 Task: Create a documentary-style video profiling a local artist or craftsman, capturing their creative process and showcasing their work.
Action: Mouse moved to (185, 185)
Screenshot: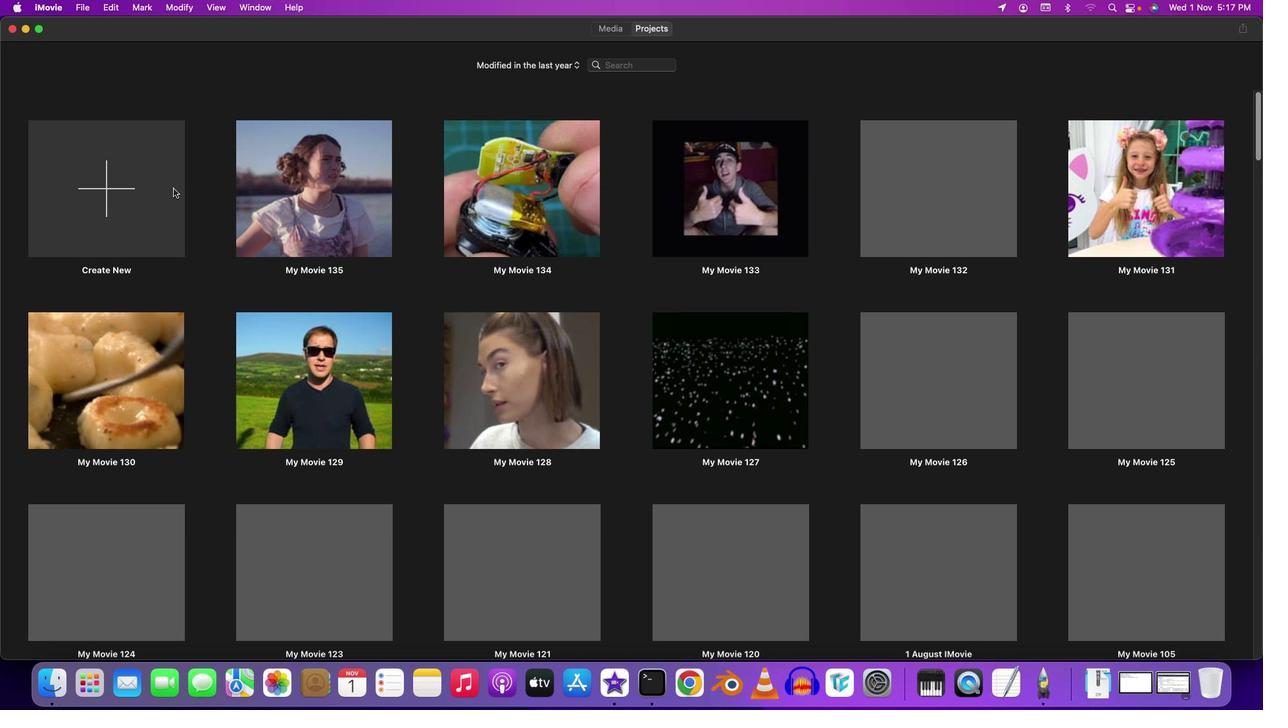 
Action: Mouse pressed left at (185, 185)
Screenshot: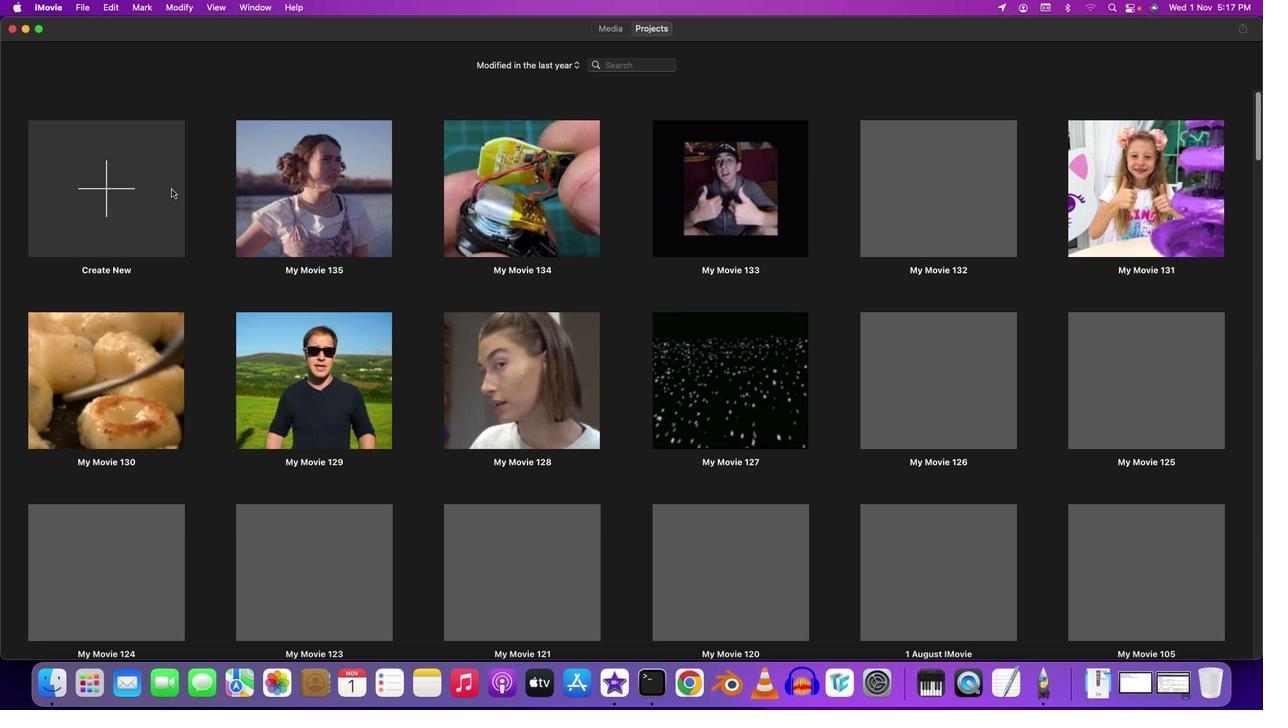
Action: Mouse moved to (156, 190)
Screenshot: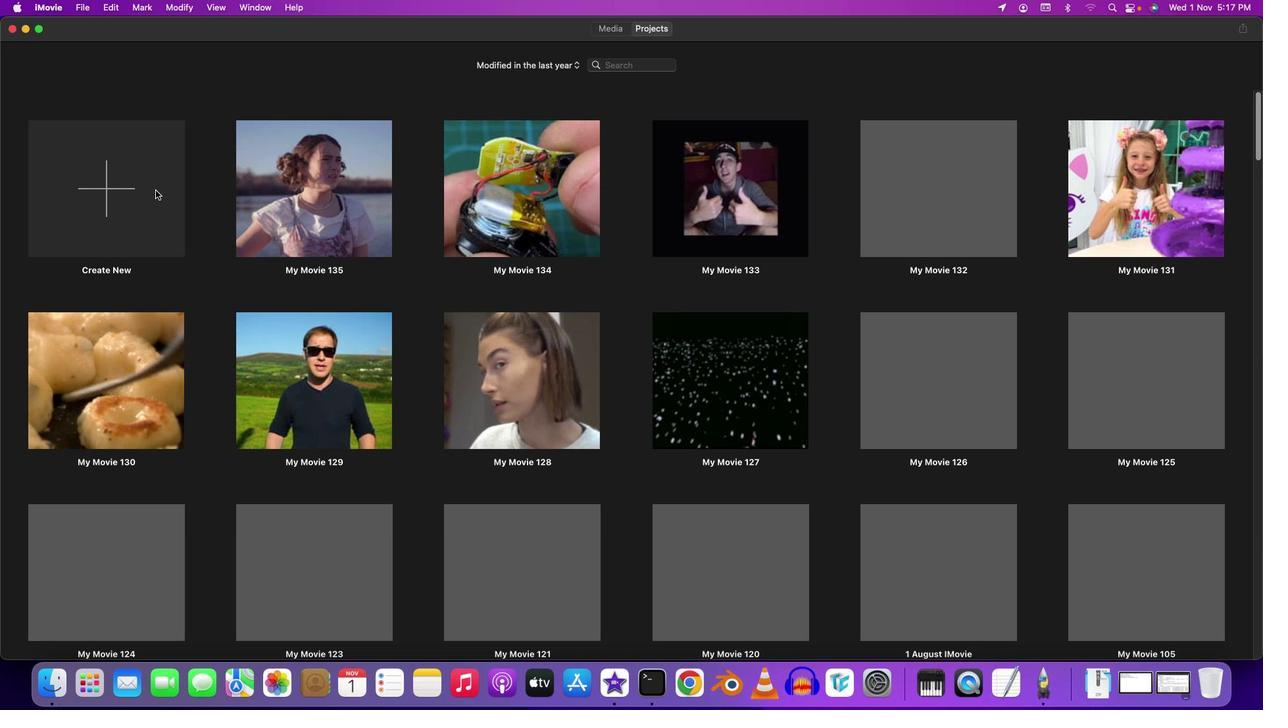 
Action: Mouse pressed left at (156, 190)
Screenshot: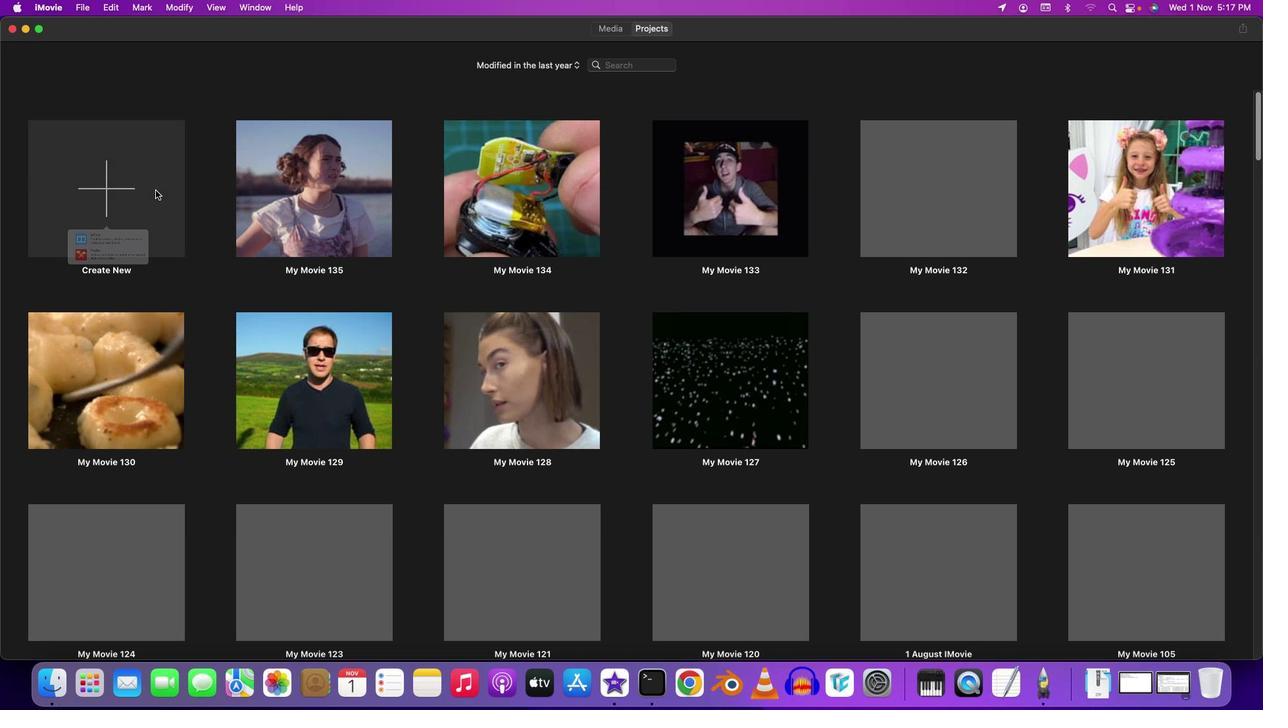 
Action: Mouse moved to (146, 252)
Screenshot: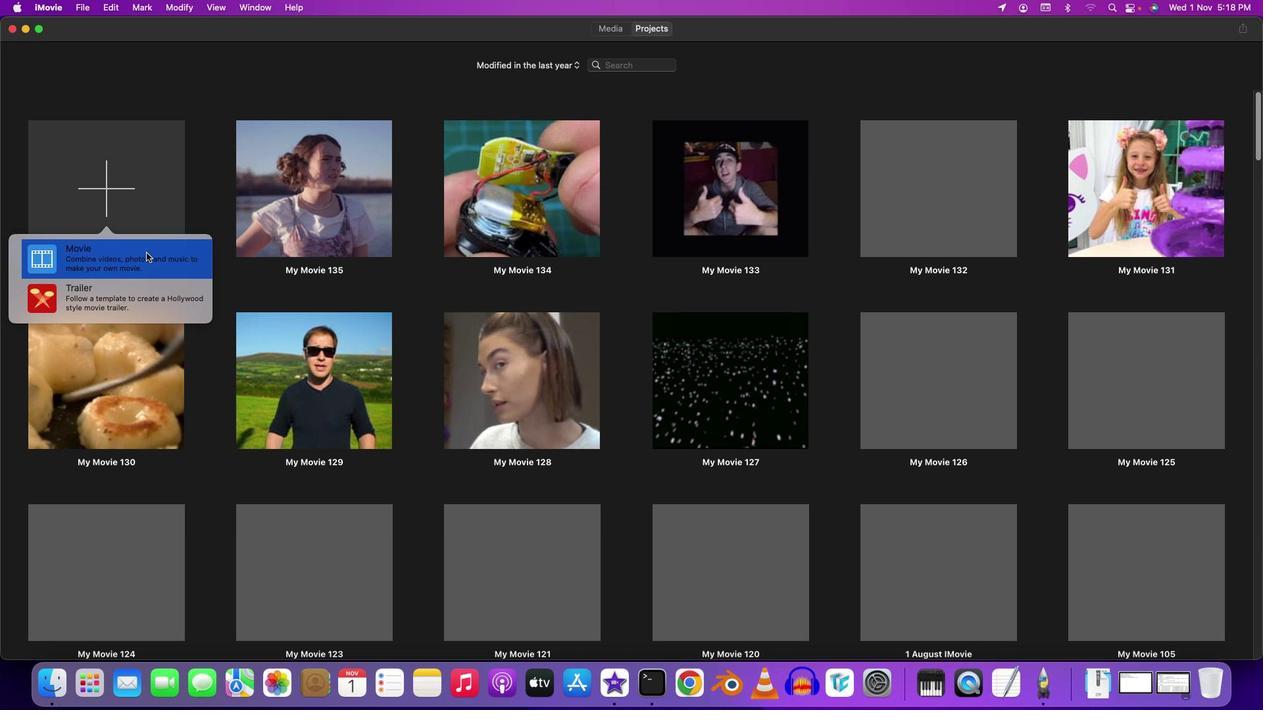 
Action: Mouse pressed left at (146, 252)
Screenshot: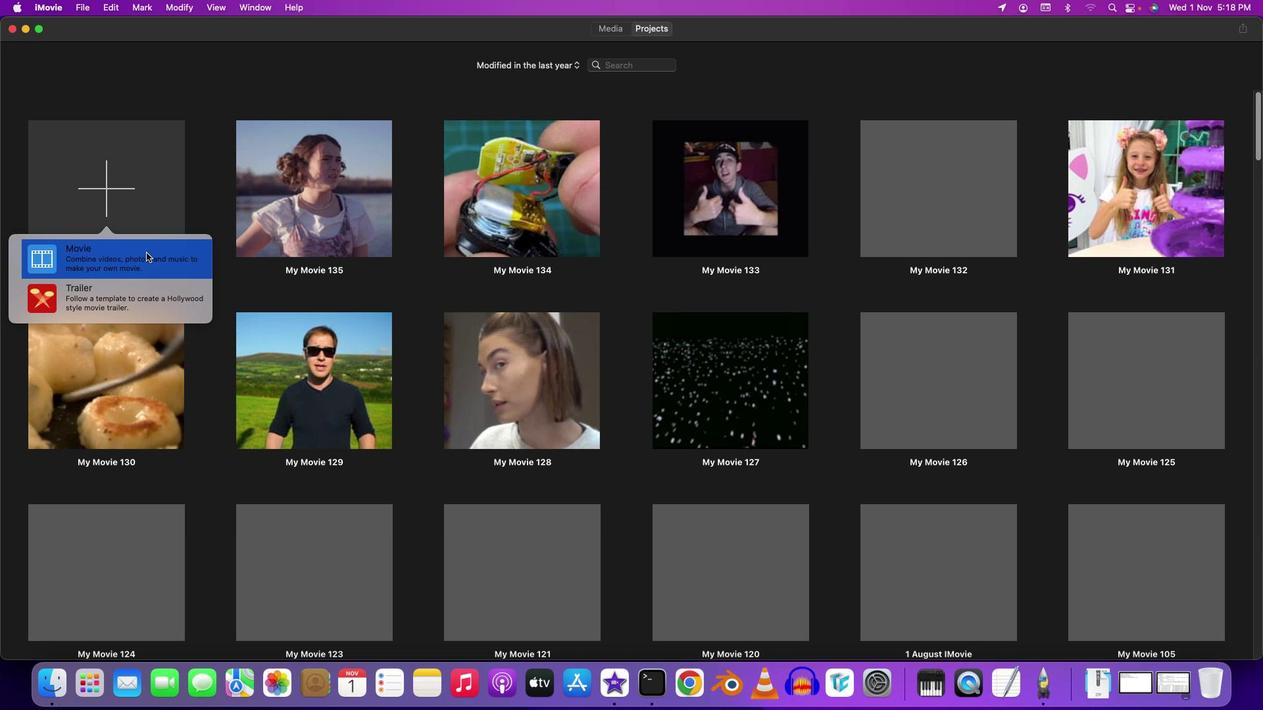 
Action: Mouse moved to (58, 96)
Screenshot: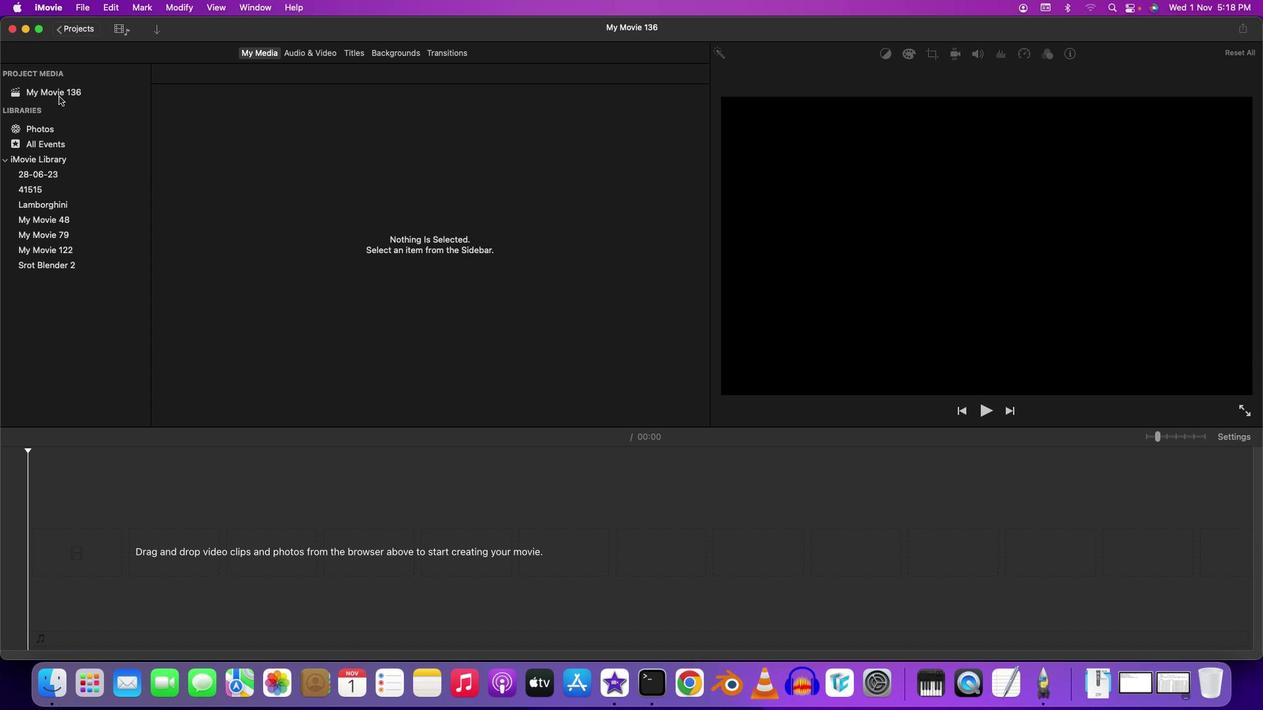 
Action: Mouse pressed left at (58, 96)
Screenshot: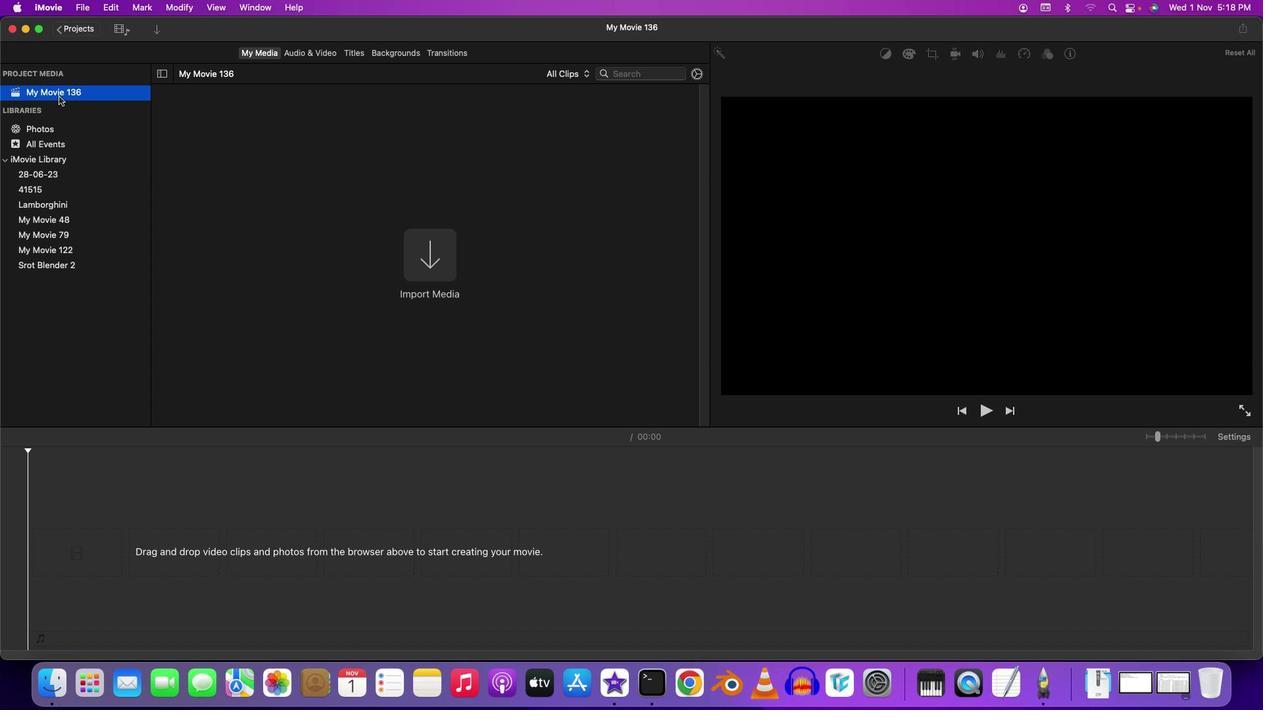 
Action: Mouse moved to (160, 28)
Screenshot: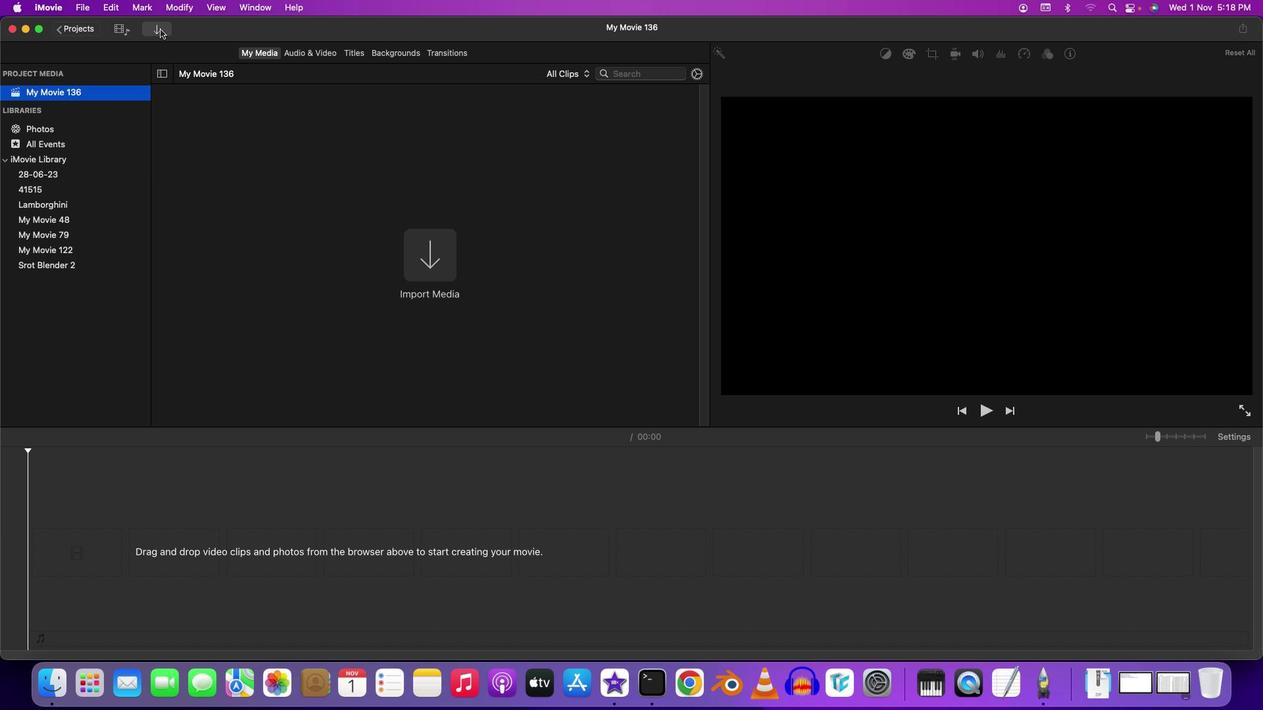 
Action: Mouse pressed left at (160, 28)
Screenshot: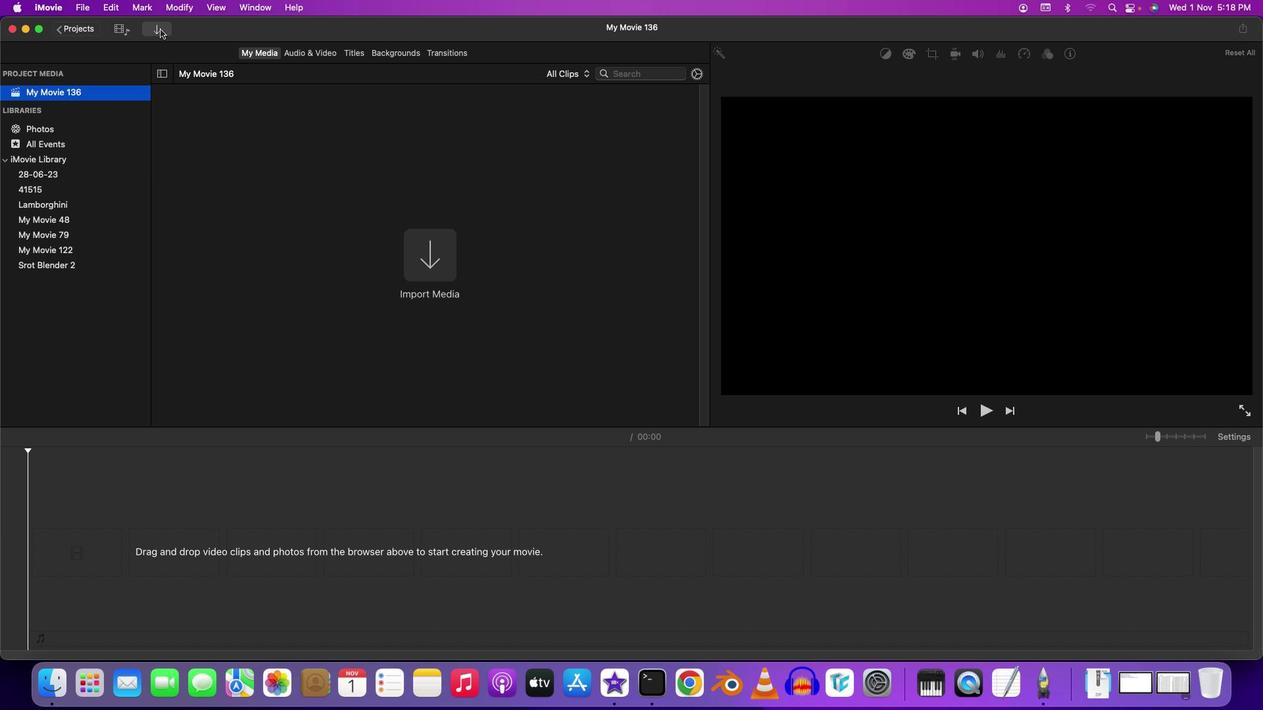 
Action: Mouse moved to (55, 200)
Screenshot: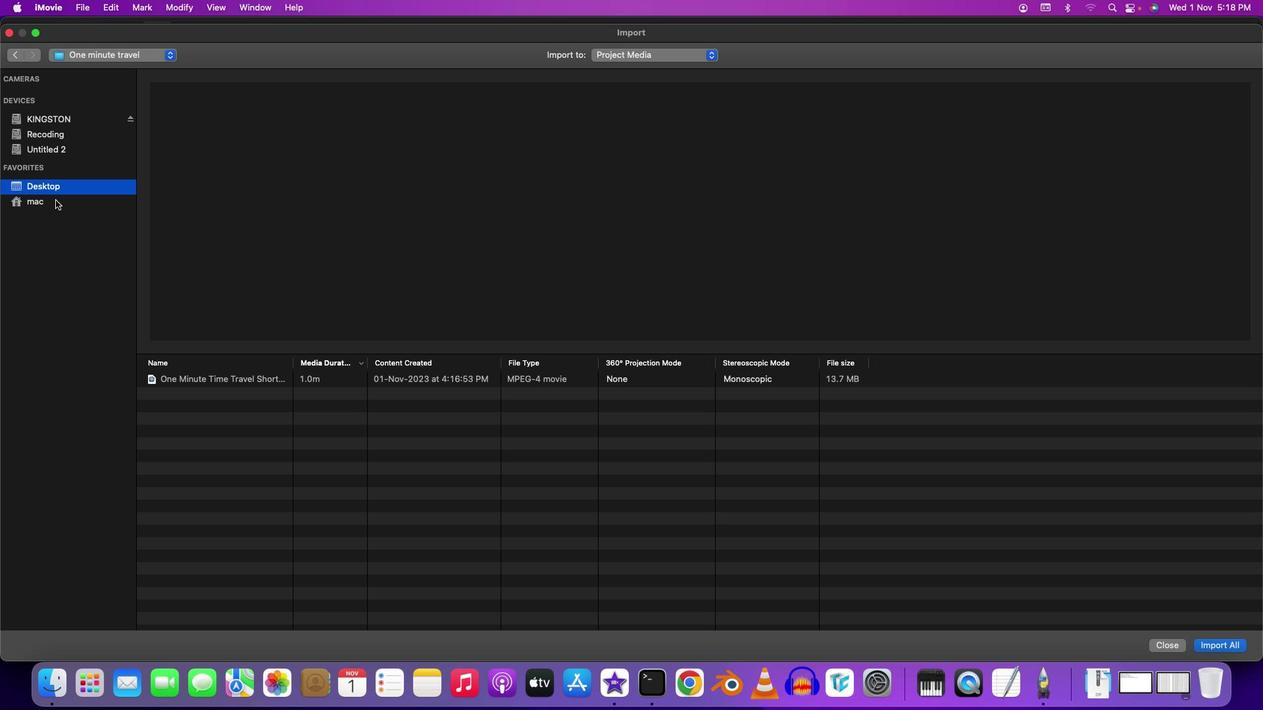 
Action: Mouse pressed left at (55, 200)
Screenshot: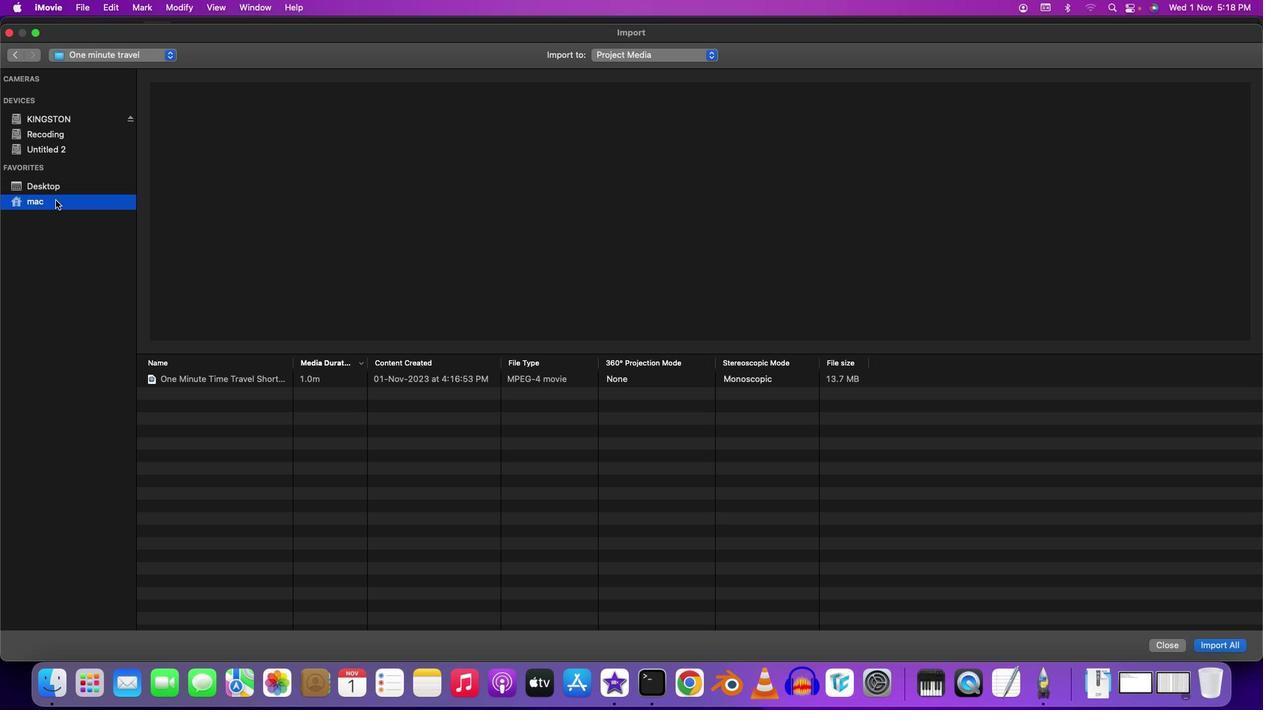 
Action: Mouse moved to (60, 188)
Screenshot: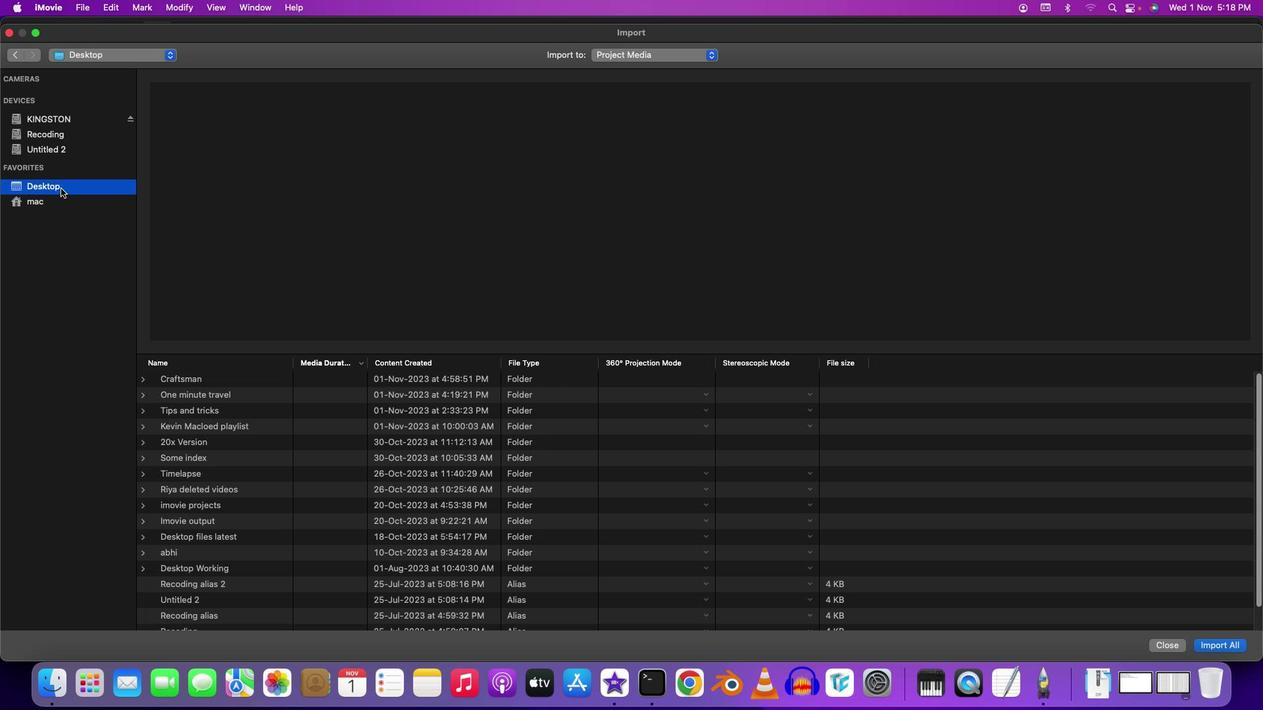
Action: Mouse pressed left at (60, 188)
Screenshot: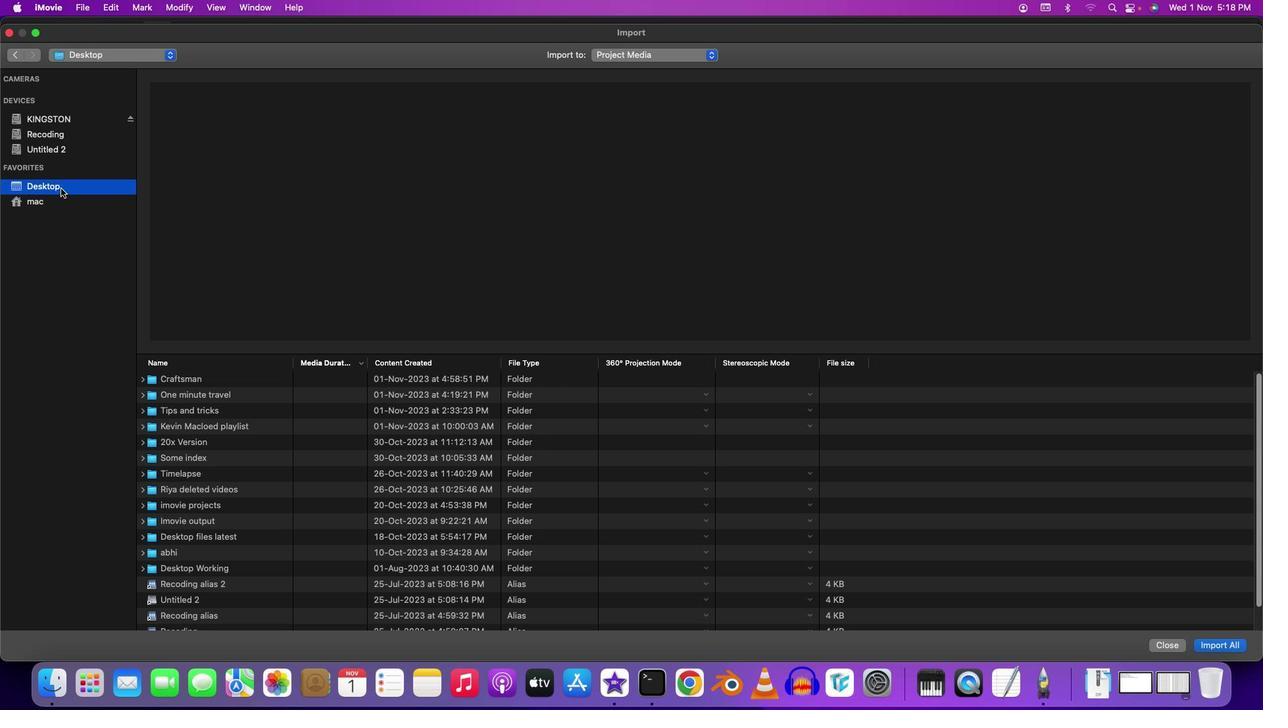 
Action: Mouse moved to (196, 383)
Screenshot: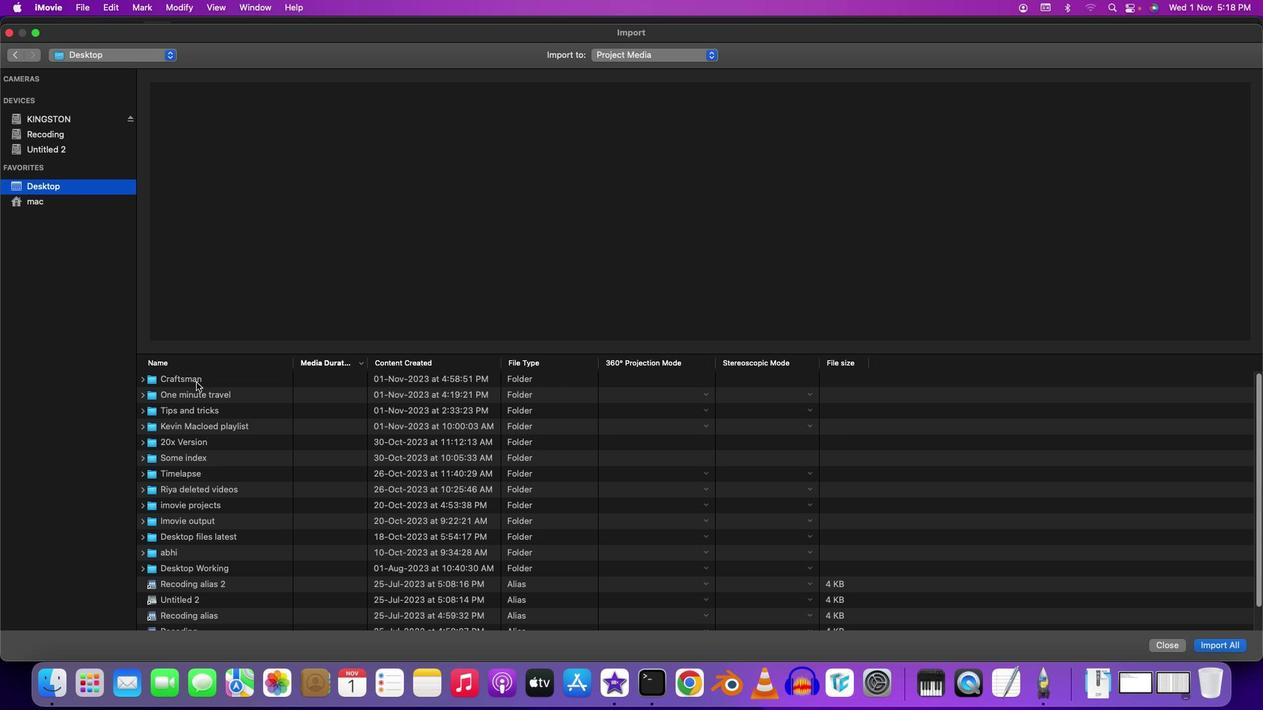 
Action: Mouse pressed left at (196, 383)
Screenshot: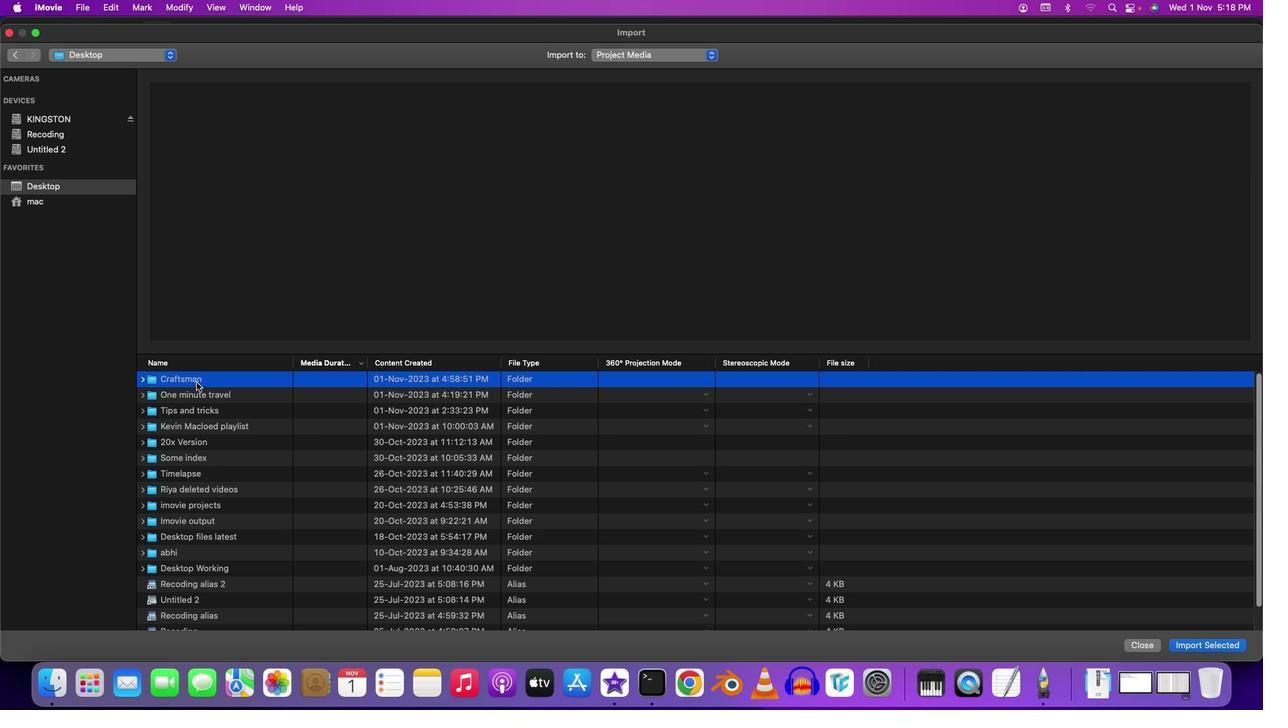 
Action: Mouse pressed left at (196, 383)
Screenshot: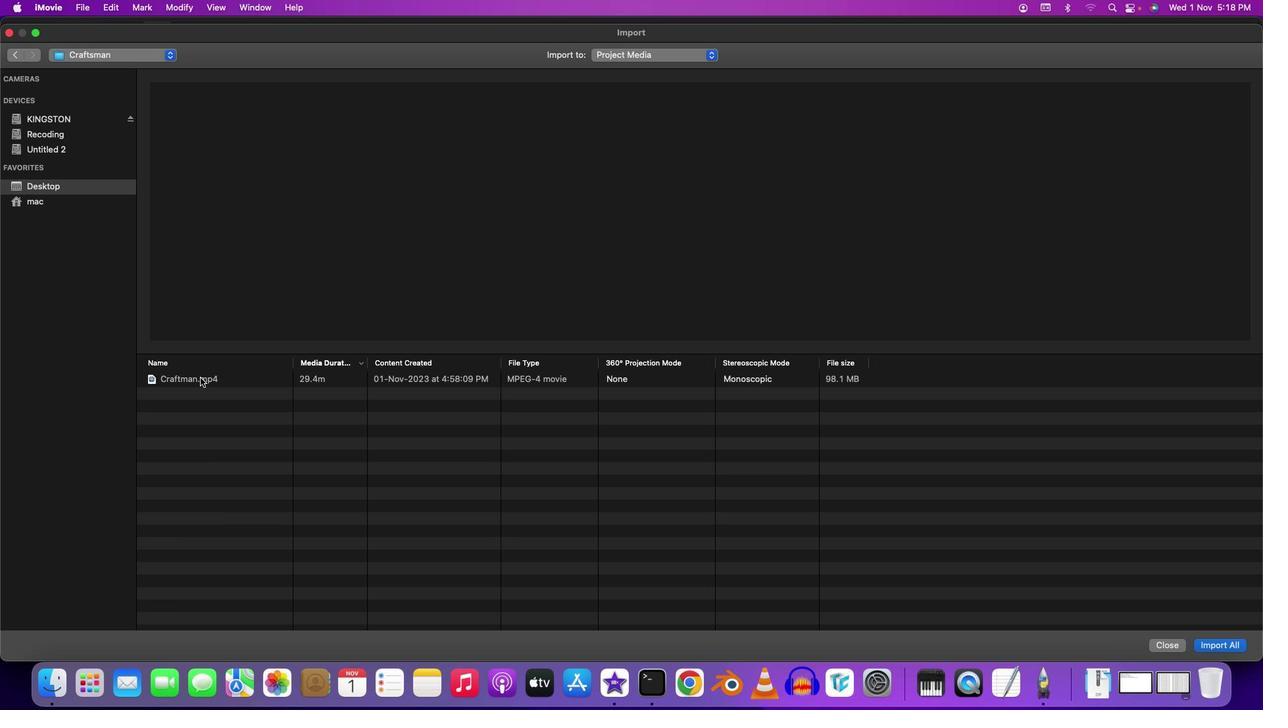 
Action: Mouse moved to (231, 377)
Screenshot: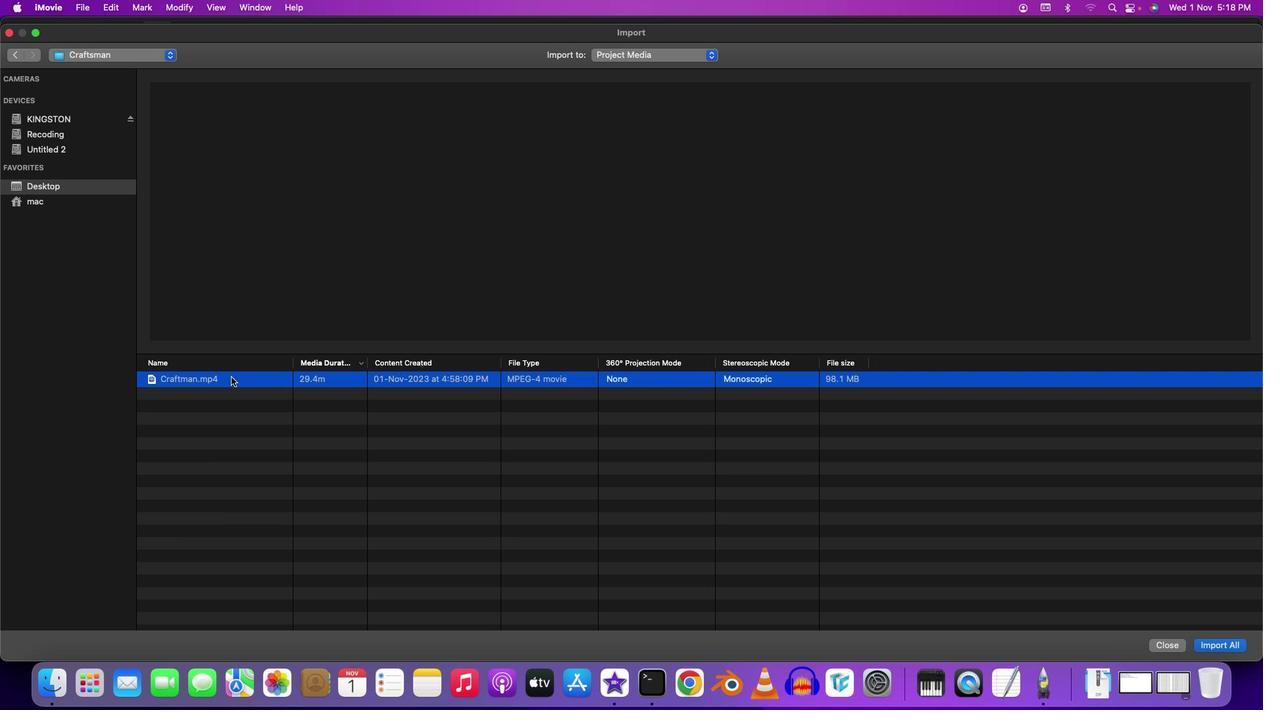 
Action: Mouse pressed left at (231, 377)
Screenshot: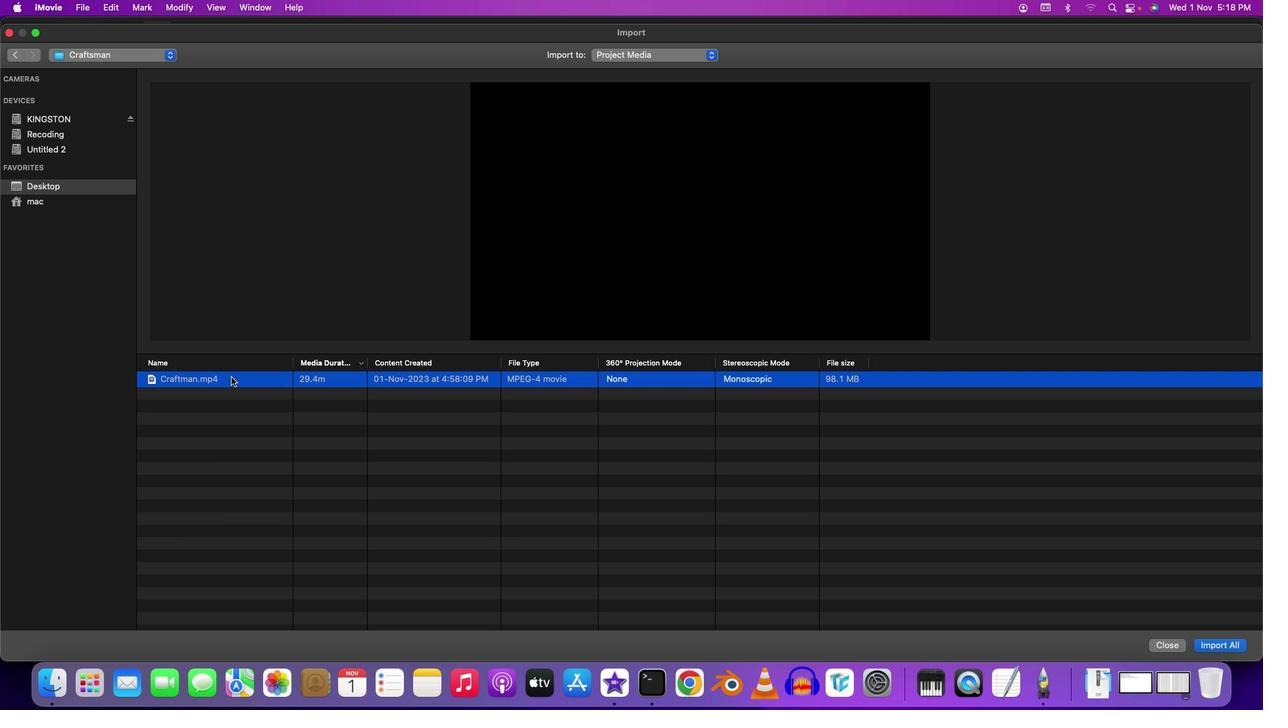 
Action: Mouse pressed left at (231, 377)
Screenshot: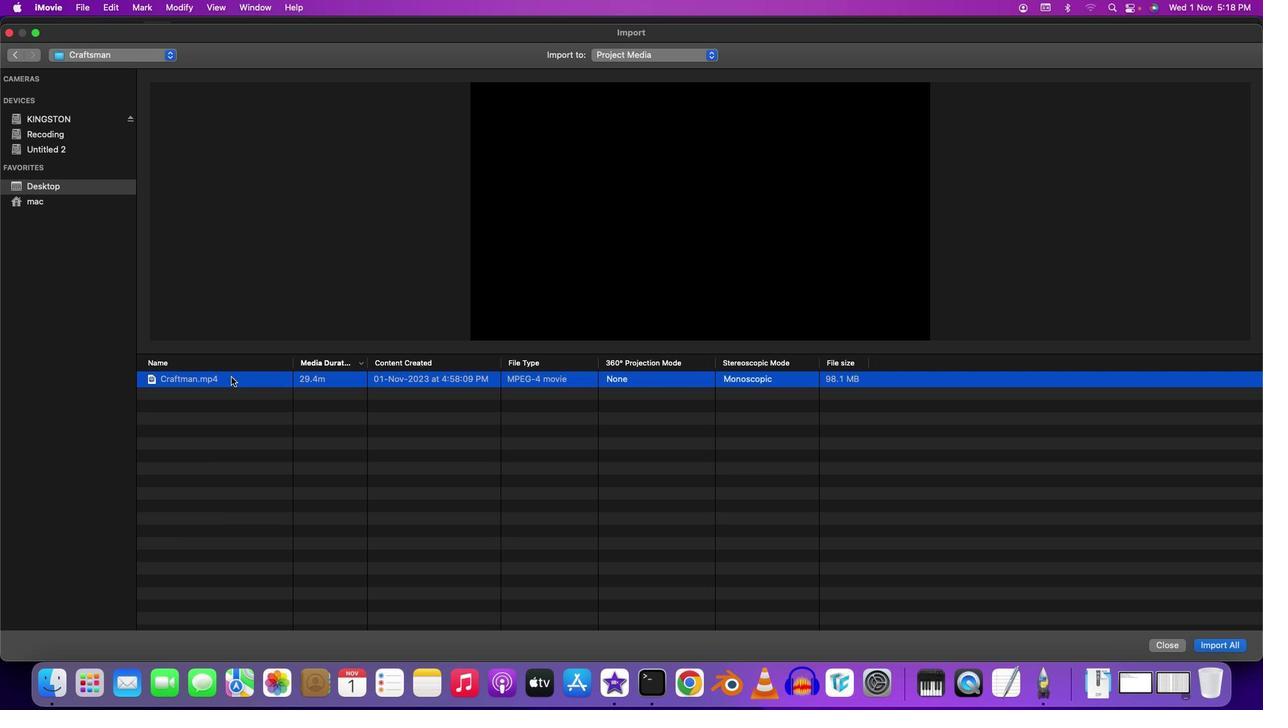 
Action: Mouse moved to (188, 124)
Screenshot: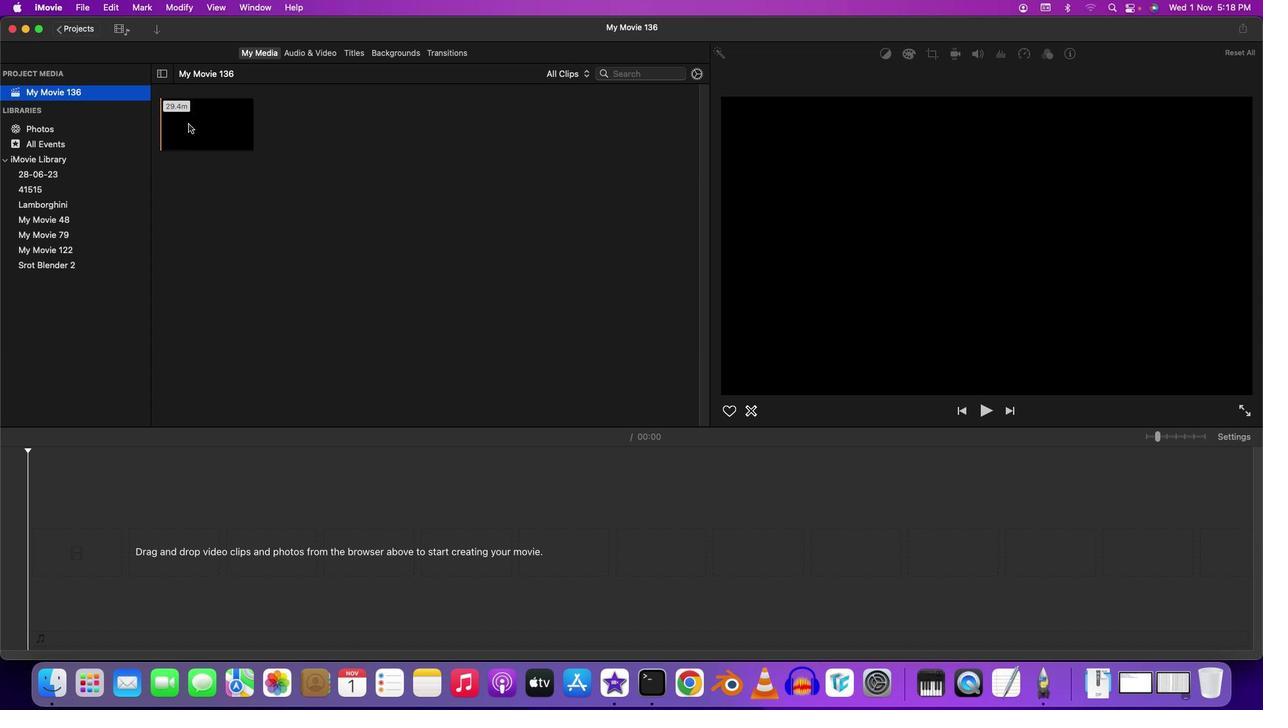 
Action: Mouse pressed left at (188, 124)
Screenshot: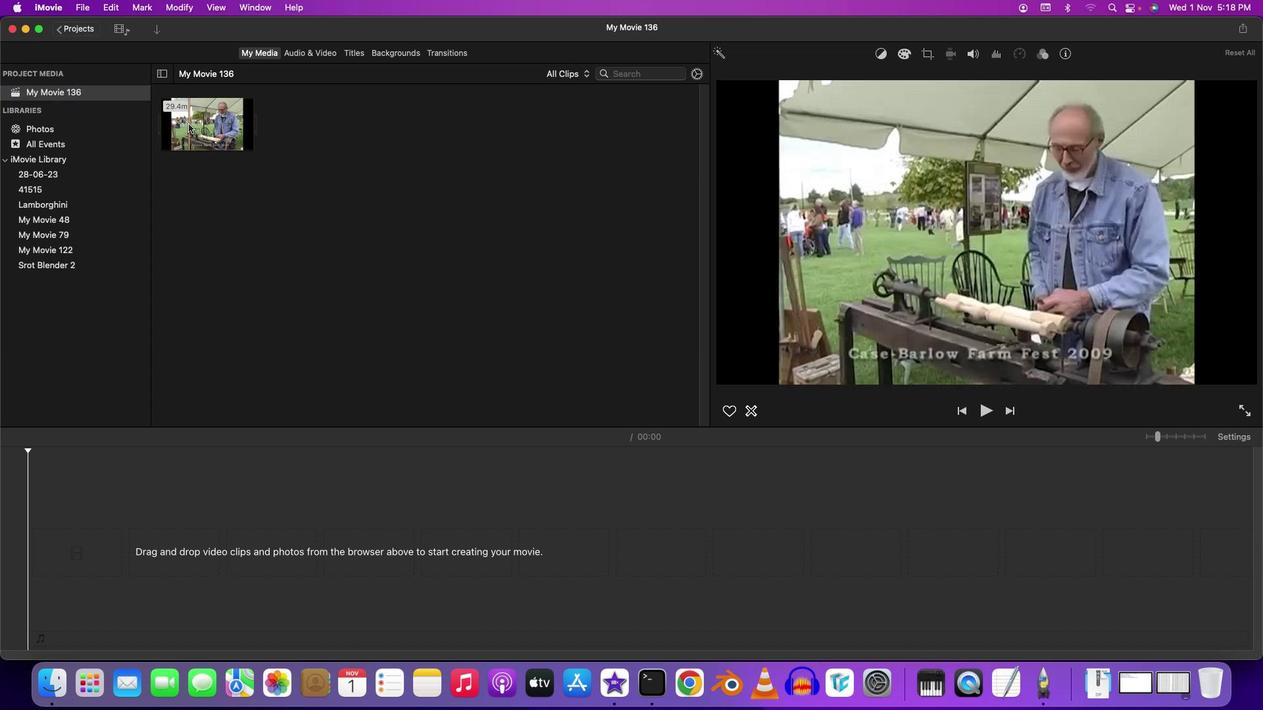 
Action: Mouse moved to (209, 127)
Screenshot: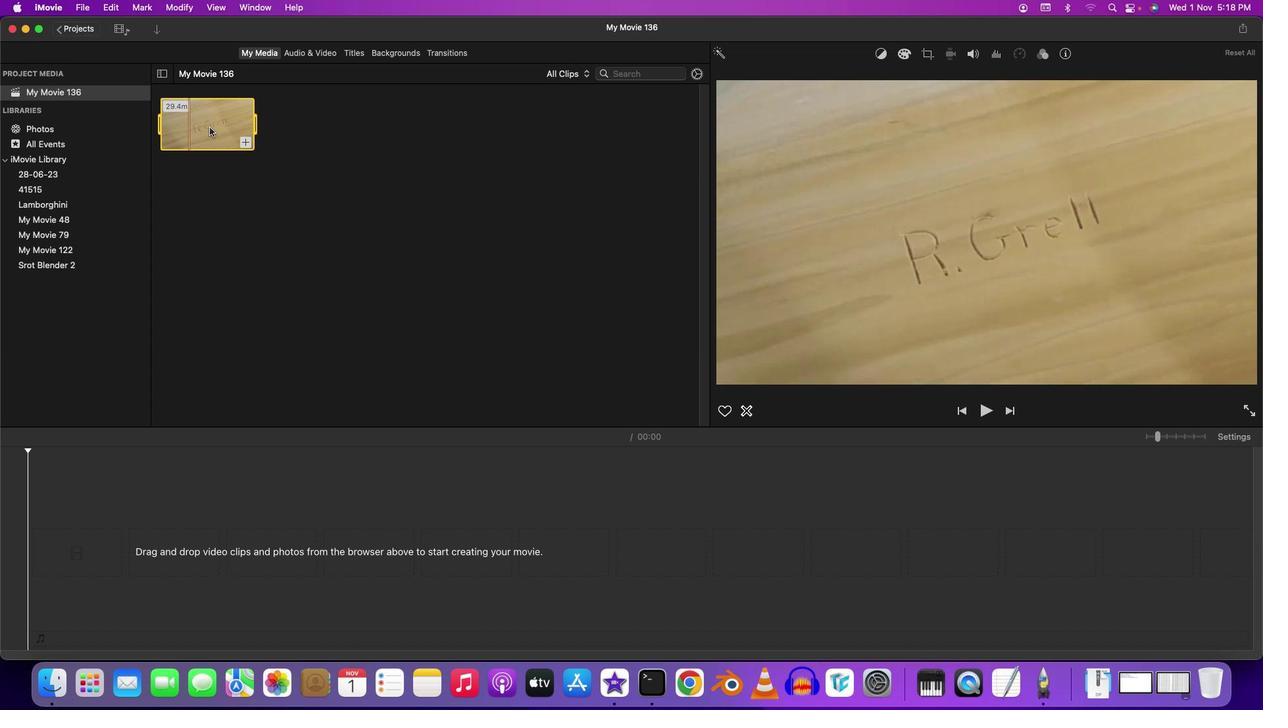 
Action: Mouse pressed left at (209, 127)
Screenshot: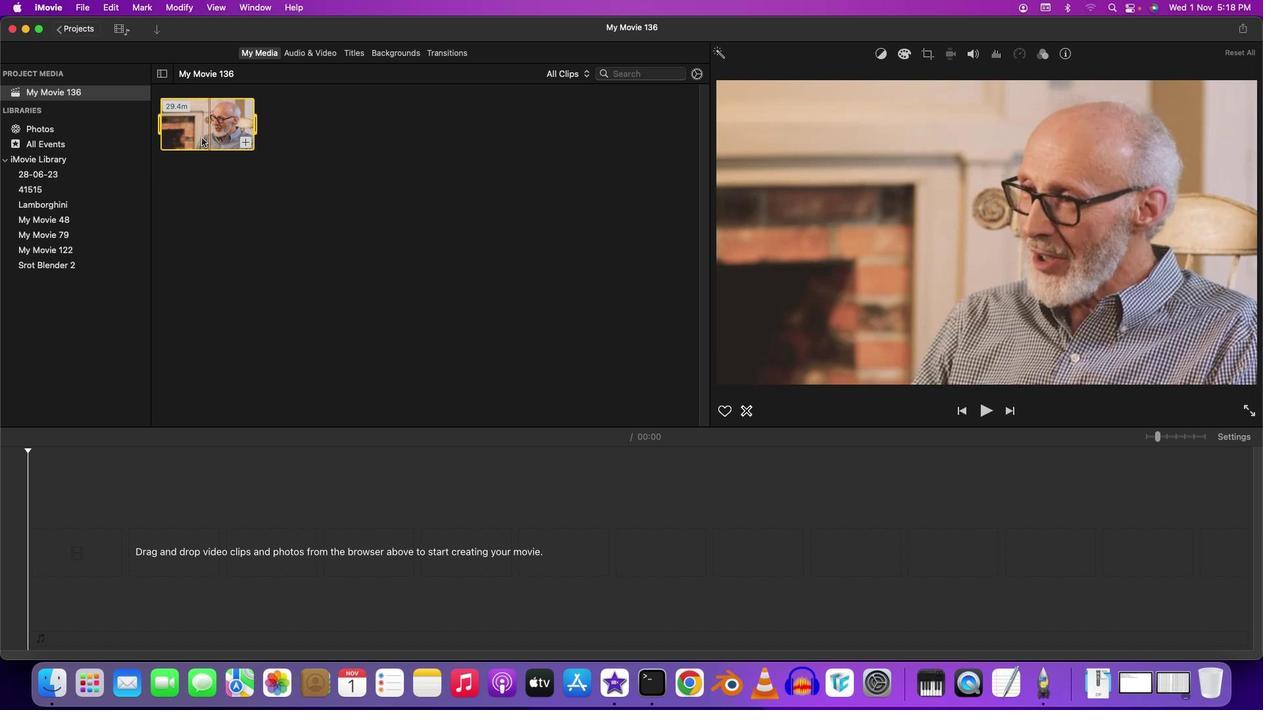 
Action: Mouse moved to (38, 491)
Screenshot: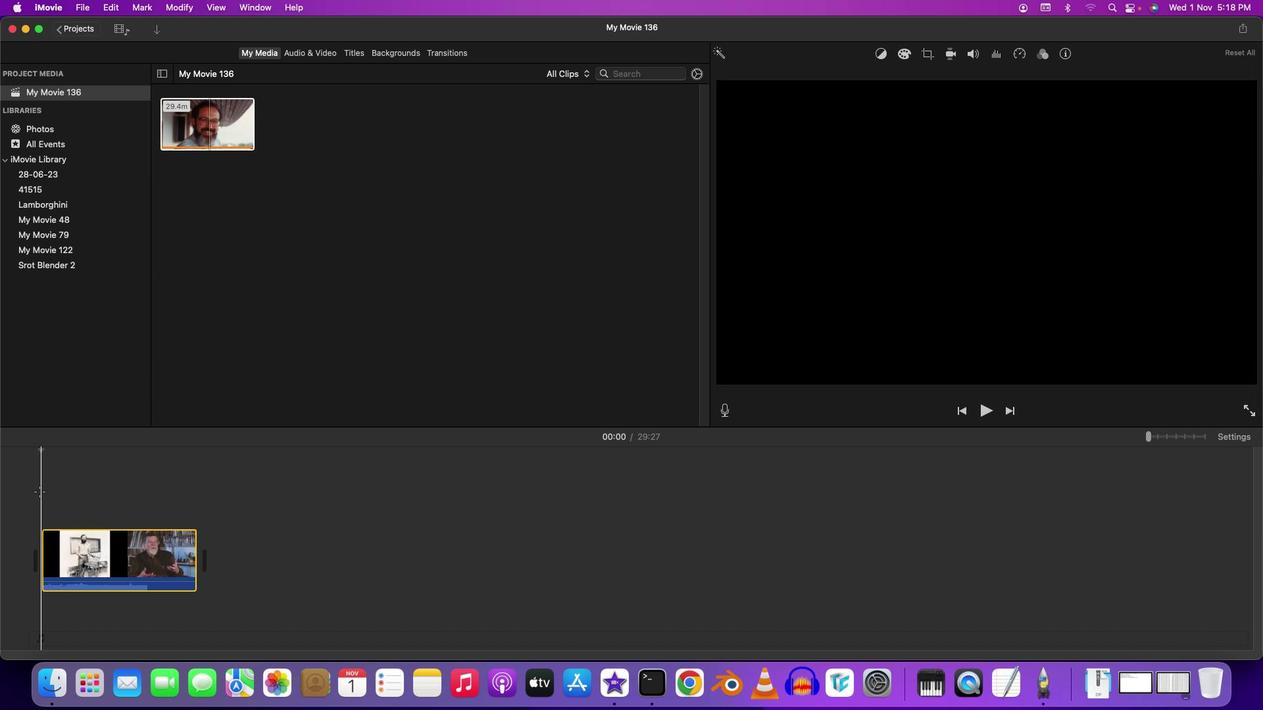 
Action: Mouse pressed left at (38, 491)
Screenshot: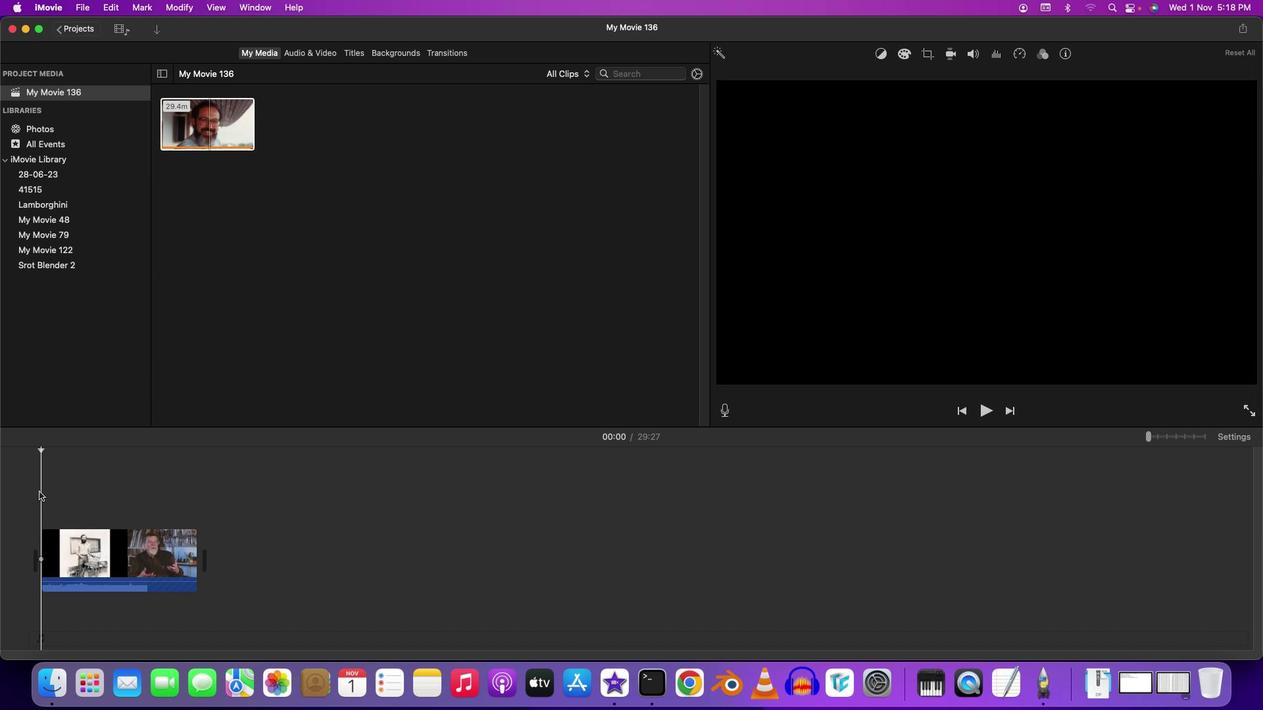 
Action: Key pressed Key.space
Screenshot: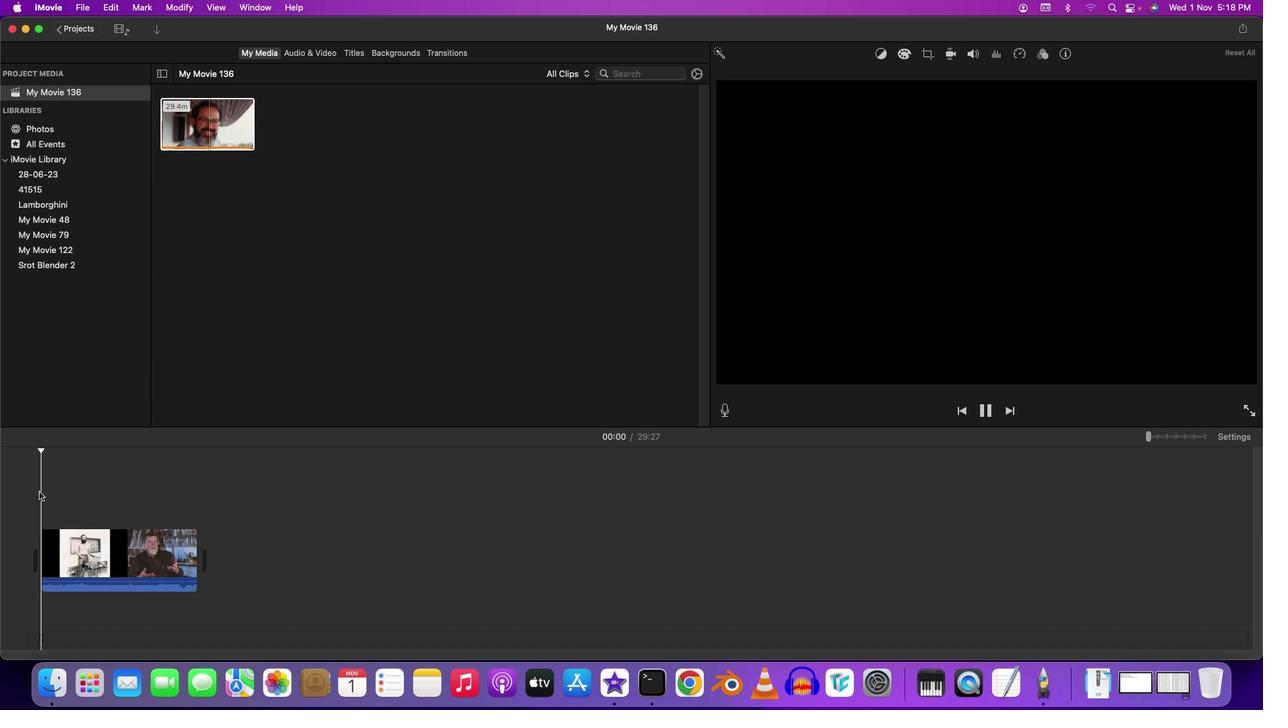
Action: Mouse moved to (1148, 439)
Screenshot: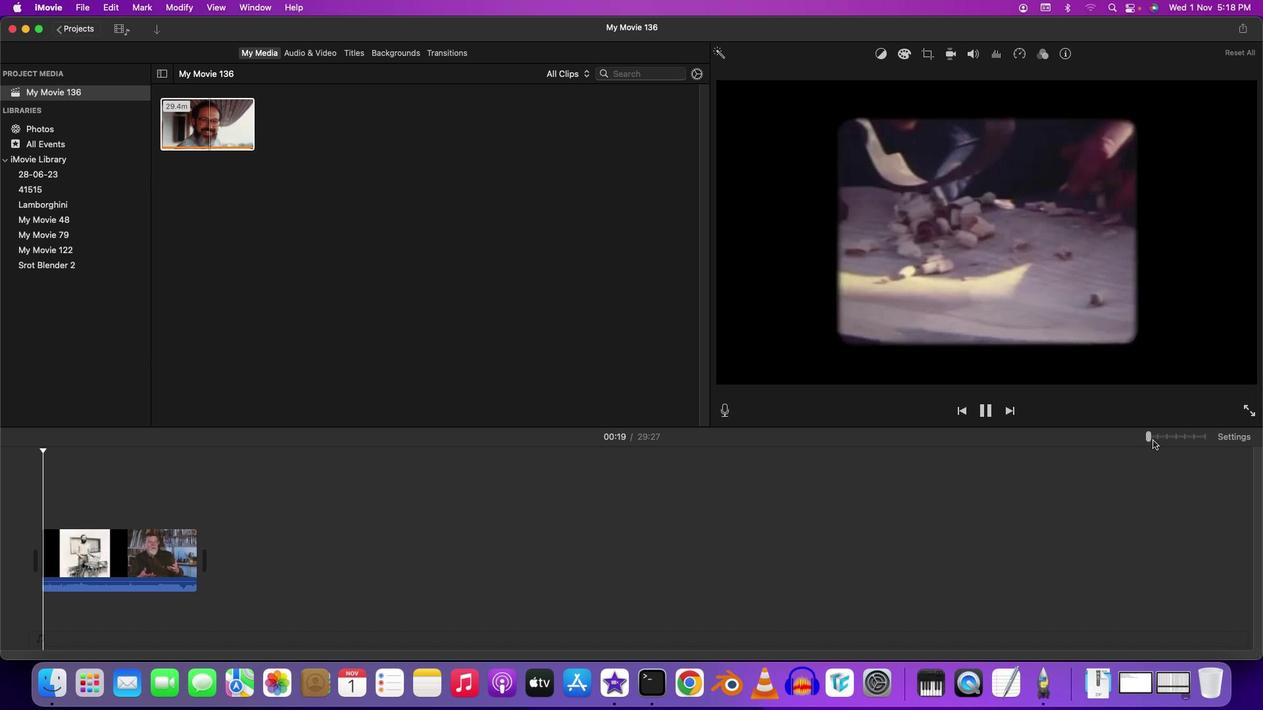 
Action: Mouse pressed left at (1148, 439)
Screenshot: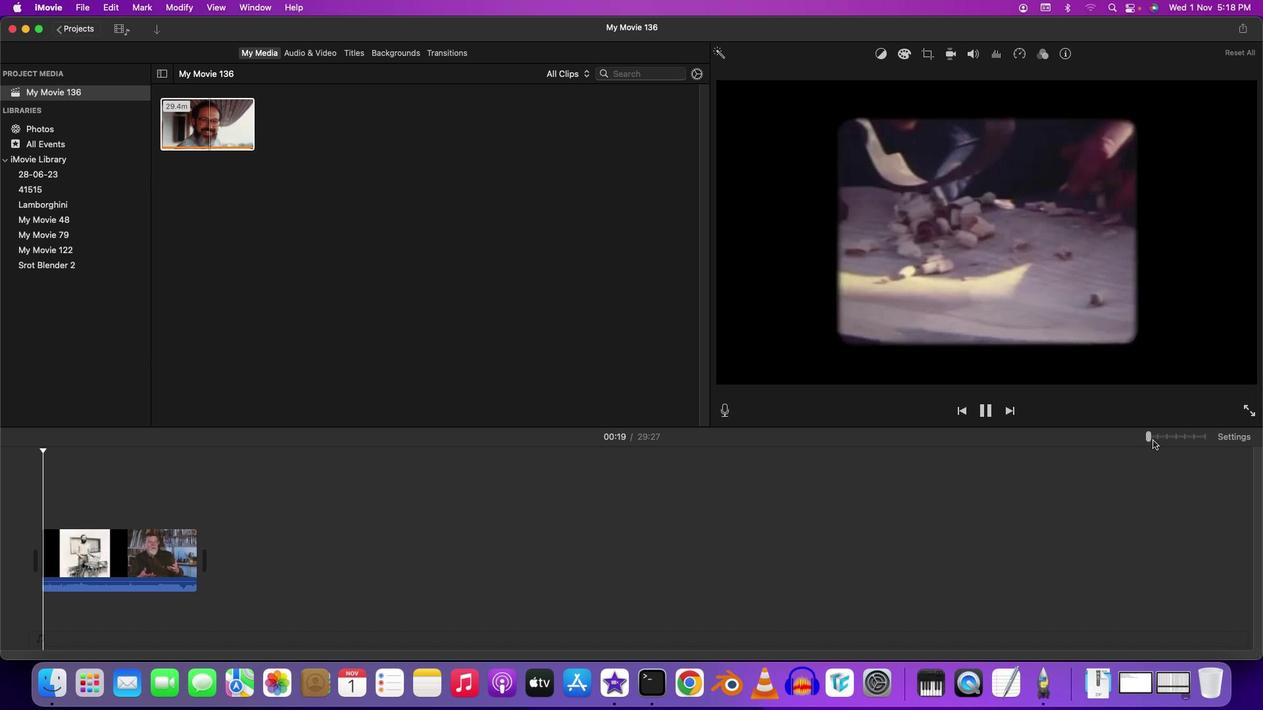 
Action: Mouse moved to (166, 655)
Screenshot: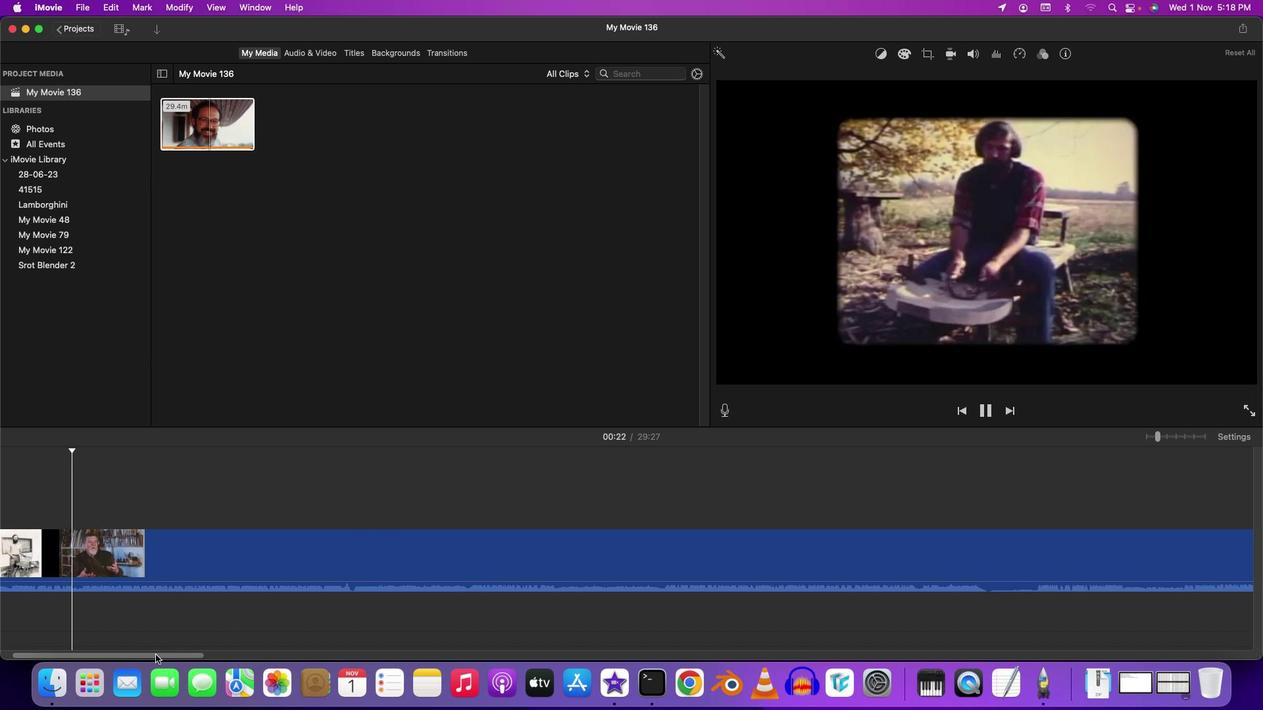 
Action: Mouse pressed left at (166, 655)
Screenshot: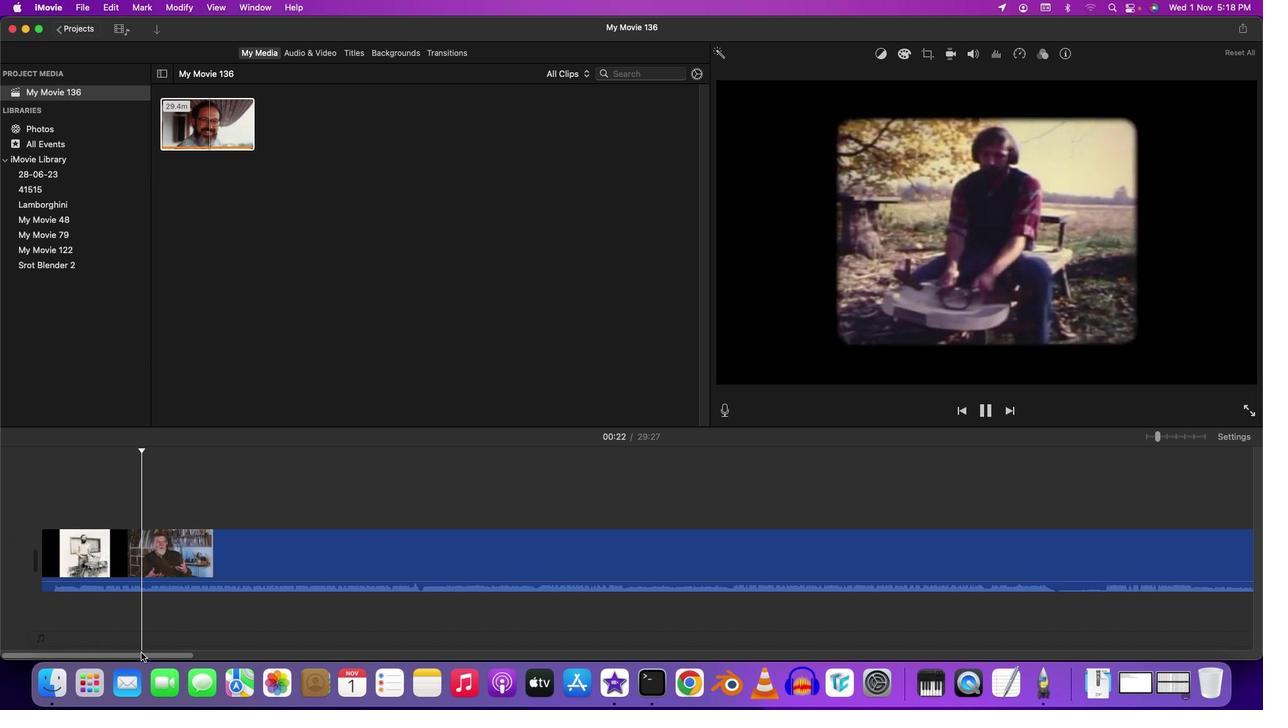 
Action: Mouse moved to (445, 524)
Screenshot: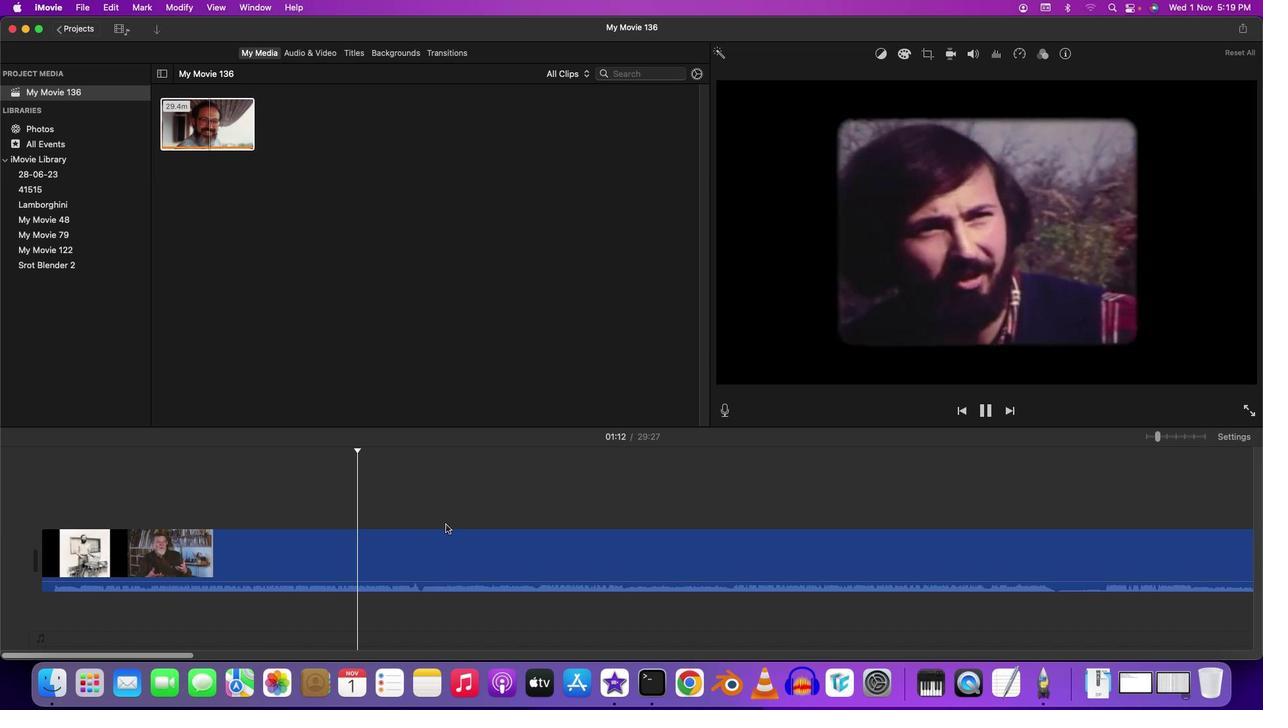 
Action: Key pressed Key.space
Screenshot: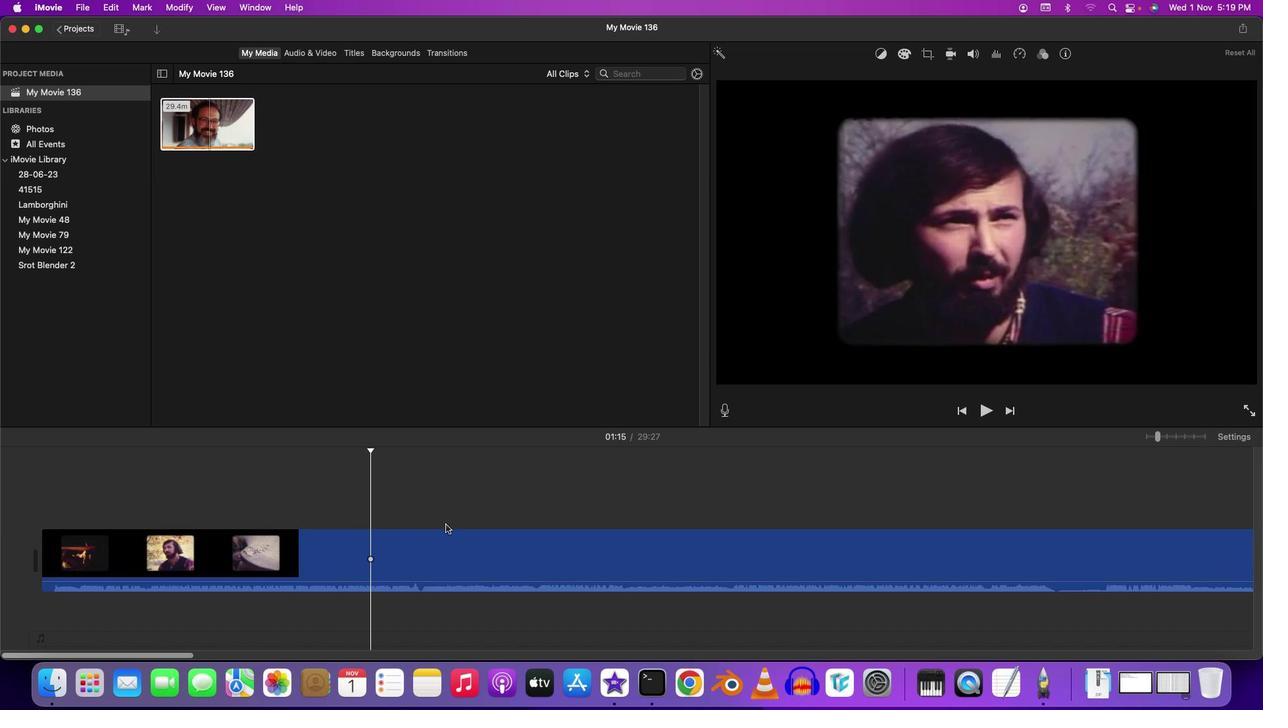 
Action: Mouse moved to (156, 656)
Screenshot: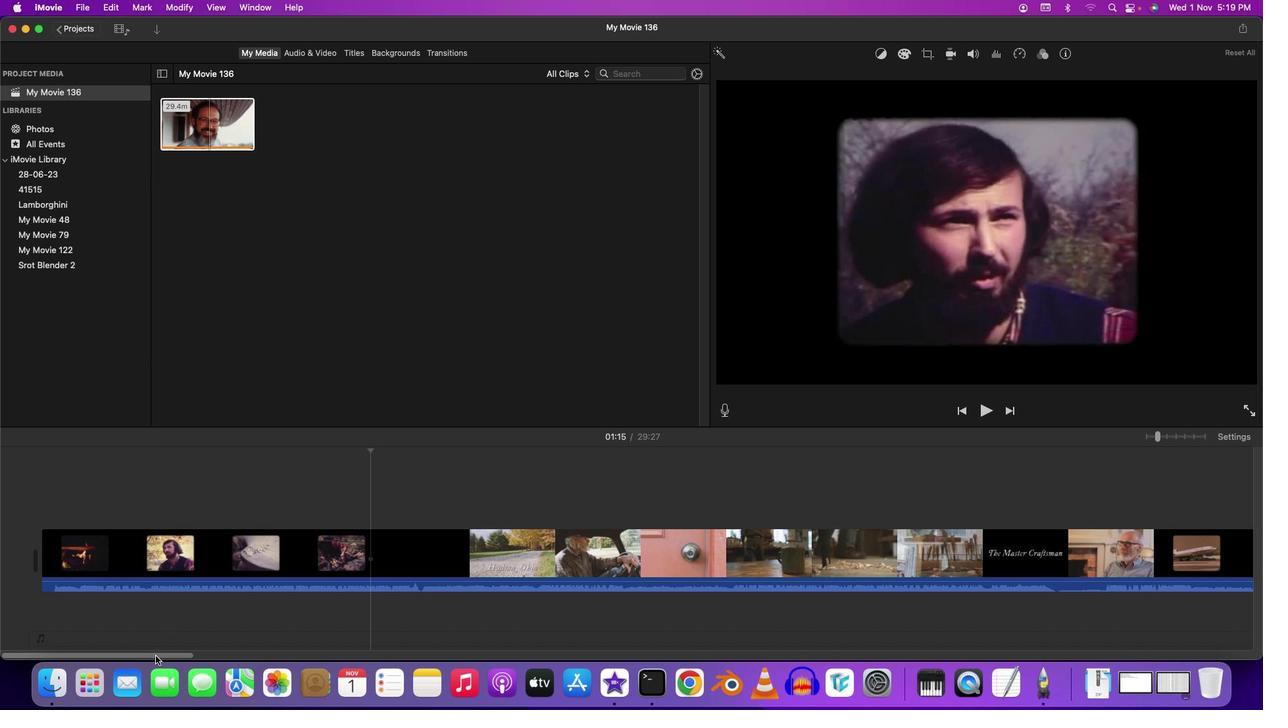 
Action: Mouse pressed left at (156, 656)
Screenshot: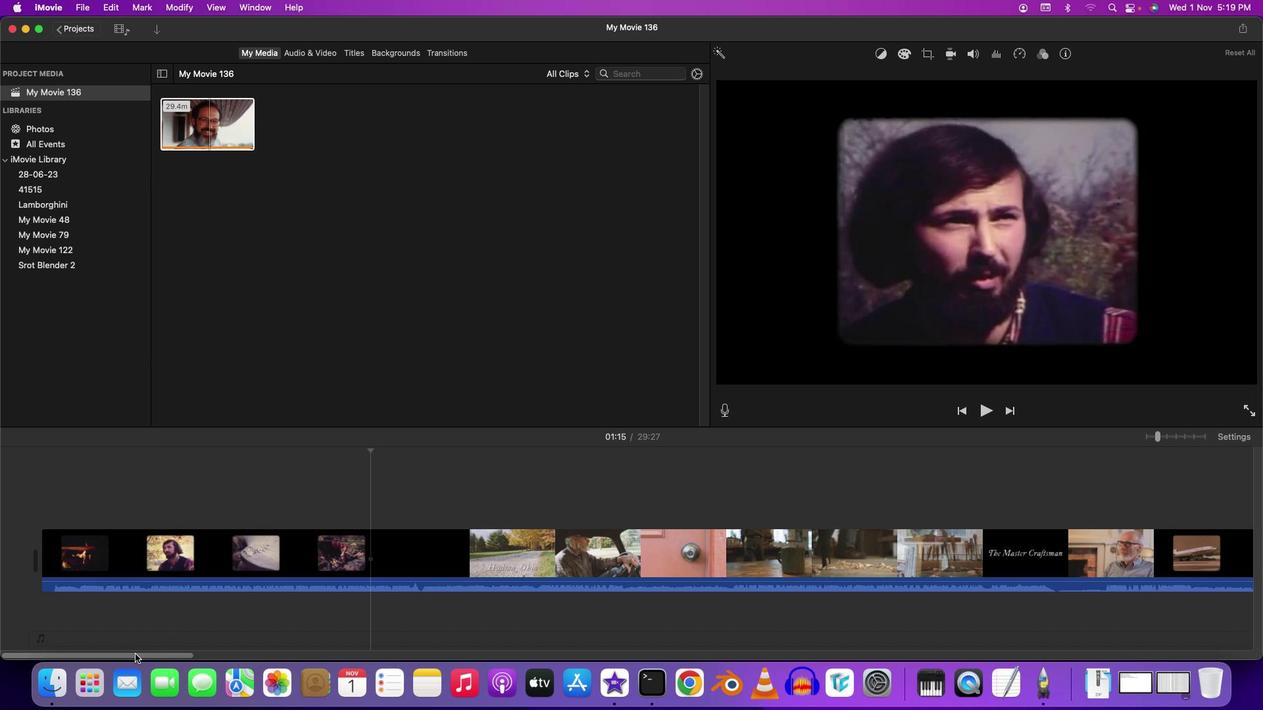
Action: Mouse moved to (398, 54)
Screenshot: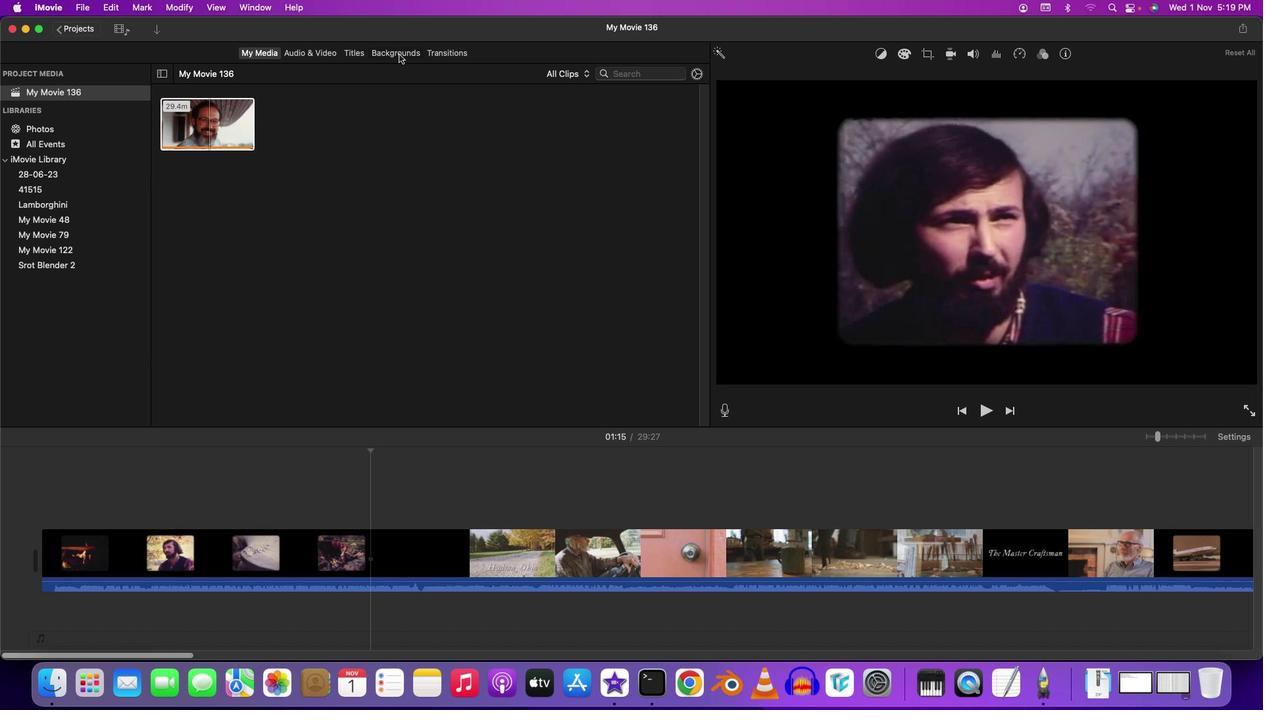 
Action: Mouse pressed left at (398, 54)
Screenshot: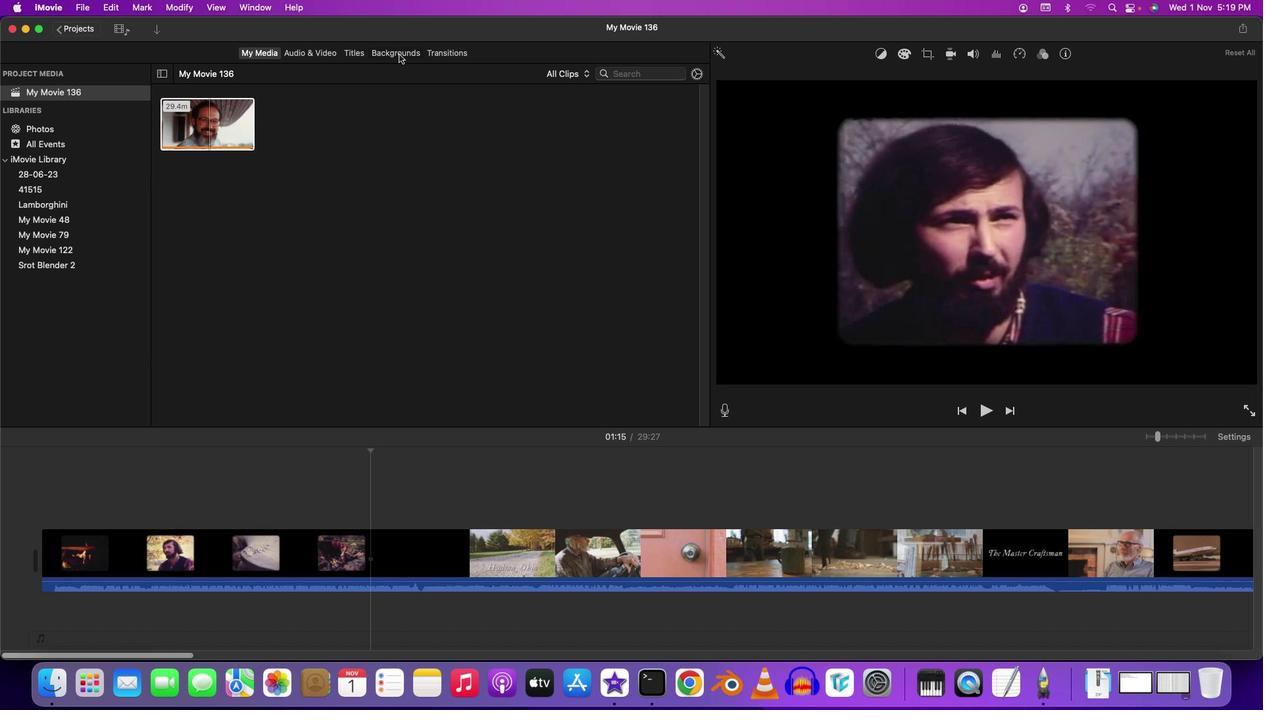 
Action: Mouse moved to (209, 110)
Screenshot: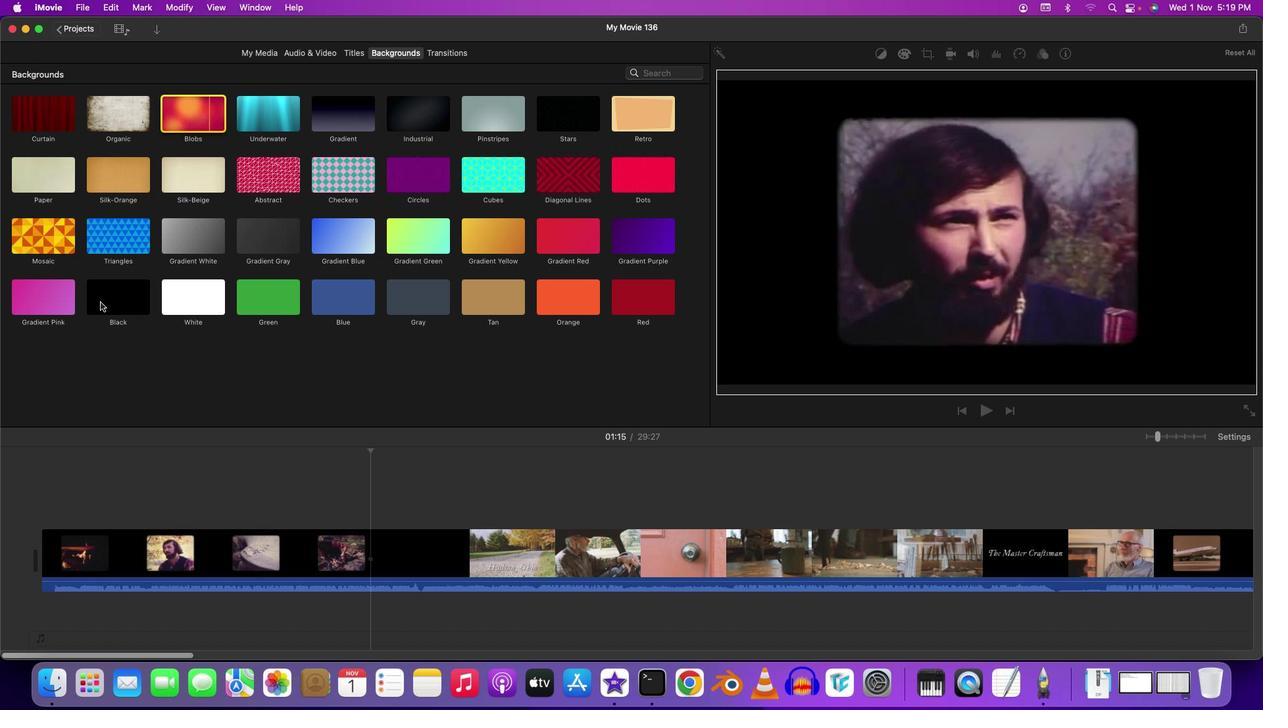 
Action: Mouse pressed left at (209, 110)
Screenshot: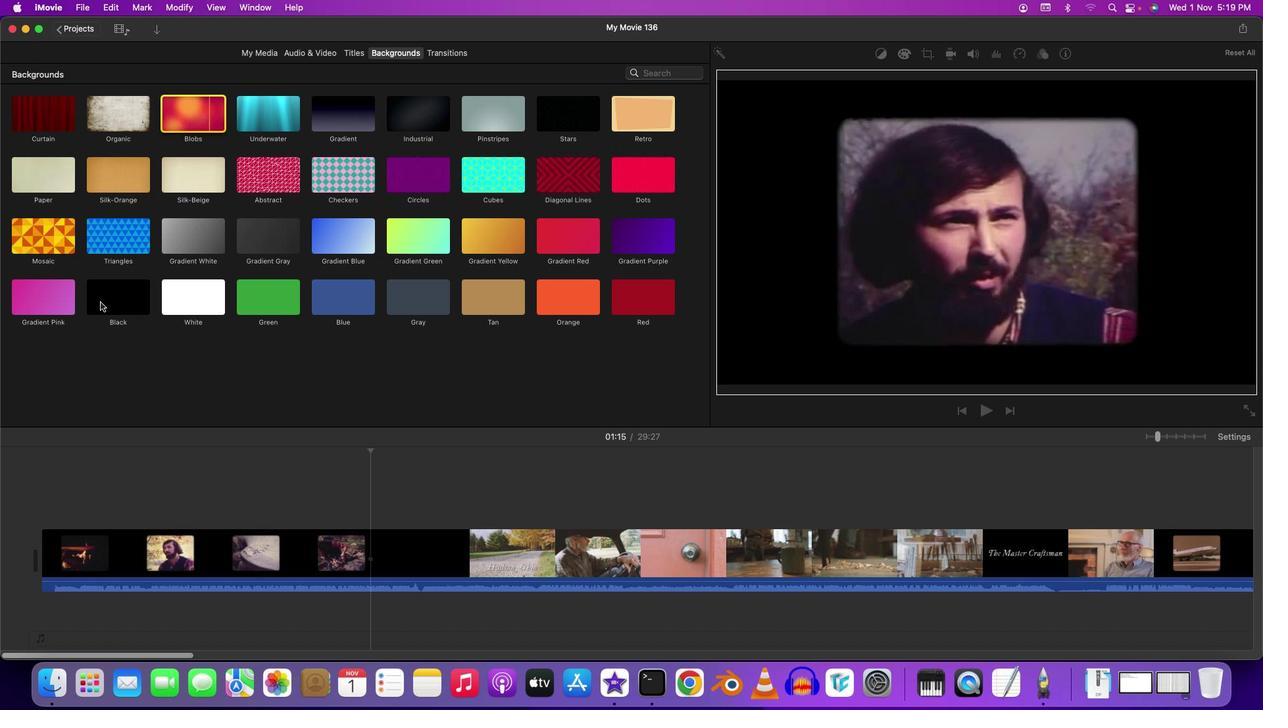 
Action: Mouse moved to (364, 49)
Screenshot: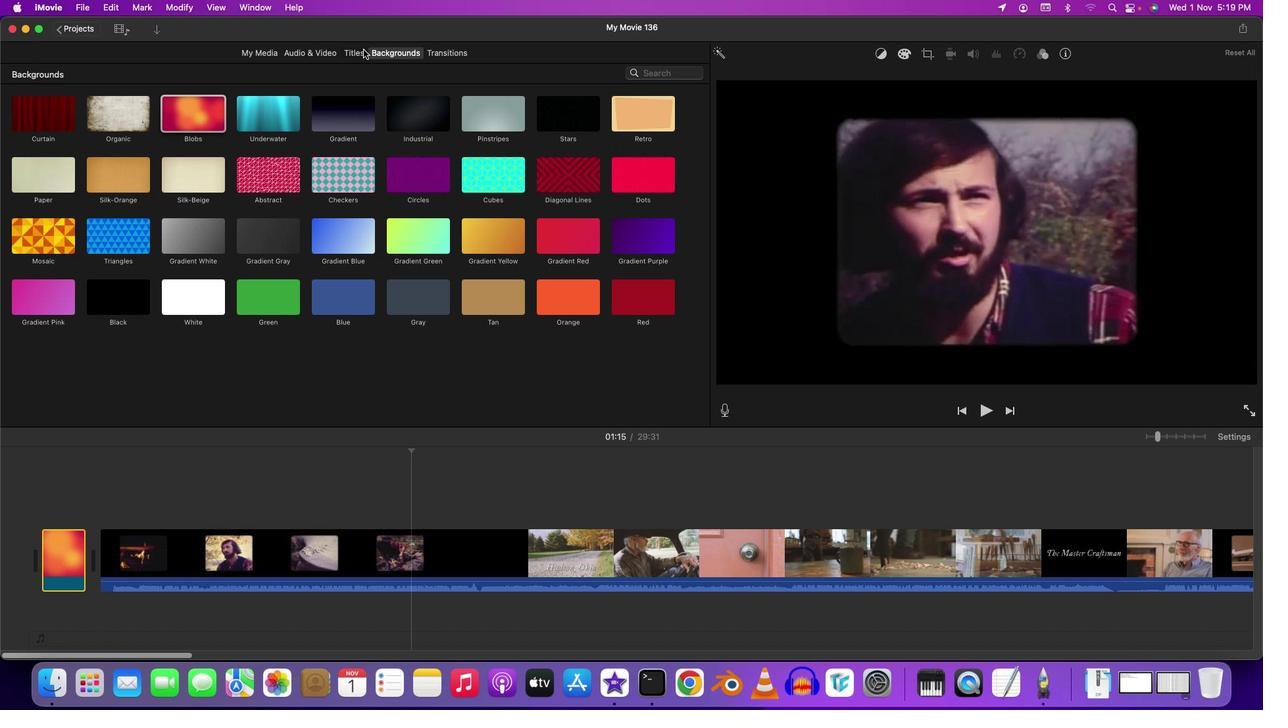 
Action: Mouse pressed left at (364, 49)
Screenshot: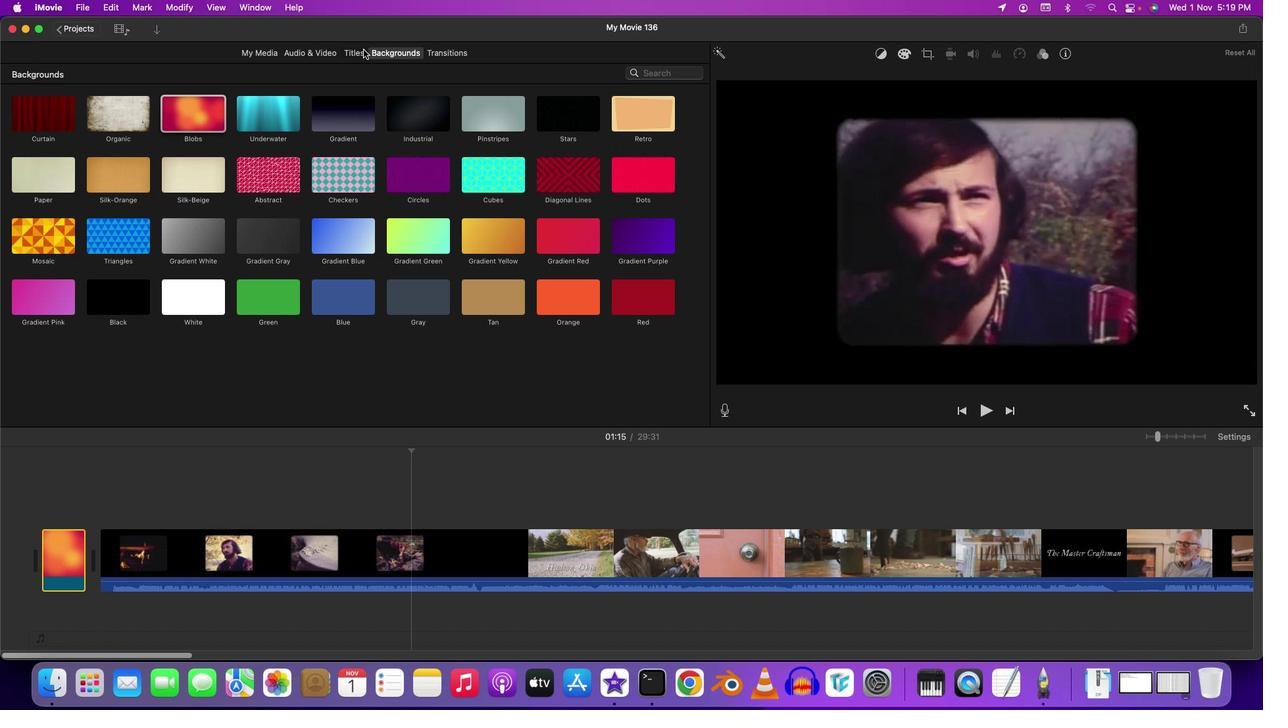 
Action: Mouse moved to (210, 153)
Screenshot: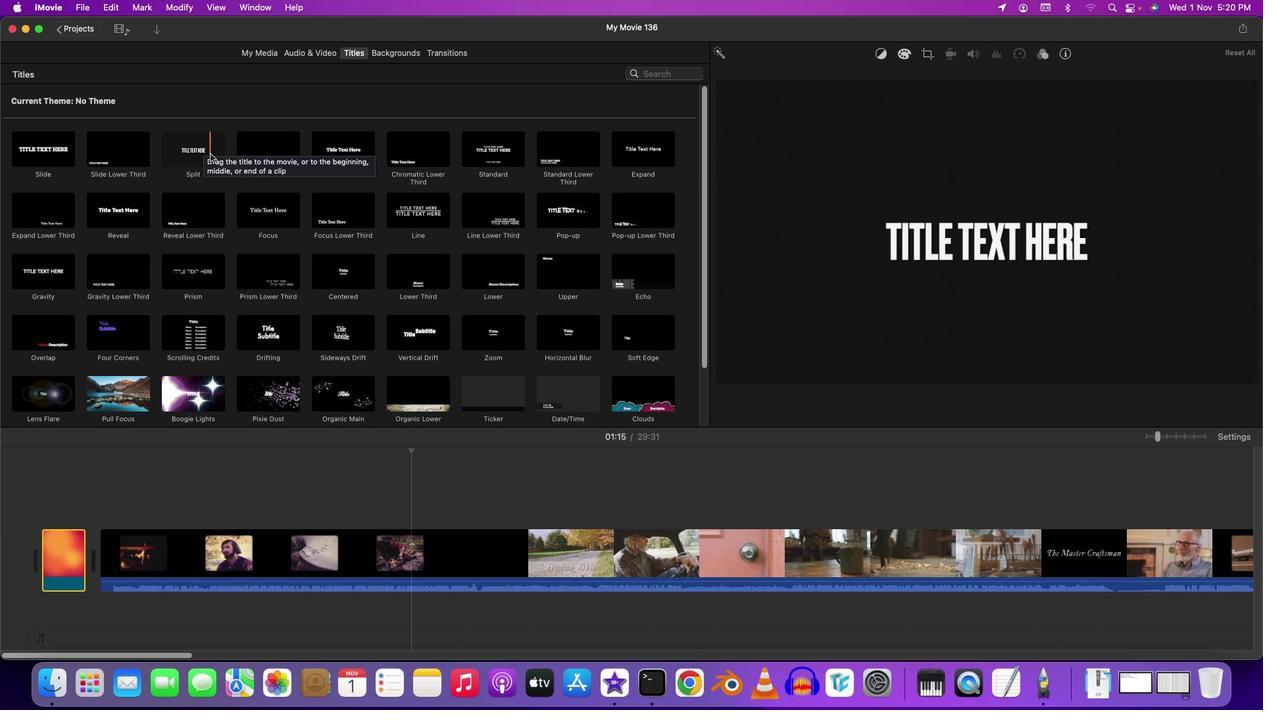 
Action: Mouse pressed left at (210, 153)
Screenshot: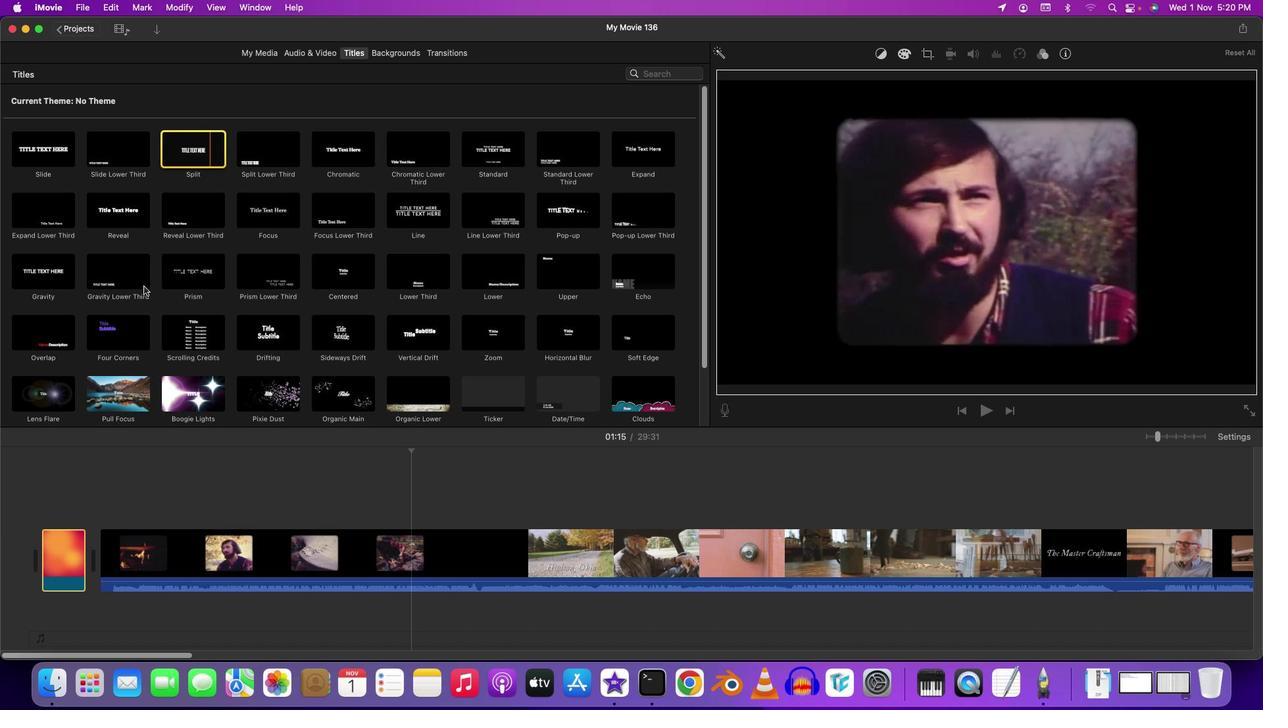 
Action: Mouse moved to (452, 52)
Screenshot: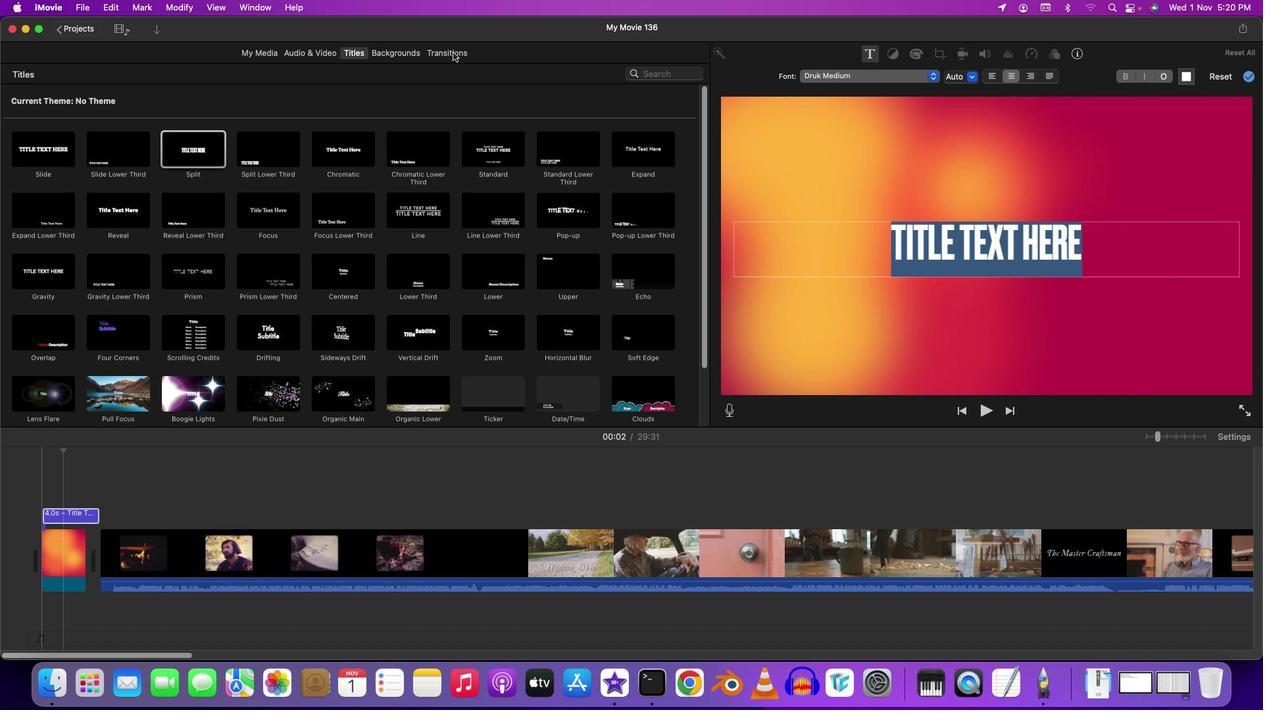 
Action: Mouse pressed left at (452, 52)
Screenshot: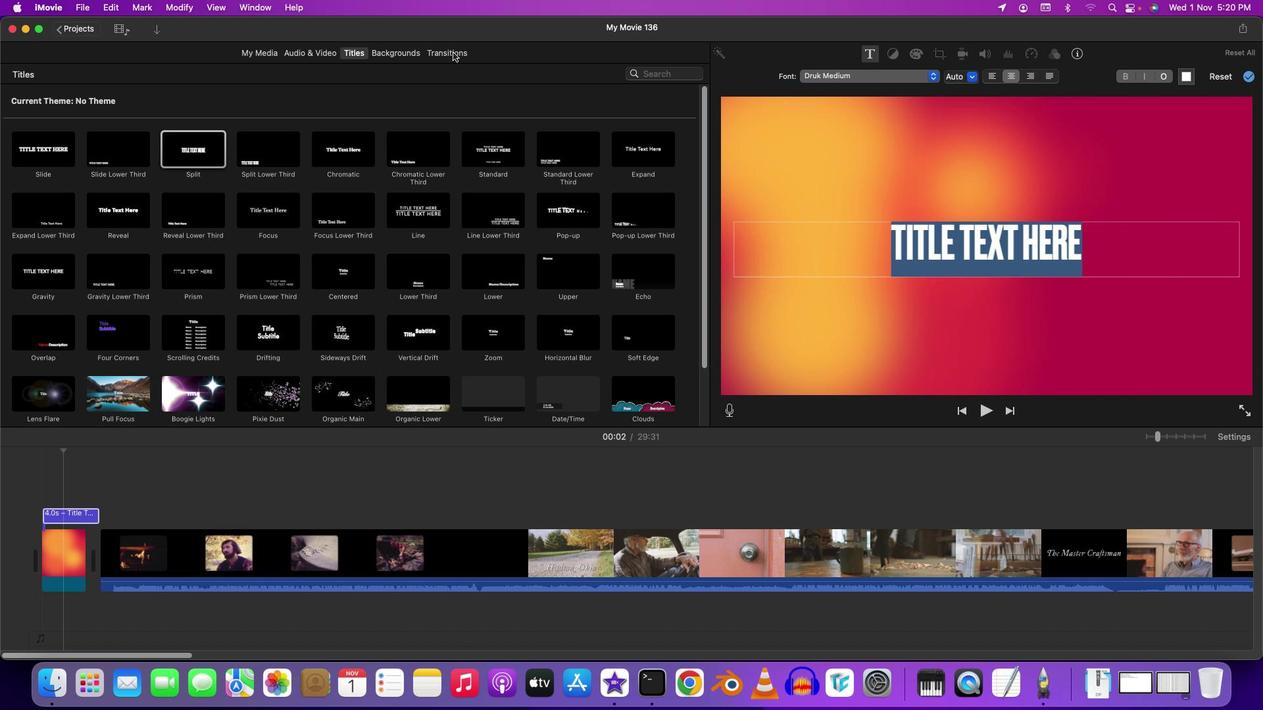 
Action: Mouse moved to (136, 148)
Screenshot: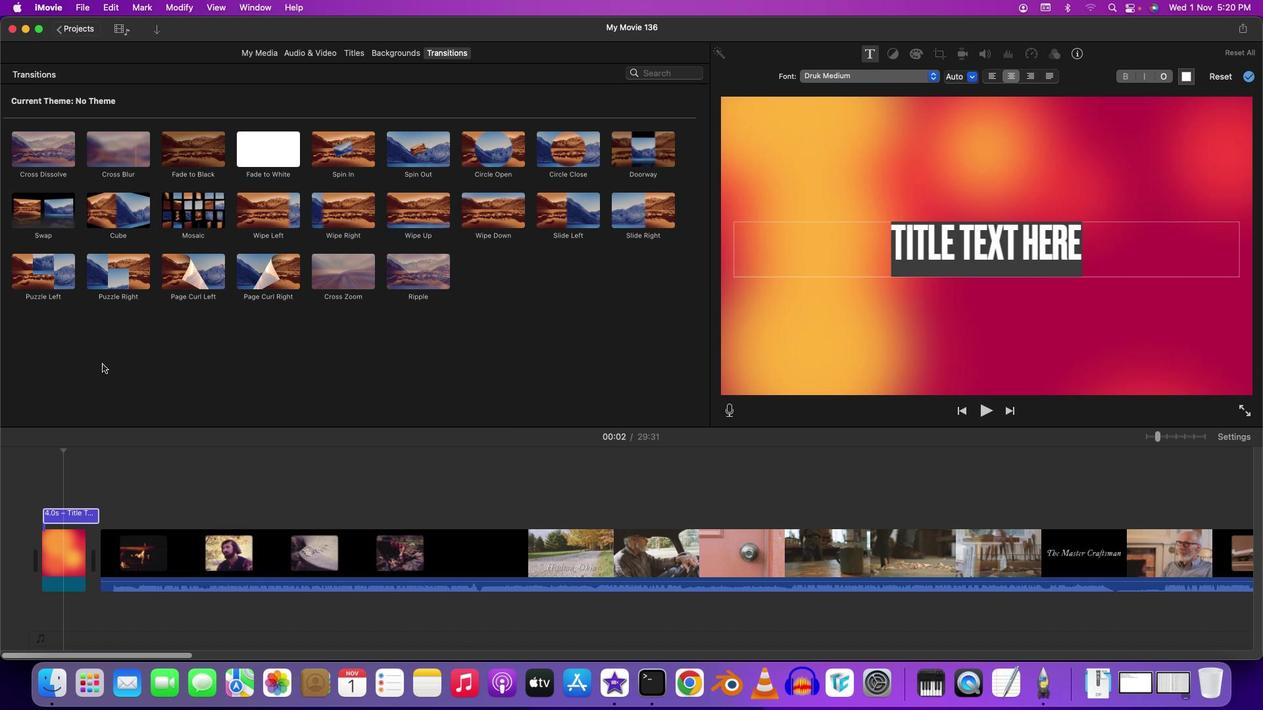 
Action: Mouse pressed left at (136, 148)
Screenshot: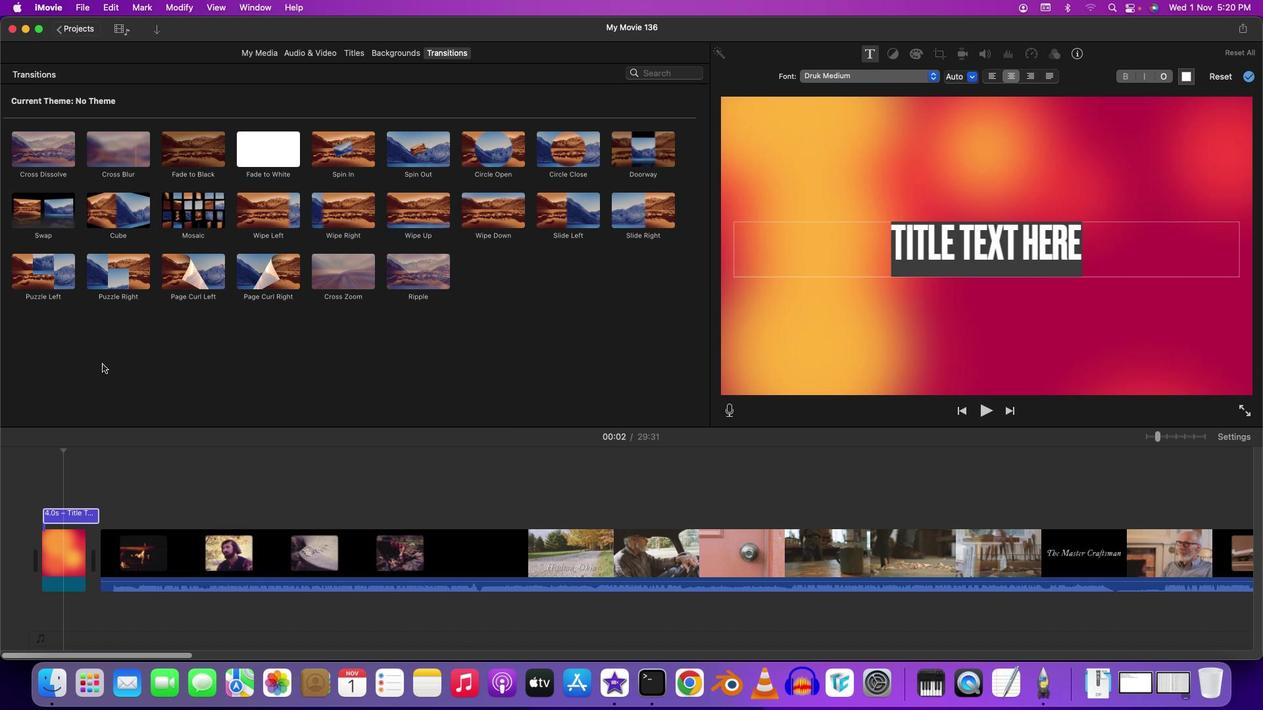 
Action: Mouse moved to (63, 512)
Screenshot: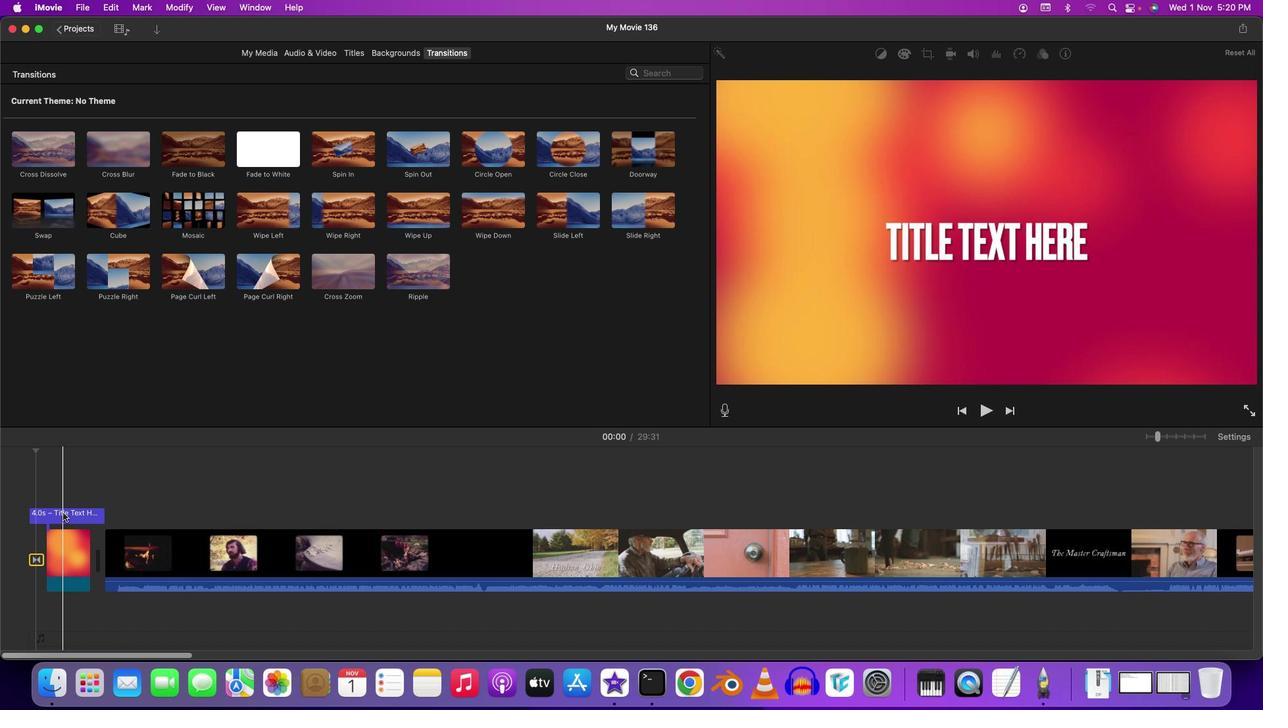 
Action: Mouse pressed left at (63, 512)
Screenshot: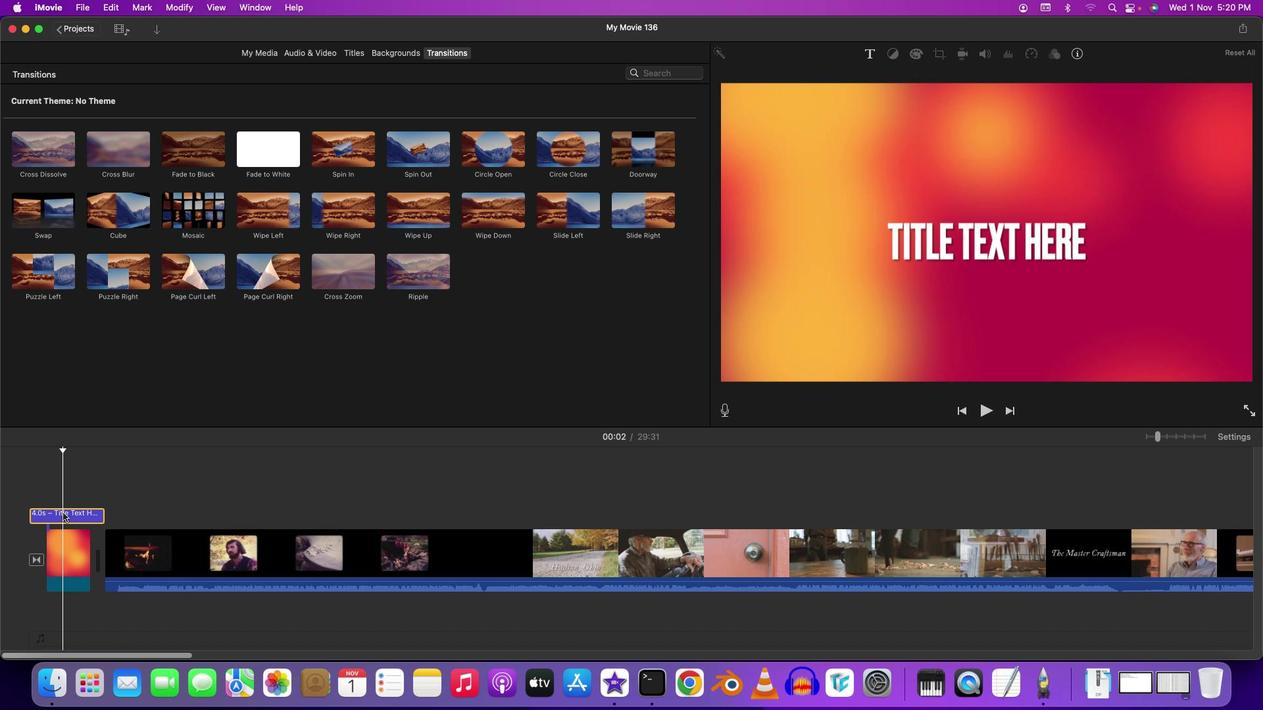 
Action: Mouse pressed left at (63, 512)
Screenshot: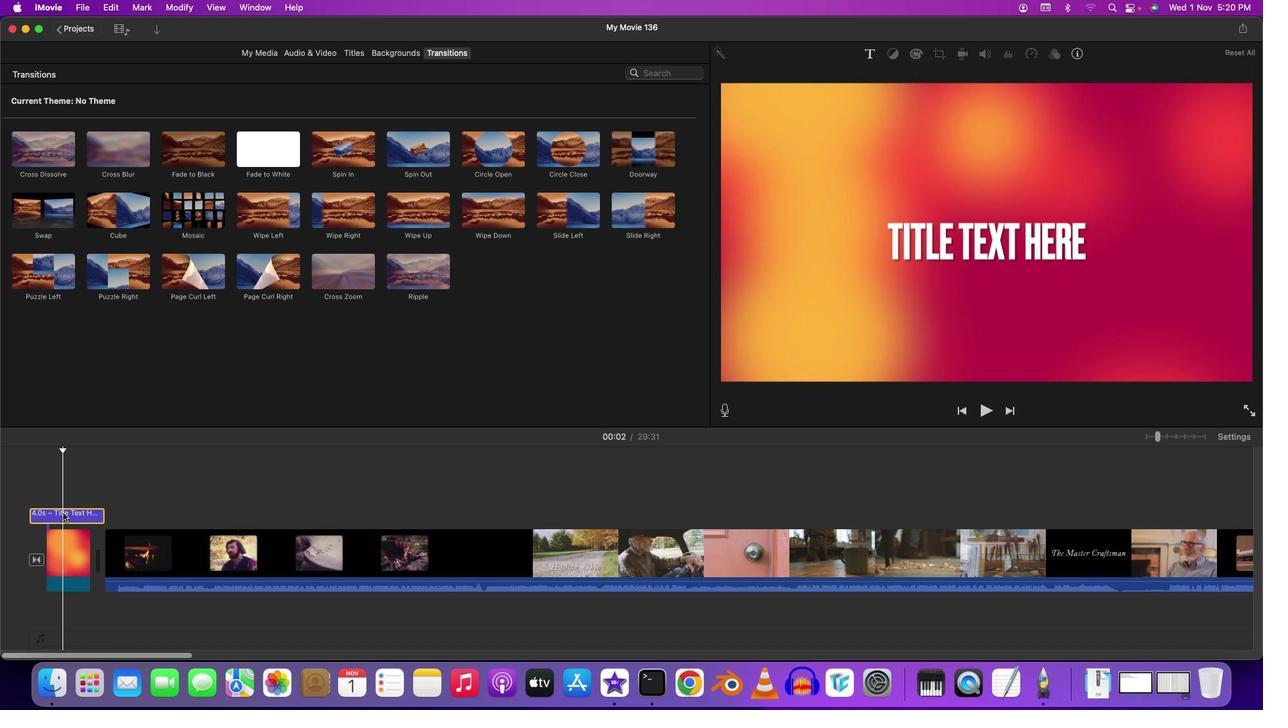 
Action: Mouse moved to (1123, 248)
Screenshot: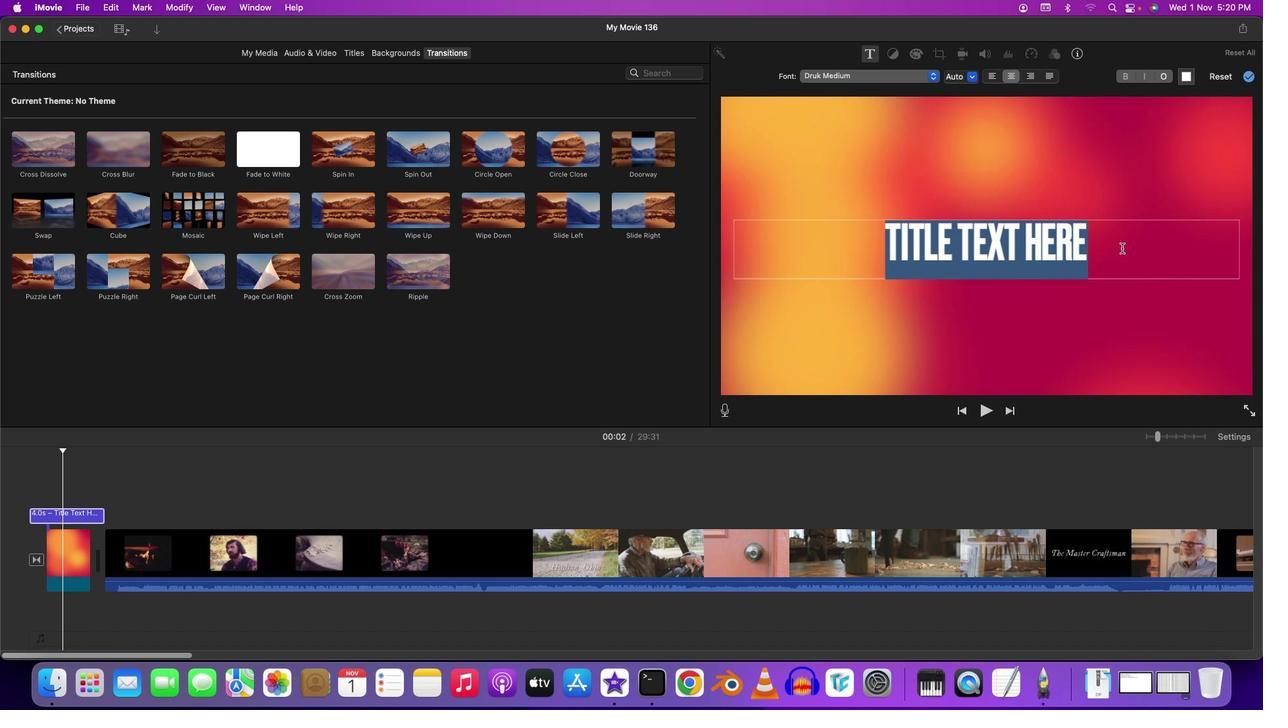
Action: Key pressed Key.backspaceKey.shift'D''o''c'Key.backspaceKey.backspaceKey.backspaceKey.shift'L''o'Key.backspaceKey.backspaceKey.shift'C''r''a''f''t''s''m''a''n'Key.space's''h''o''w''c''a''s''e'Key.spaceKey.shift'('Key.shift'D''o''c''u''m''n''e'Key.backspaceKey.backspace'e''n''t''a''r''y'Key.shift')'
Screenshot: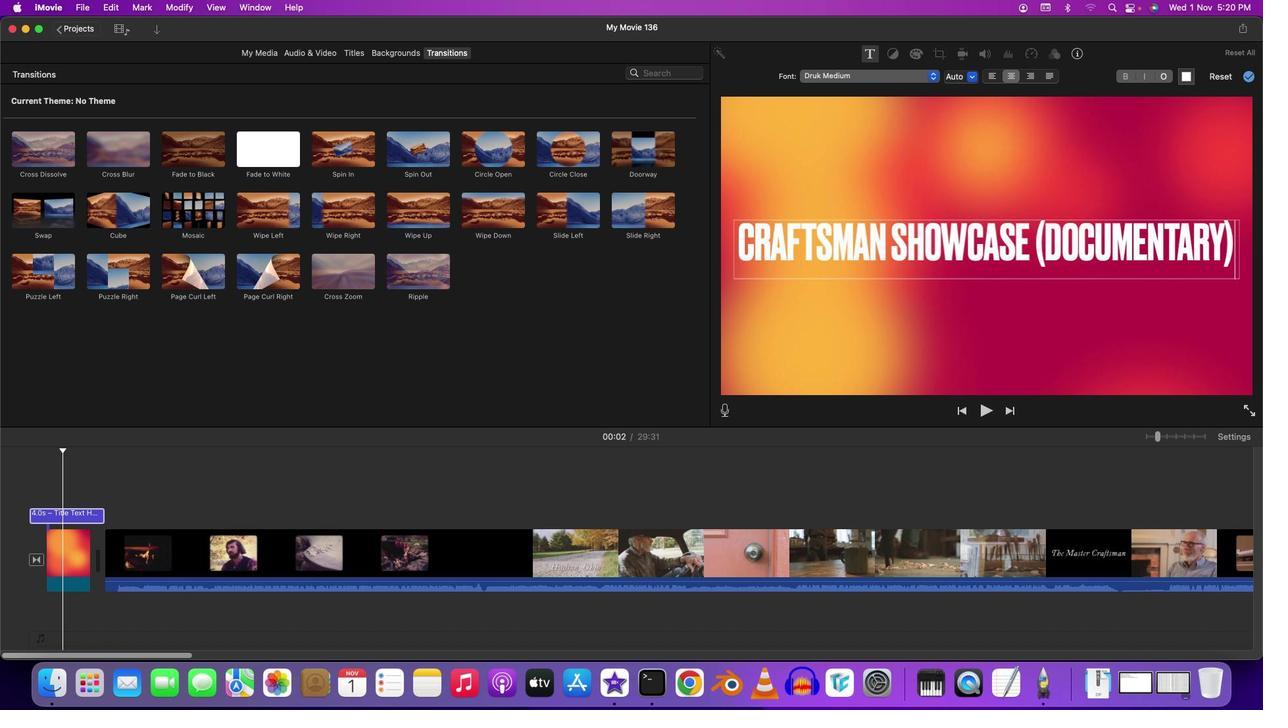 
Action: Mouse moved to (1183, 73)
Screenshot: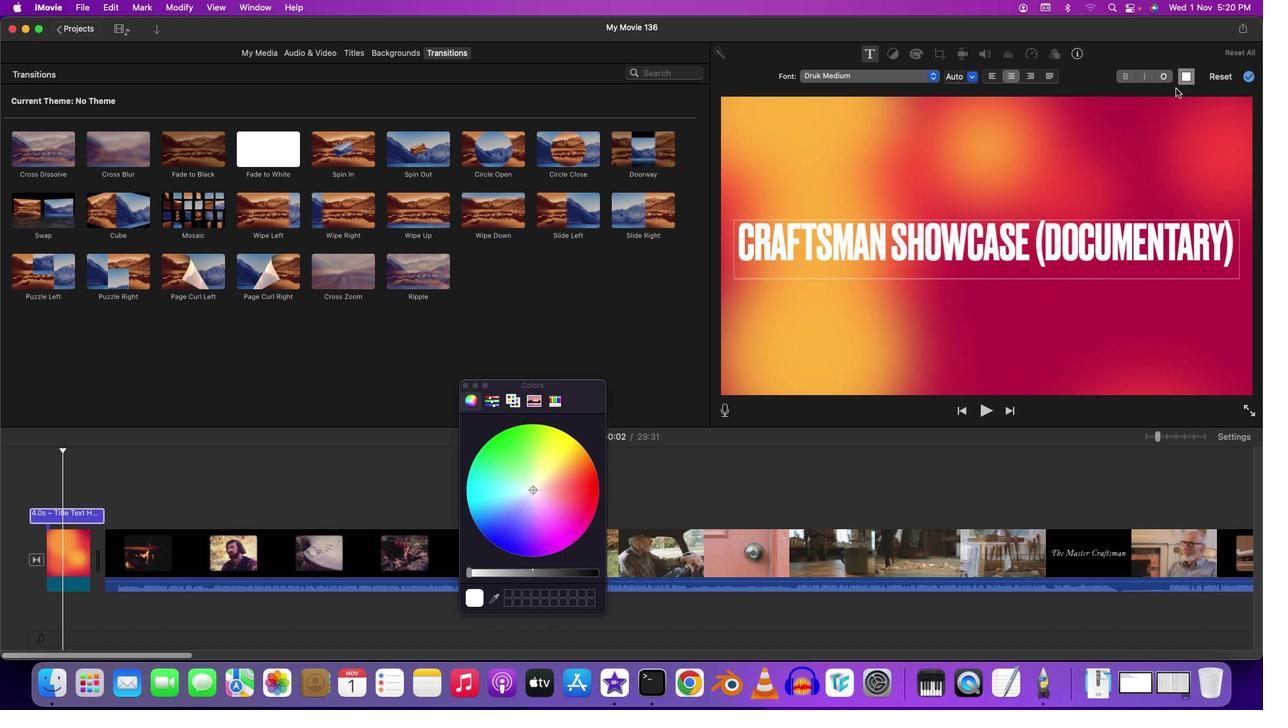 
Action: Mouse pressed left at (1183, 73)
Screenshot: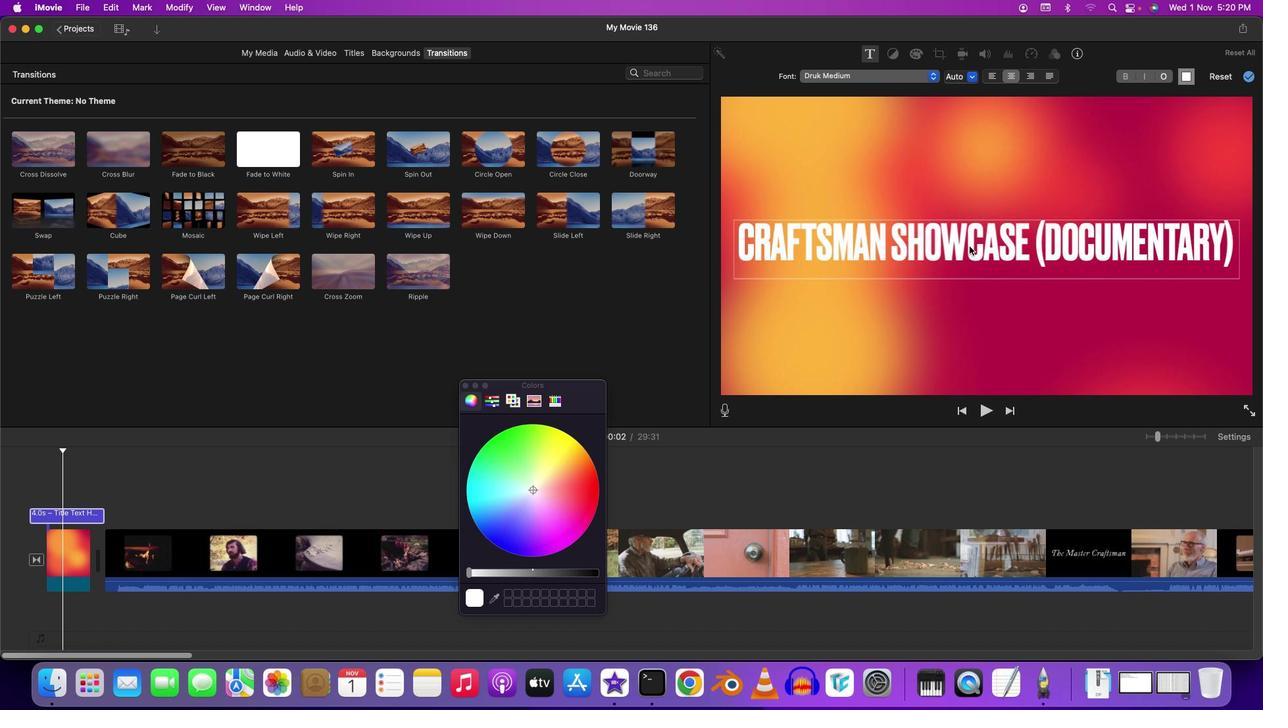
Action: Mouse moved to (533, 487)
Screenshot: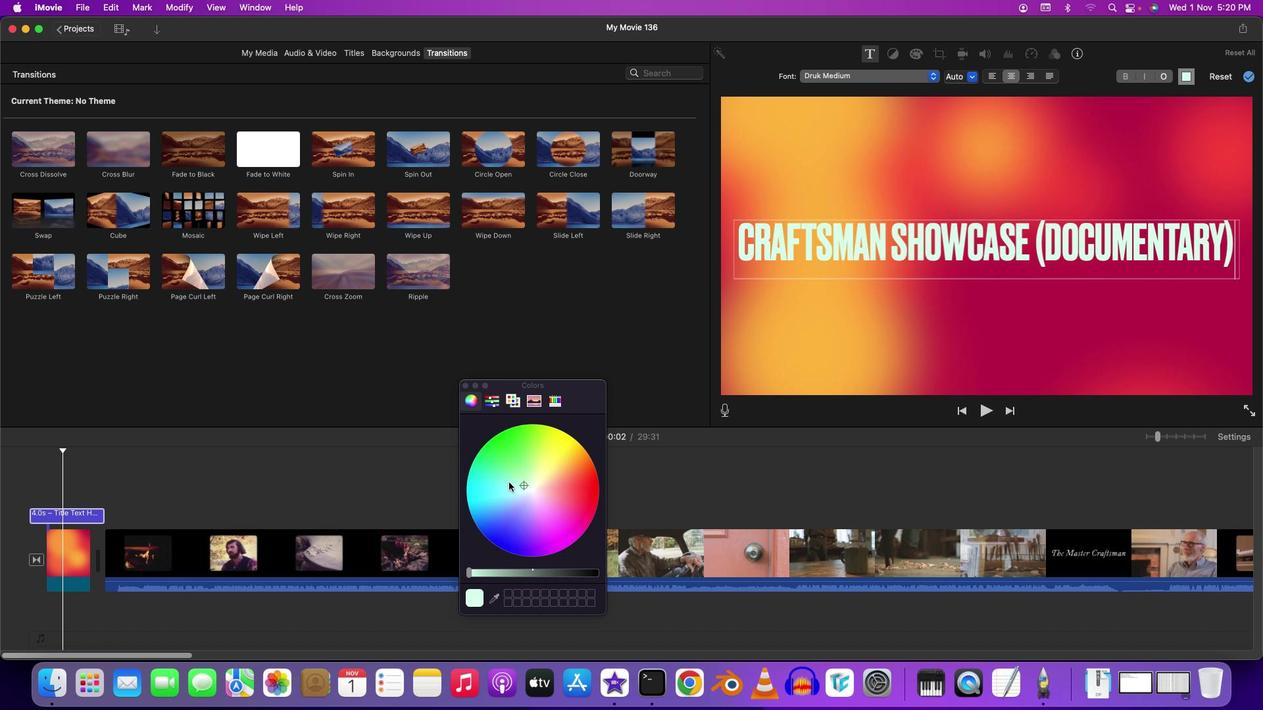 
Action: Mouse pressed left at (533, 487)
Screenshot: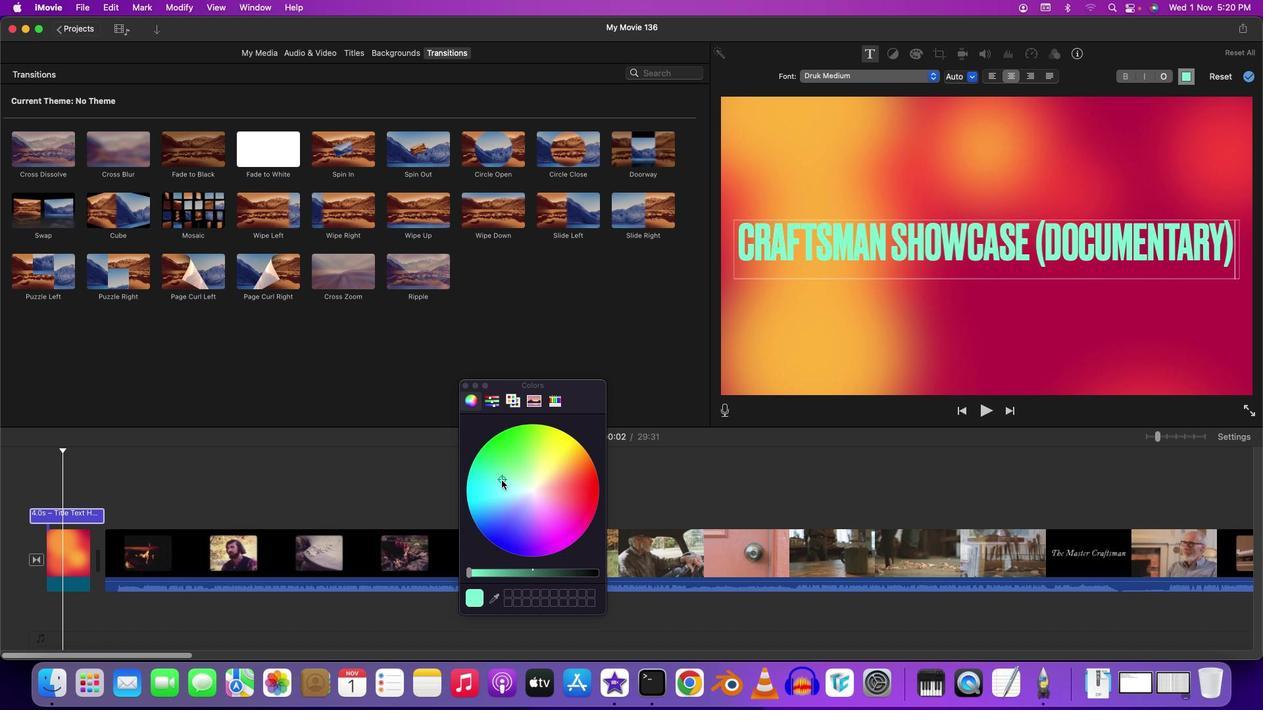 
Action: Mouse moved to (463, 387)
Screenshot: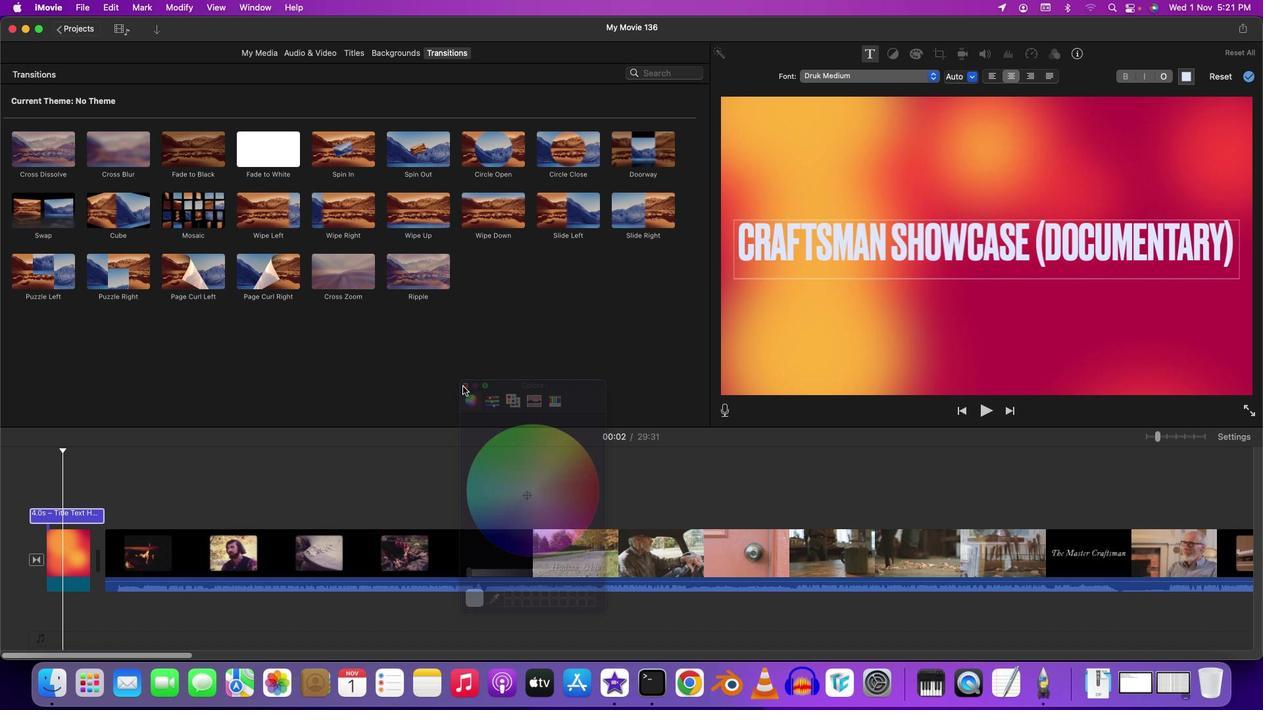 
Action: Mouse pressed left at (463, 387)
Screenshot: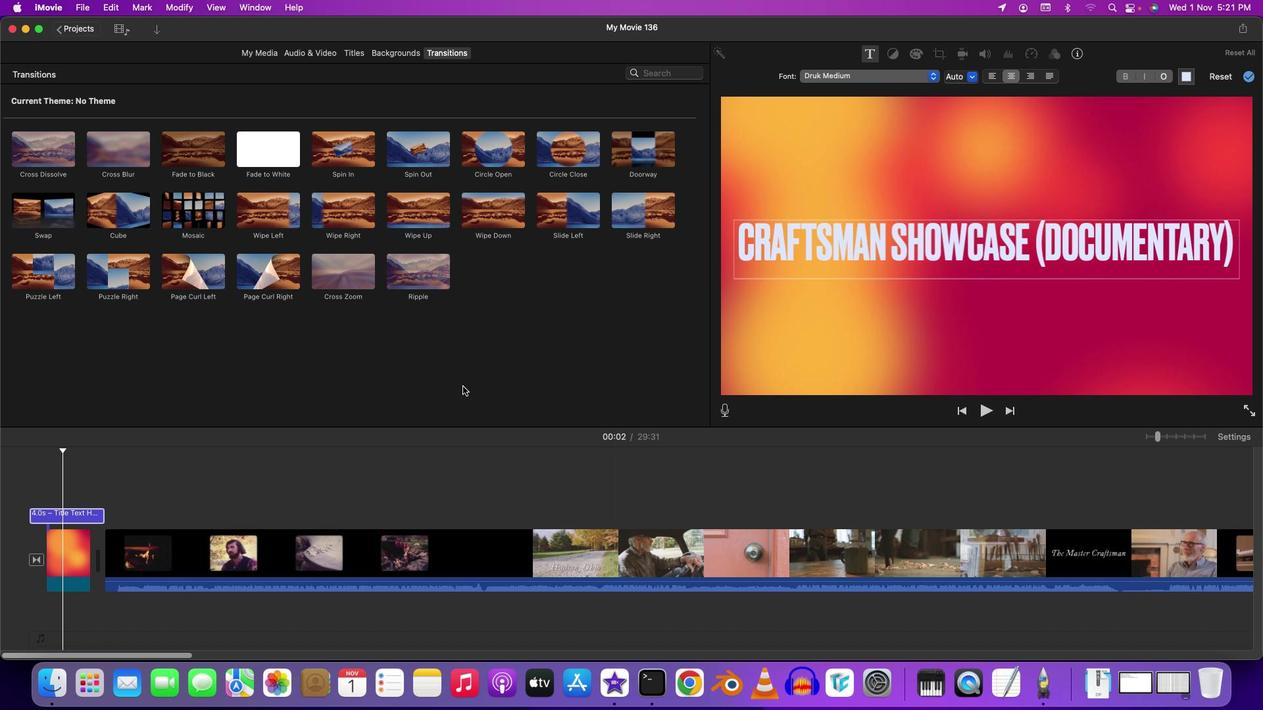 
Action: Mouse moved to (971, 77)
Screenshot: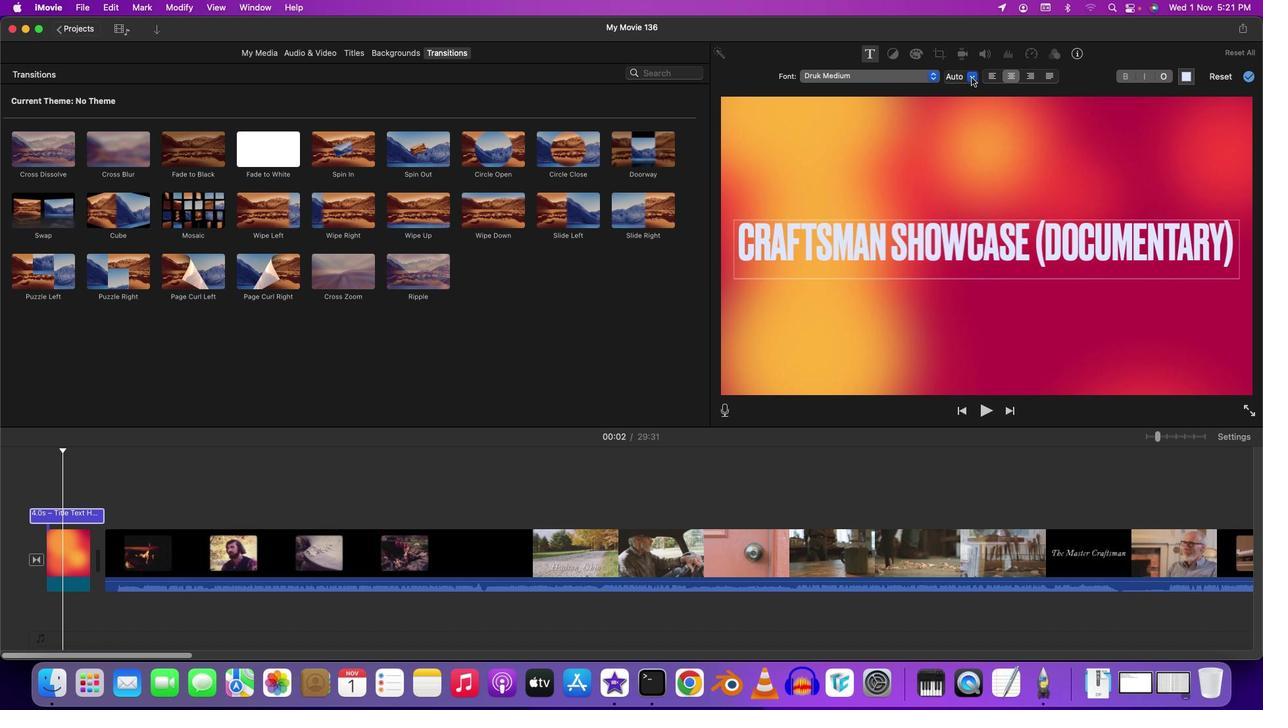 
Action: Mouse pressed left at (971, 77)
Screenshot: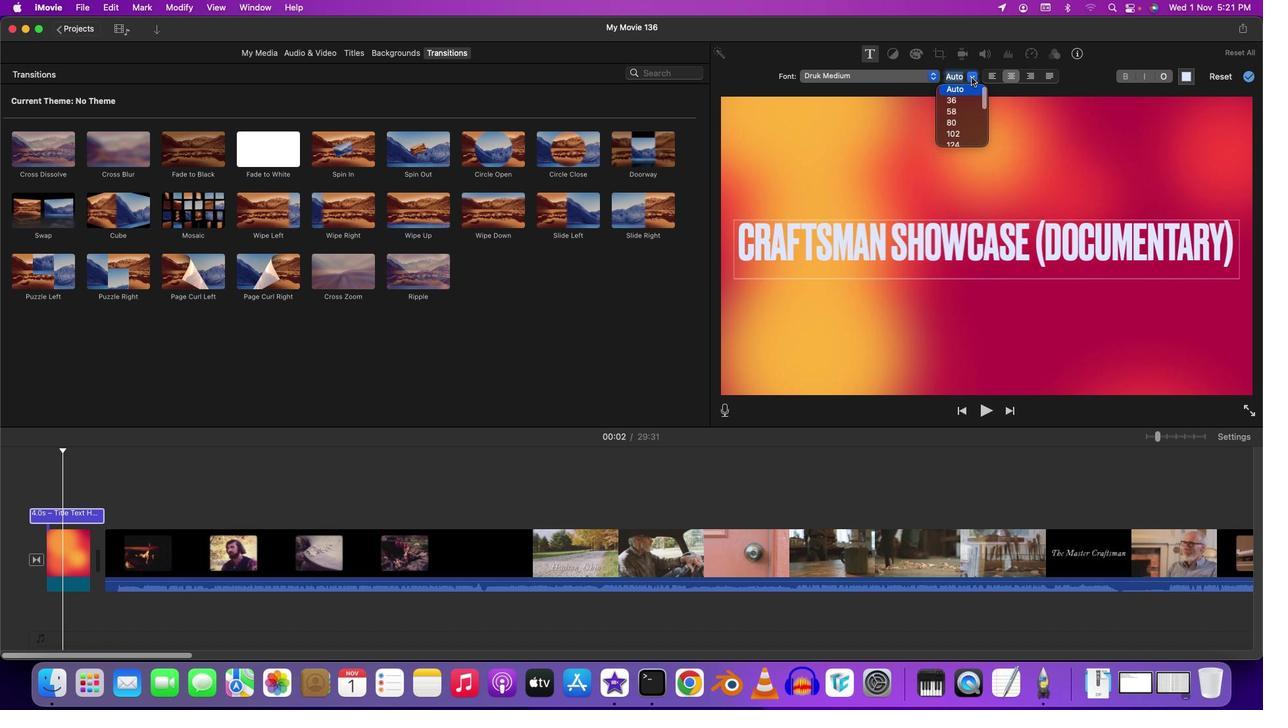 
Action: Mouse moved to (957, 129)
Screenshot: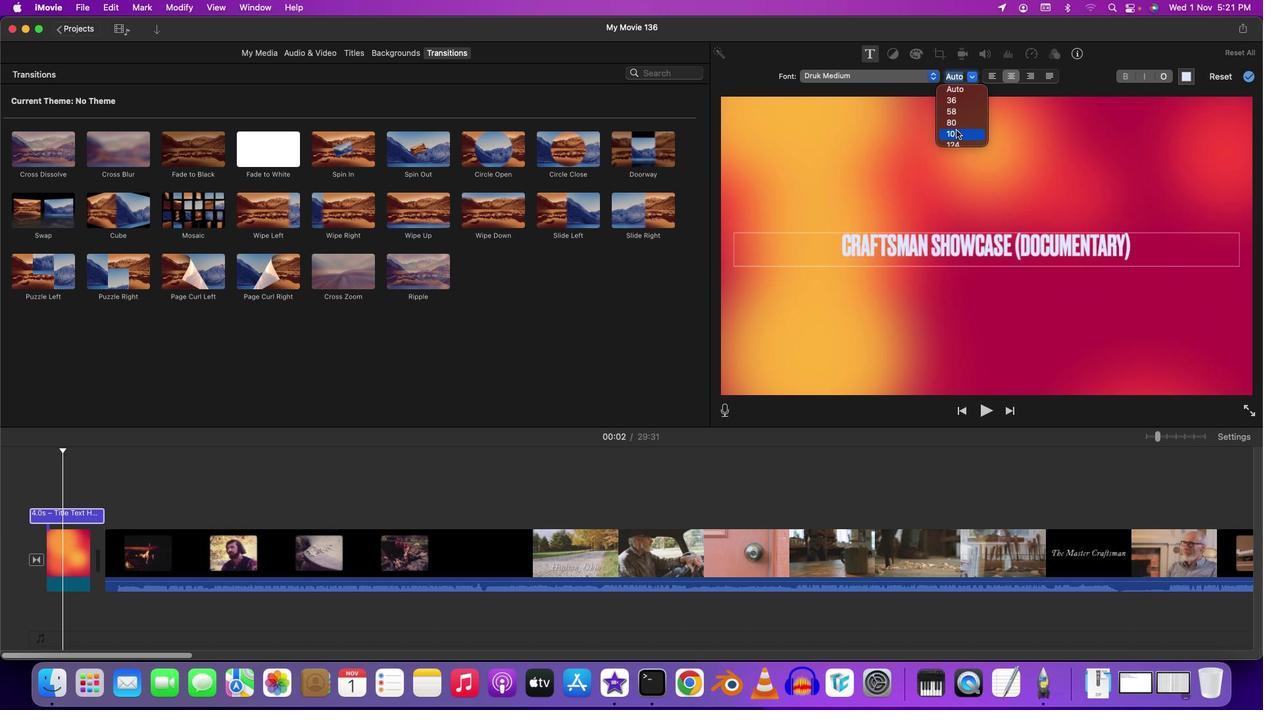 
Action: Mouse pressed left at (957, 129)
Screenshot: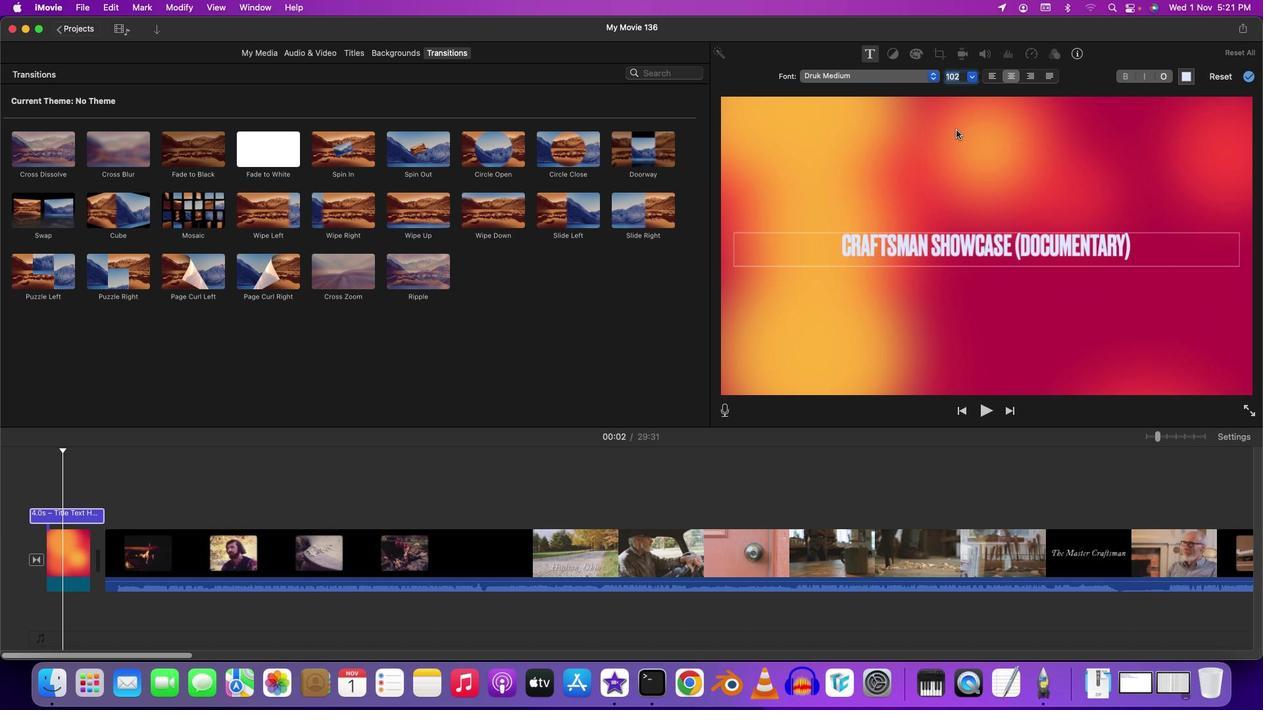 
Action: Mouse moved to (974, 78)
Screenshot: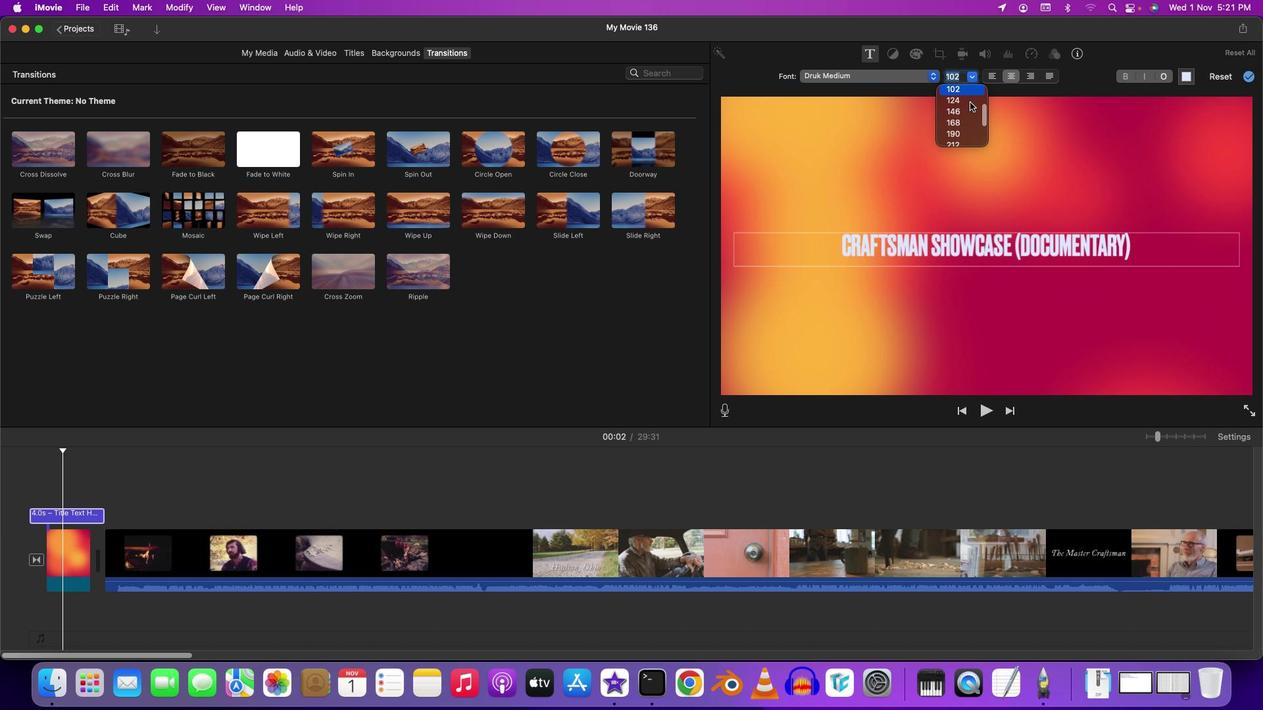 
Action: Mouse pressed left at (974, 78)
Screenshot: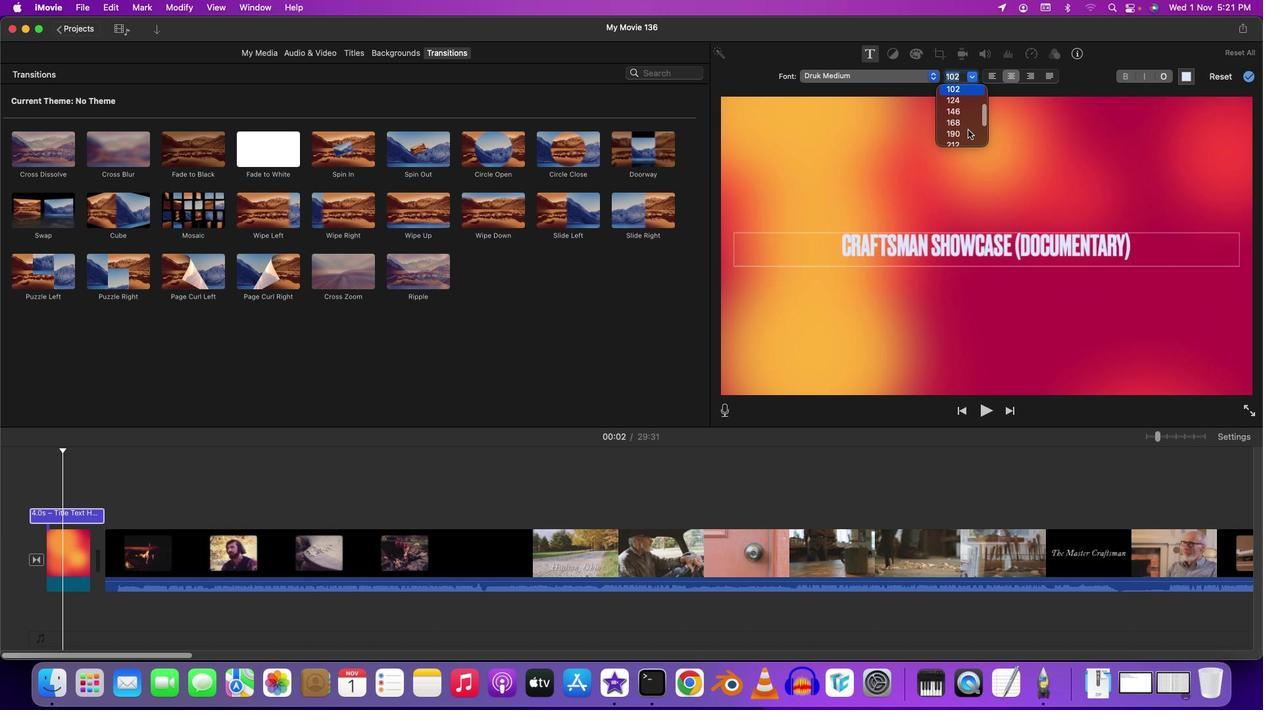 
Action: Mouse moved to (959, 134)
Screenshot: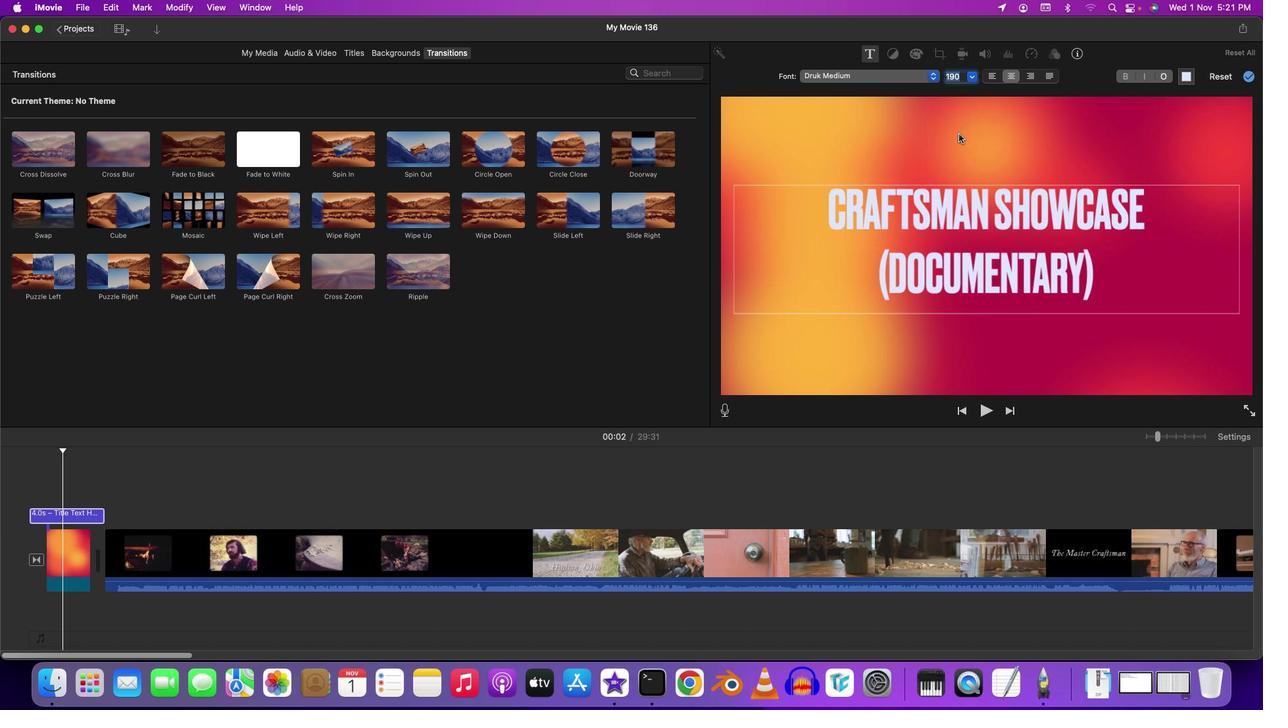 
Action: Mouse pressed left at (959, 134)
Screenshot: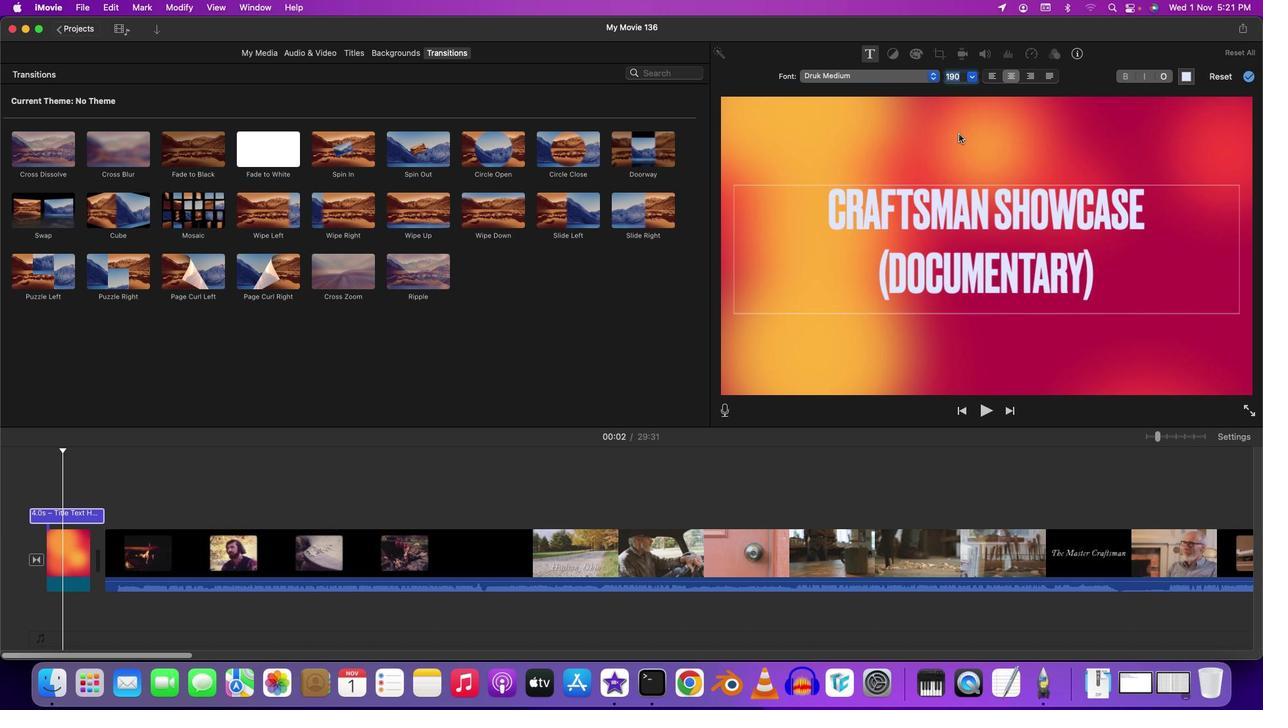 
Action: Mouse moved to (1052, 152)
Screenshot: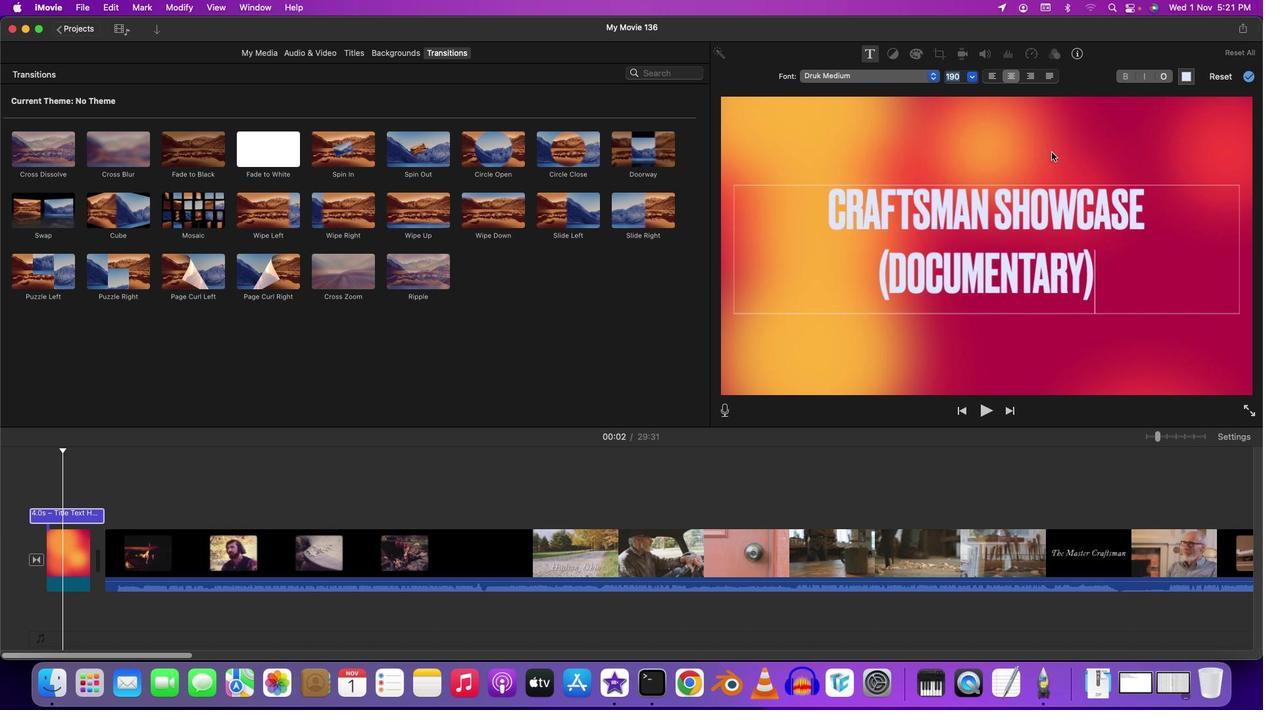 
Action: Mouse pressed left at (1052, 152)
Screenshot: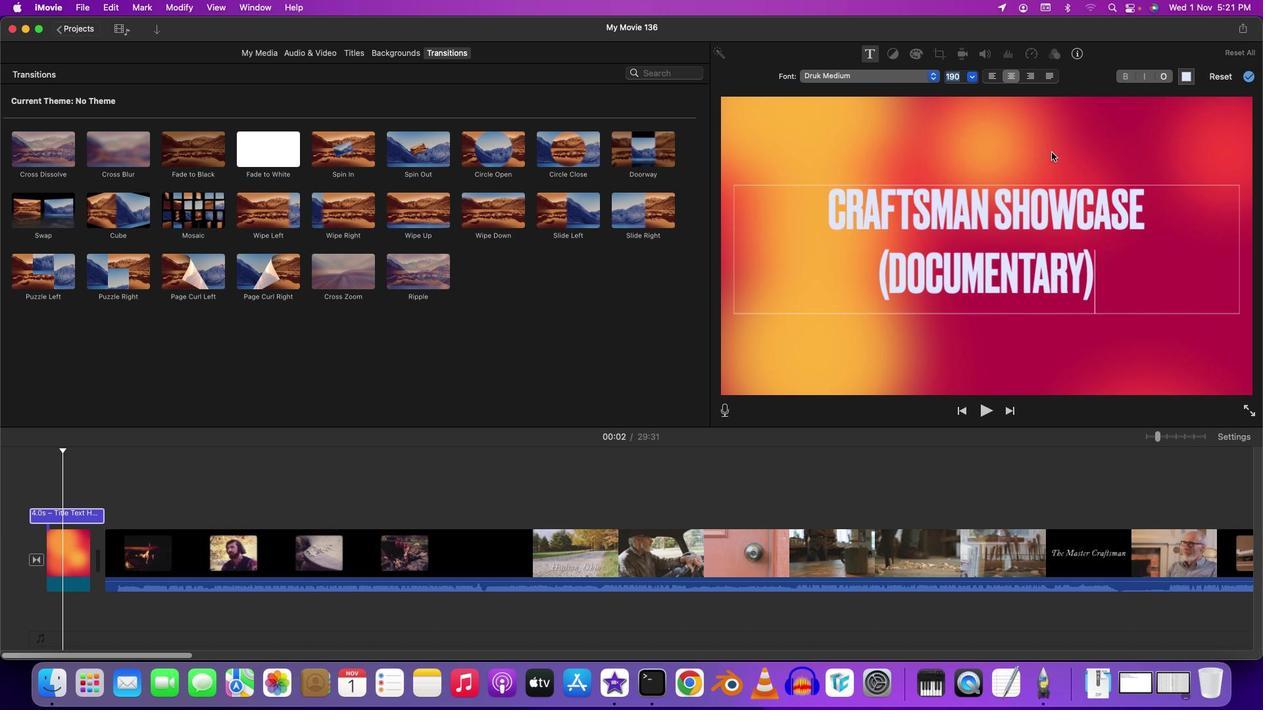 
Action: Mouse moved to (865, 439)
Screenshot: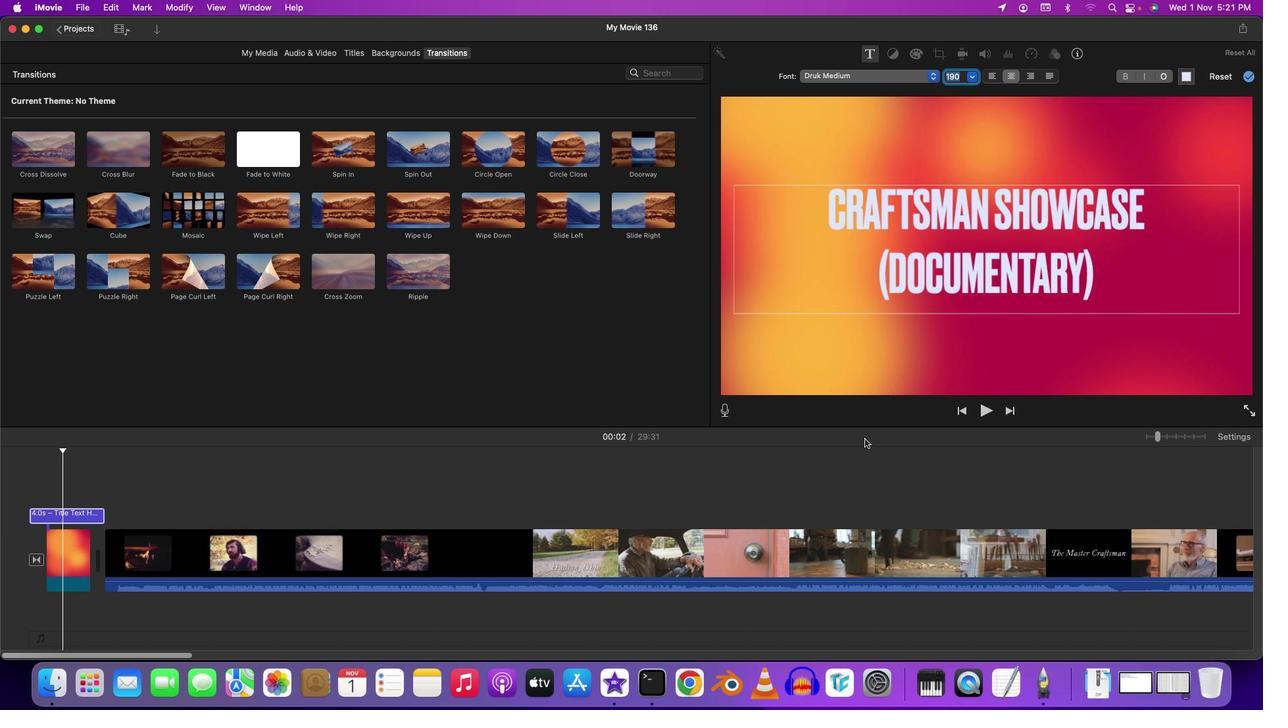 
Action: Mouse pressed left at (865, 439)
Screenshot: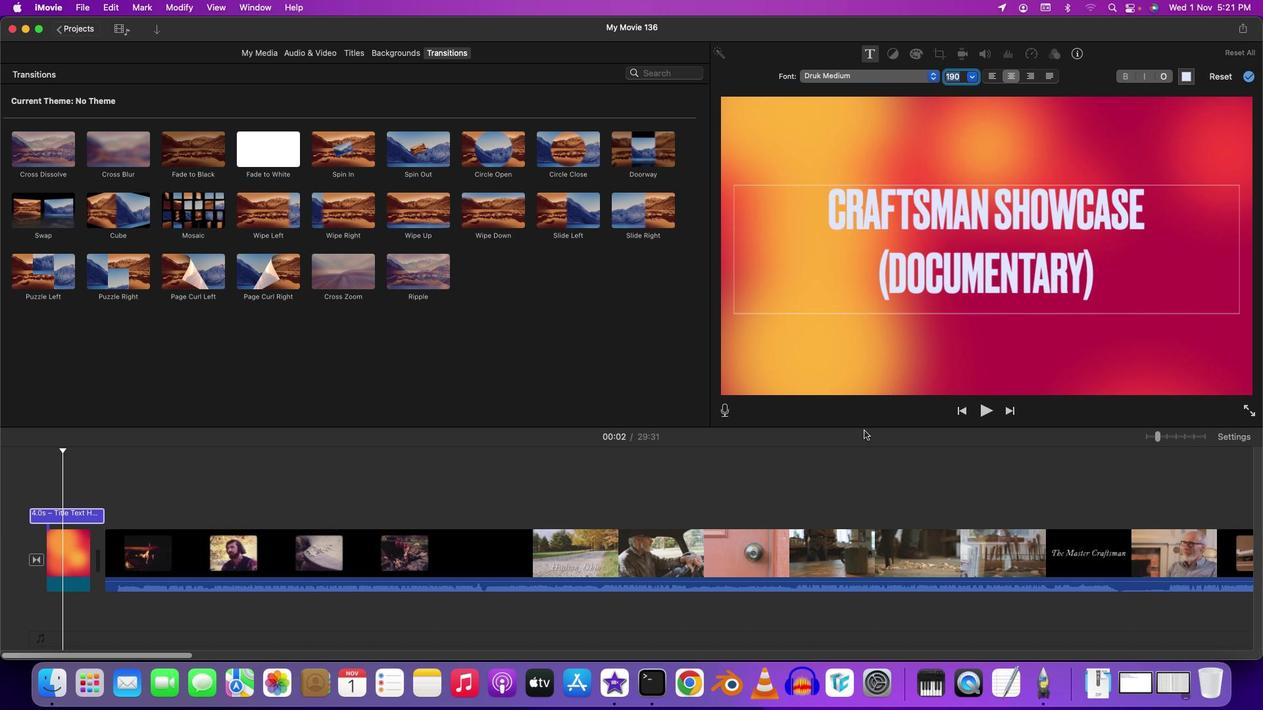 
Action: Mouse moved to (868, 429)
Screenshot: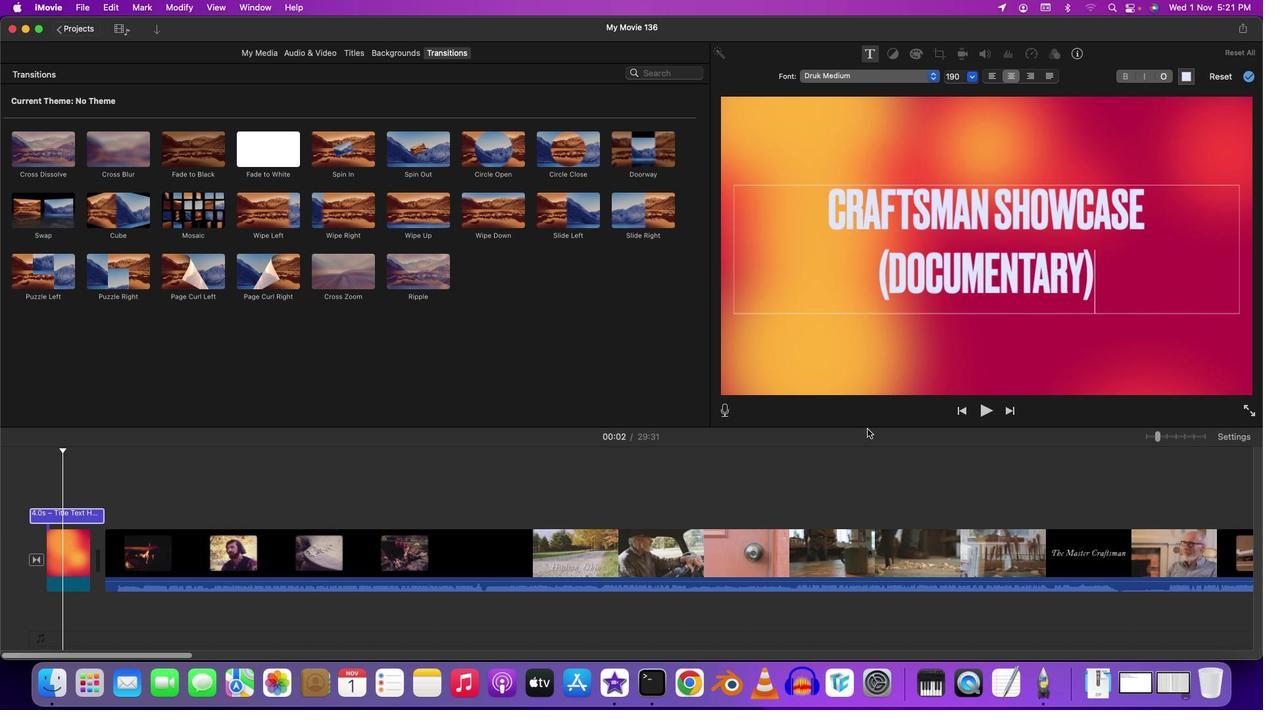 
Action: Mouse pressed left at (868, 429)
Screenshot: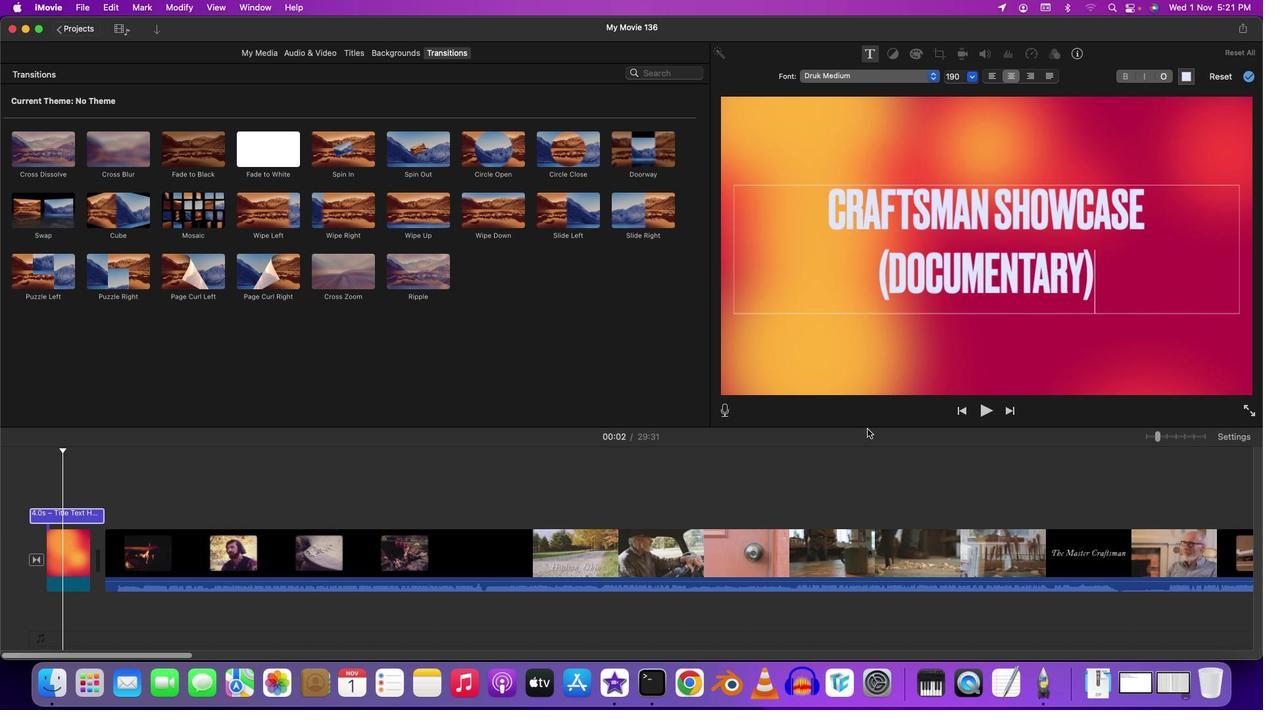 
Action: Mouse moved to (839, 363)
Screenshot: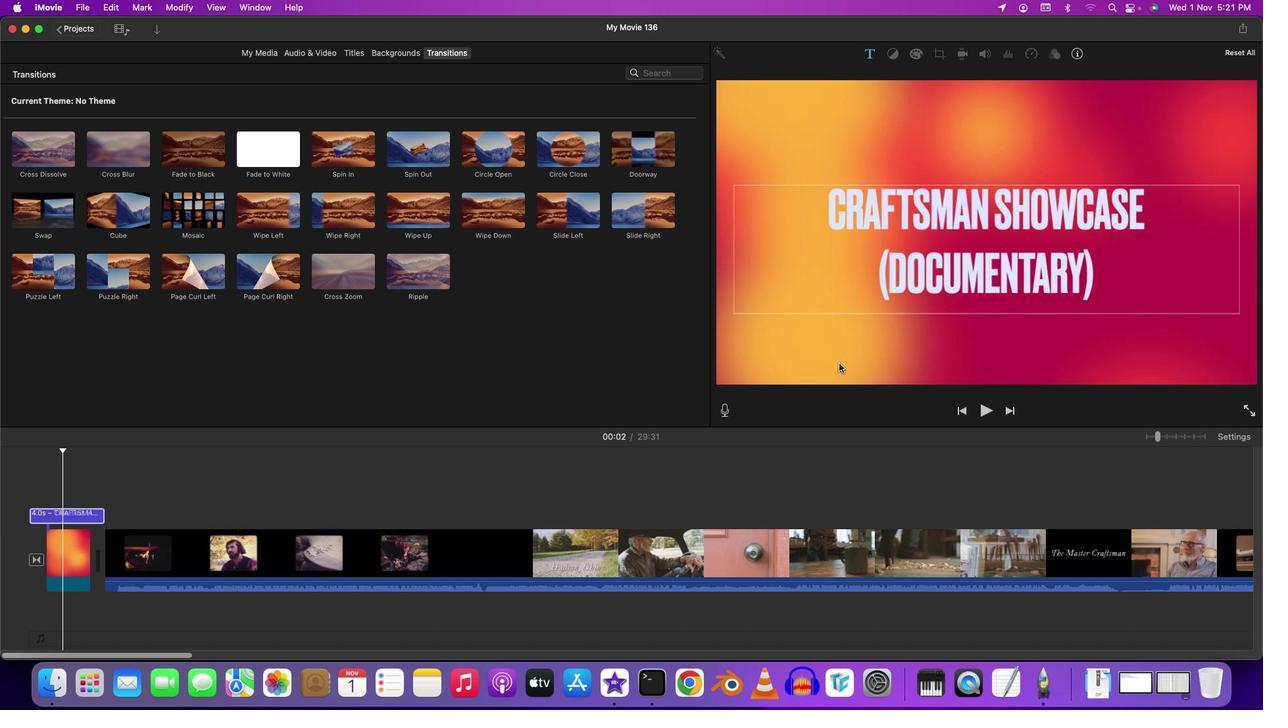 
Action: Mouse pressed left at (839, 363)
Screenshot: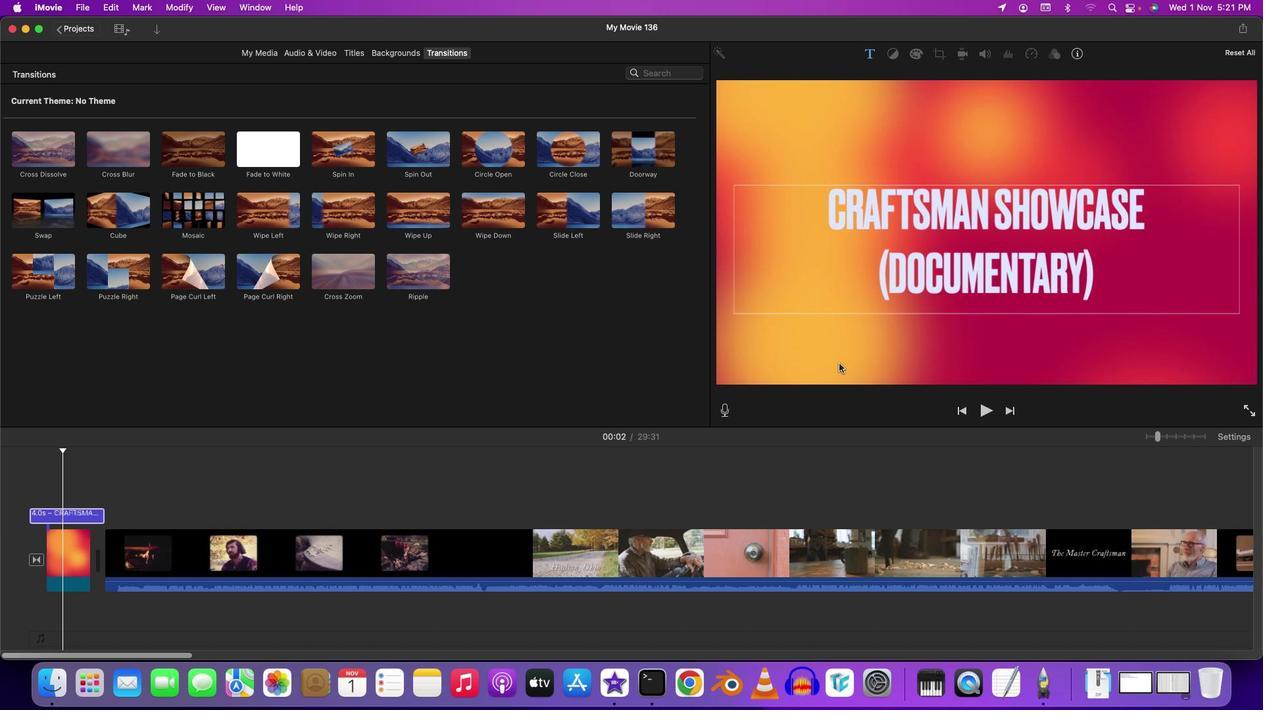 
Action: Mouse moved to (69, 452)
Screenshot: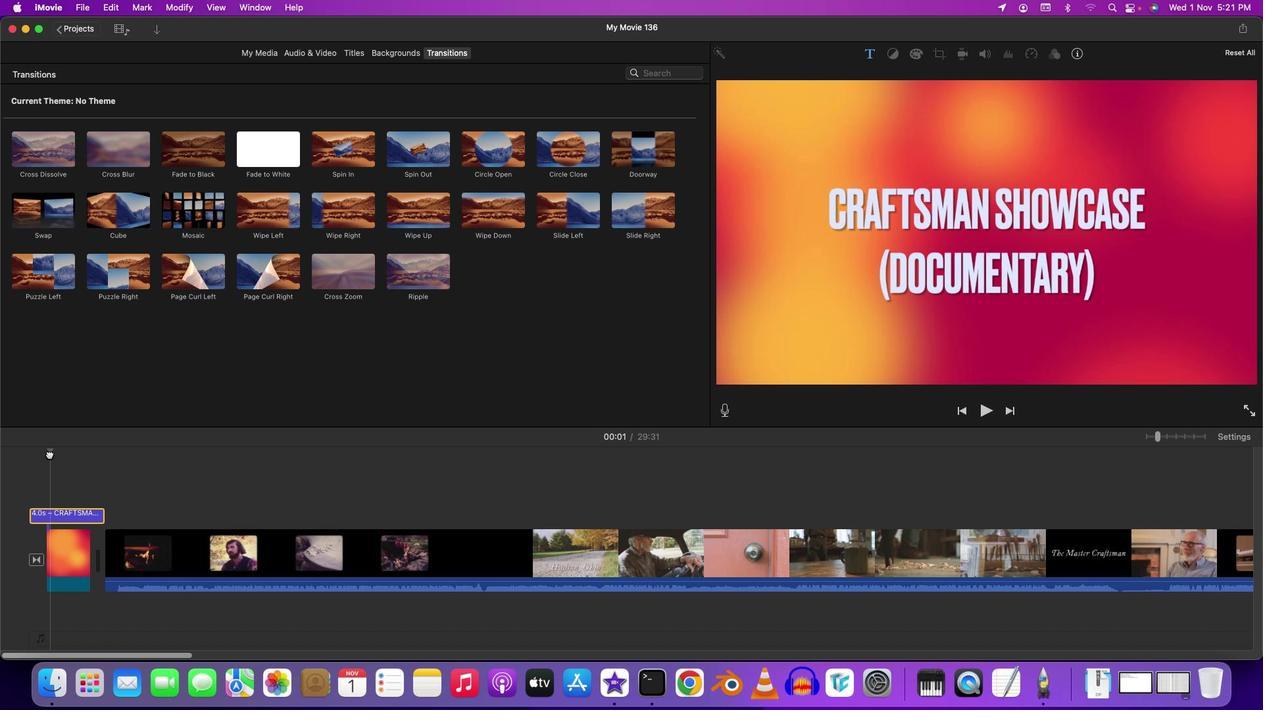 
Action: Mouse pressed left at (69, 452)
Screenshot: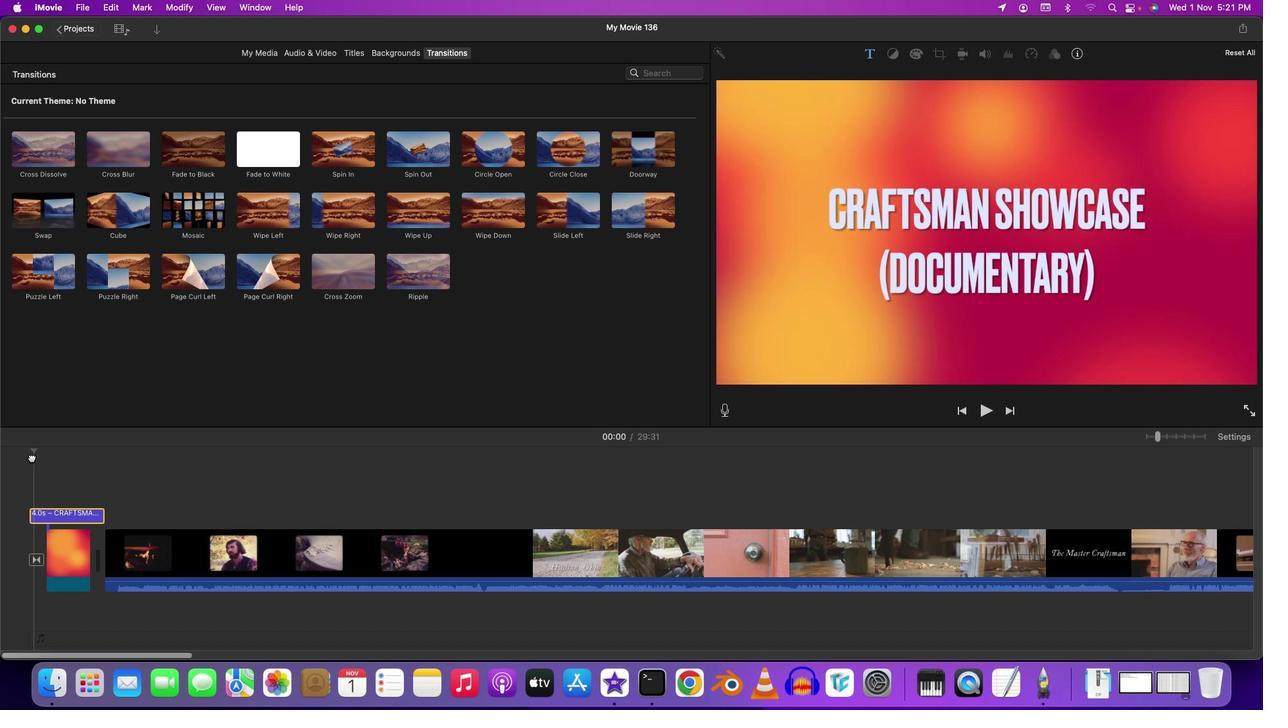 
Action: Mouse moved to (22, 459)
Screenshot: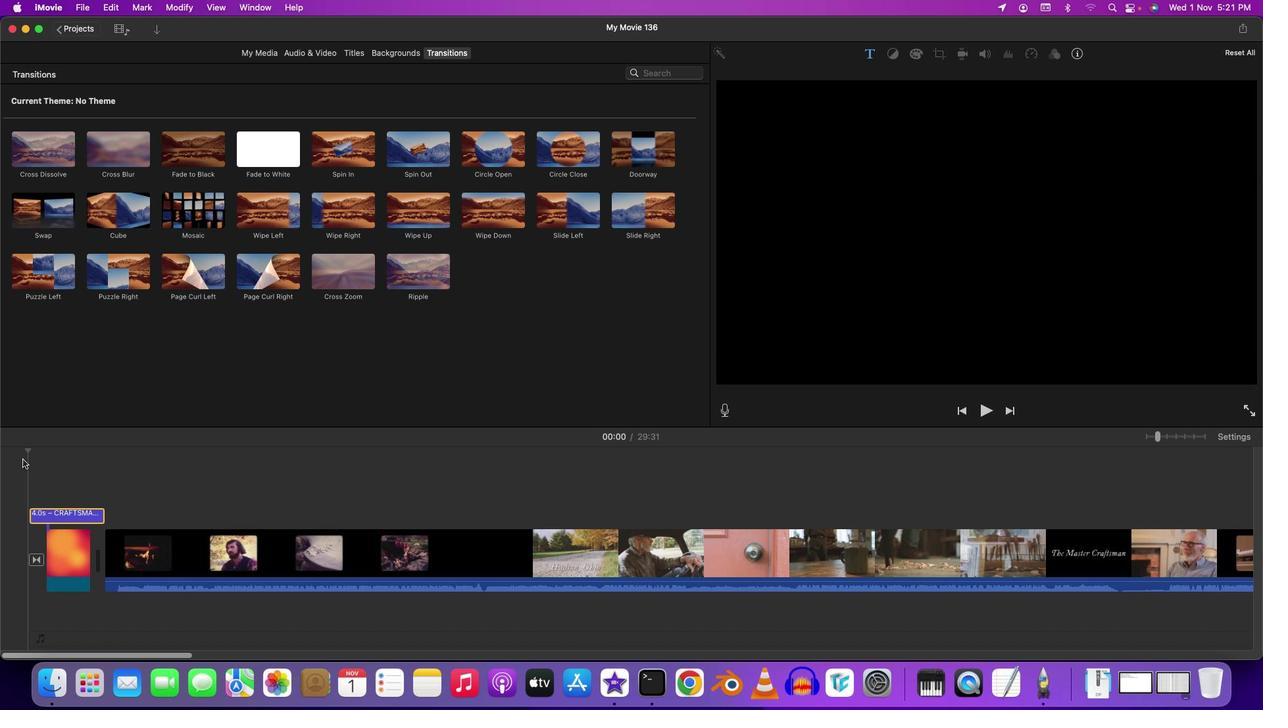
Action: Key pressed Key.spaceKey.space
Screenshot: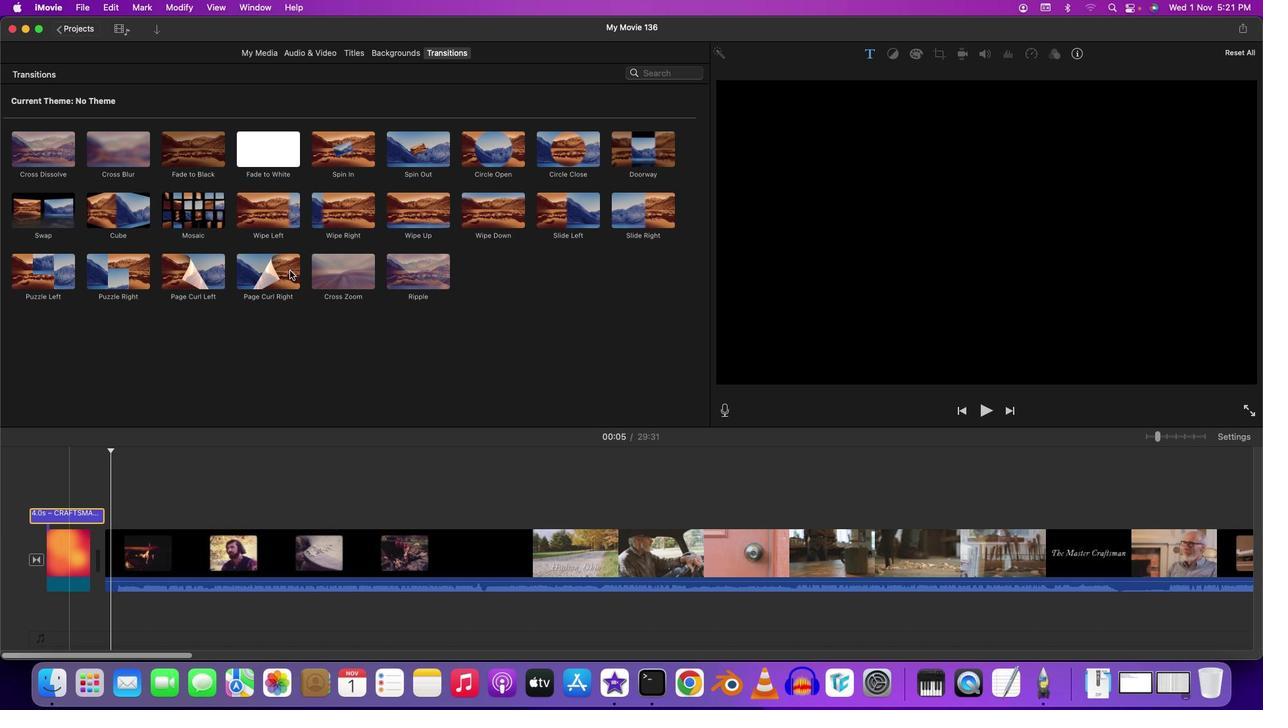 
Action: Mouse moved to (137, 156)
Screenshot: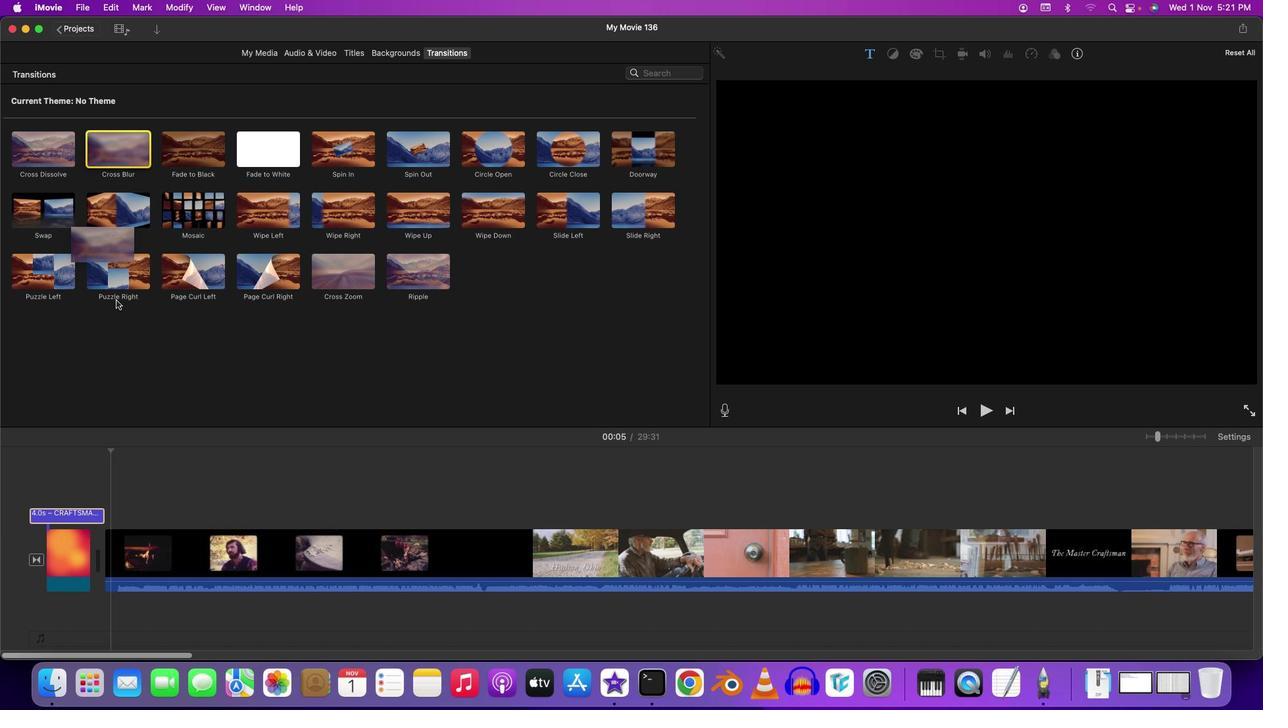 
Action: Mouse pressed left at (137, 156)
Screenshot: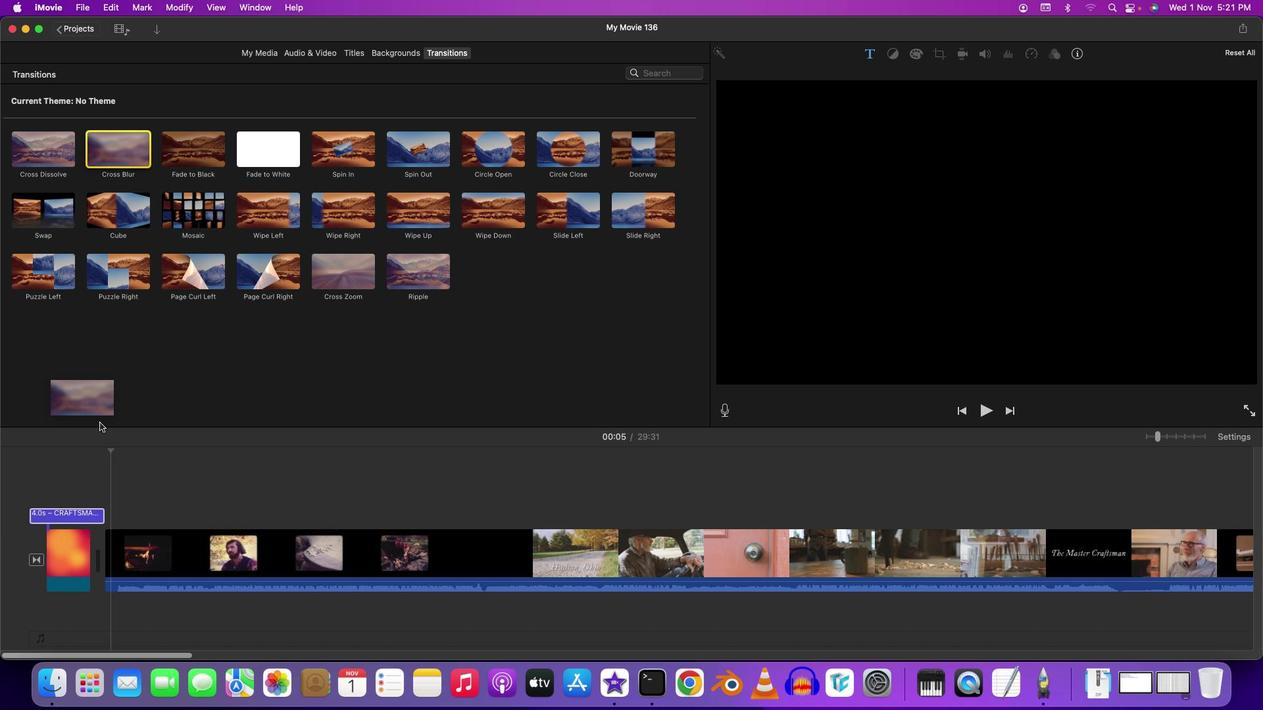 
Action: Mouse moved to (111, 554)
Screenshot: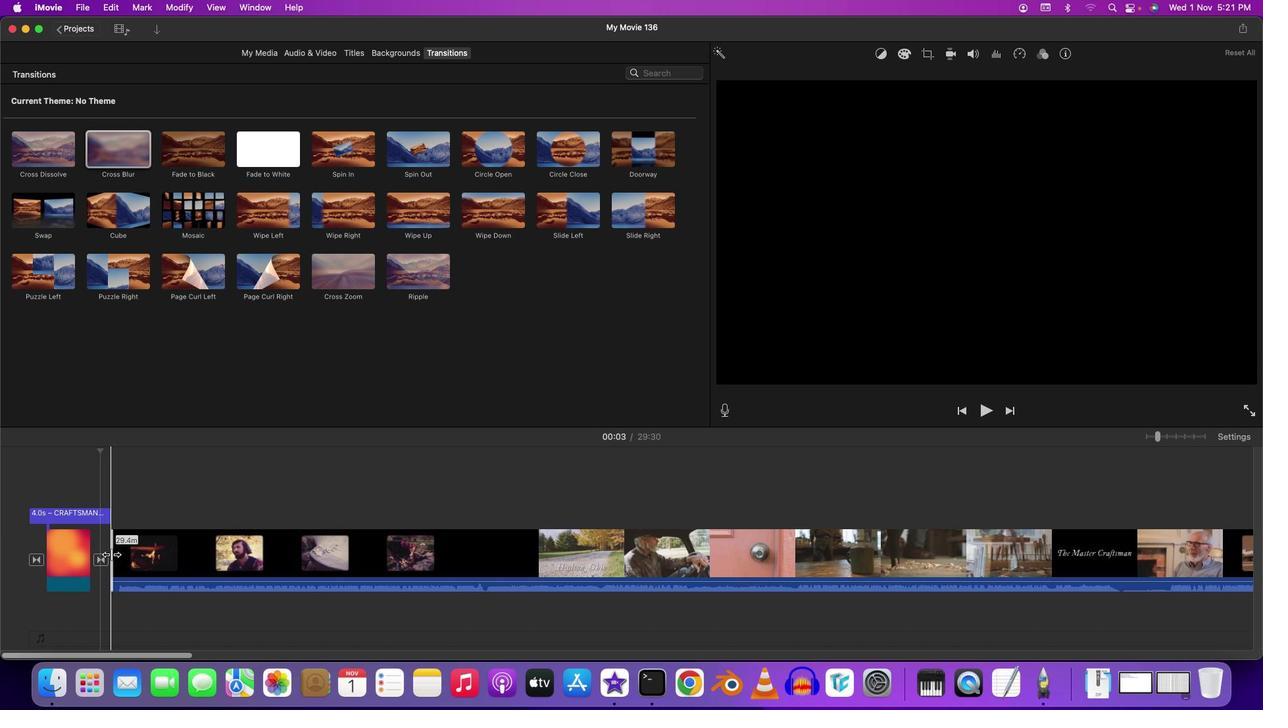 
Action: Mouse pressed left at (111, 554)
Screenshot: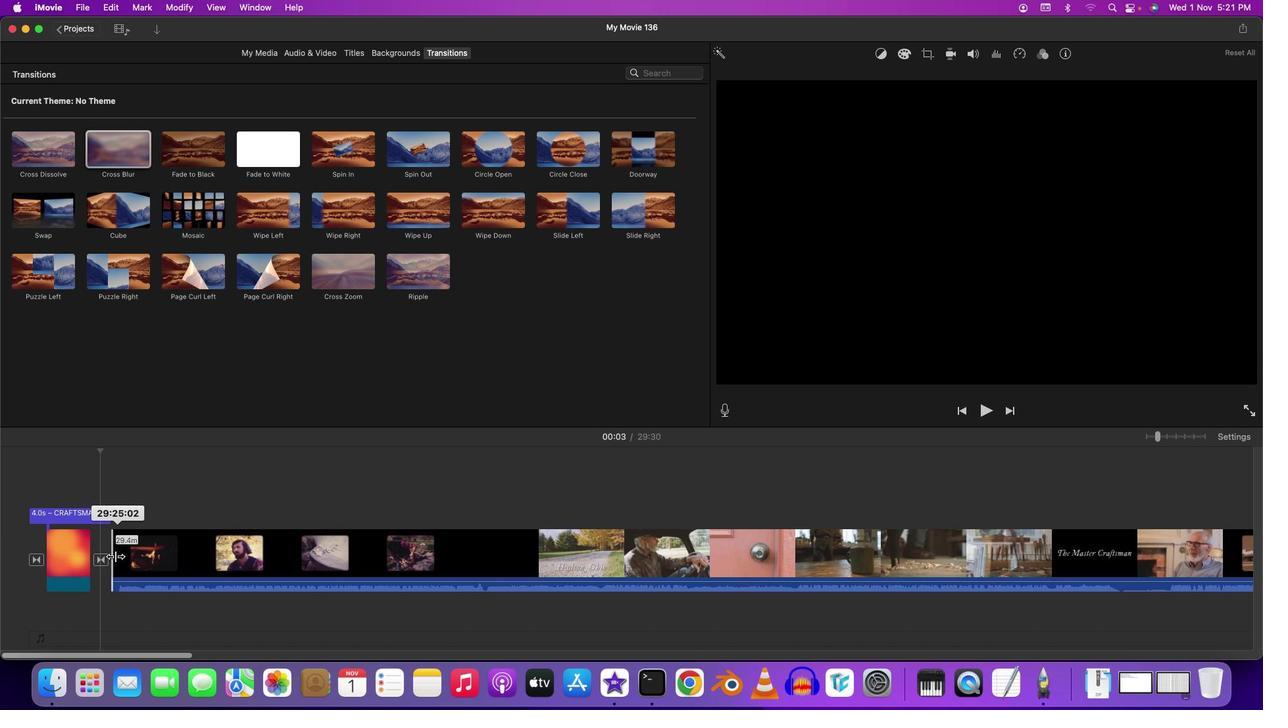 
Action: Mouse moved to (91, 475)
Screenshot: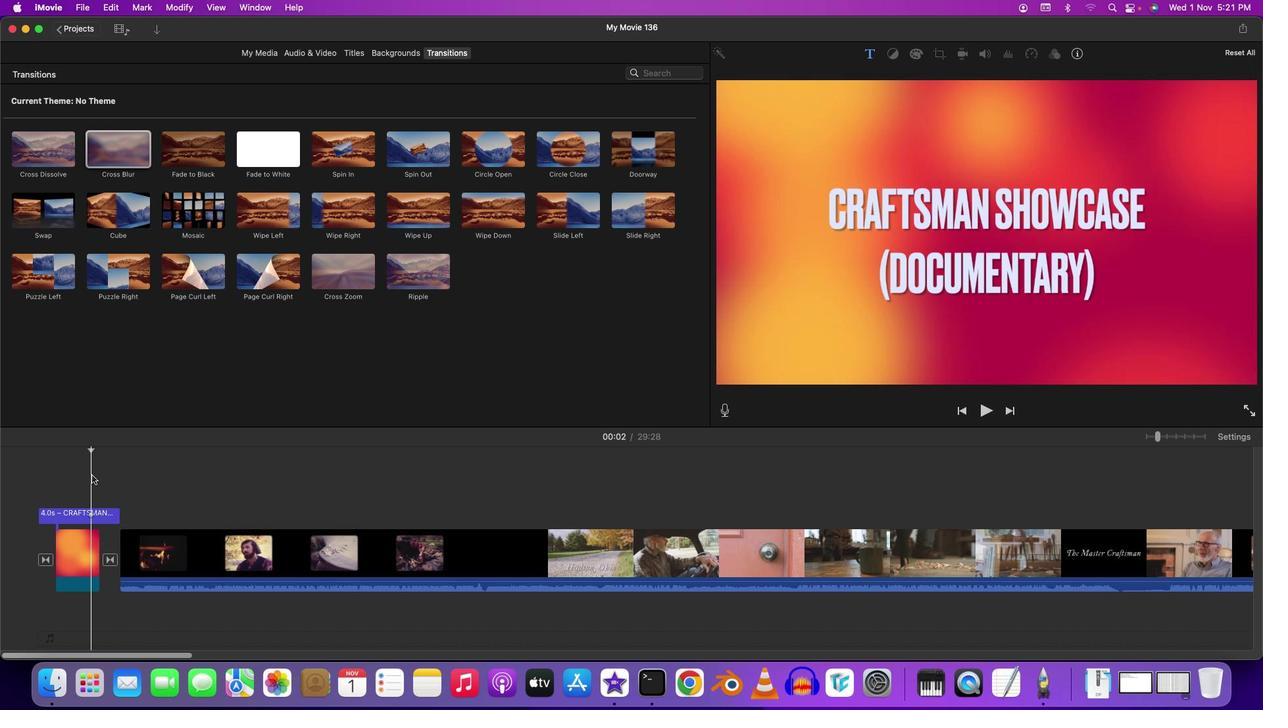 
Action: Mouse pressed left at (91, 475)
Screenshot: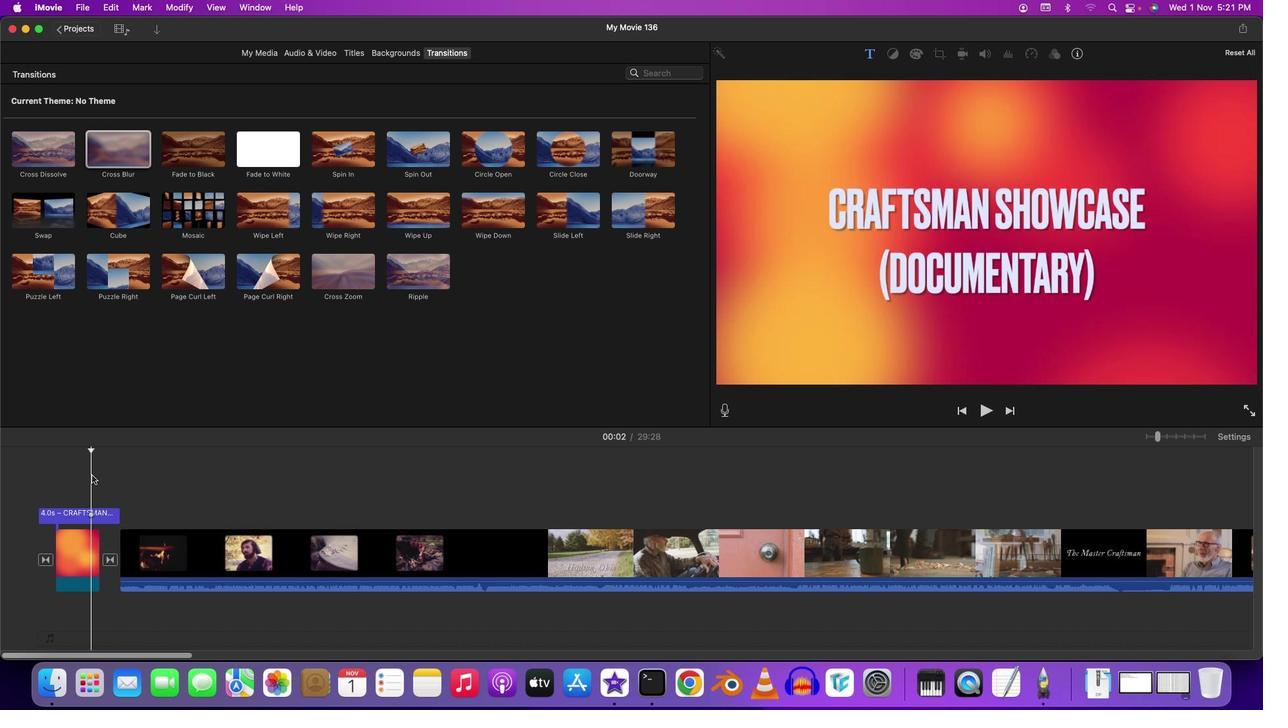 
Action: Key pressed Key.space
Screenshot: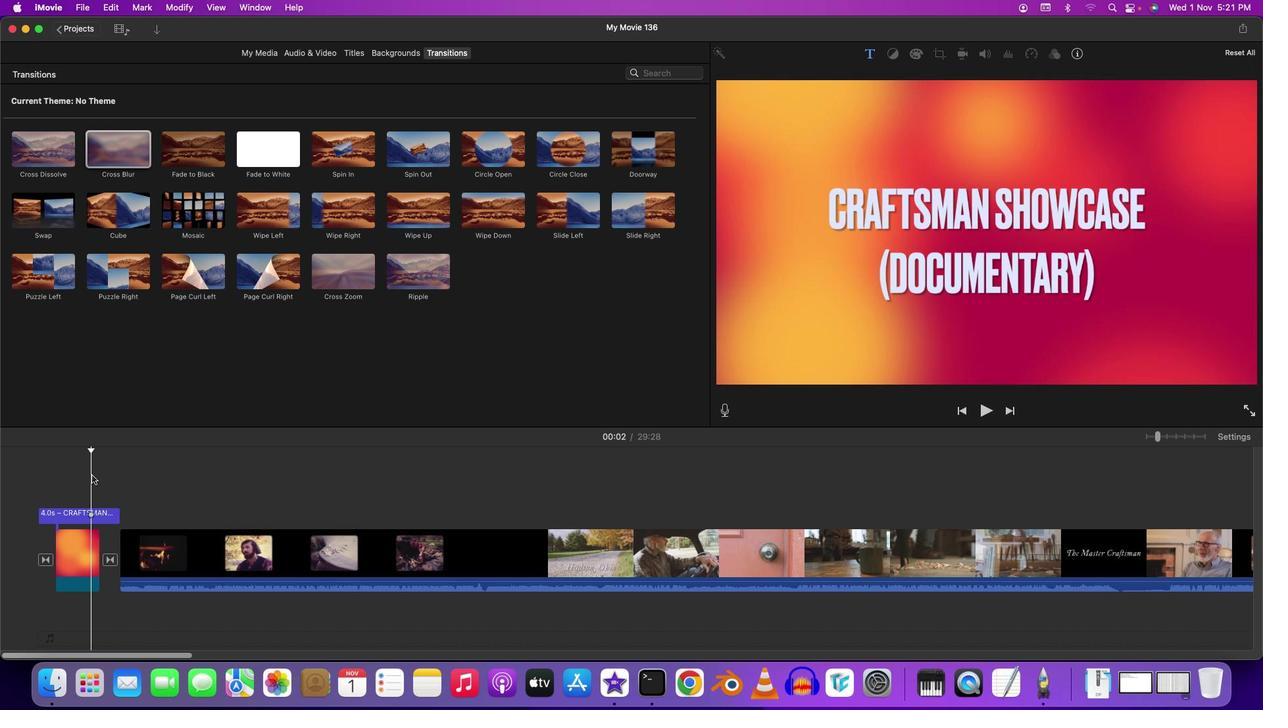 
Action: Mouse moved to (135, 653)
Screenshot: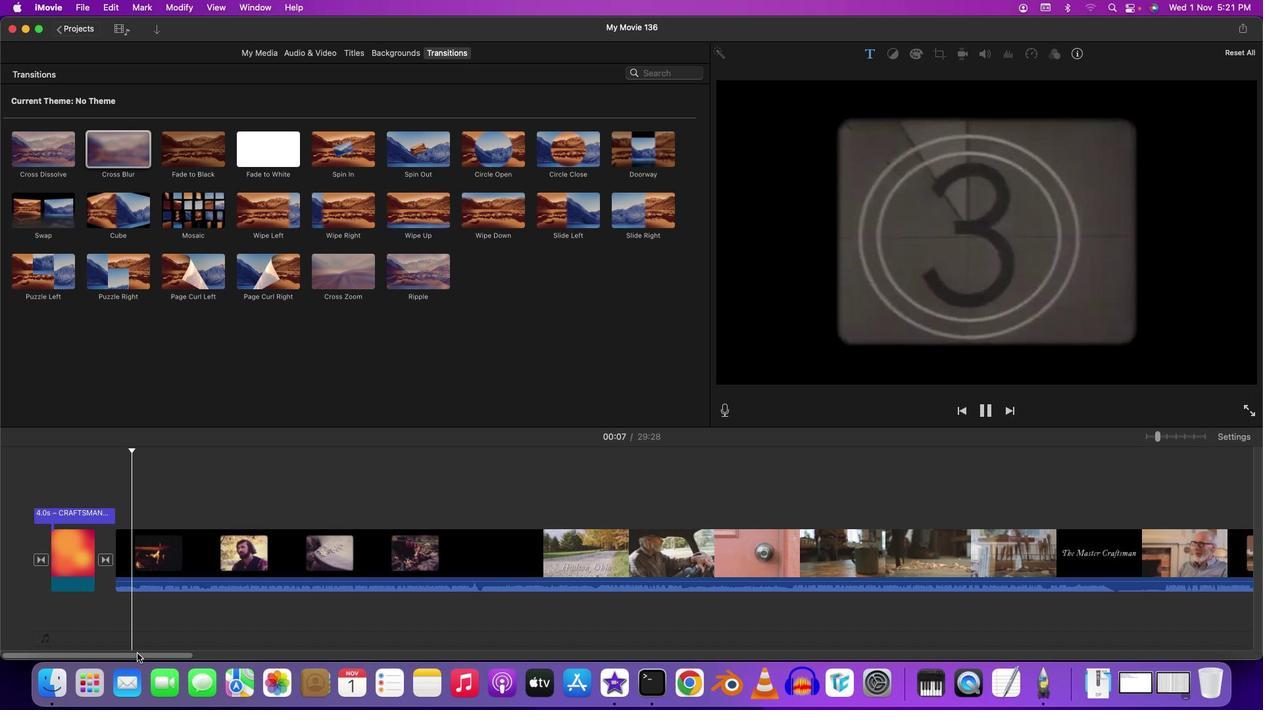 
Action: Mouse pressed left at (135, 653)
Screenshot: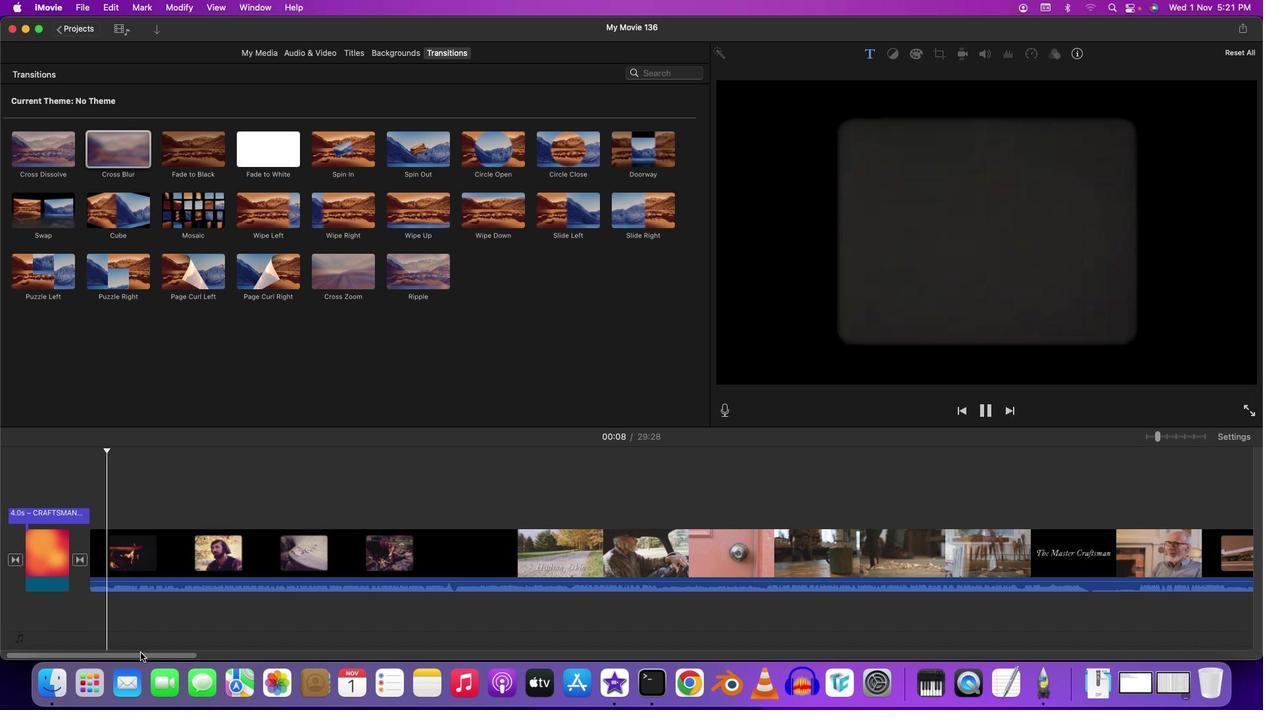 
Action: Mouse moved to (131, 650)
Screenshot: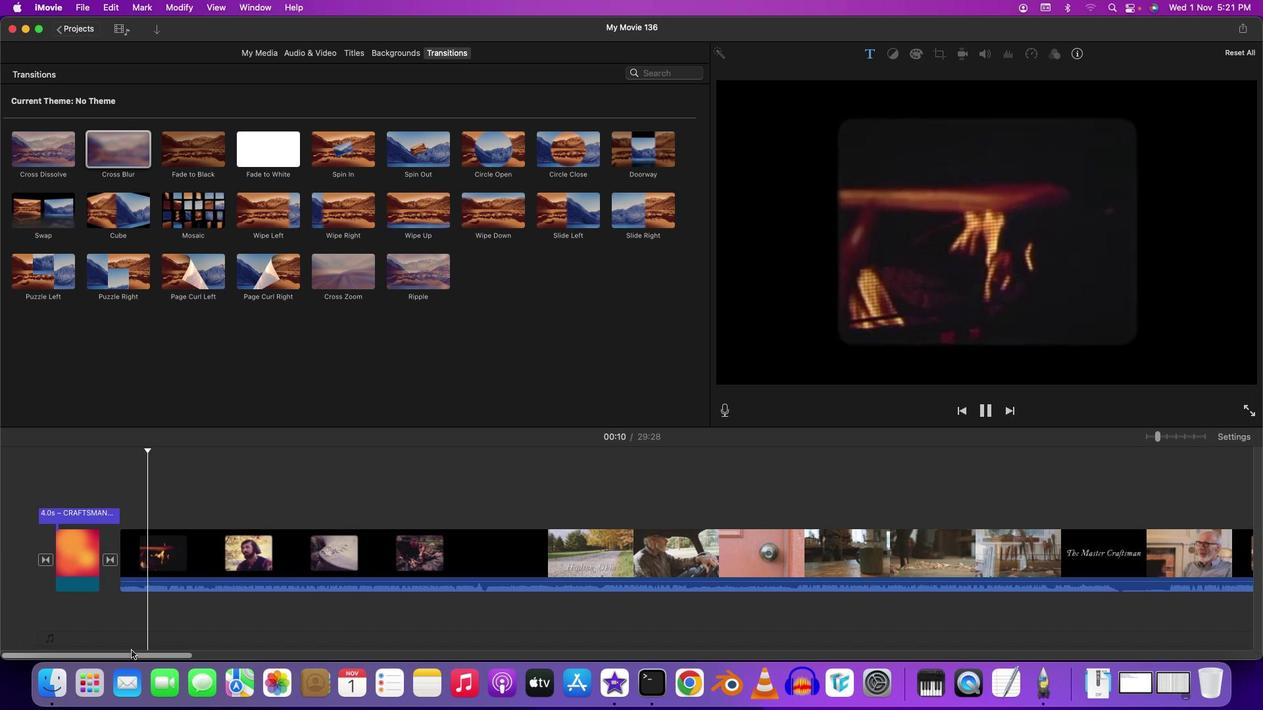 
Action: Key pressed Key.space
Screenshot: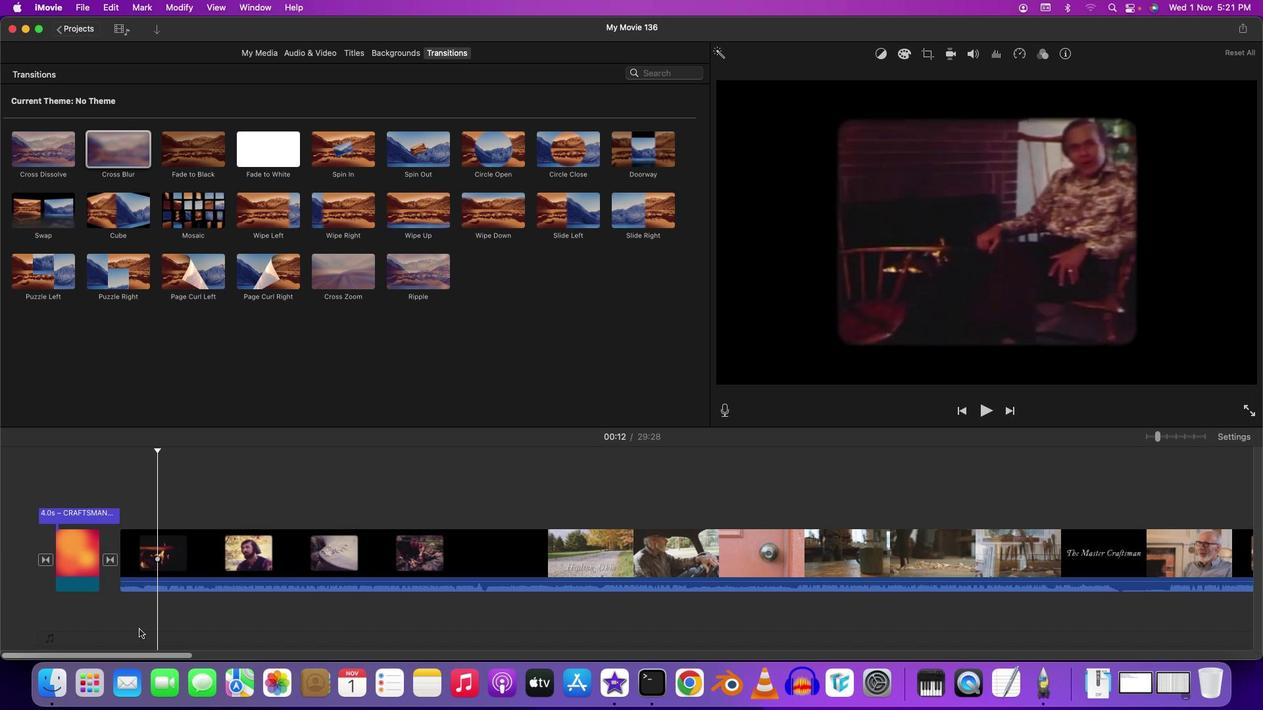 
Action: Mouse moved to (309, 52)
Screenshot: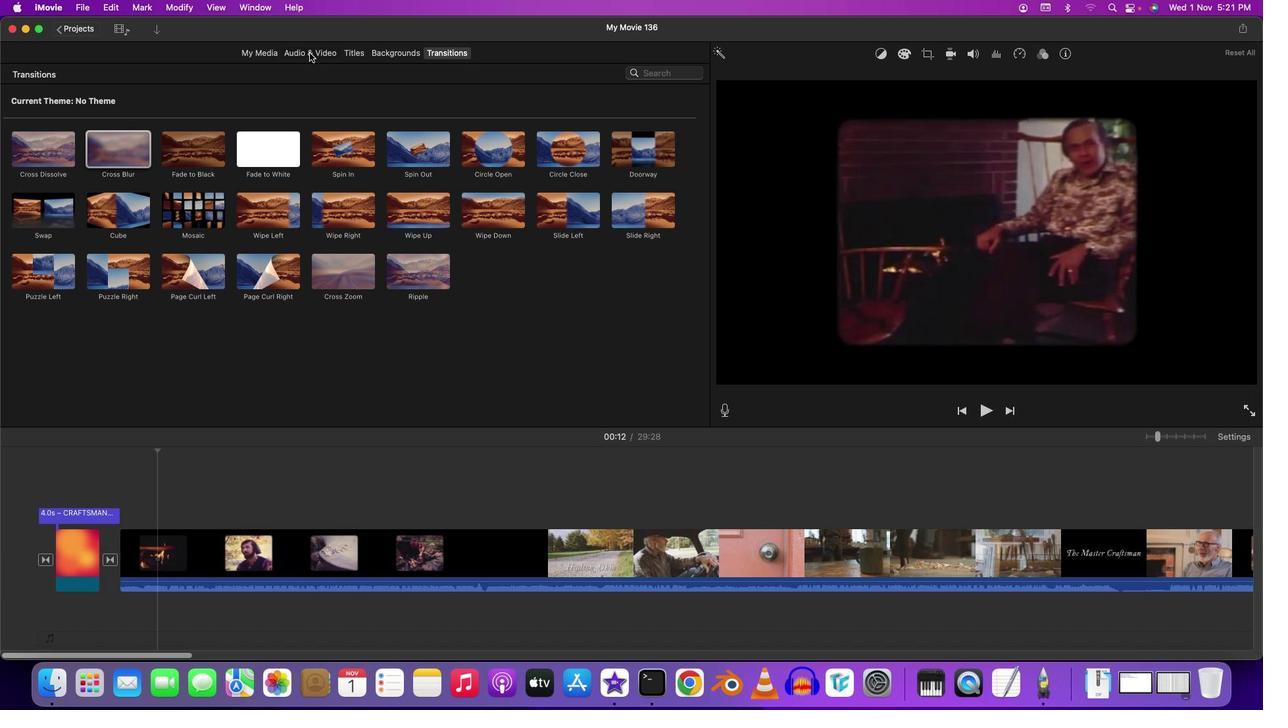 
Action: Mouse pressed left at (309, 52)
Screenshot: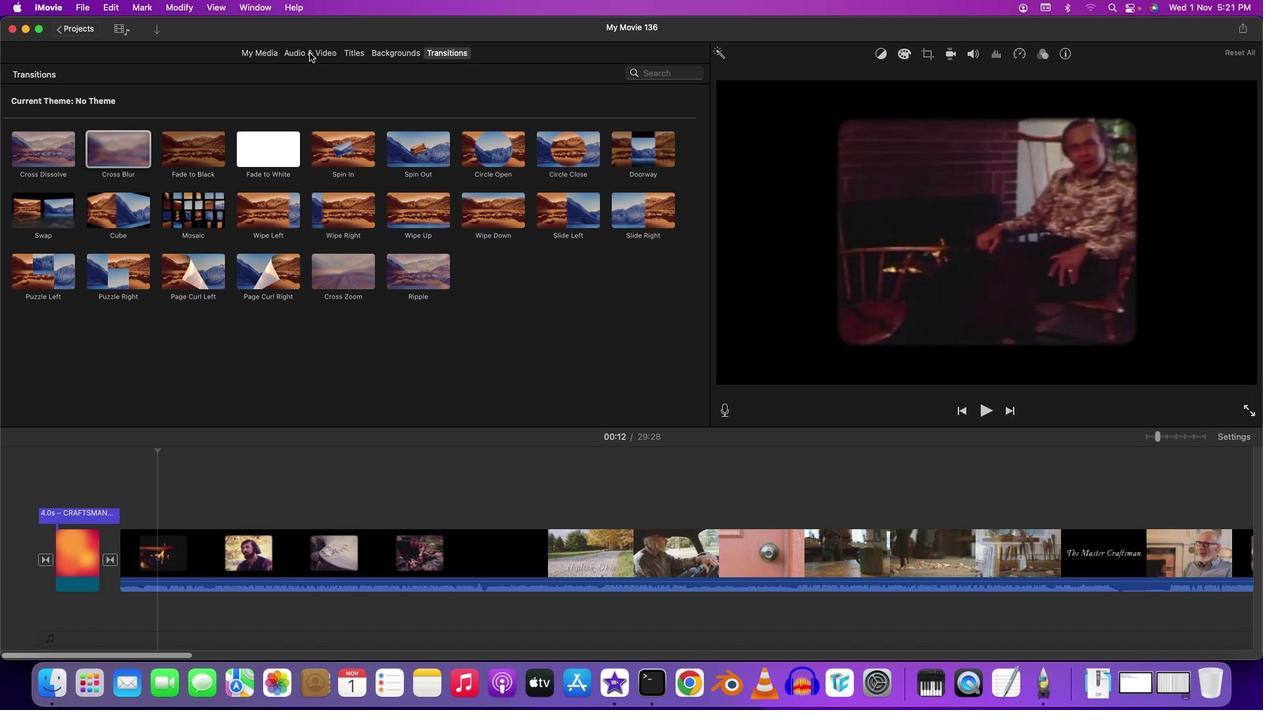 
Action: Mouse moved to (651, 68)
Screenshot: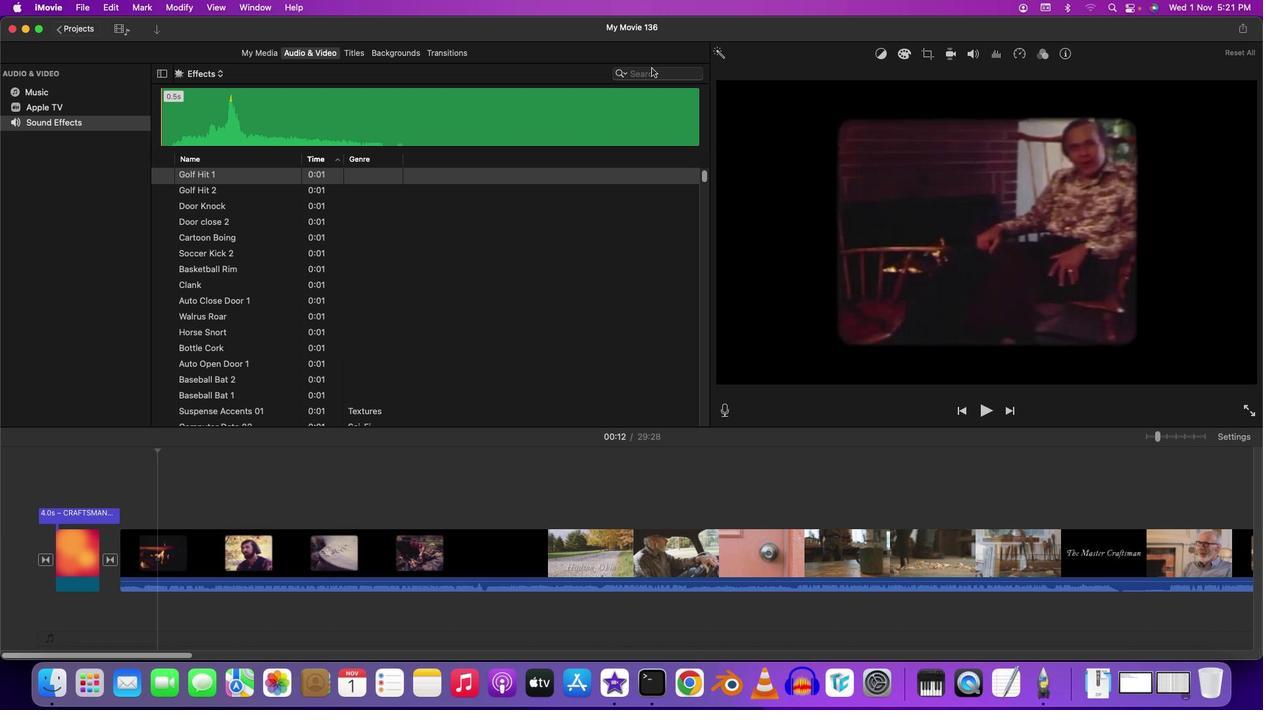 
Action: Mouse pressed left at (651, 68)
Screenshot: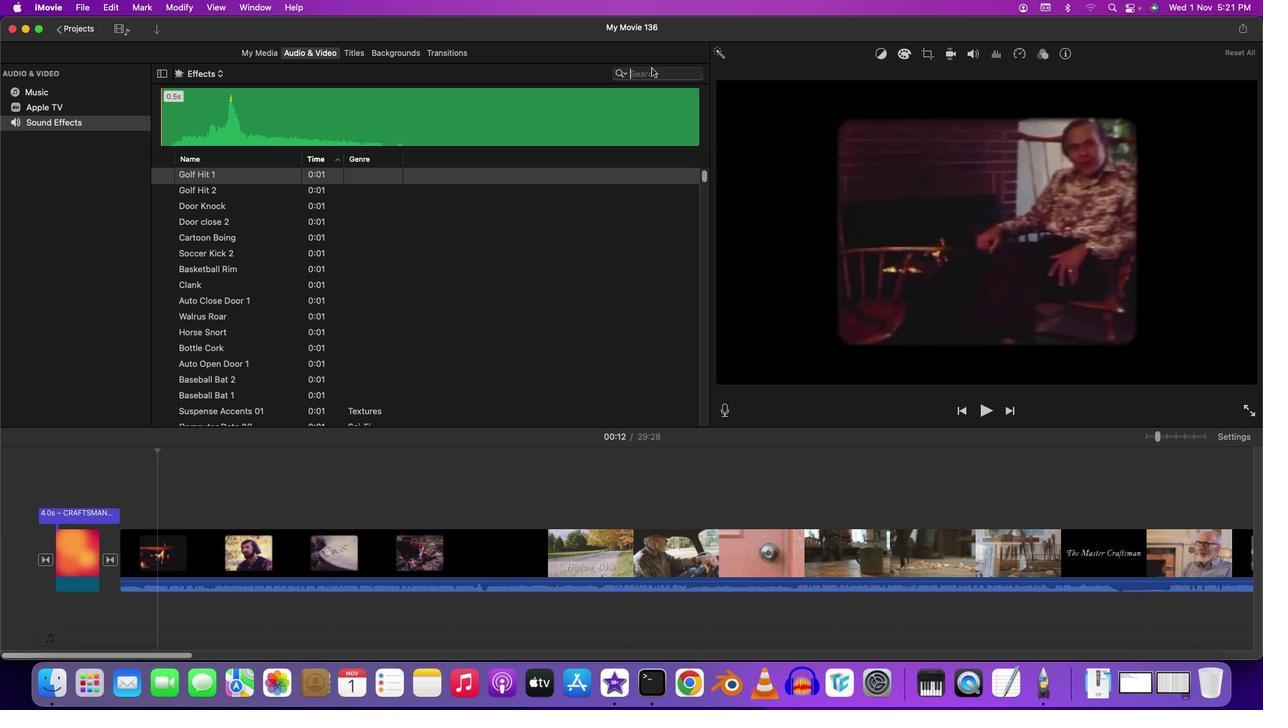 
Action: Mouse moved to (651, 68)
Screenshot: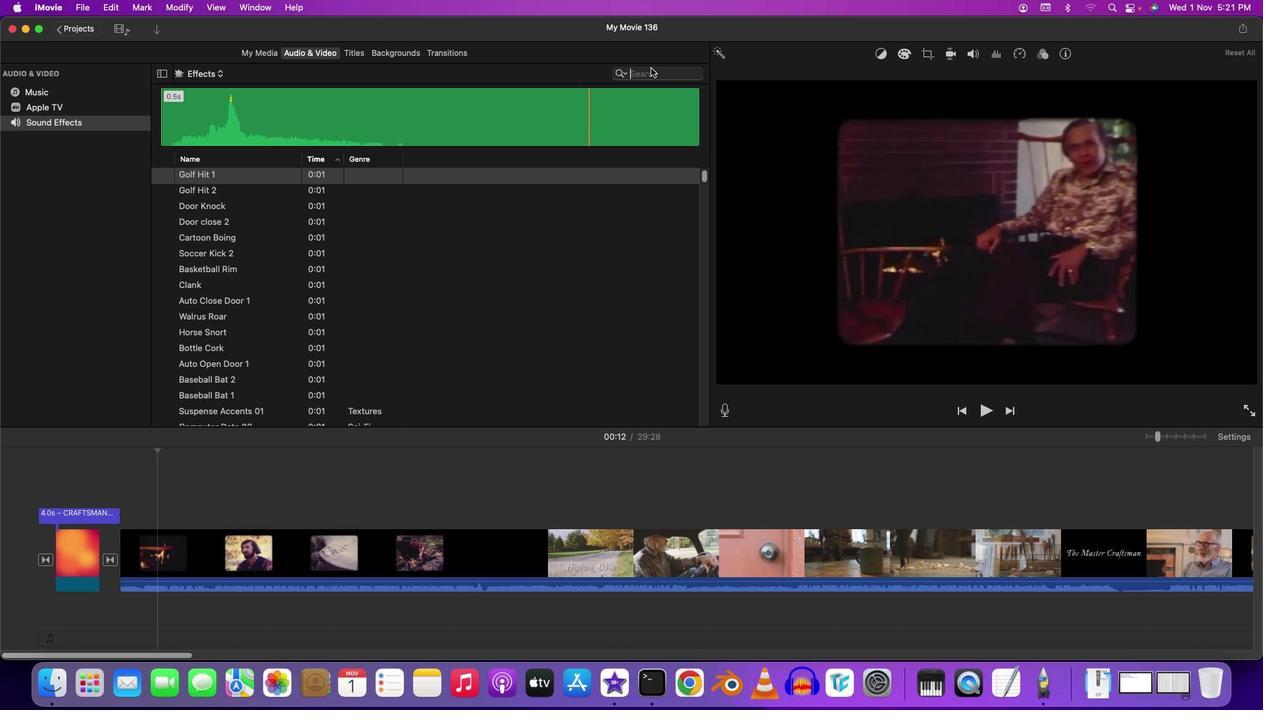 
Action: Mouse pressed left at (651, 68)
Screenshot: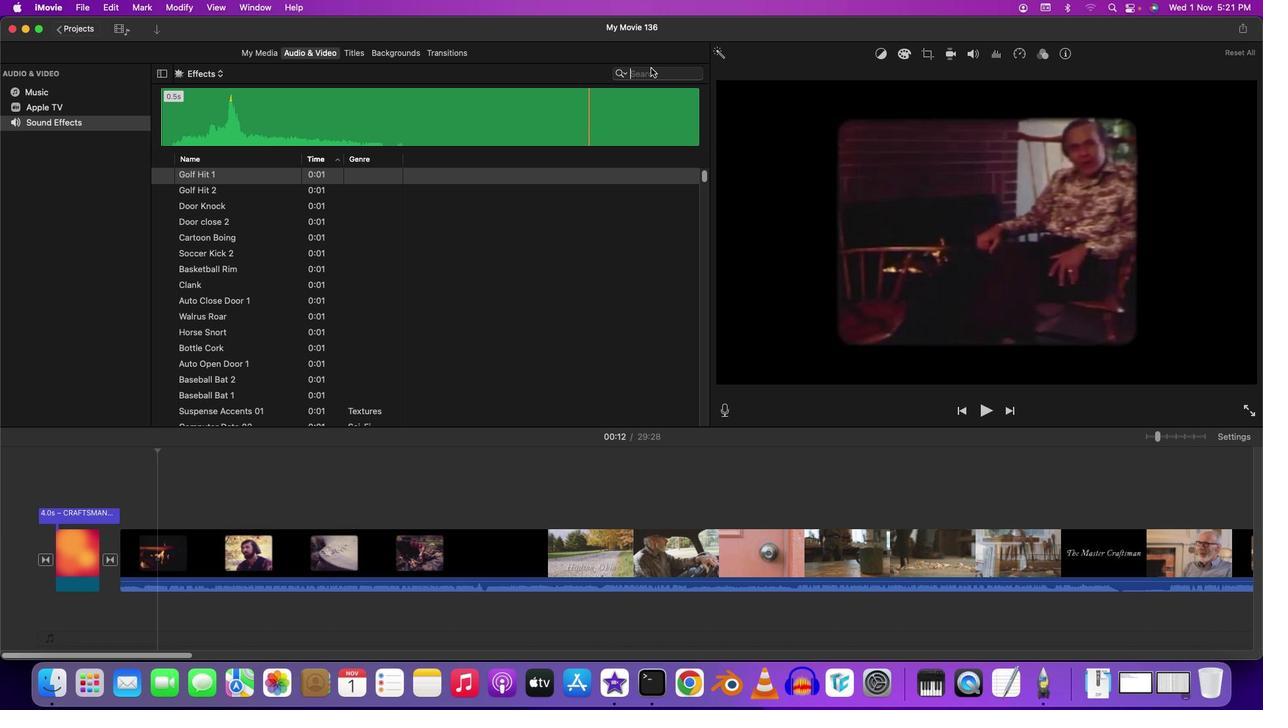 
Action: Key pressed Key.shift'R''e''e''l'
Screenshot: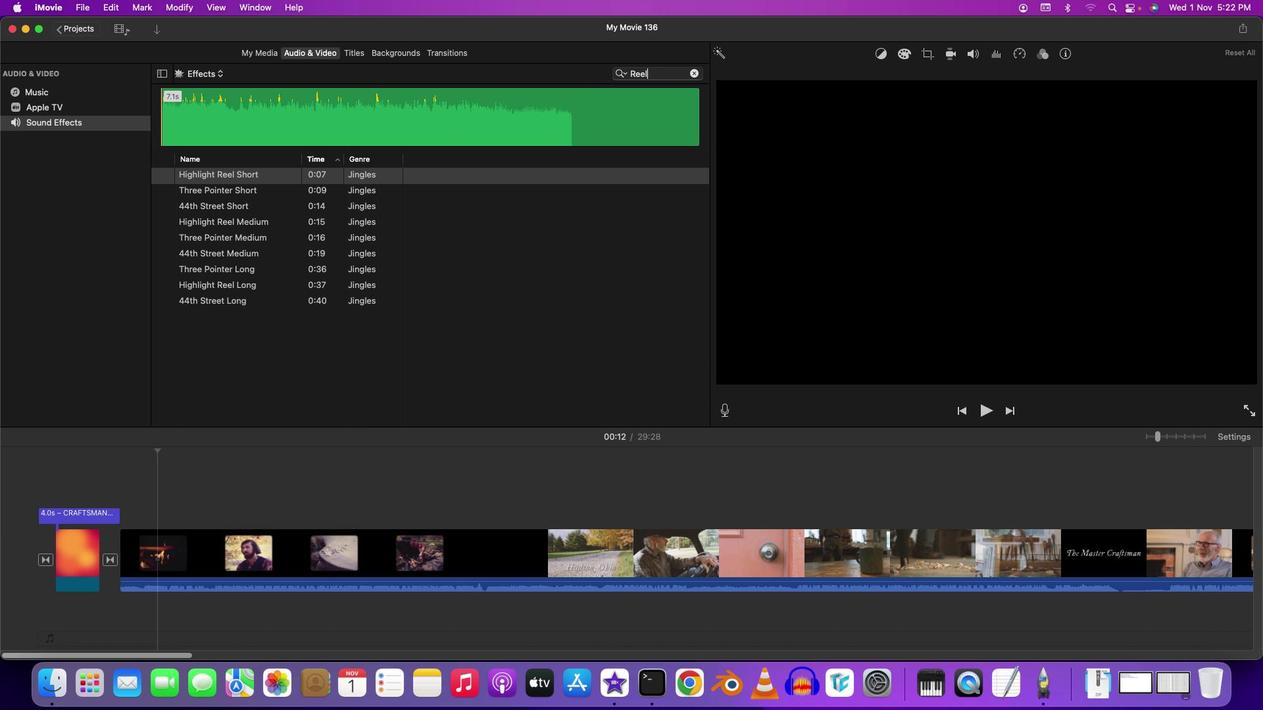 
Action: Mouse moved to (169, 190)
Screenshot: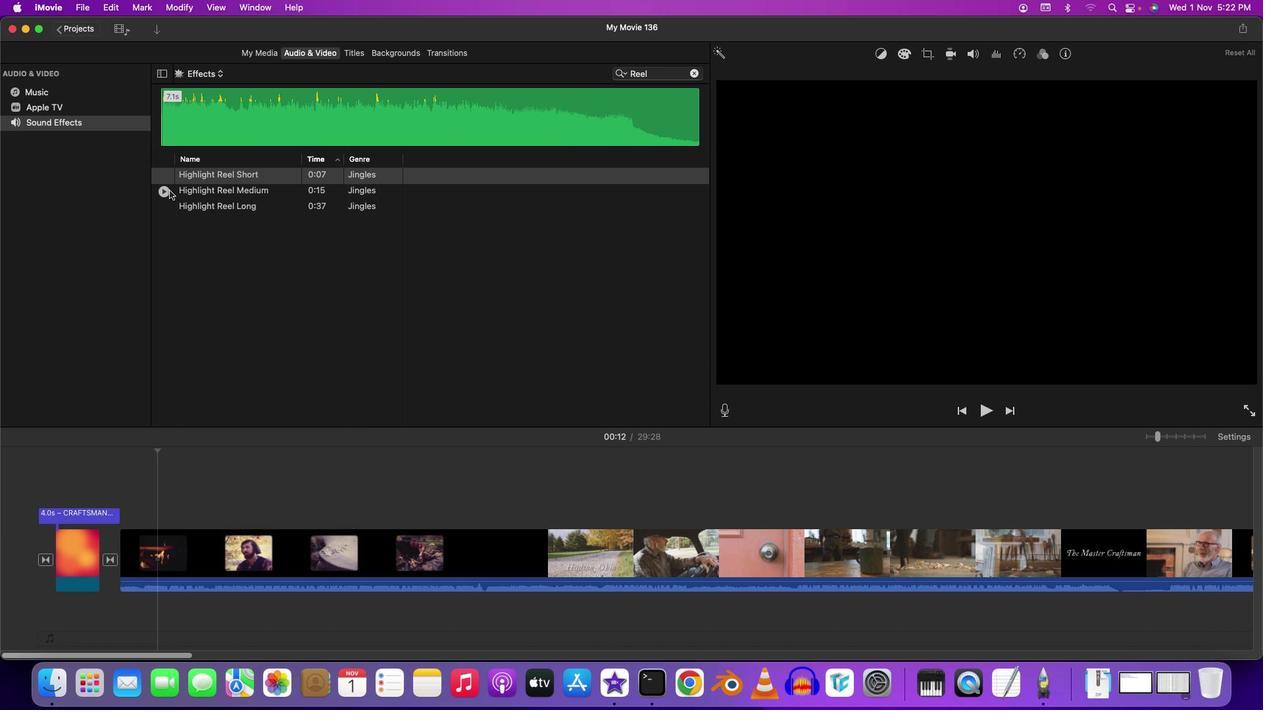 
Action: Mouse pressed left at (169, 190)
Screenshot: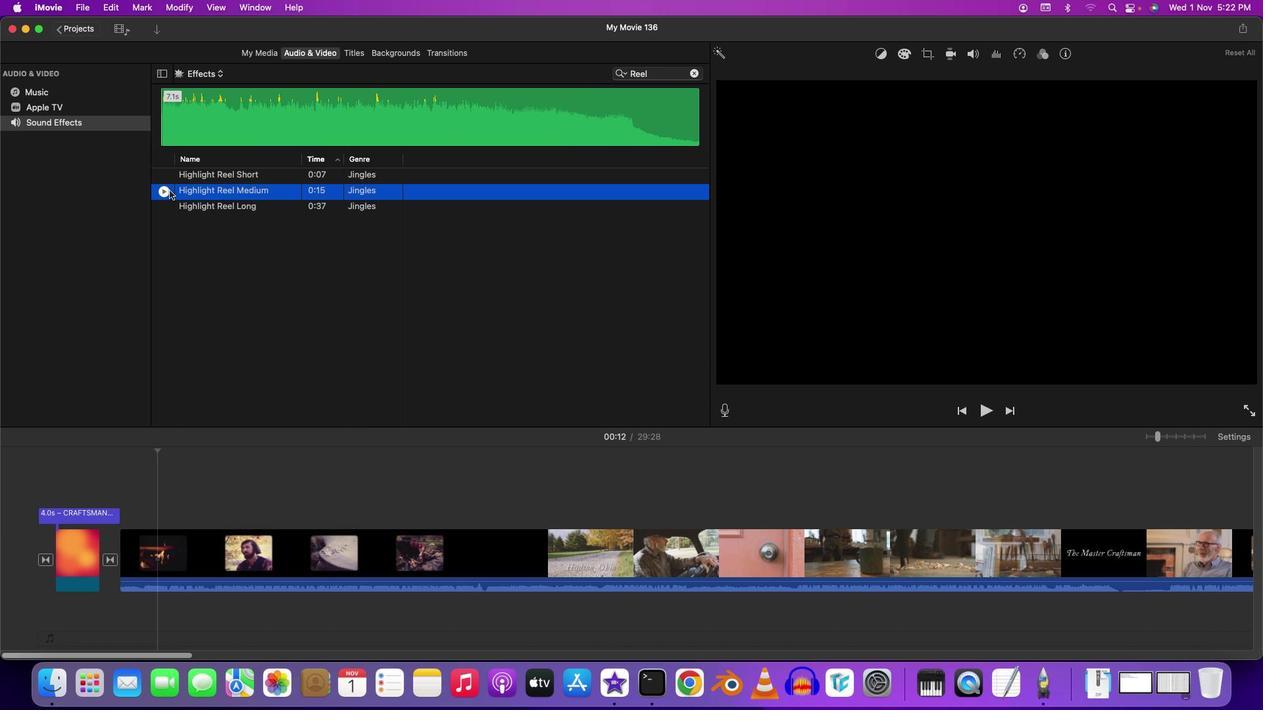 
Action: Mouse moved to (168, 190)
Screenshot: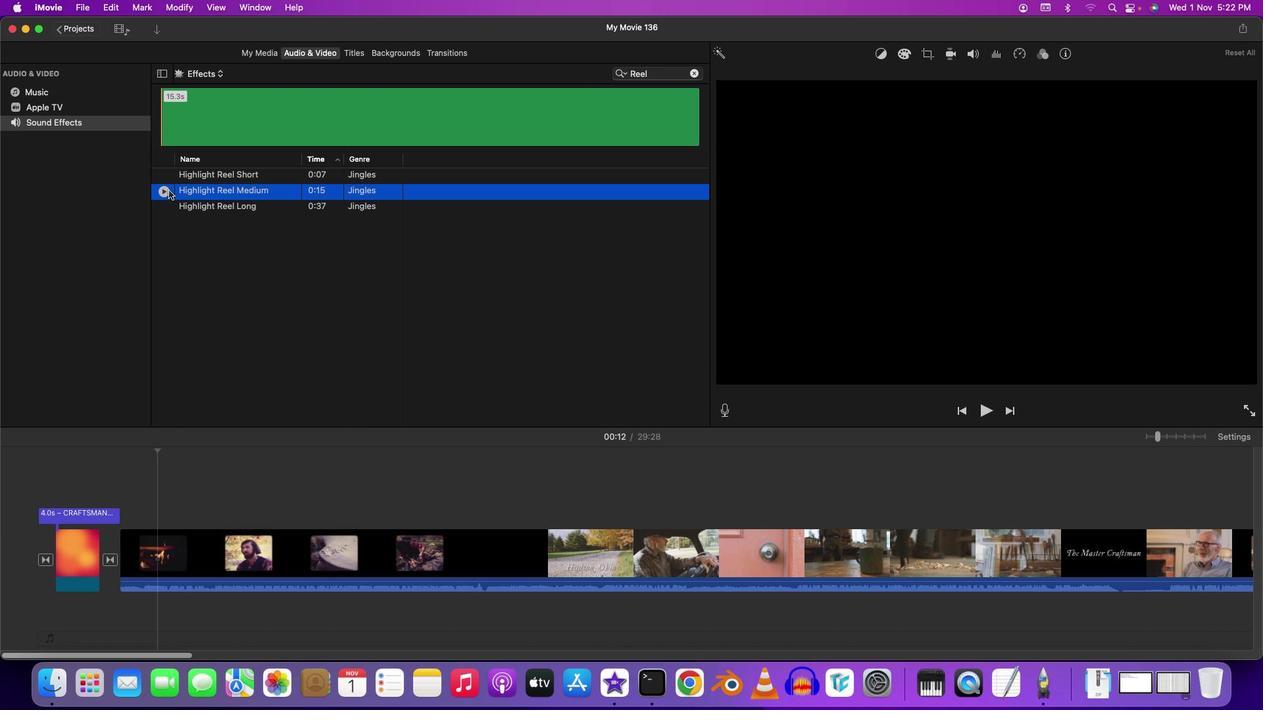 
Action: Mouse pressed left at (168, 190)
Screenshot: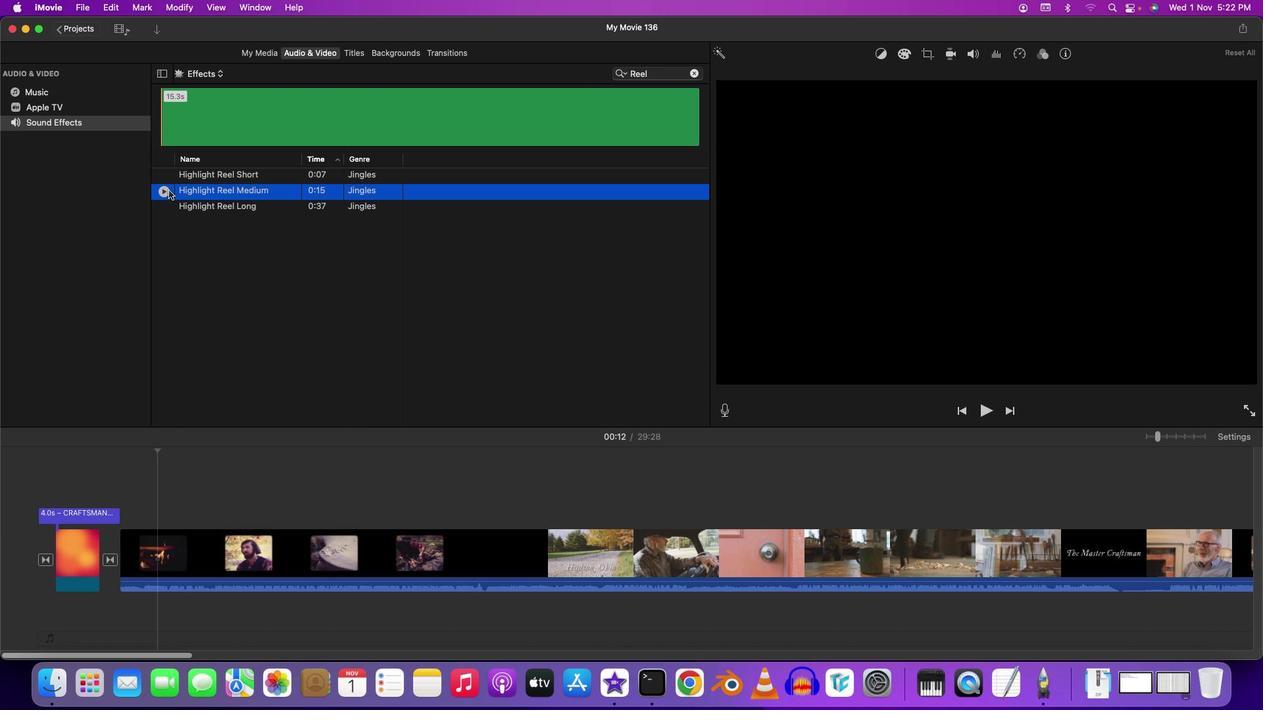 
Action: Mouse pressed left at (168, 190)
Screenshot: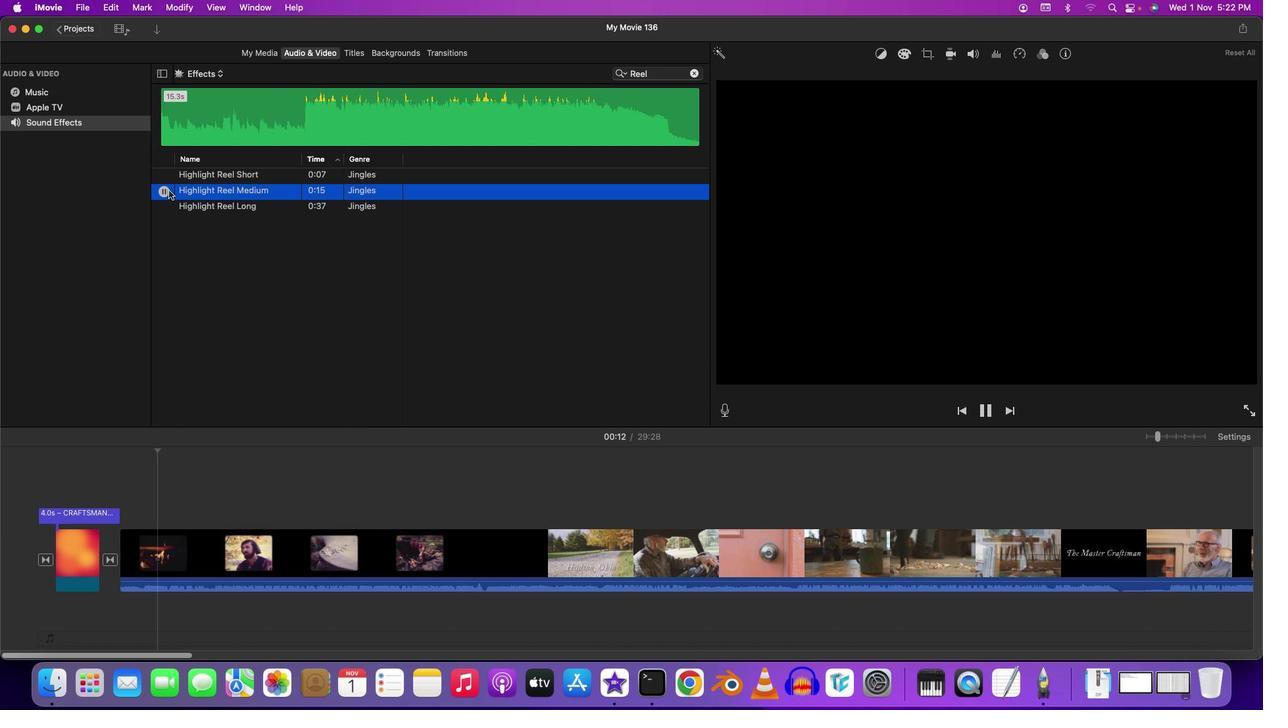 
Action: Mouse moved to (165, 177)
Screenshot: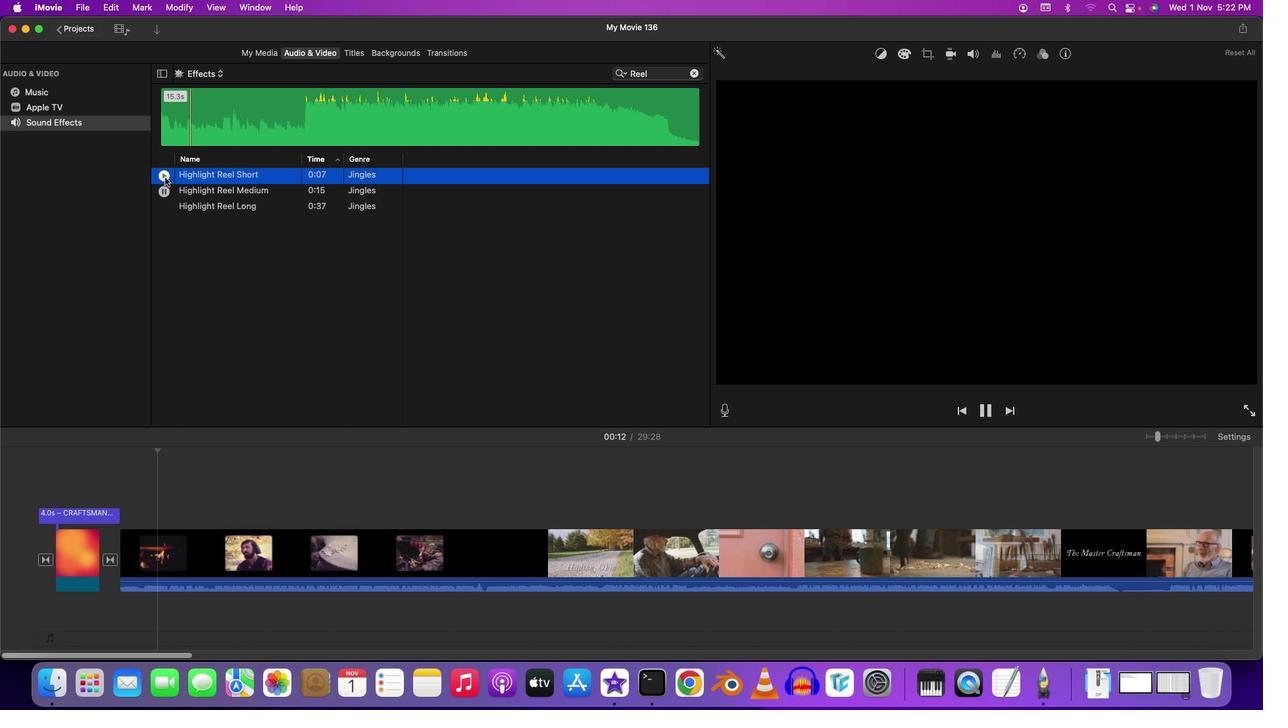 
Action: Mouse pressed left at (165, 177)
Screenshot: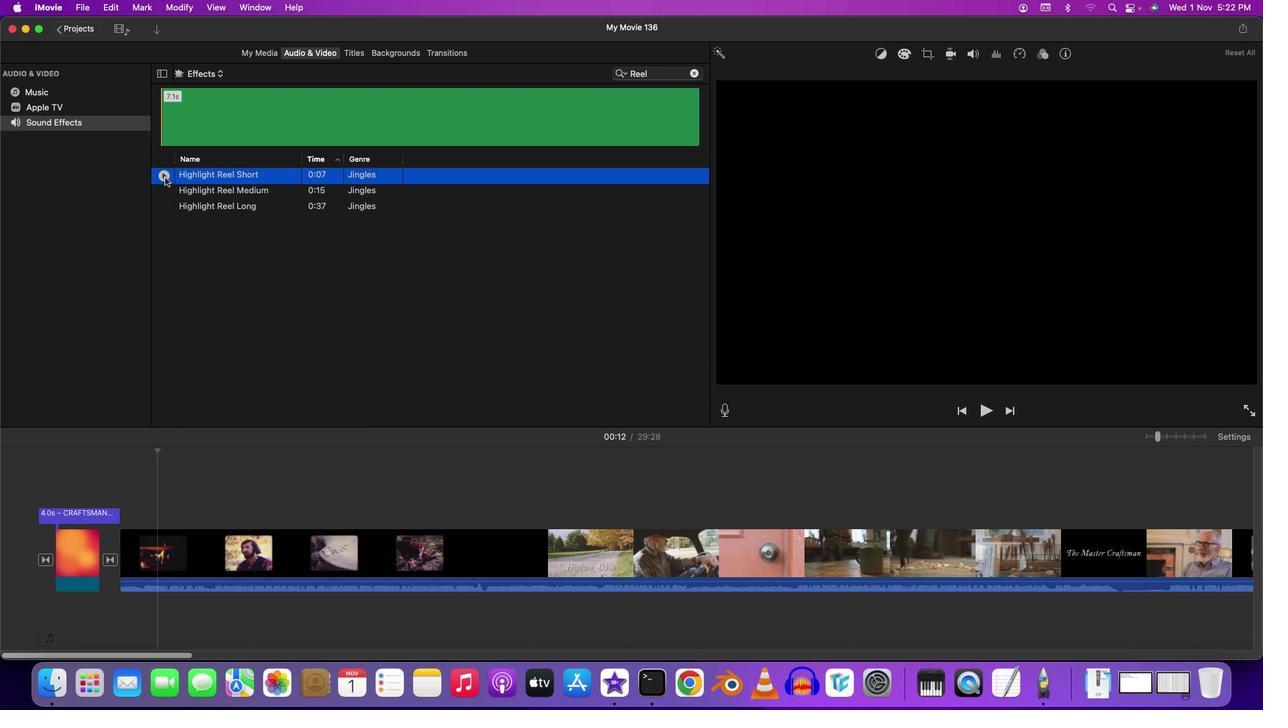 
Action: Mouse moved to (163, 207)
Screenshot: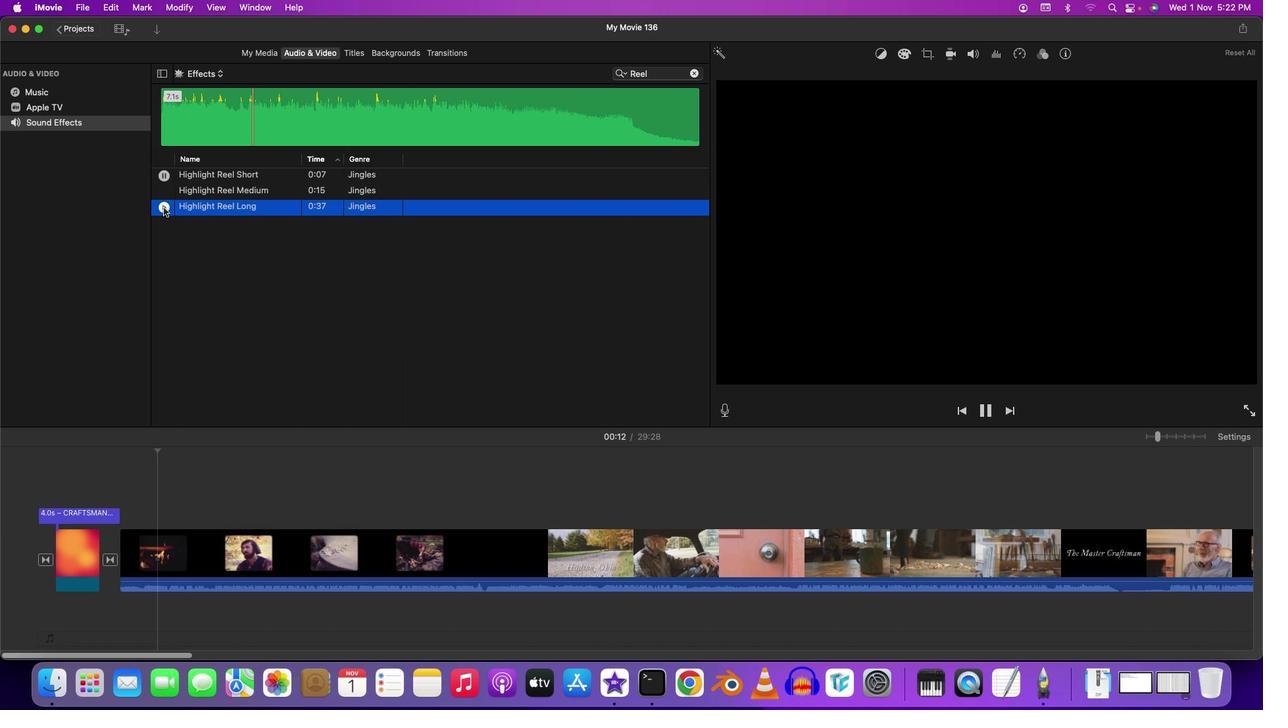 
Action: Mouse pressed left at (163, 207)
Screenshot: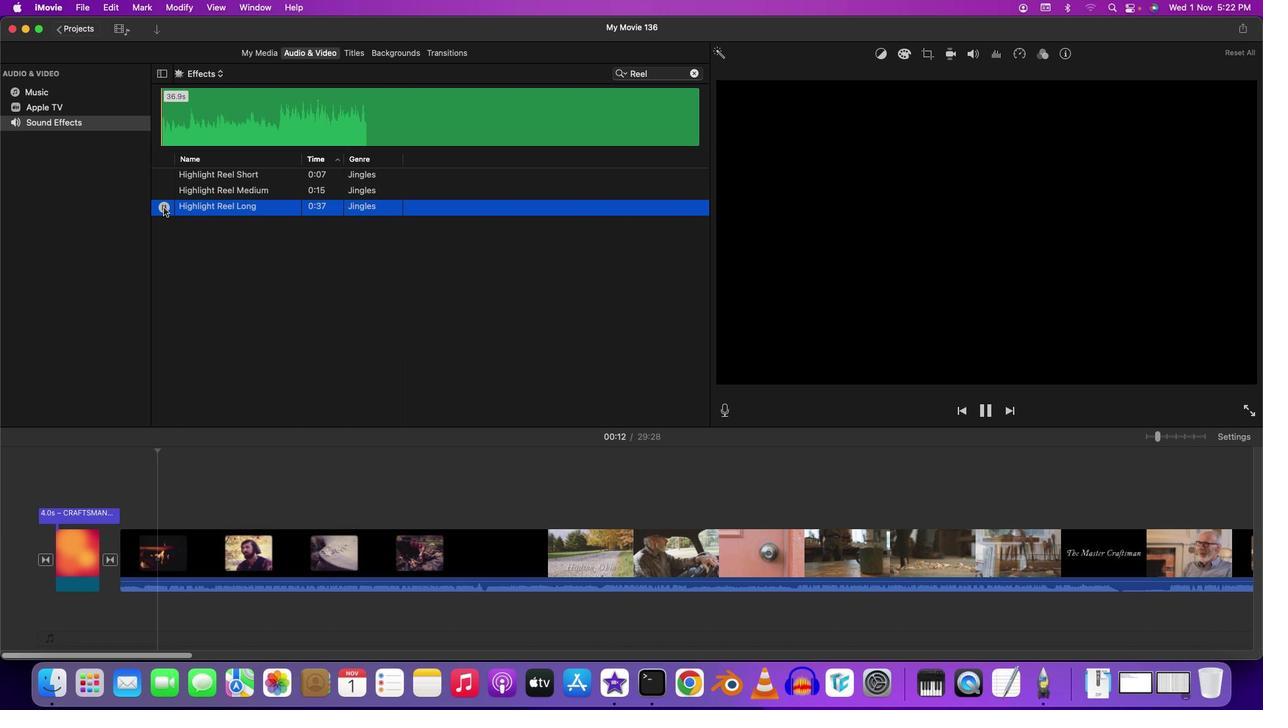 
Action: Mouse pressed left at (163, 207)
Screenshot: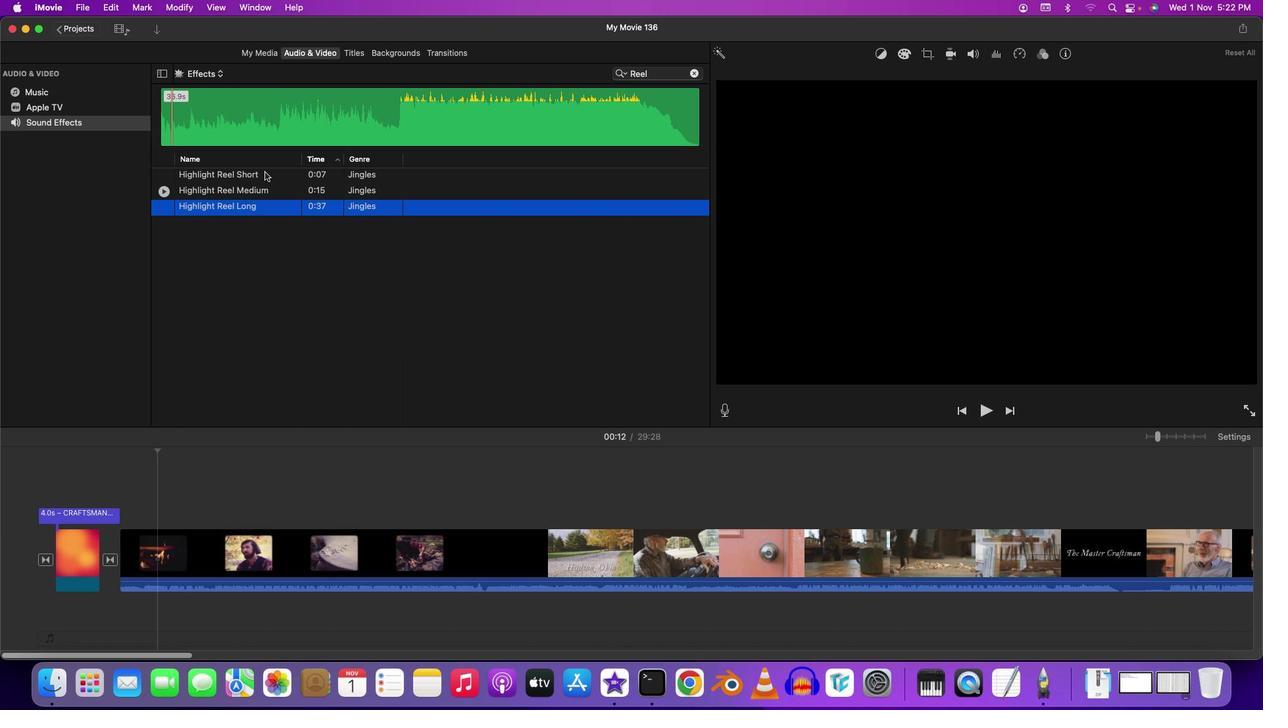 
Action: Mouse moved to (163, 208)
Screenshot: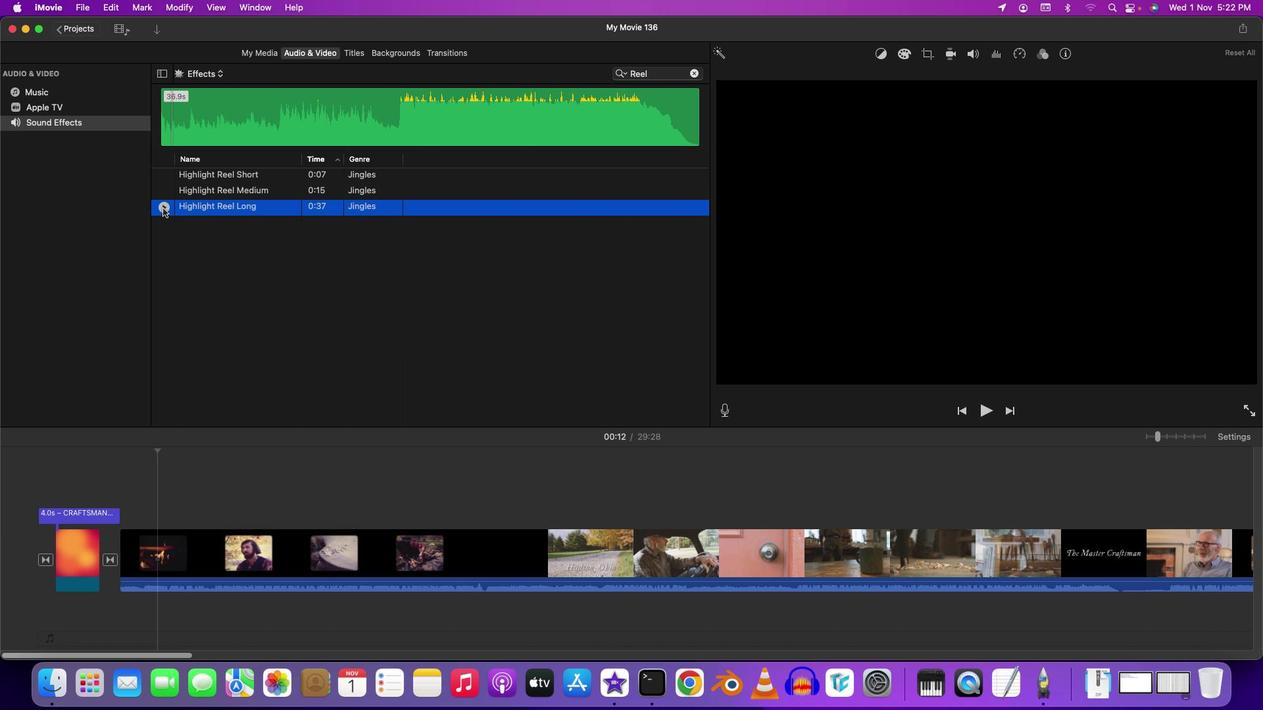 
Action: Mouse pressed left at (163, 208)
Screenshot: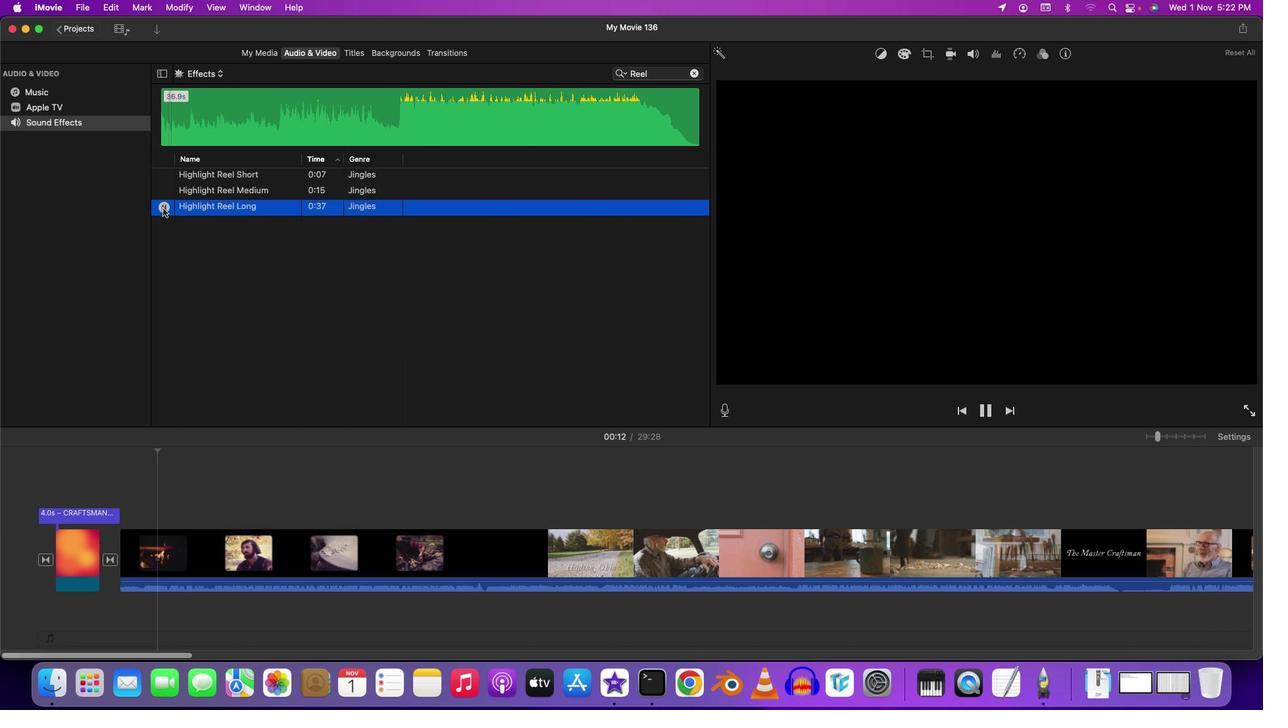 
Action: Mouse moved to (655, 73)
Screenshot: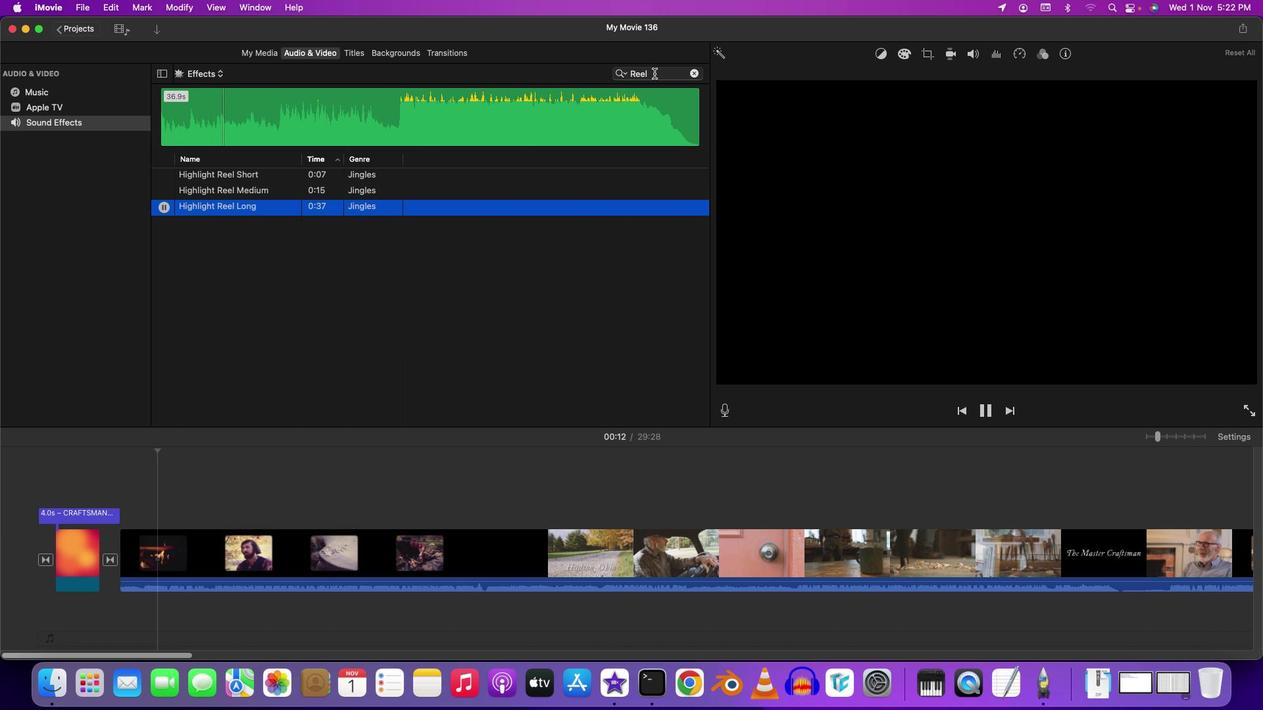 
Action: Mouse pressed left at (655, 73)
Screenshot: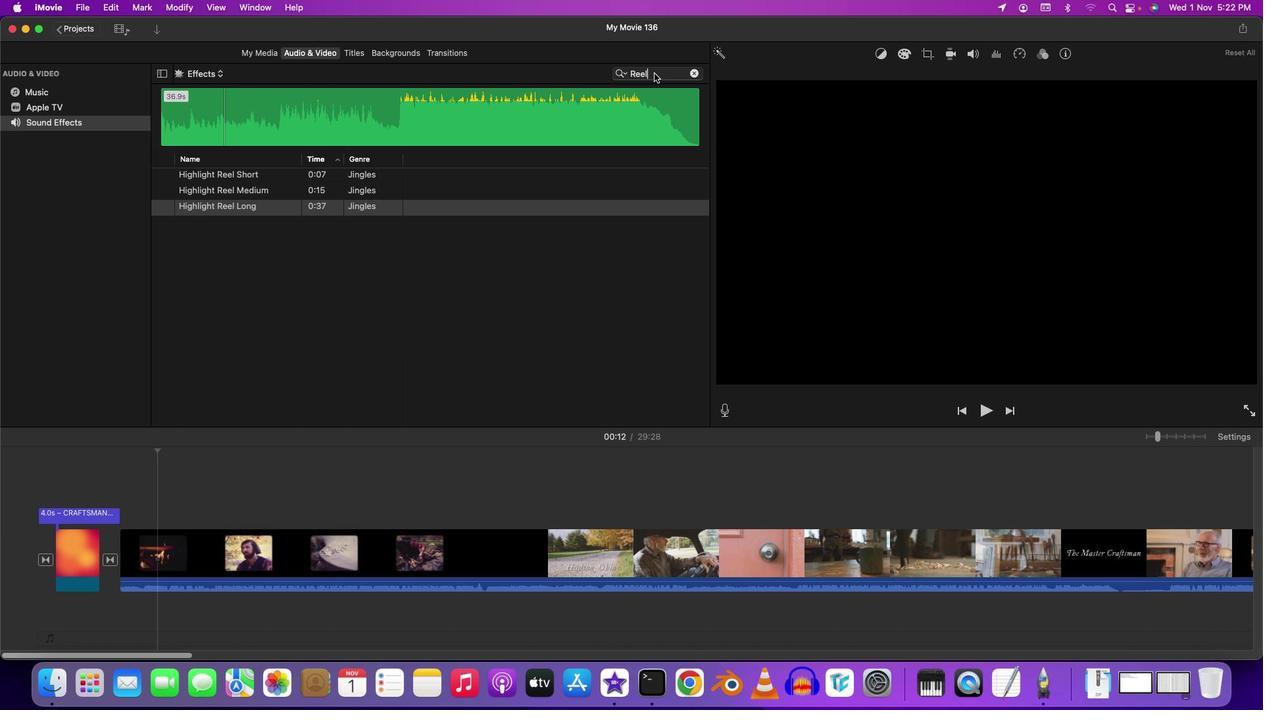 
Action: Mouse moved to (160, 209)
Screenshot: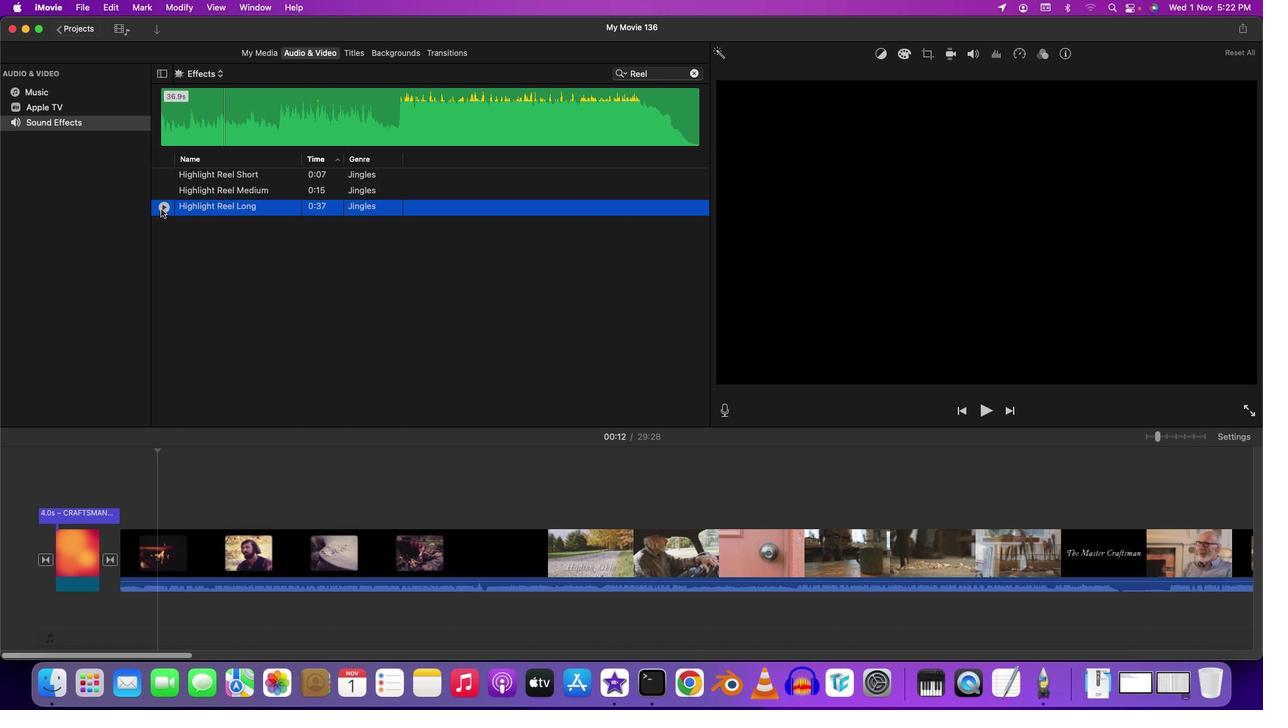 
Action: Mouse pressed left at (160, 209)
Screenshot: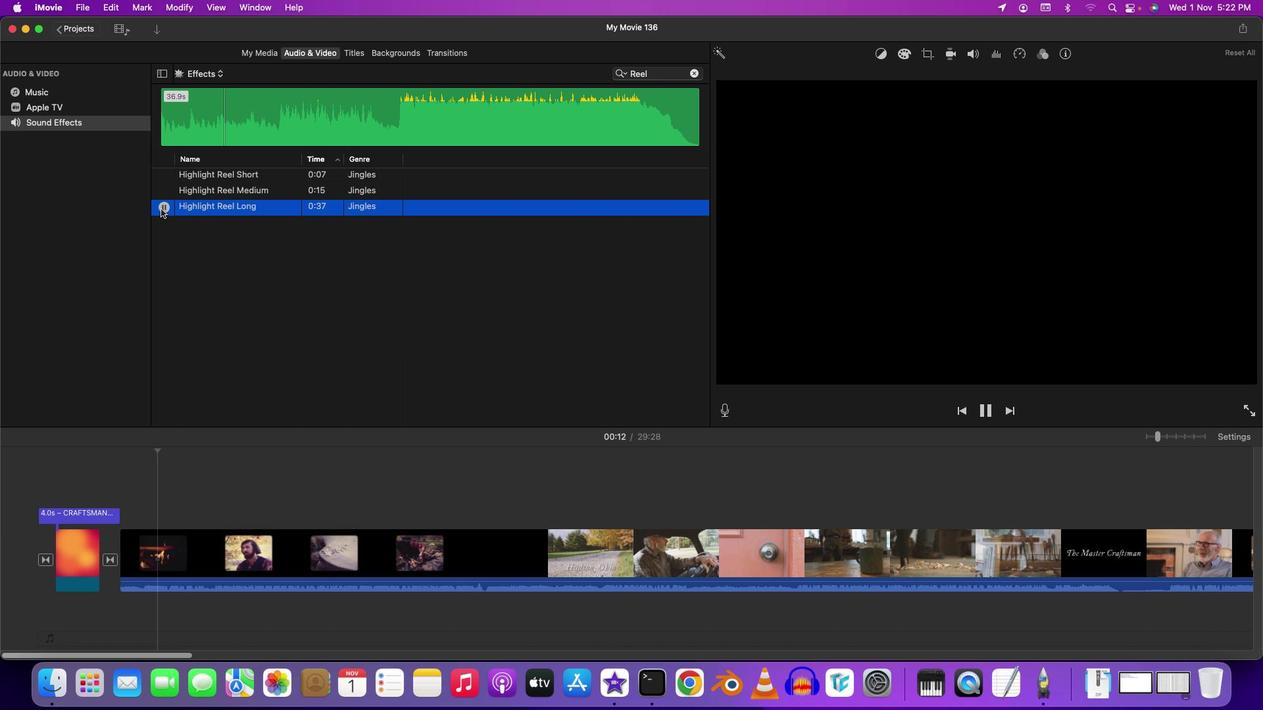 
Action: Mouse moved to (396, 113)
Screenshot: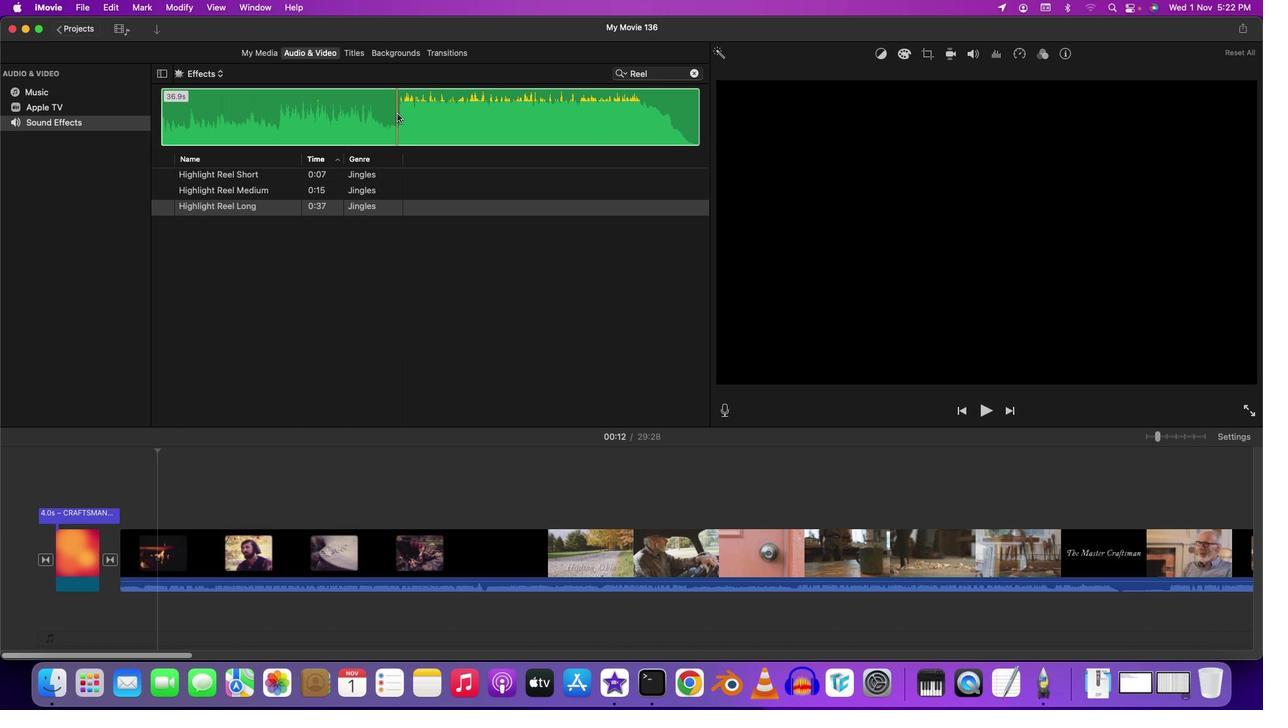 
Action: Mouse pressed left at (396, 113)
Screenshot: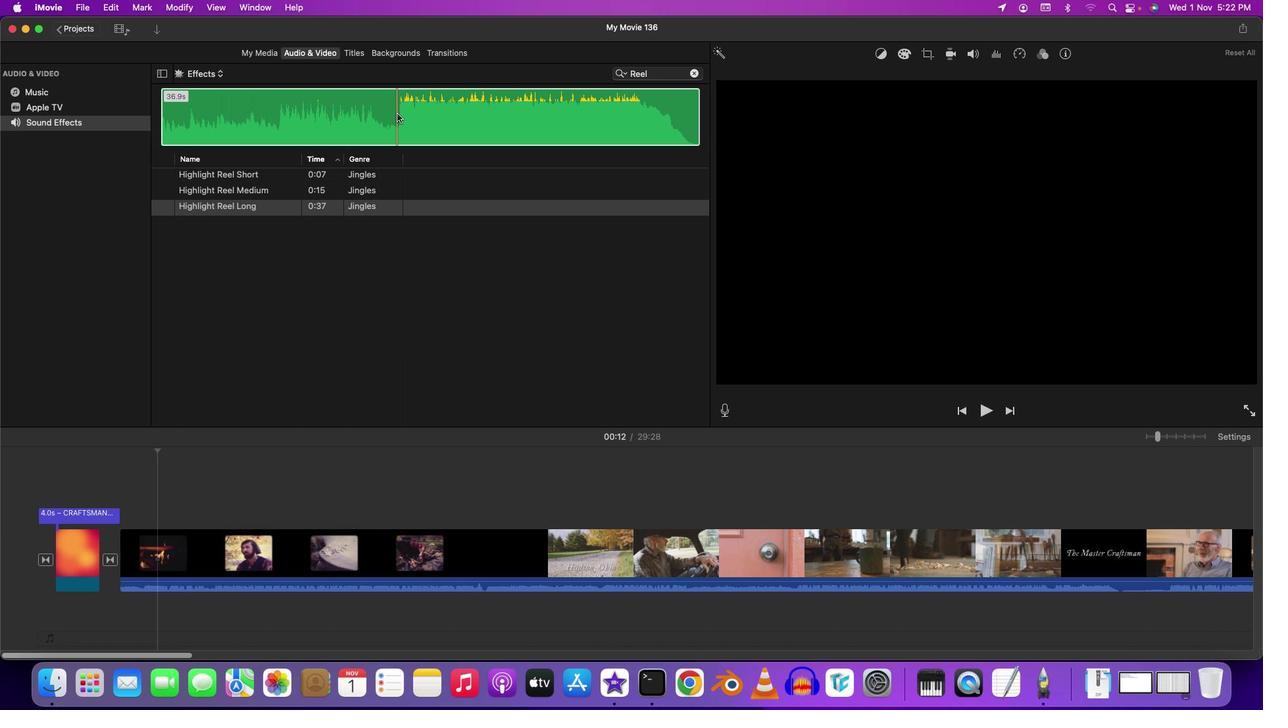 
Action: Key pressed Key.space
Screenshot: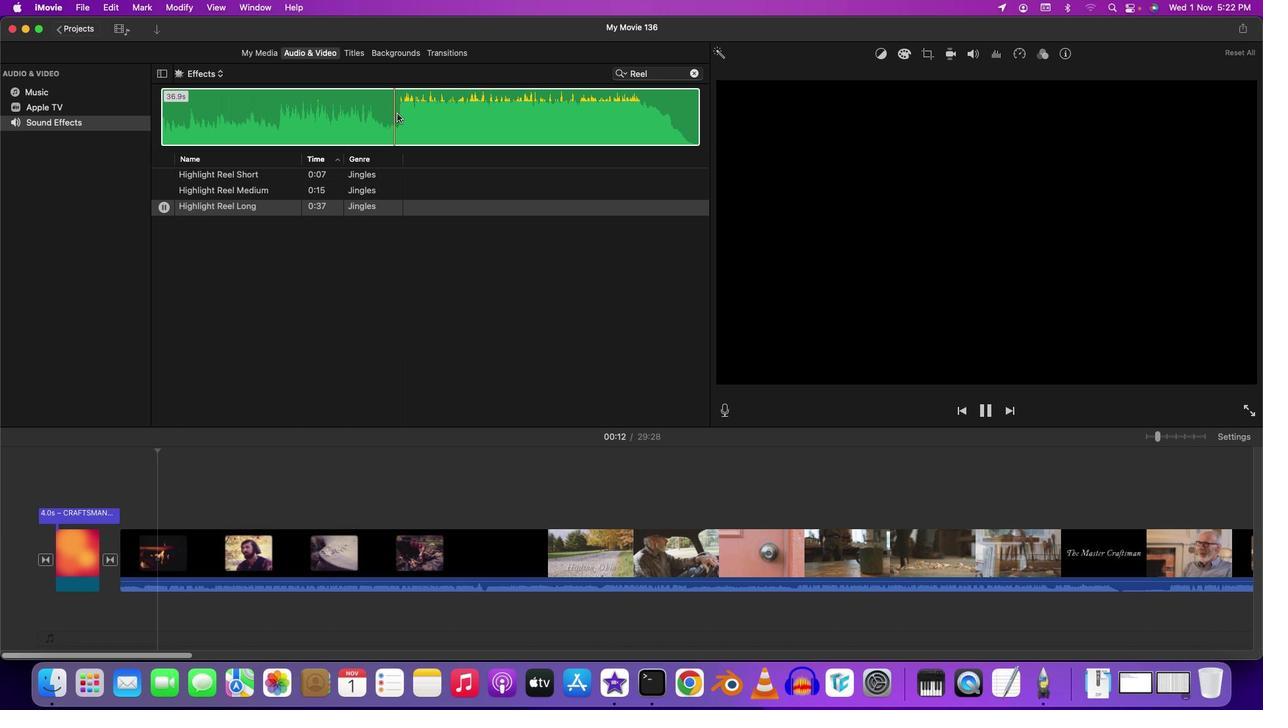 
Action: Mouse moved to (655, 76)
Screenshot: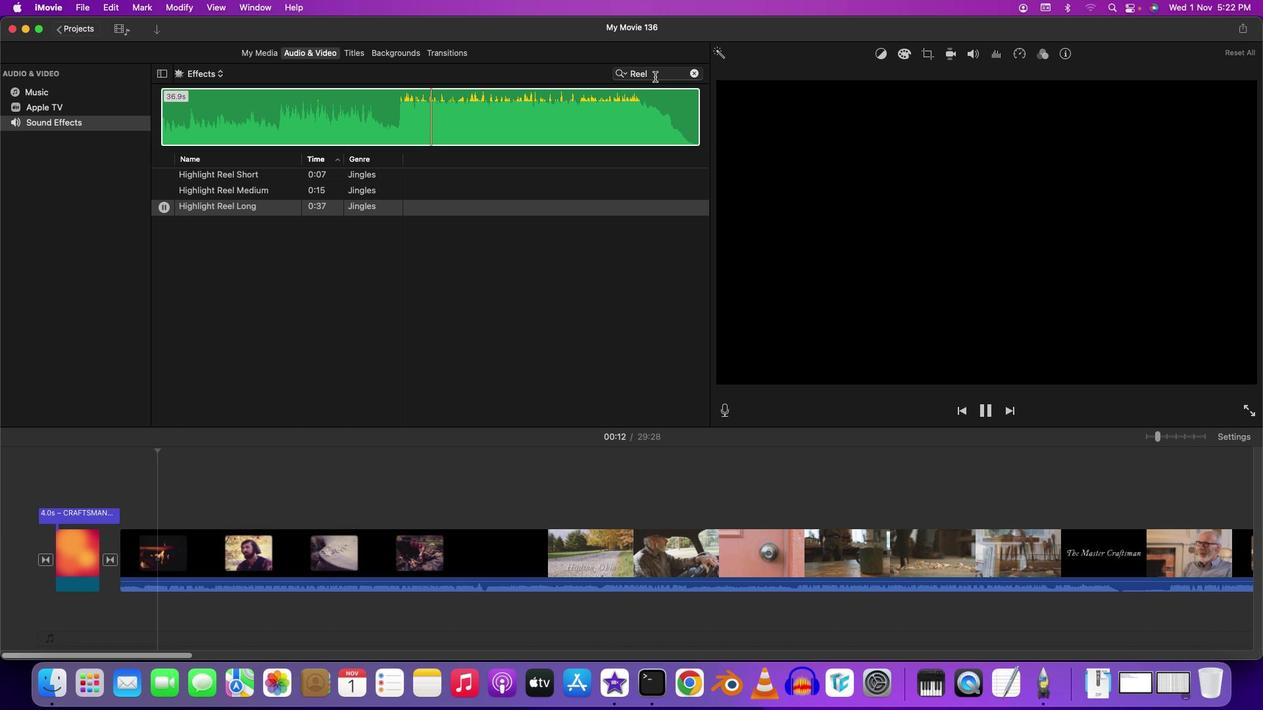 
Action: Mouse pressed left at (655, 76)
Screenshot: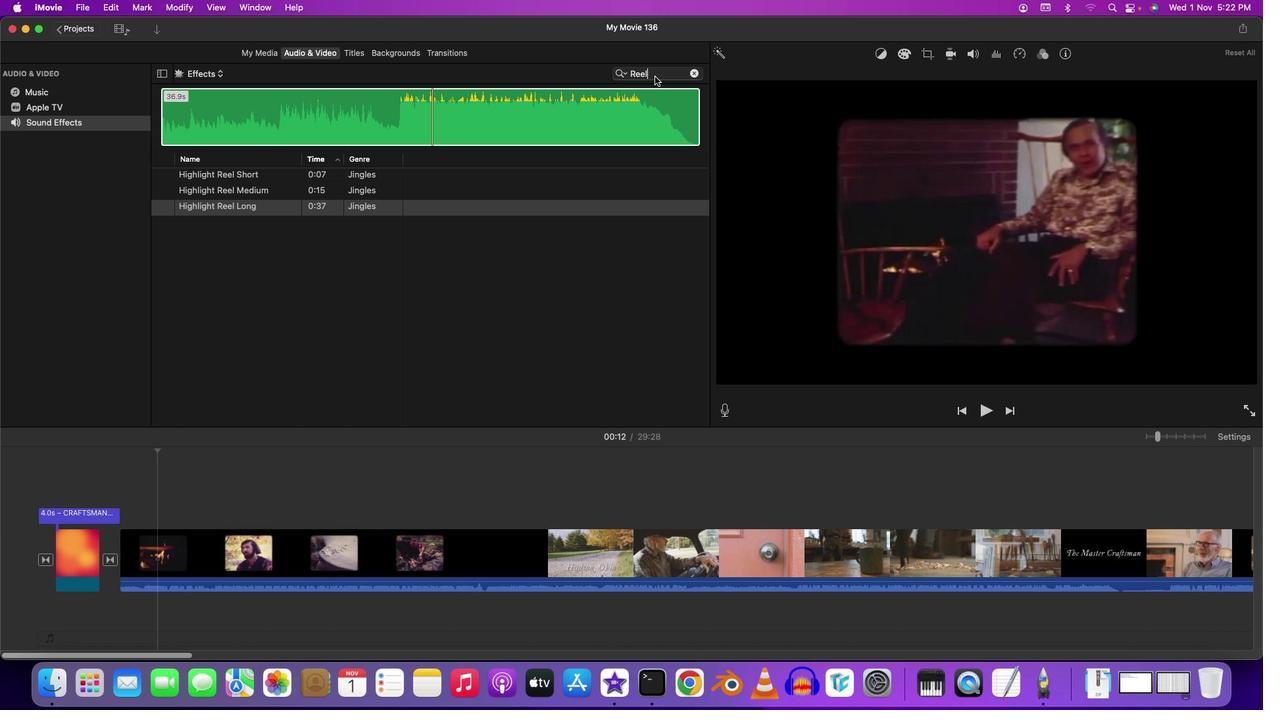 
Action: Mouse moved to (629, 93)
Screenshot: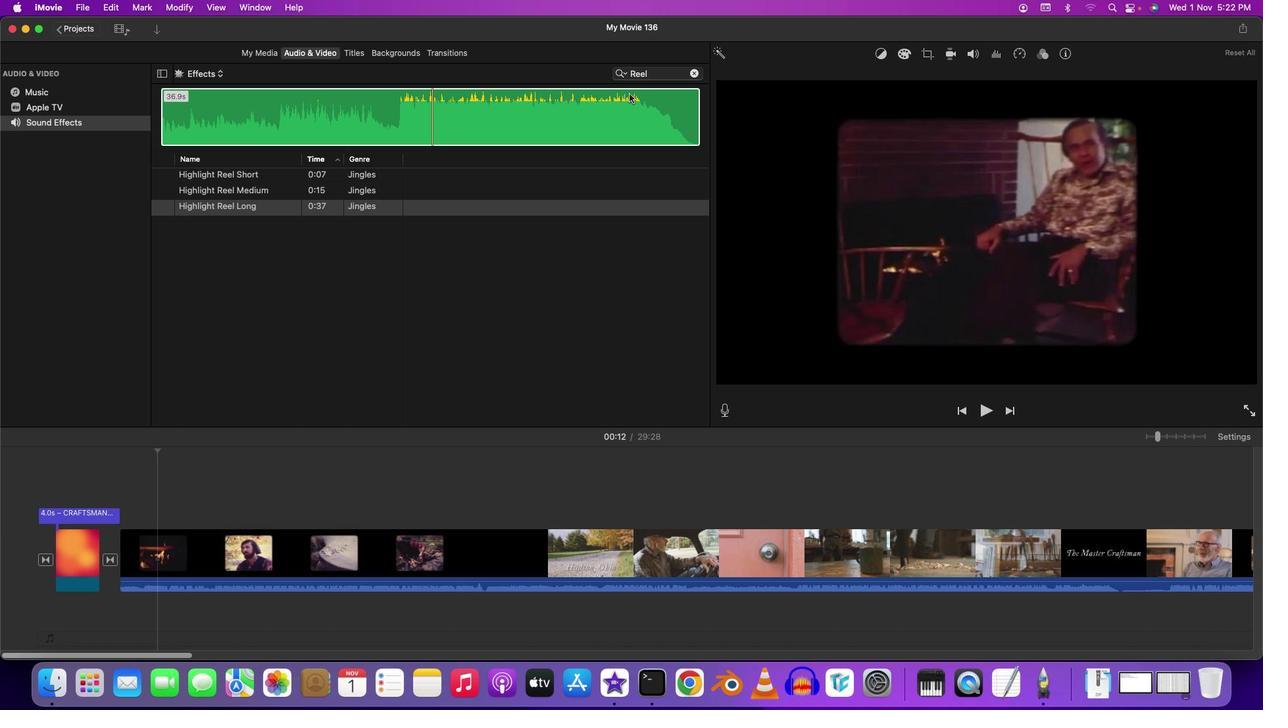 
Action: Key pressed Key.backspaceKey.backspaceKey.backspaceKey.backspace
Screenshot: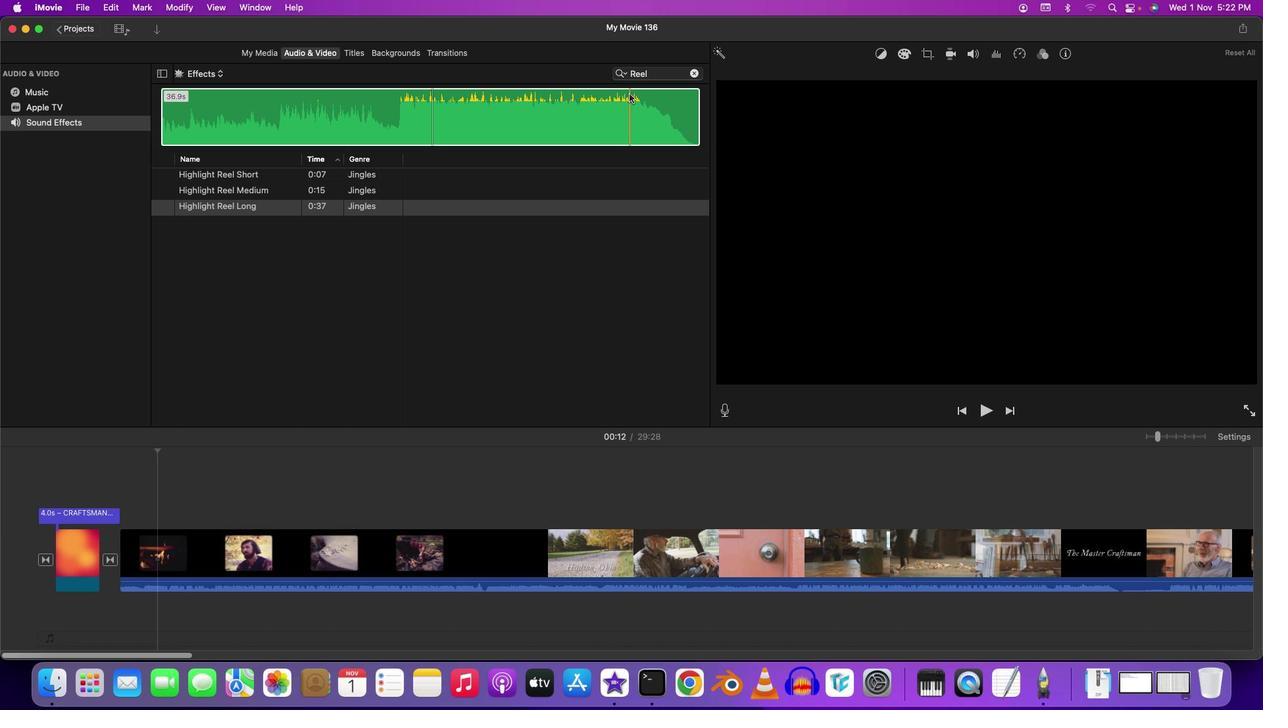 
Action: Mouse moved to (652, 75)
Screenshot: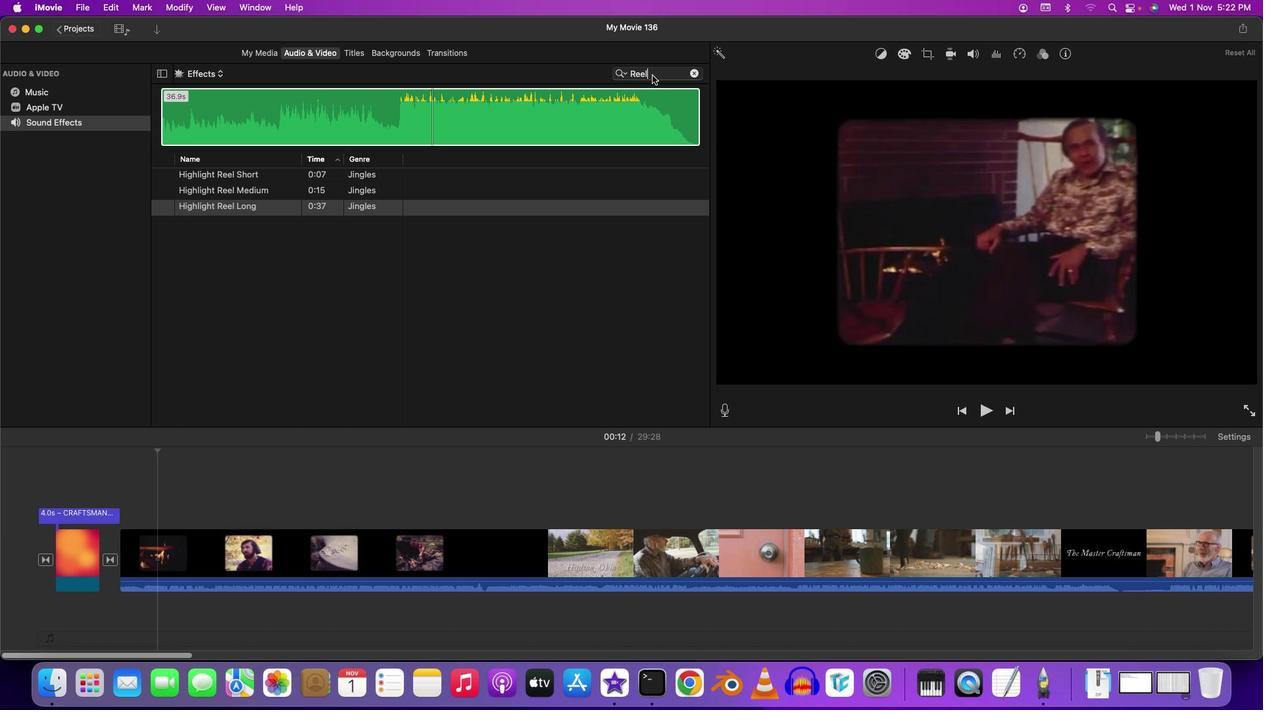 
Action: Mouse pressed left at (652, 75)
Screenshot: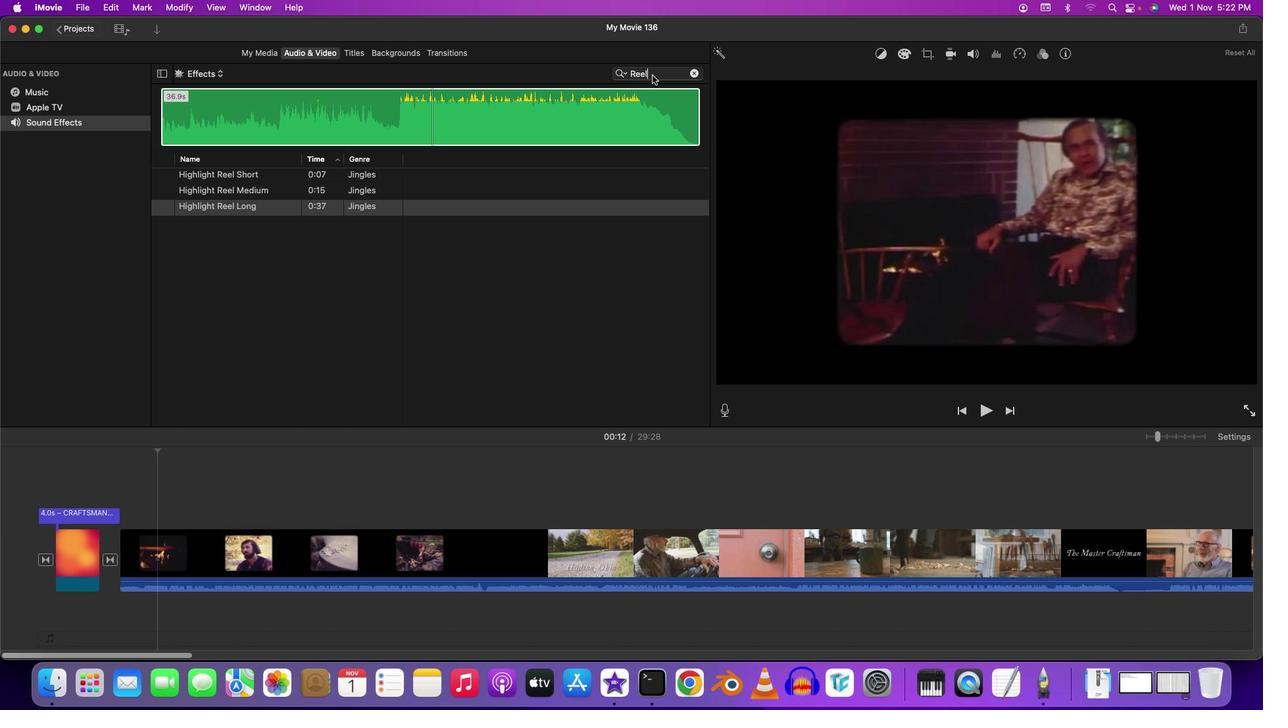 
Action: Key pressed Key.backspaceKey.backspaceKey.backspaceKey.backspaceKey.shift'R''o''l''l'
Screenshot: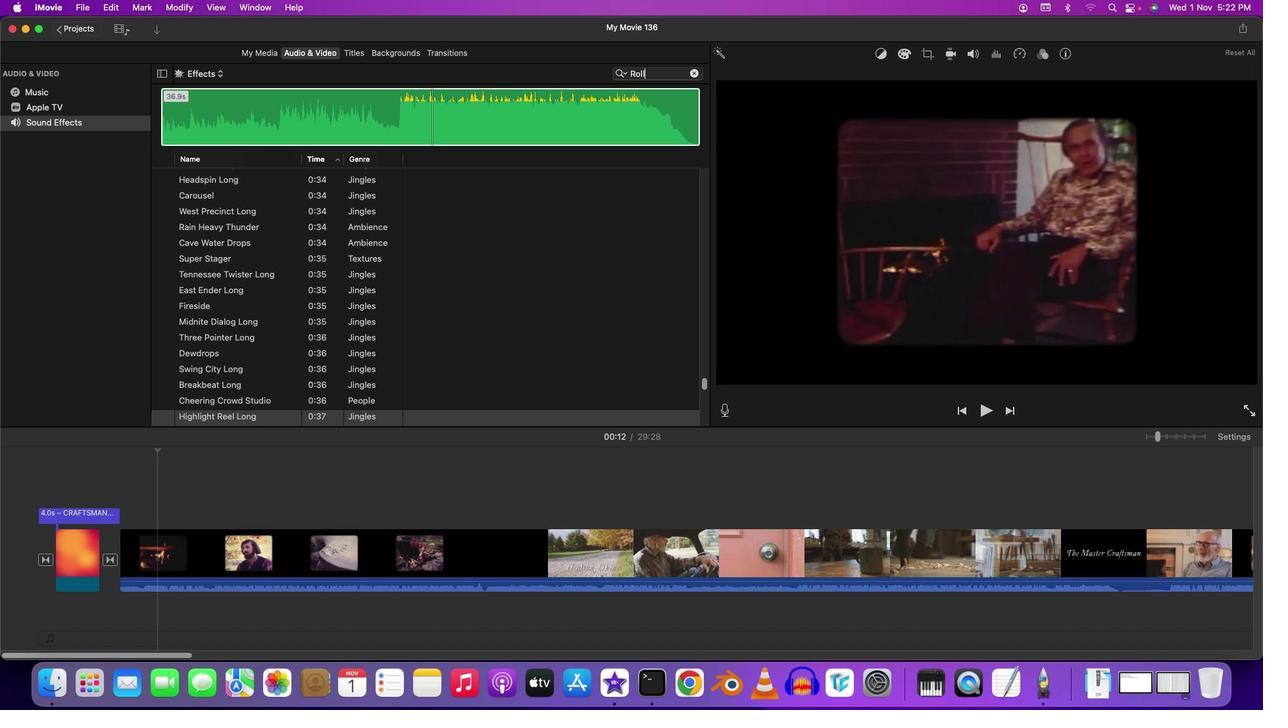 
Action: Mouse moved to (161, 178)
Screenshot: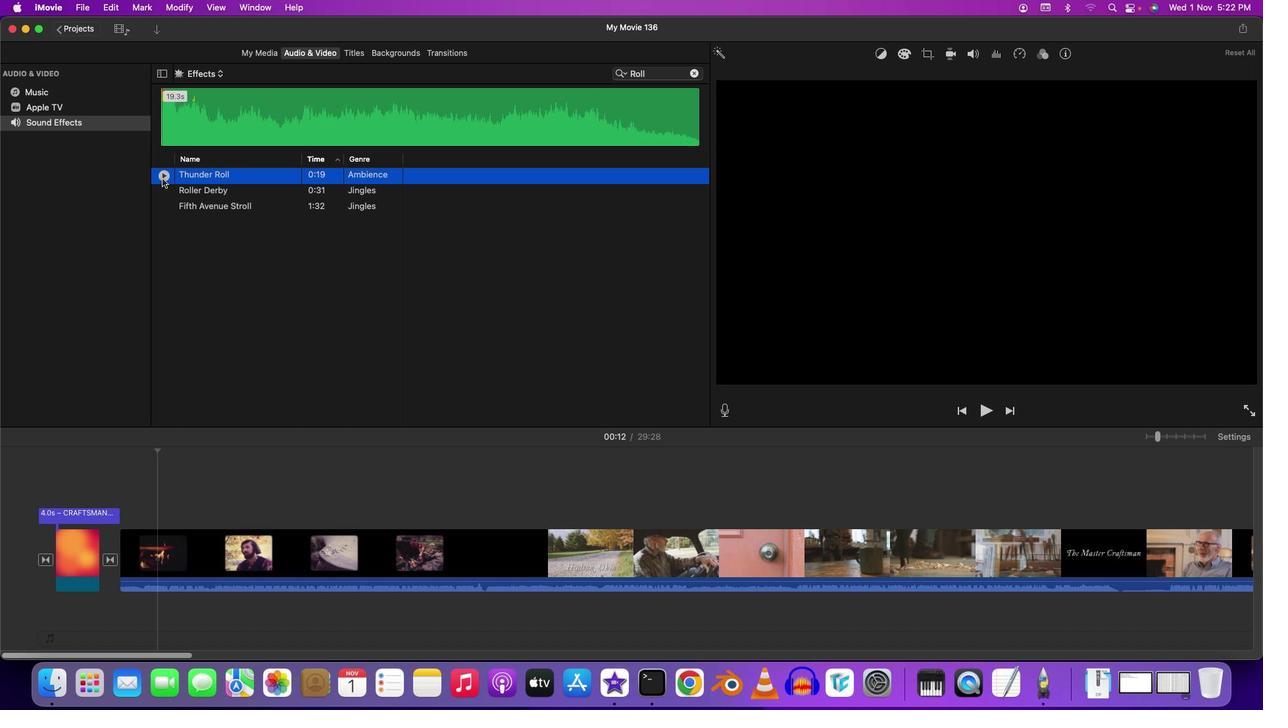 
Action: Mouse pressed left at (161, 178)
Screenshot: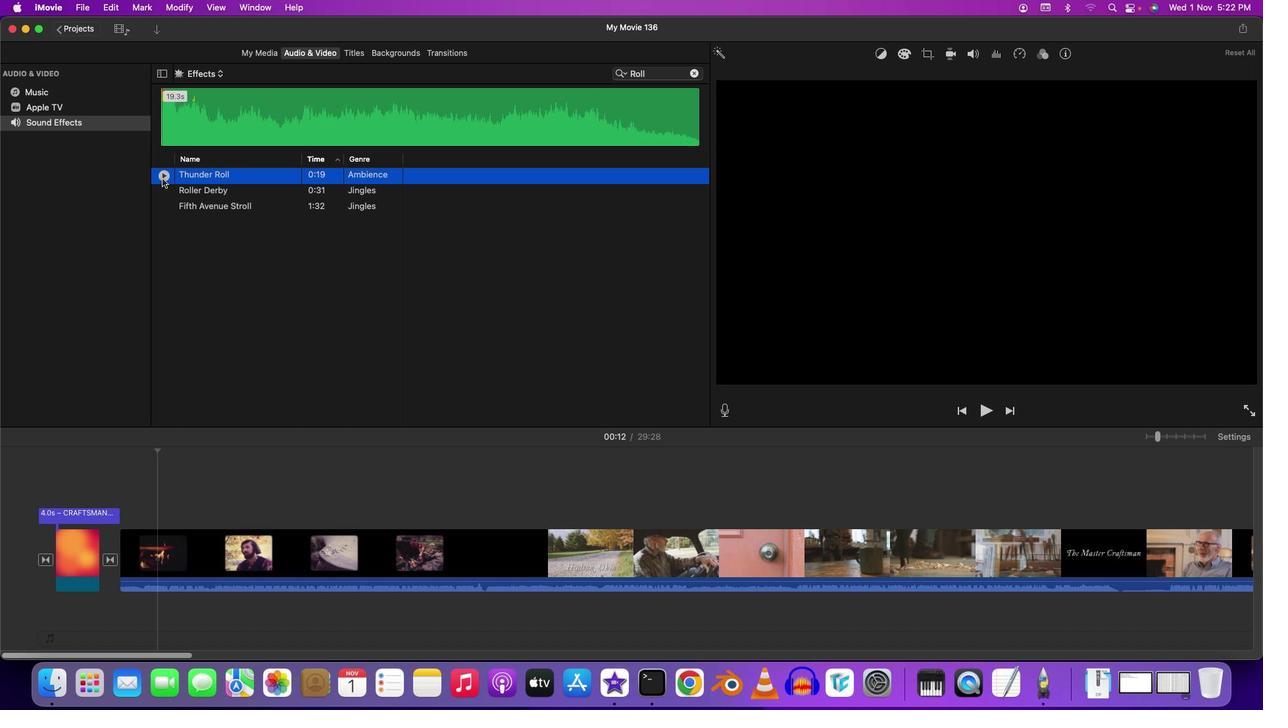 
Action: Mouse moved to (166, 192)
Screenshot: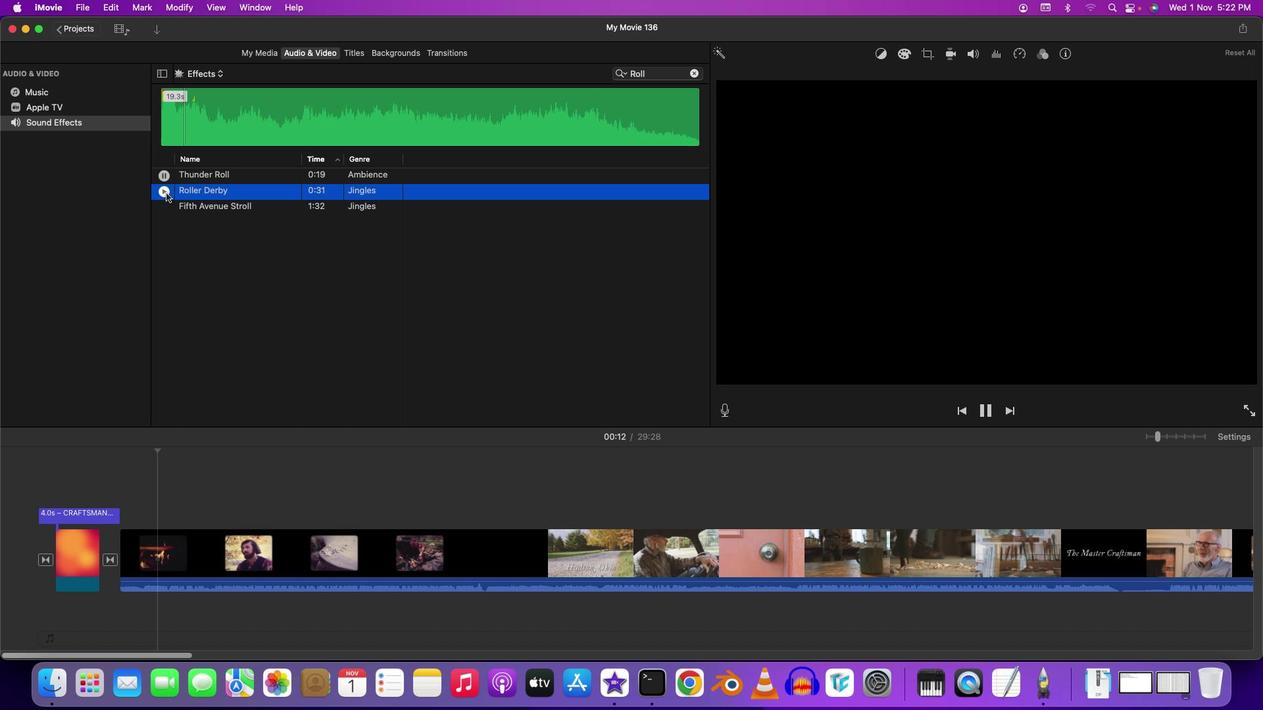
Action: Mouse pressed left at (166, 192)
Screenshot: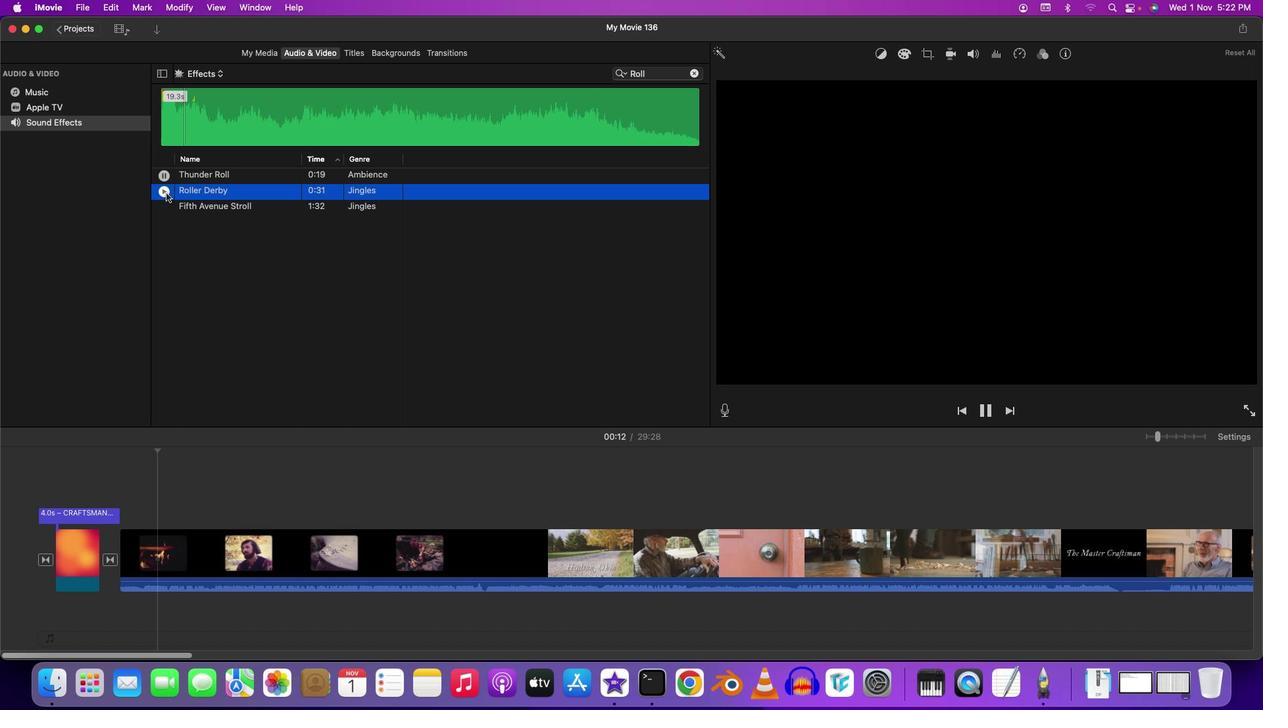 
Action: Mouse moved to (165, 204)
Screenshot: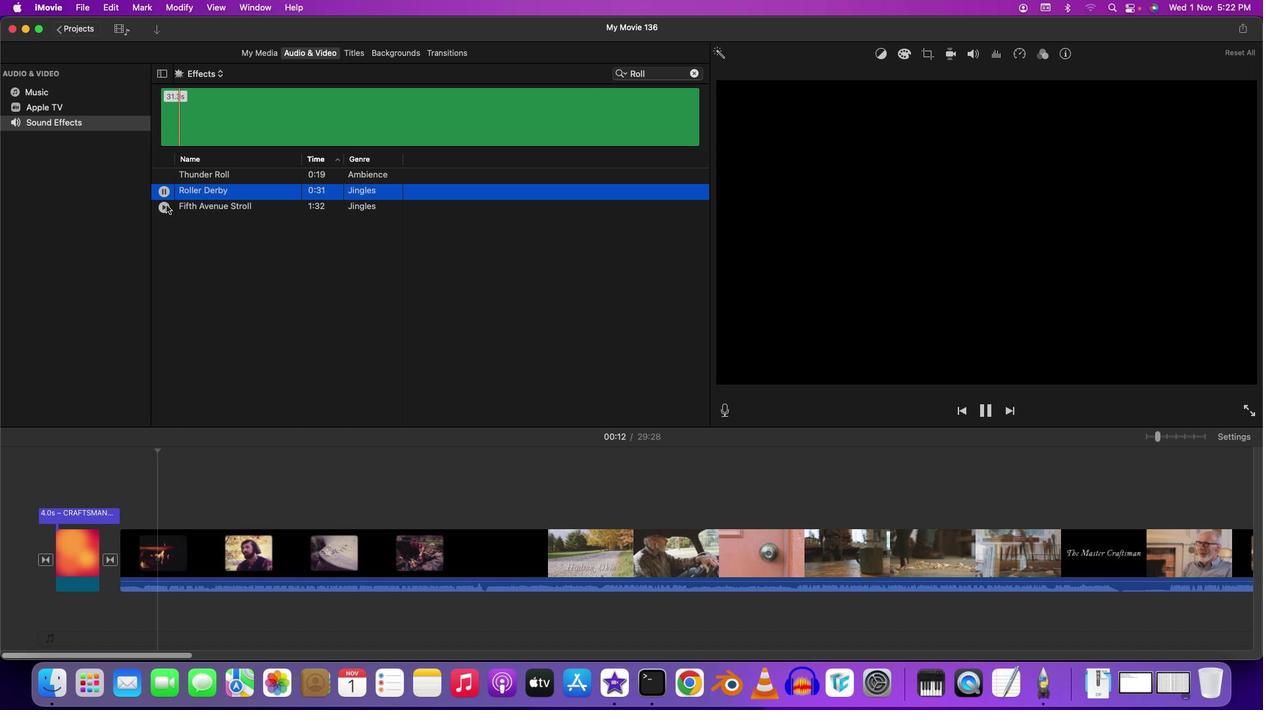 
Action: Mouse pressed left at (165, 204)
Screenshot: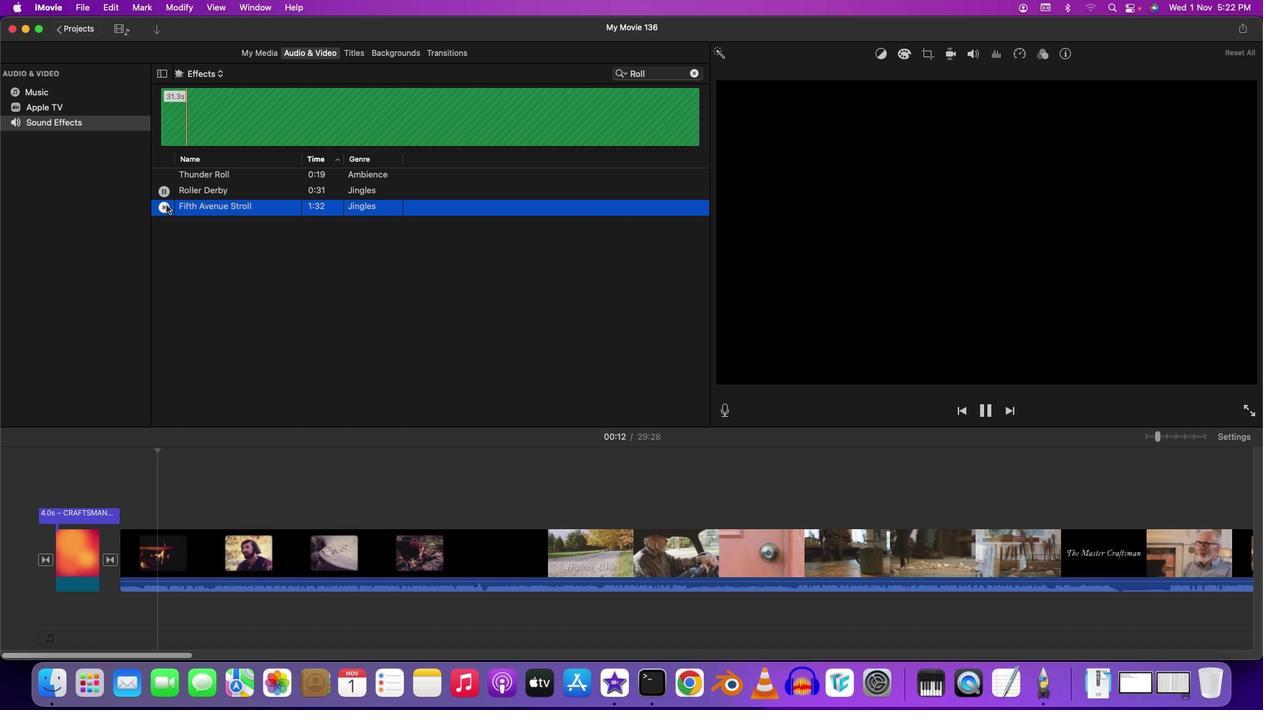 
Action: Mouse moved to (166, 176)
Screenshot: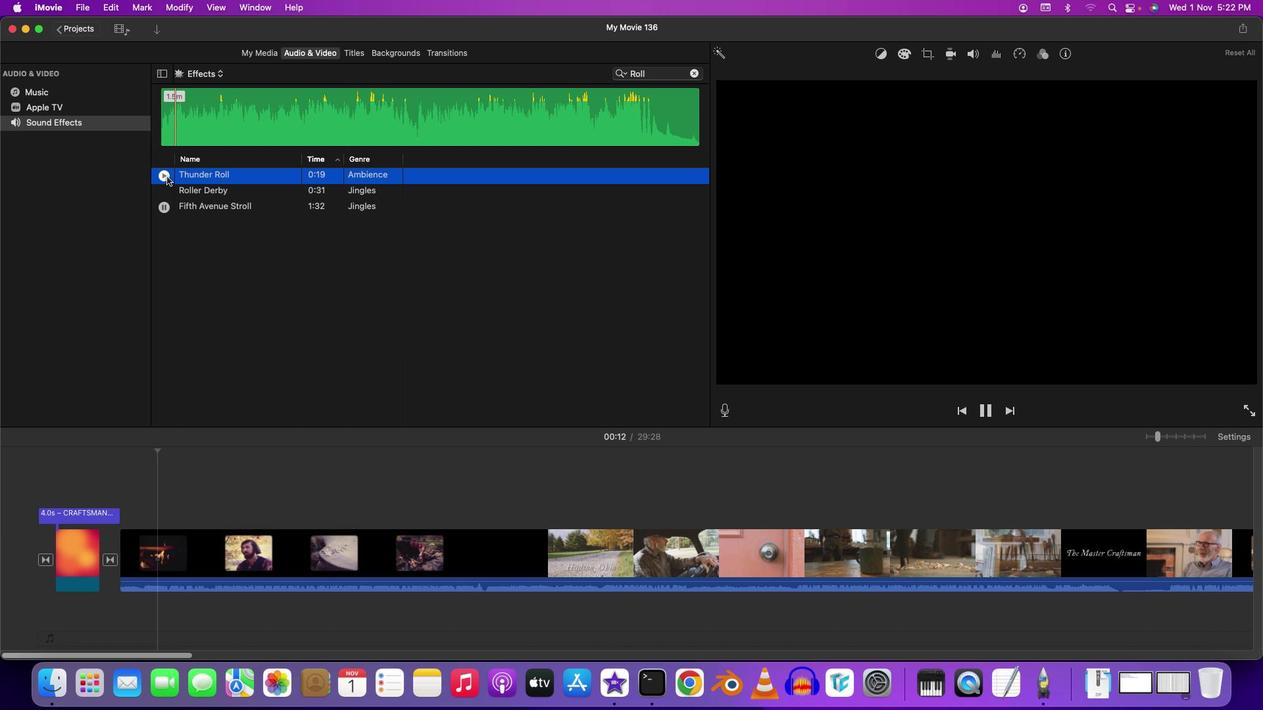 
Action: Mouse pressed left at (166, 176)
Screenshot: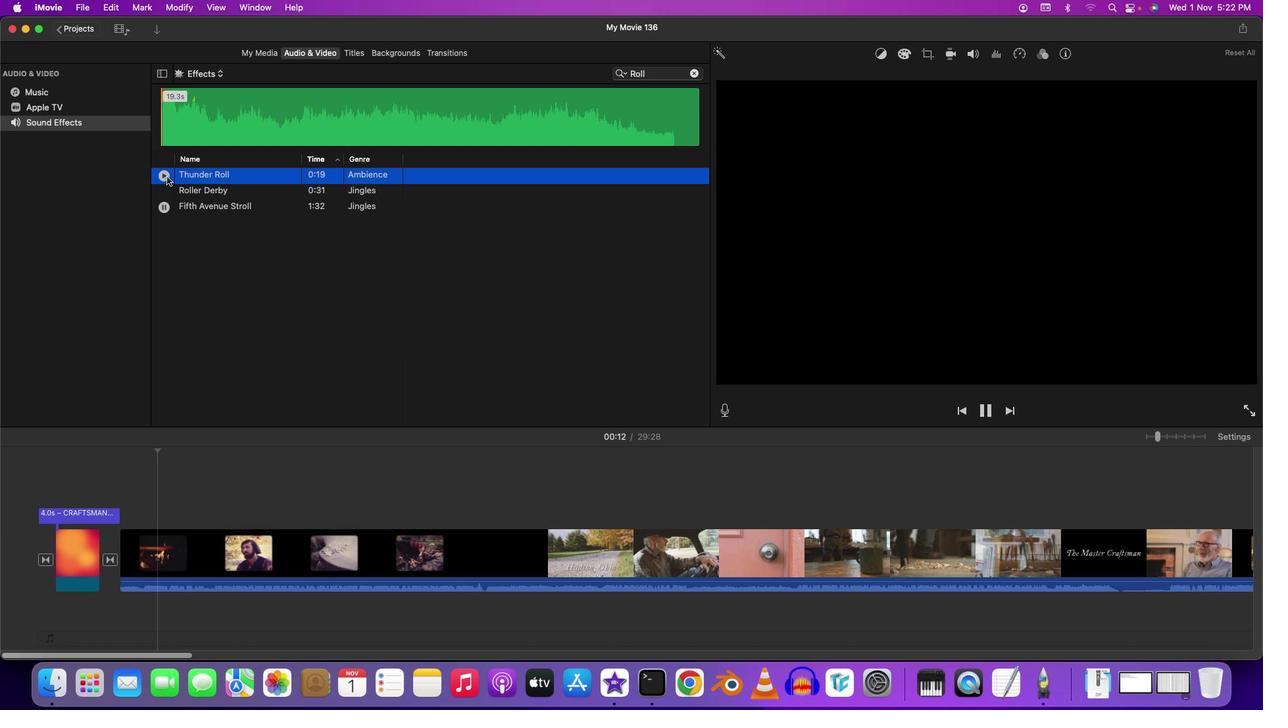 
Action: Mouse moved to (656, 72)
Screenshot: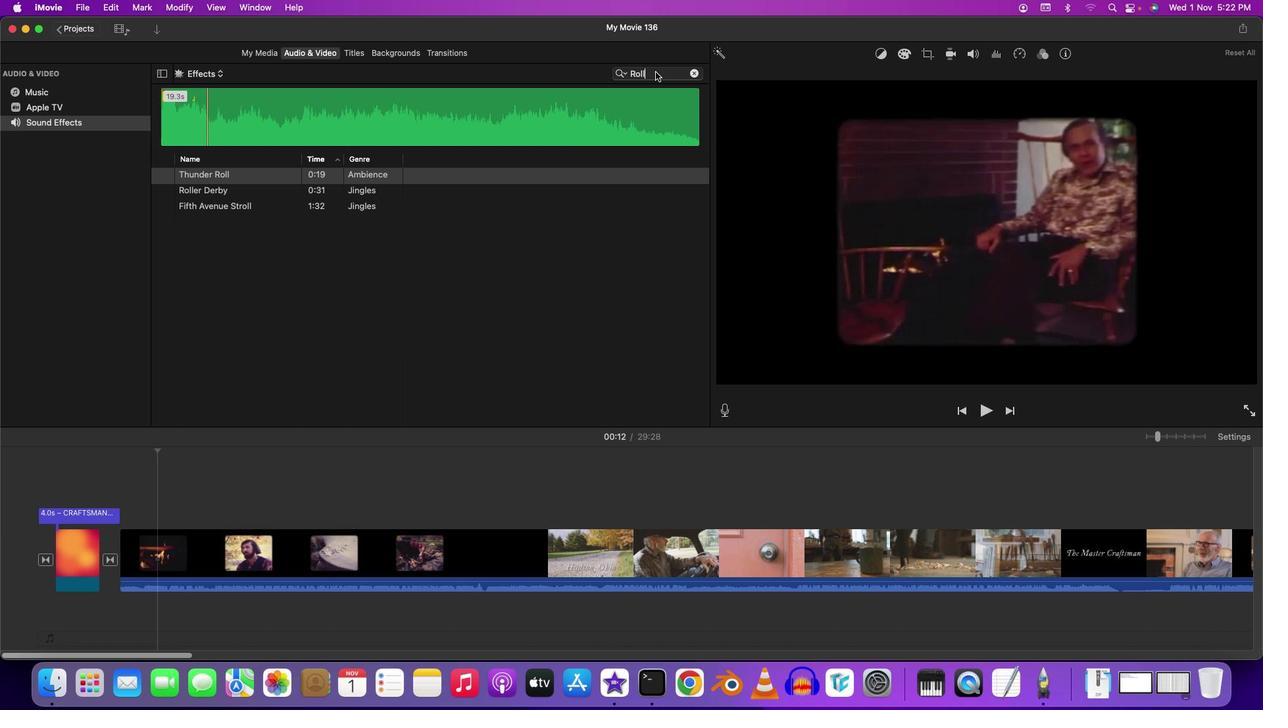
Action: Mouse pressed left at (656, 72)
Screenshot: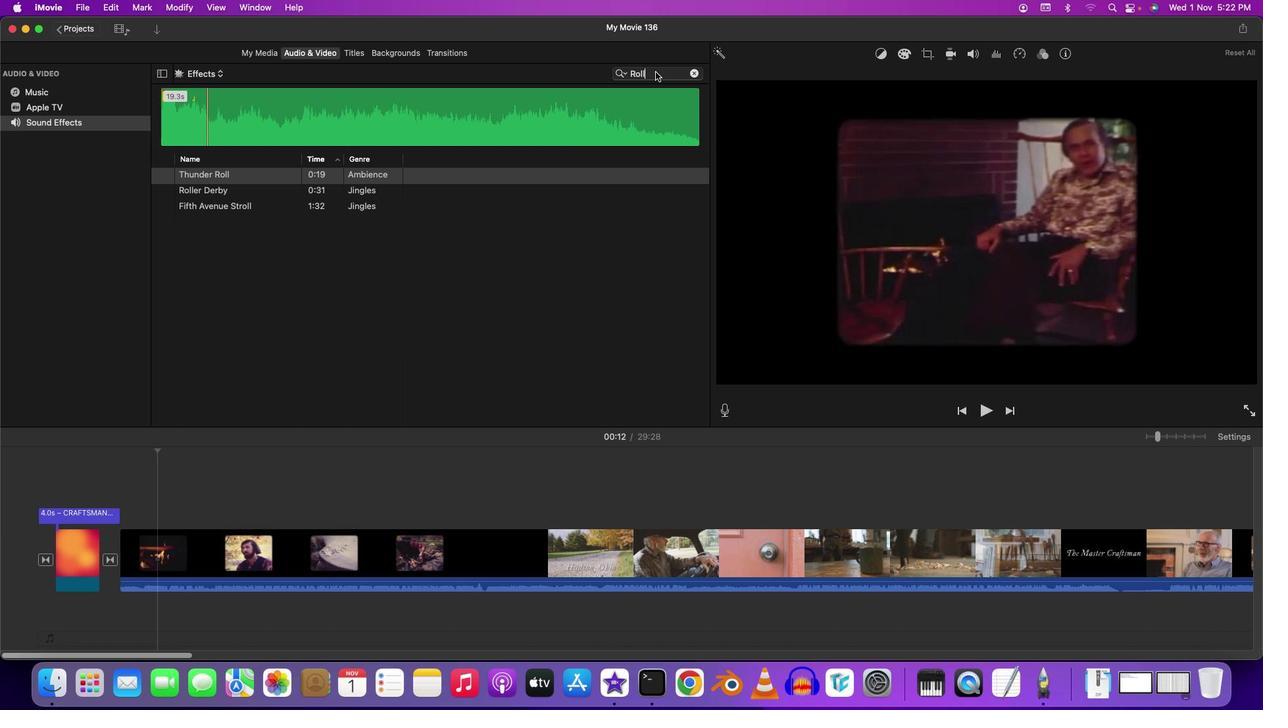 
Action: Key pressed Key.backspaceKey.backspaceKey.backspace'e''e''l'
Screenshot: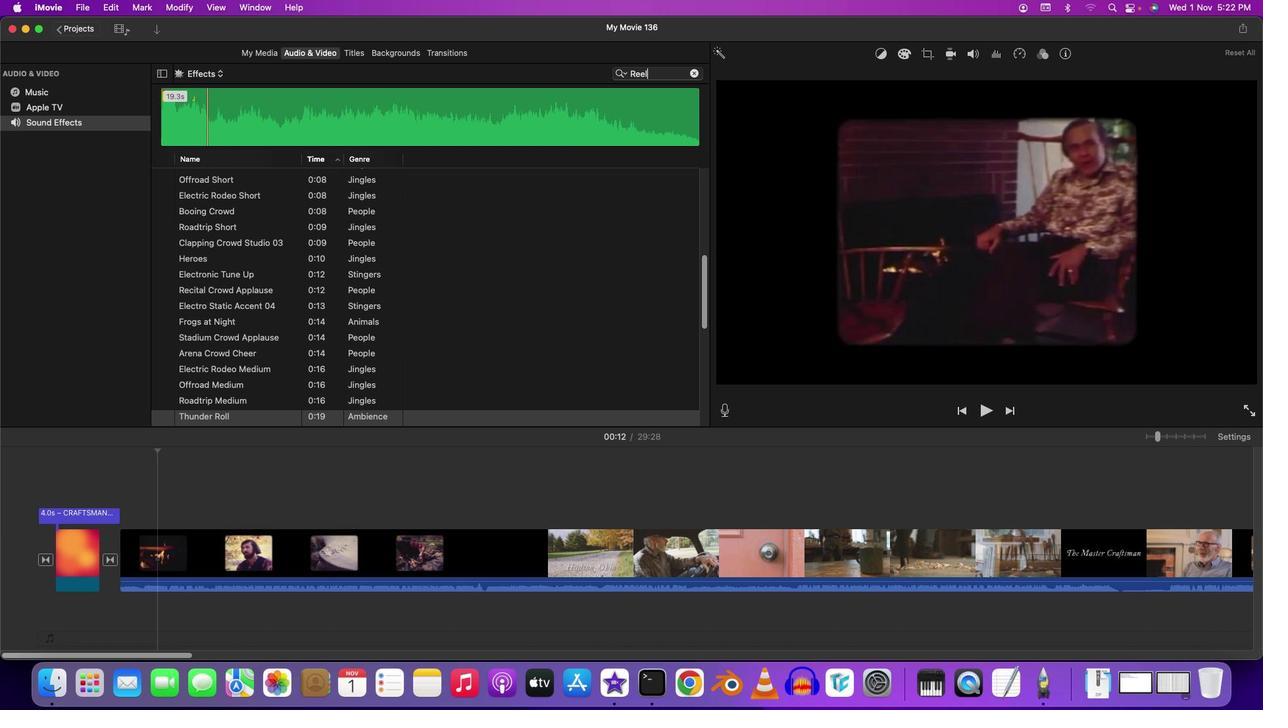 
Action: Mouse moved to (168, 177)
Screenshot: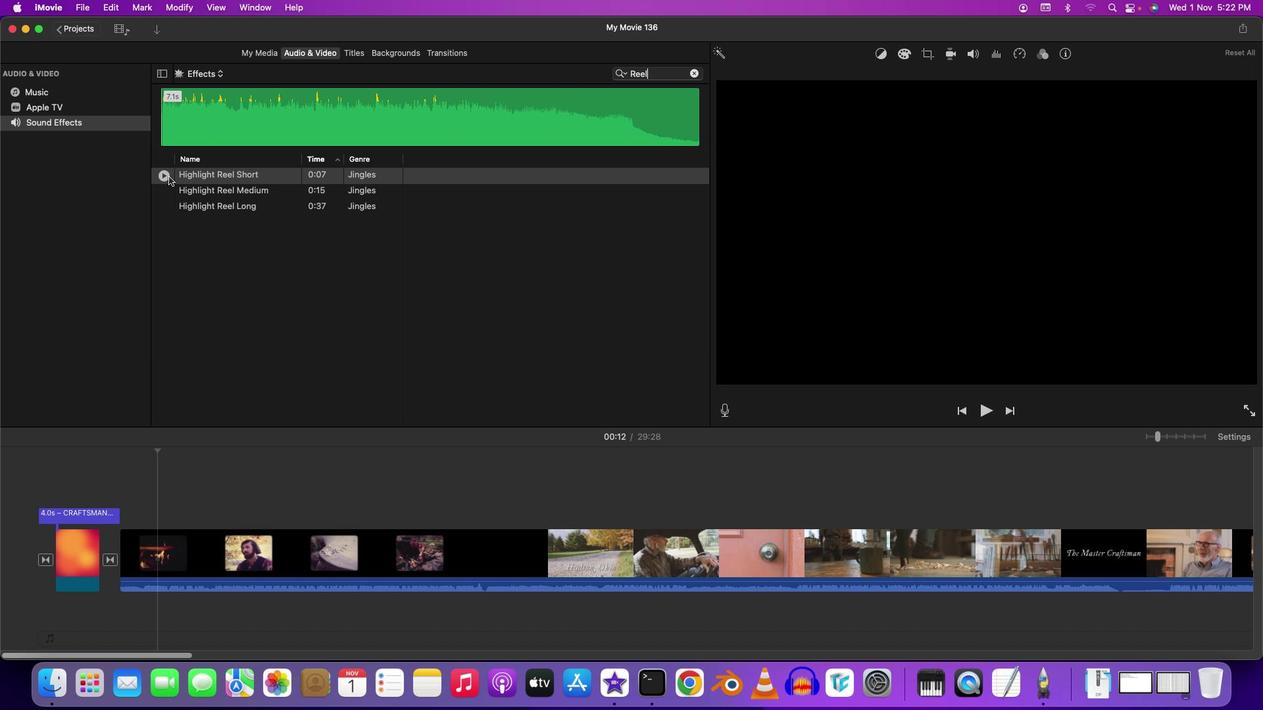 
Action: Mouse pressed left at (168, 177)
Screenshot: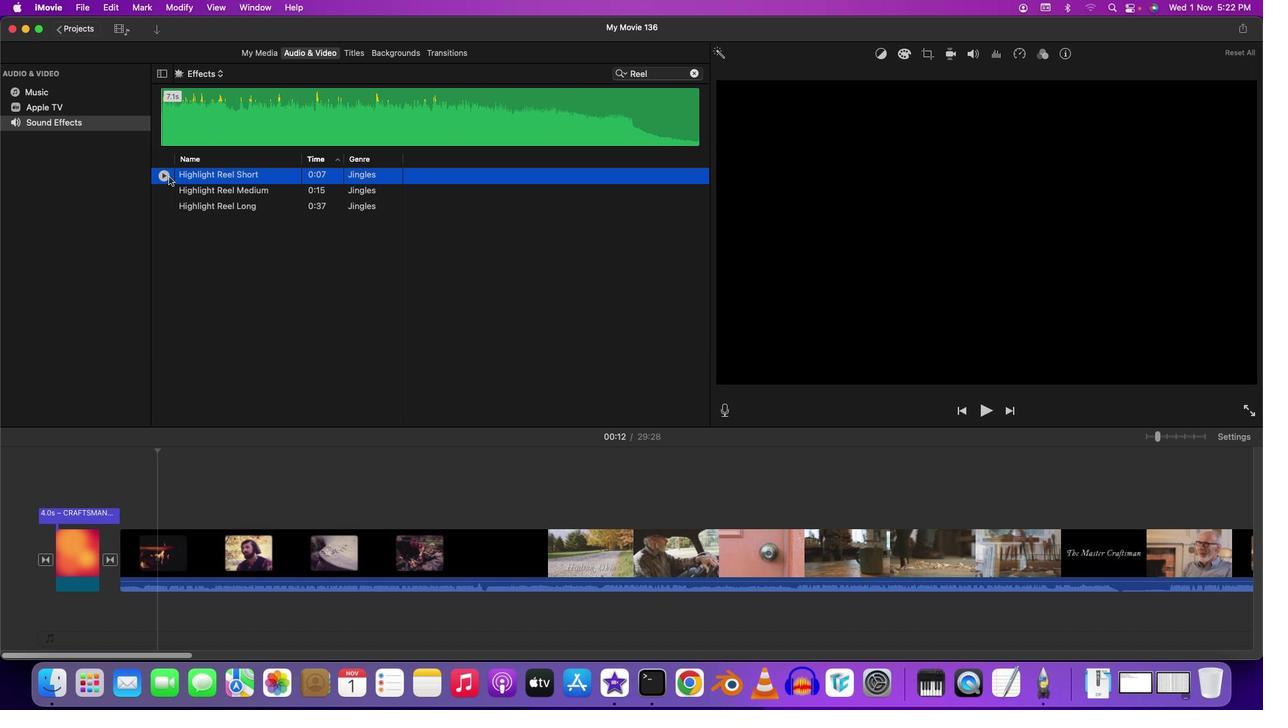 
Action: Mouse moved to (167, 190)
Screenshot: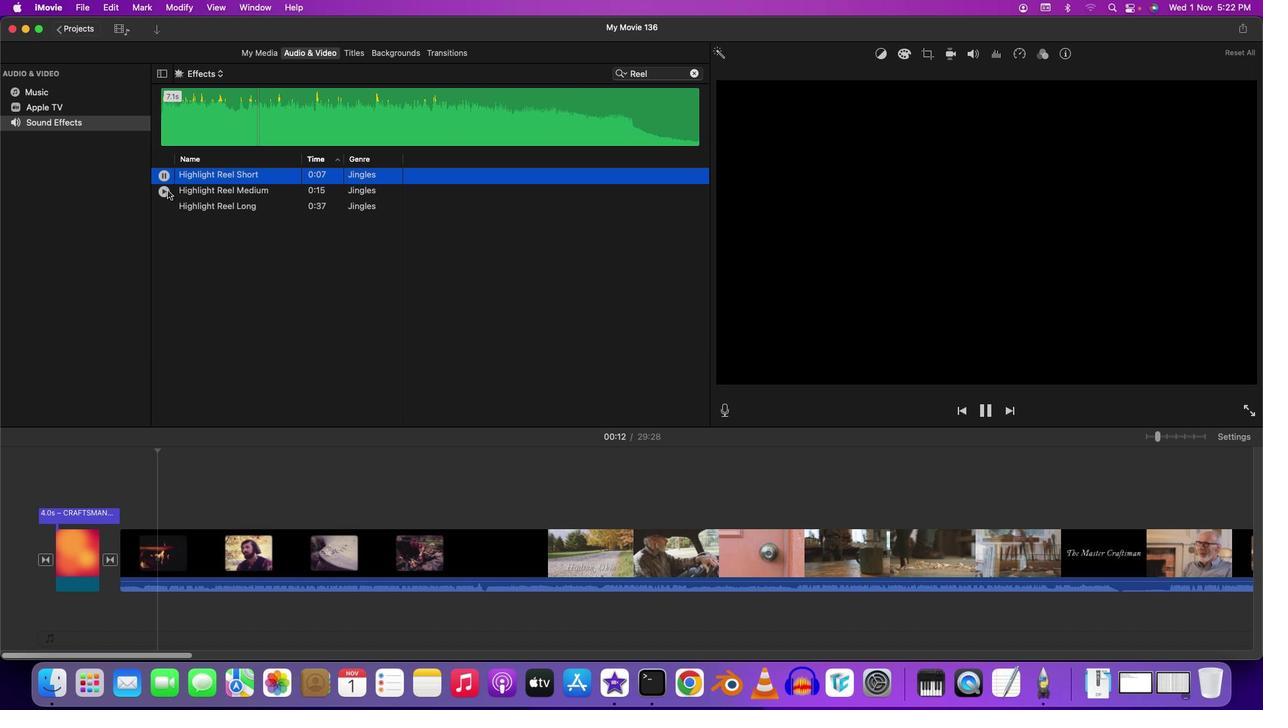 
Action: Mouse pressed left at (167, 190)
Screenshot: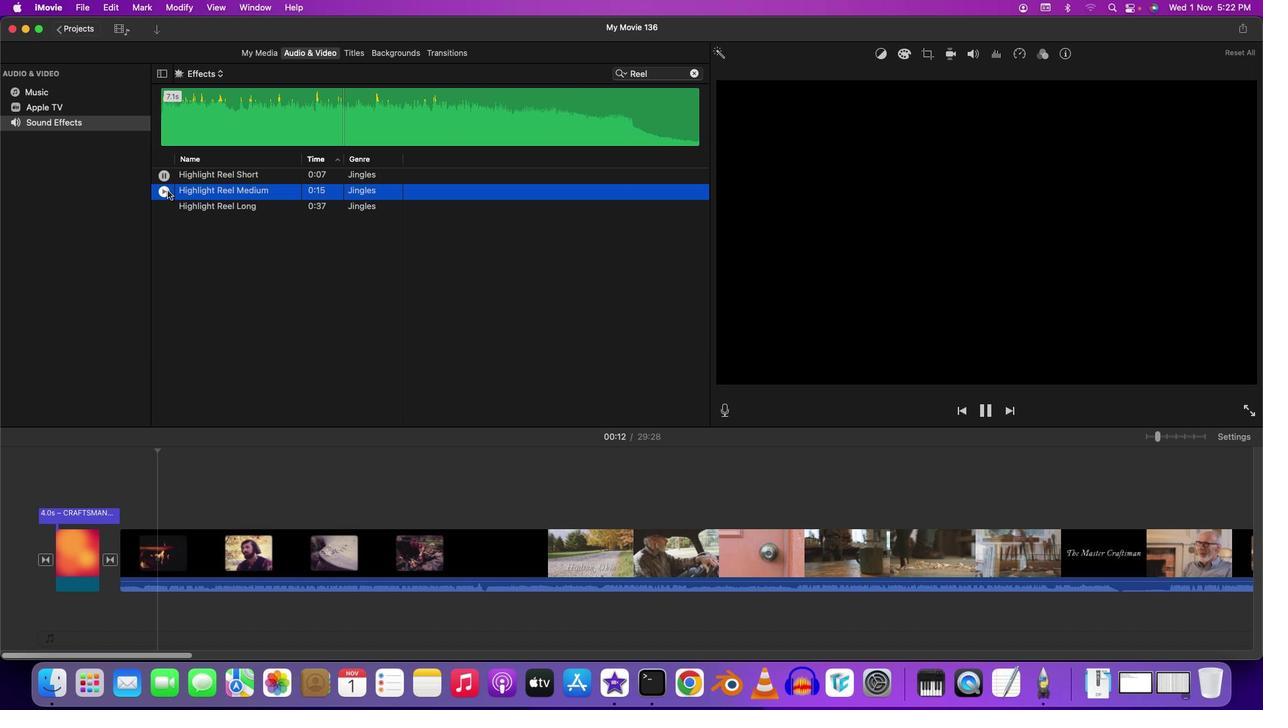 
Action: Mouse moved to (166, 206)
Screenshot: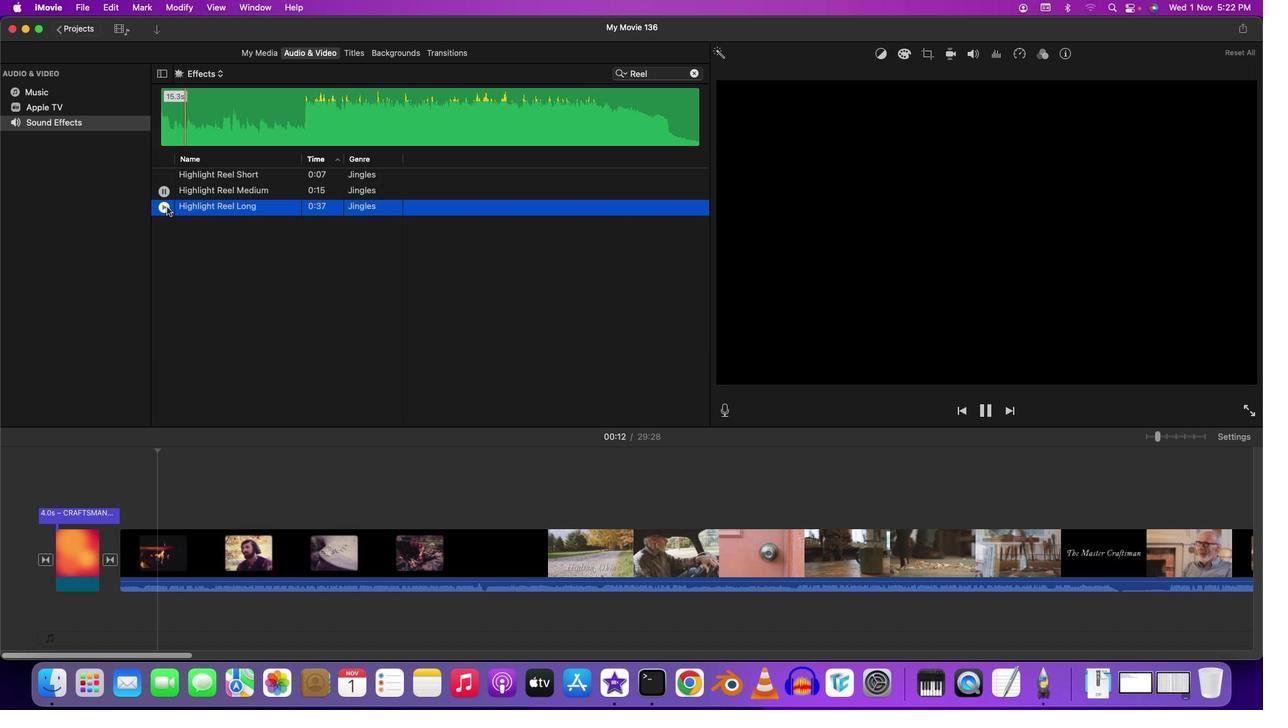 
Action: Mouse pressed left at (166, 206)
Screenshot: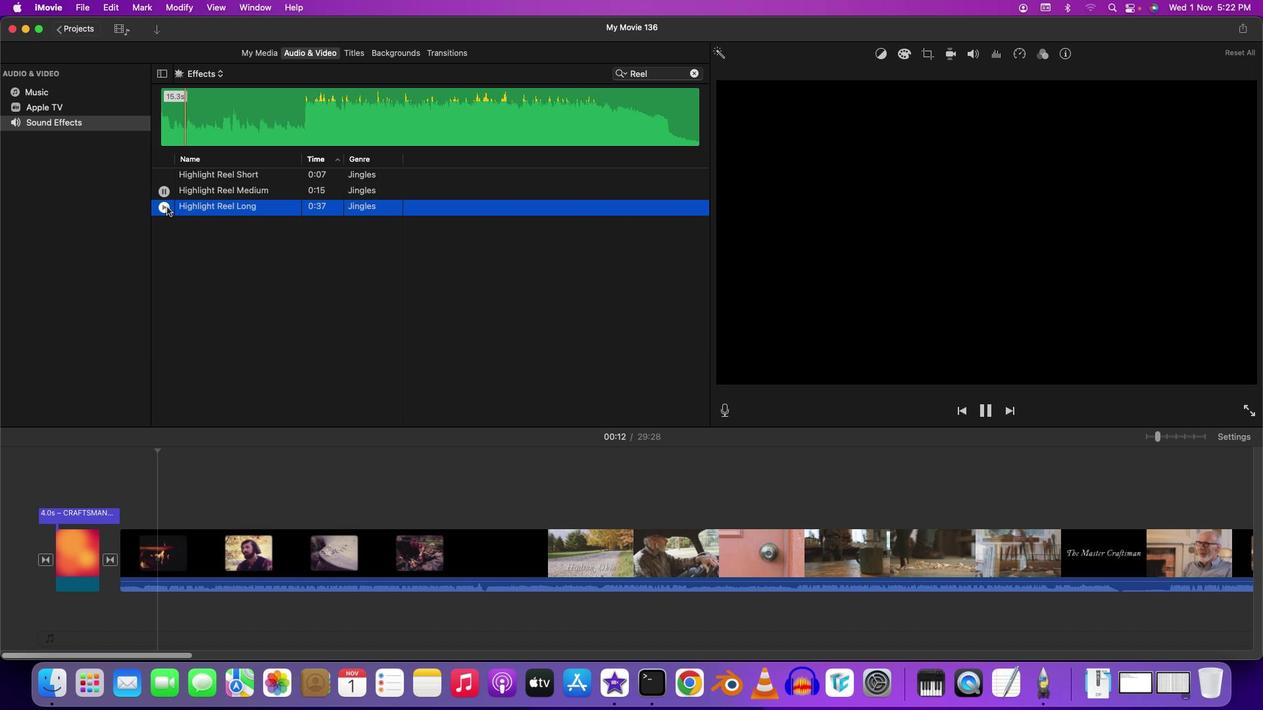 
Action: Mouse moved to (225, 210)
Screenshot: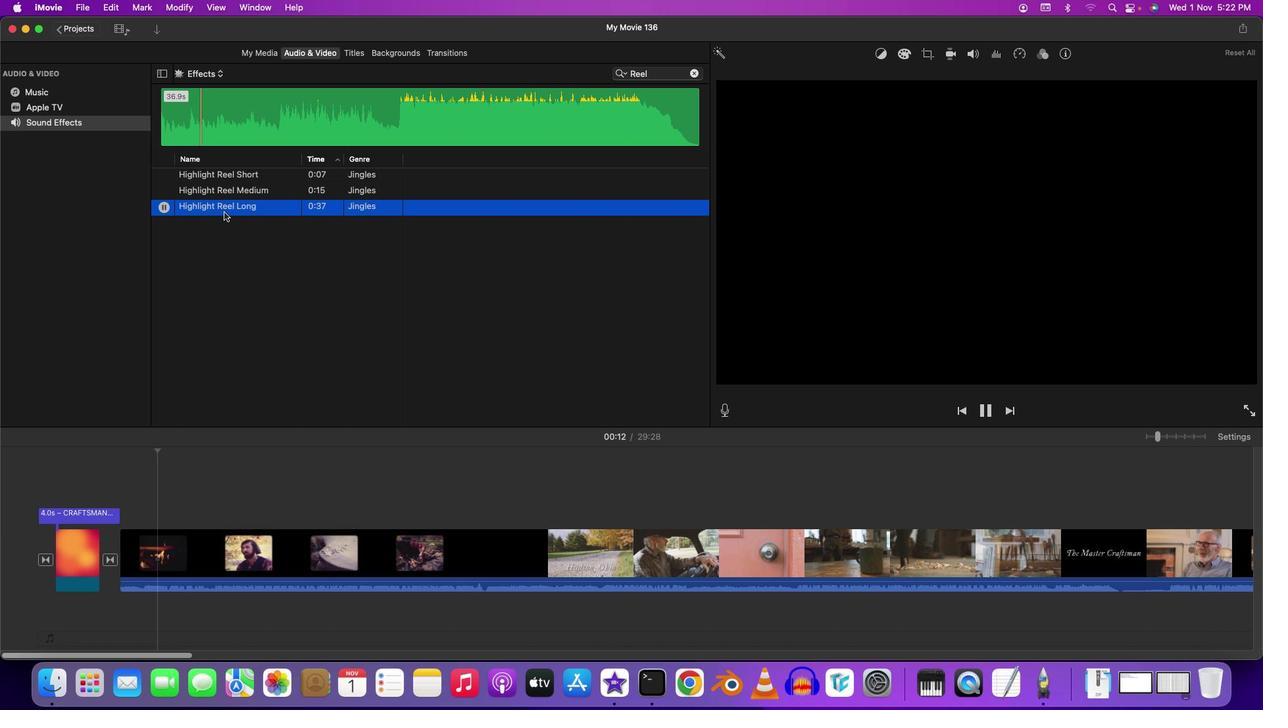 
Action: Mouse pressed left at (225, 210)
Screenshot: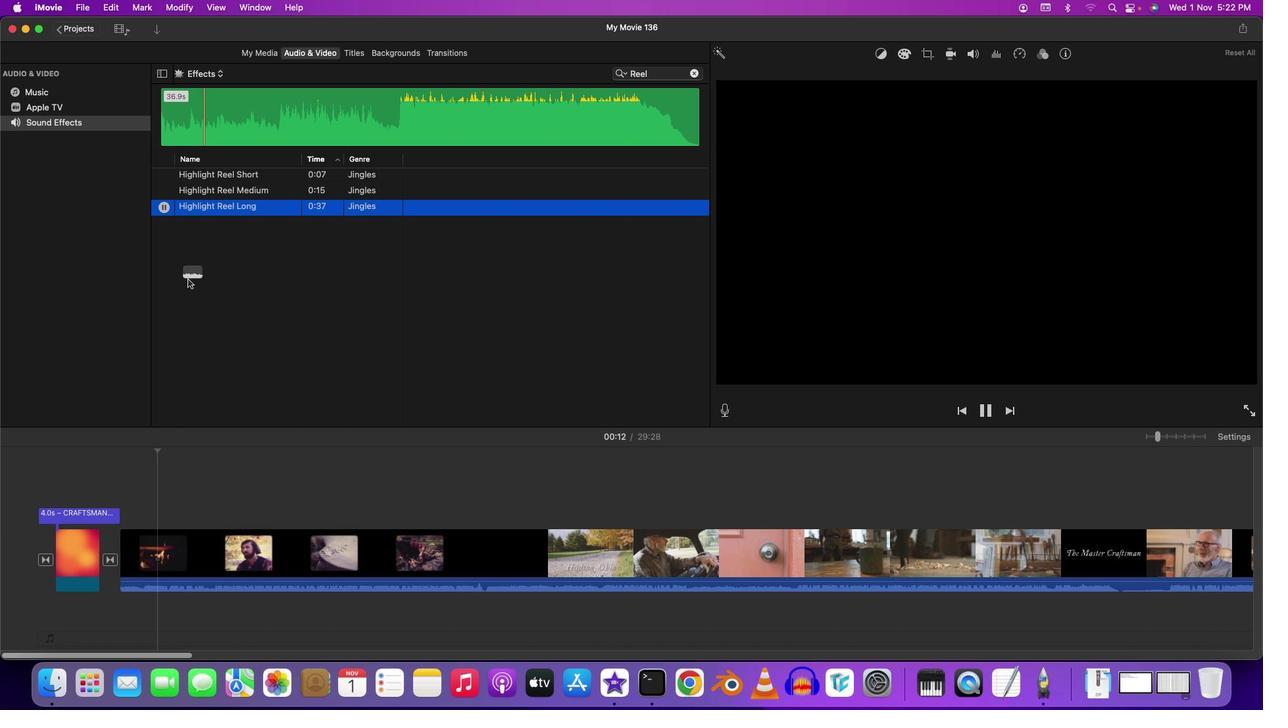 
Action: Mouse moved to (265, 620)
Screenshot: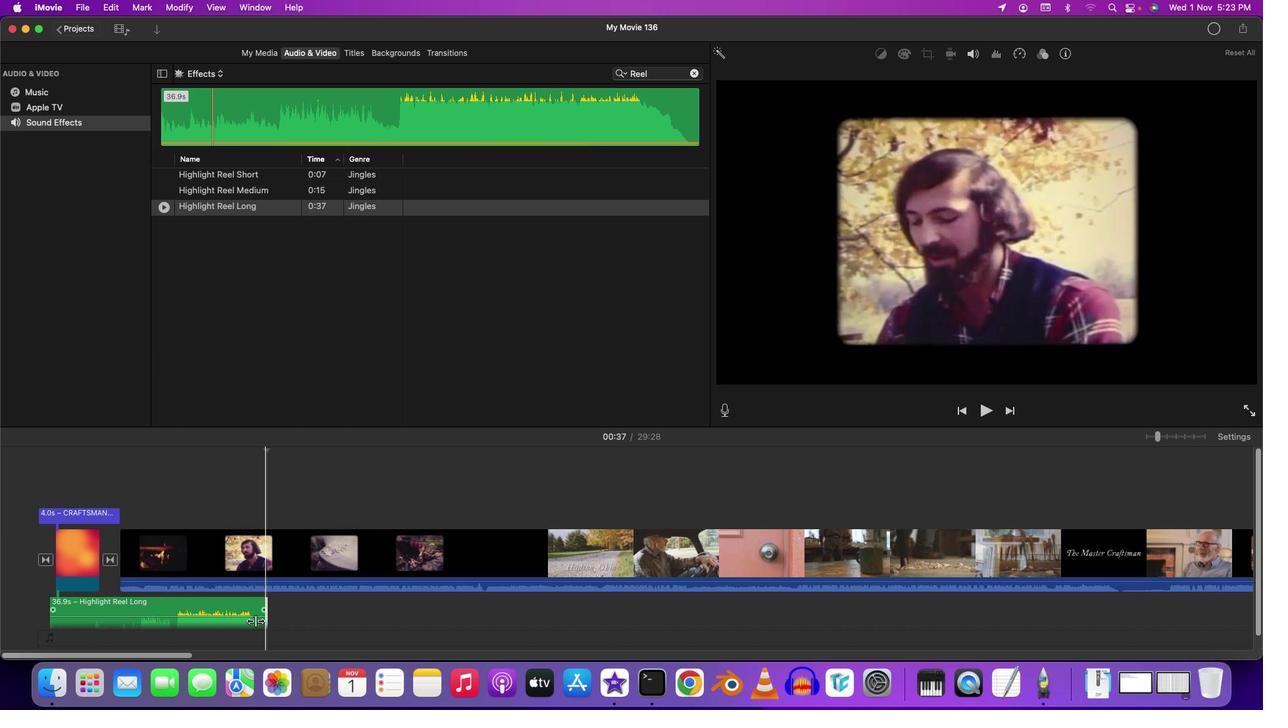
Action: Mouse pressed left at (265, 620)
Screenshot: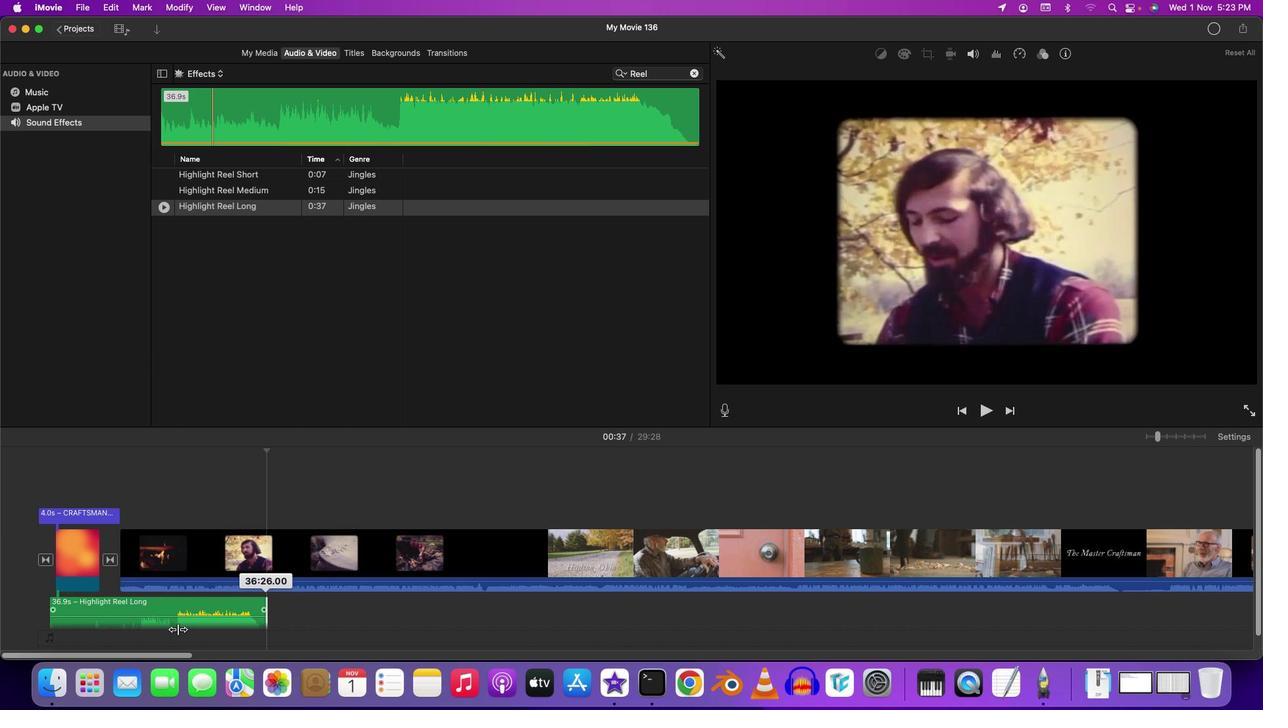 
Action: Mouse moved to (1259, 512)
Screenshot: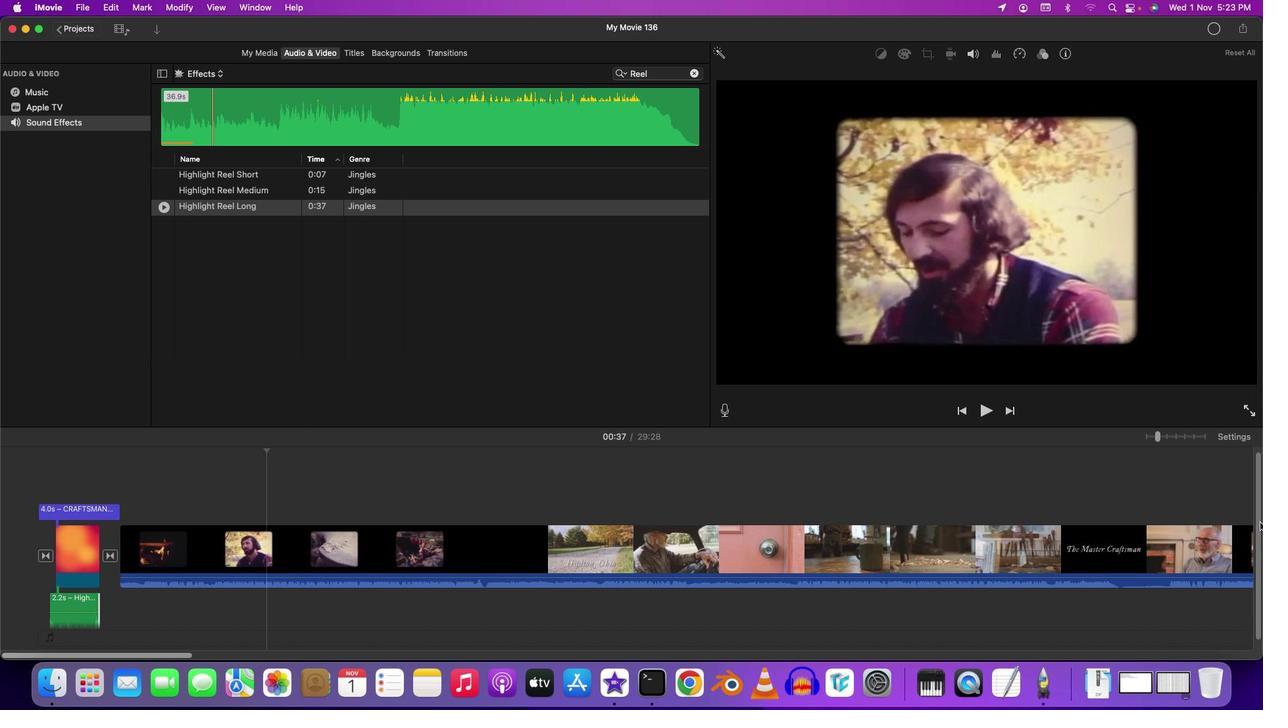 
Action: Mouse pressed left at (1259, 512)
Screenshot: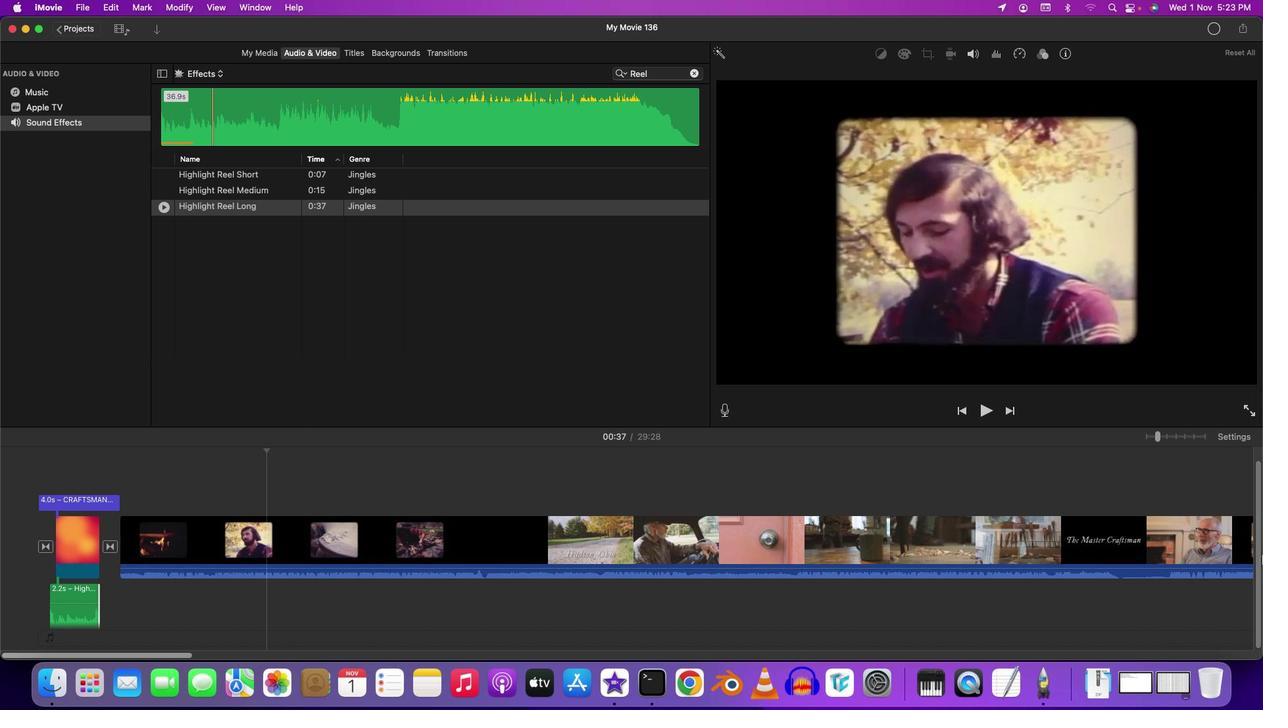 
Action: Mouse moved to (30, 467)
Screenshot: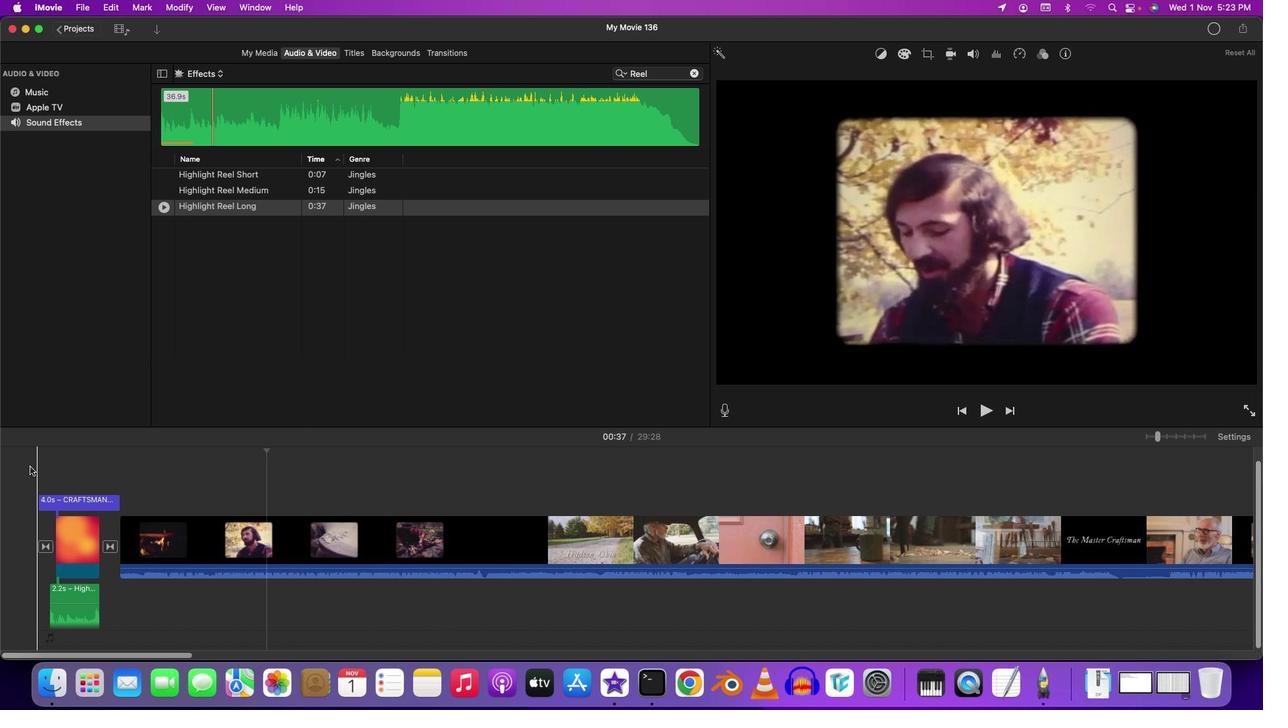 
Action: Mouse pressed left at (30, 467)
Screenshot: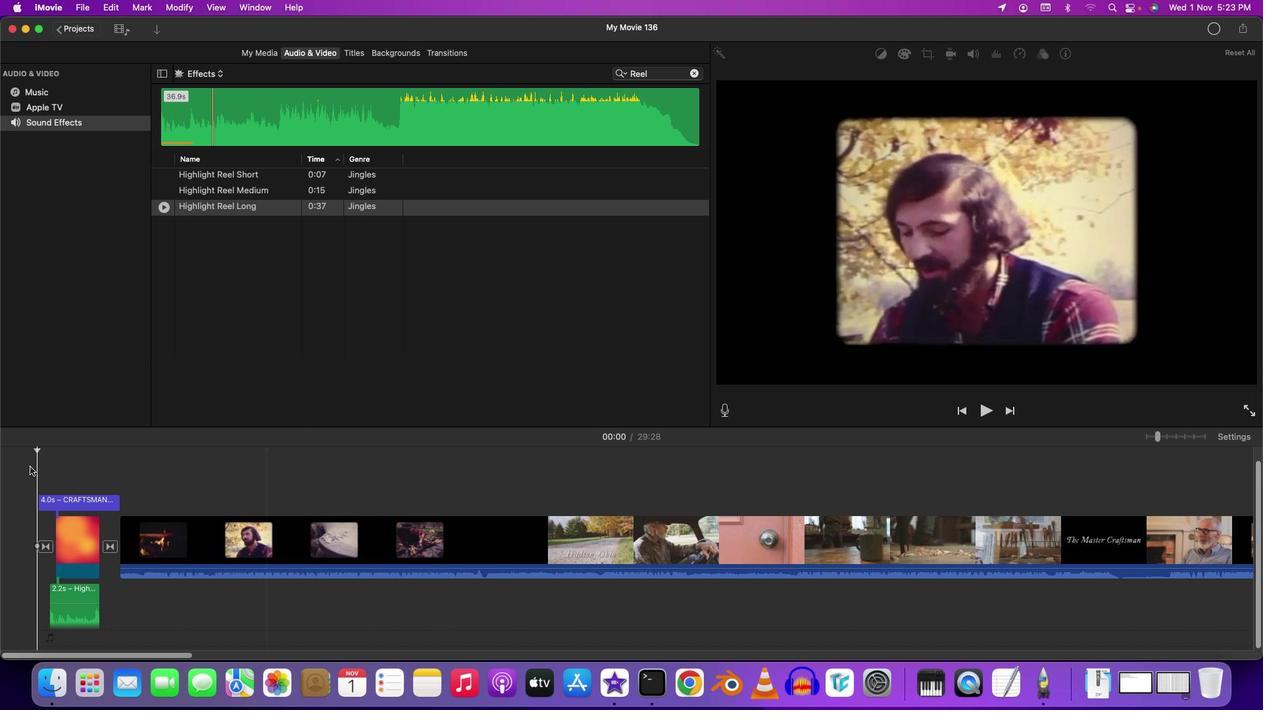 
Action: Key pressed Key.space
Screenshot: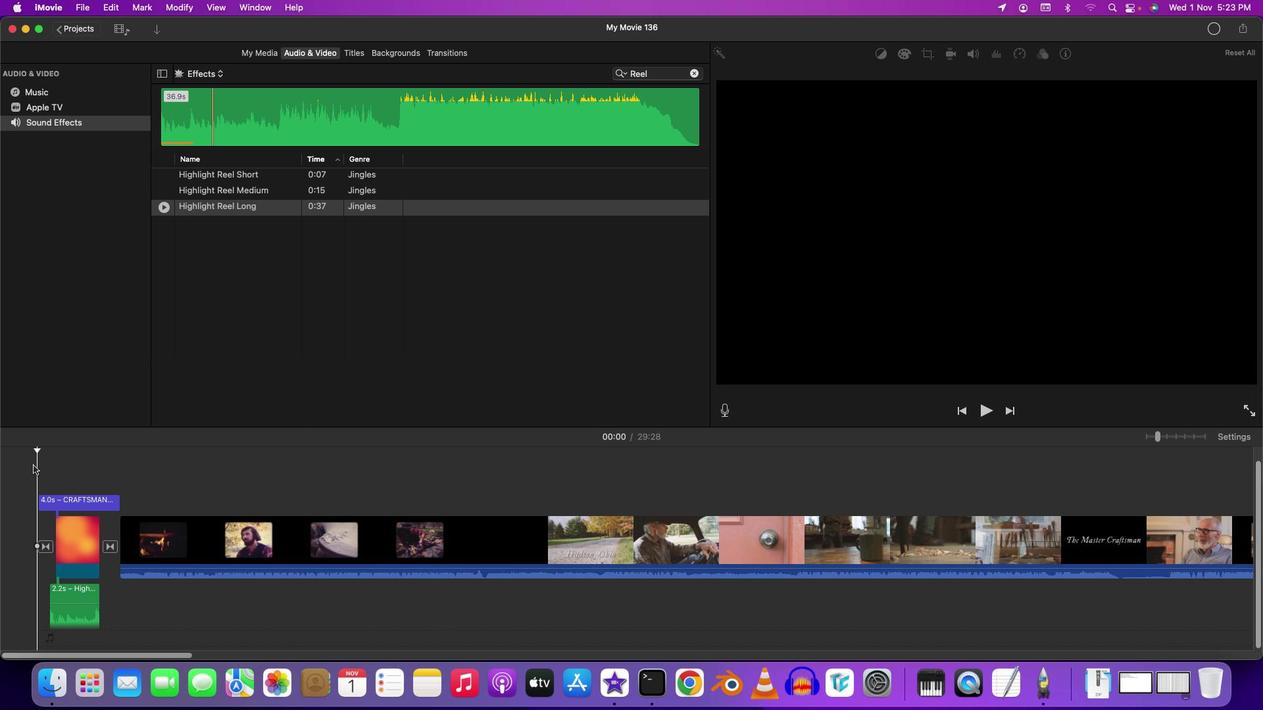 
Action: Mouse moved to (30, 467)
Screenshot: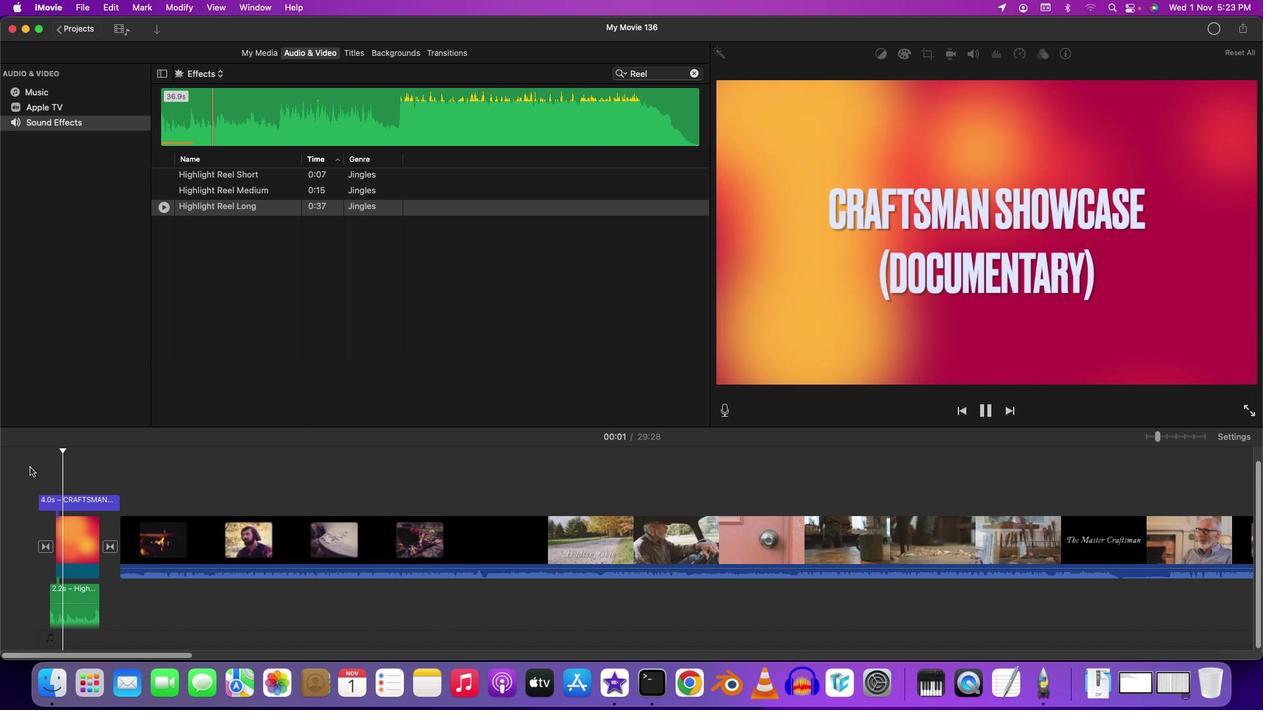 
Action: Key pressed Key.space
Screenshot: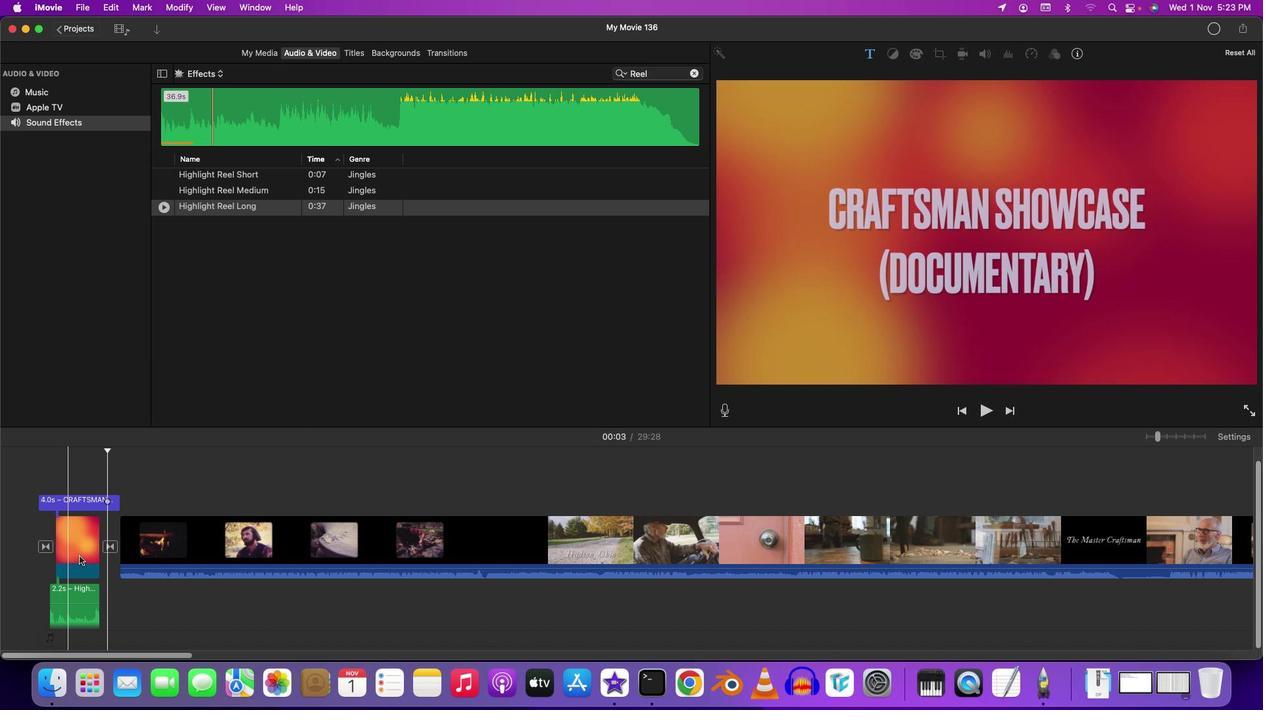 
Action: Mouse moved to (97, 606)
Screenshot: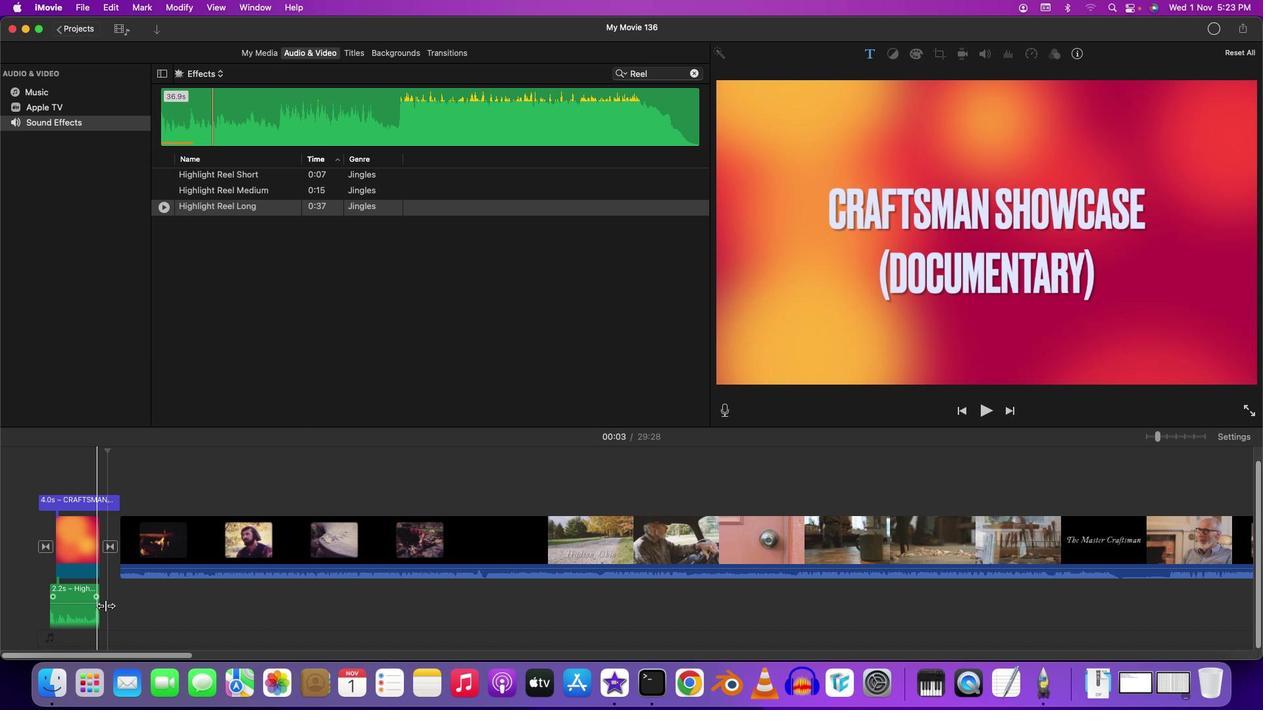 
Action: Mouse pressed left at (97, 606)
Screenshot: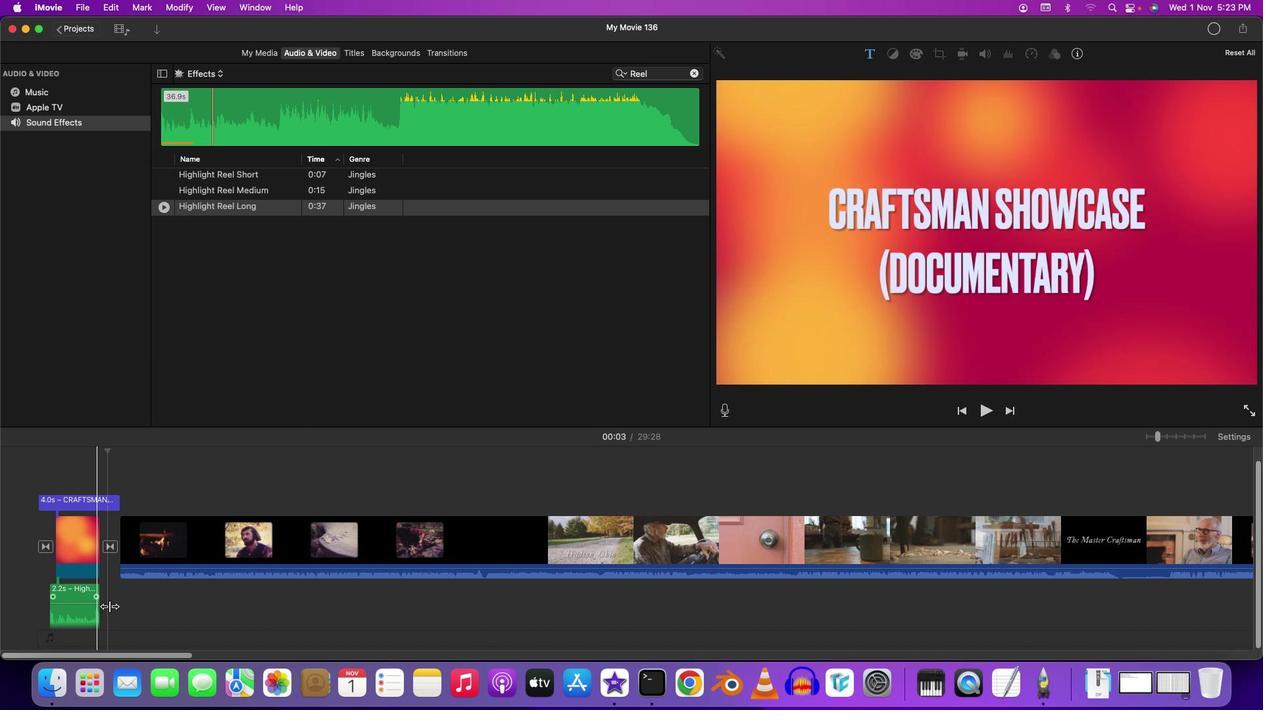 
Action: Mouse moved to (113, 599)
Screenshot: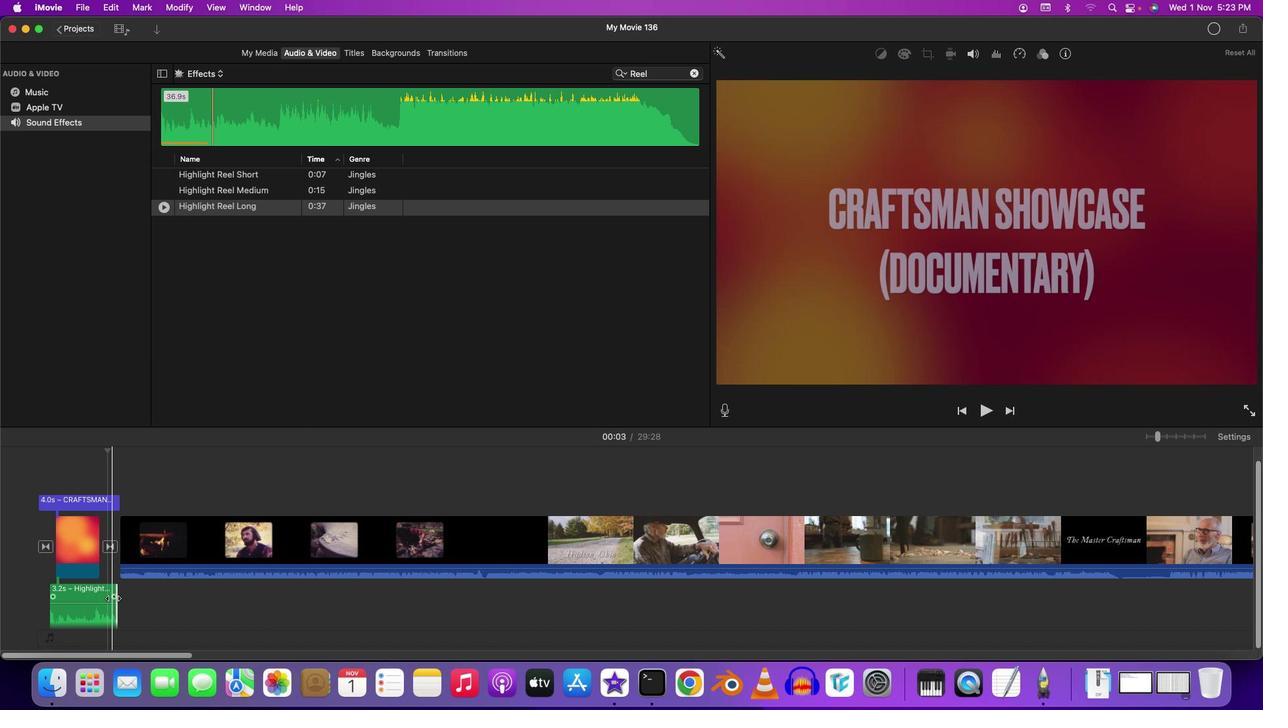 
Action: Mouse pressed left at (113, 599)
Screenshot: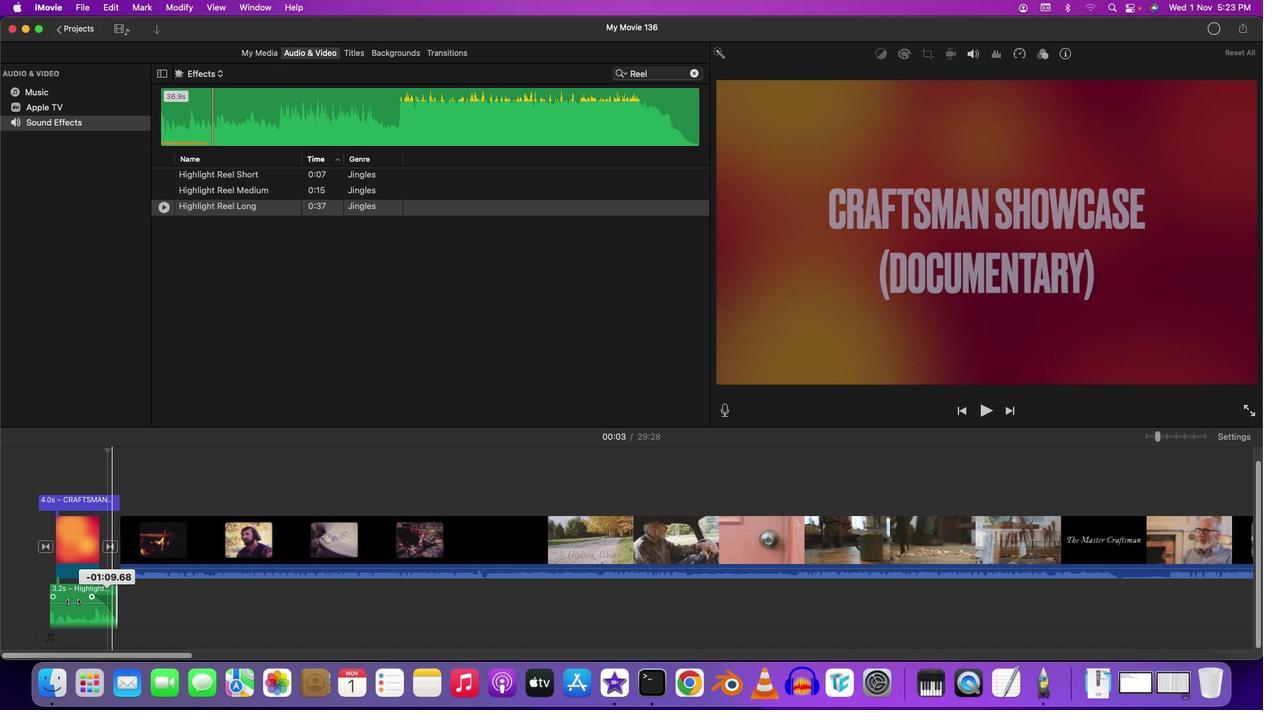 
Action: Mouse moved to (35, 475)
Screenshot: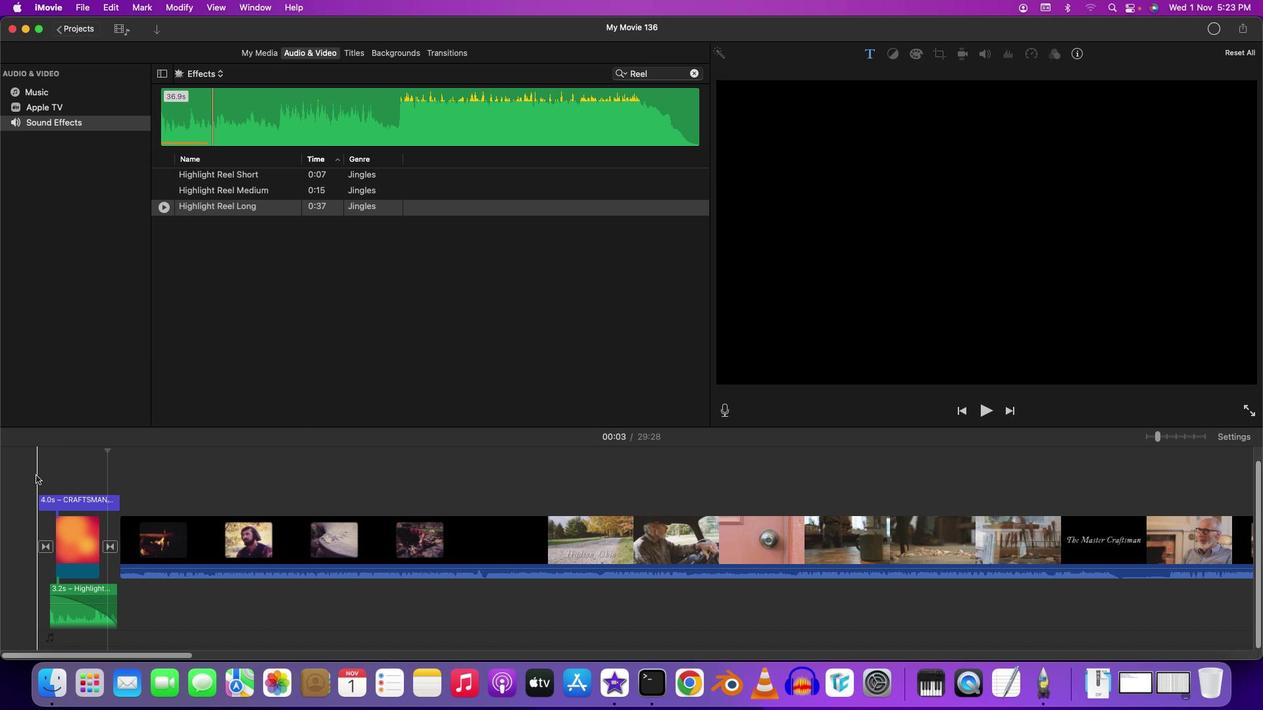 
Action: Mouse pressed left at (35, 475)
Screenshot: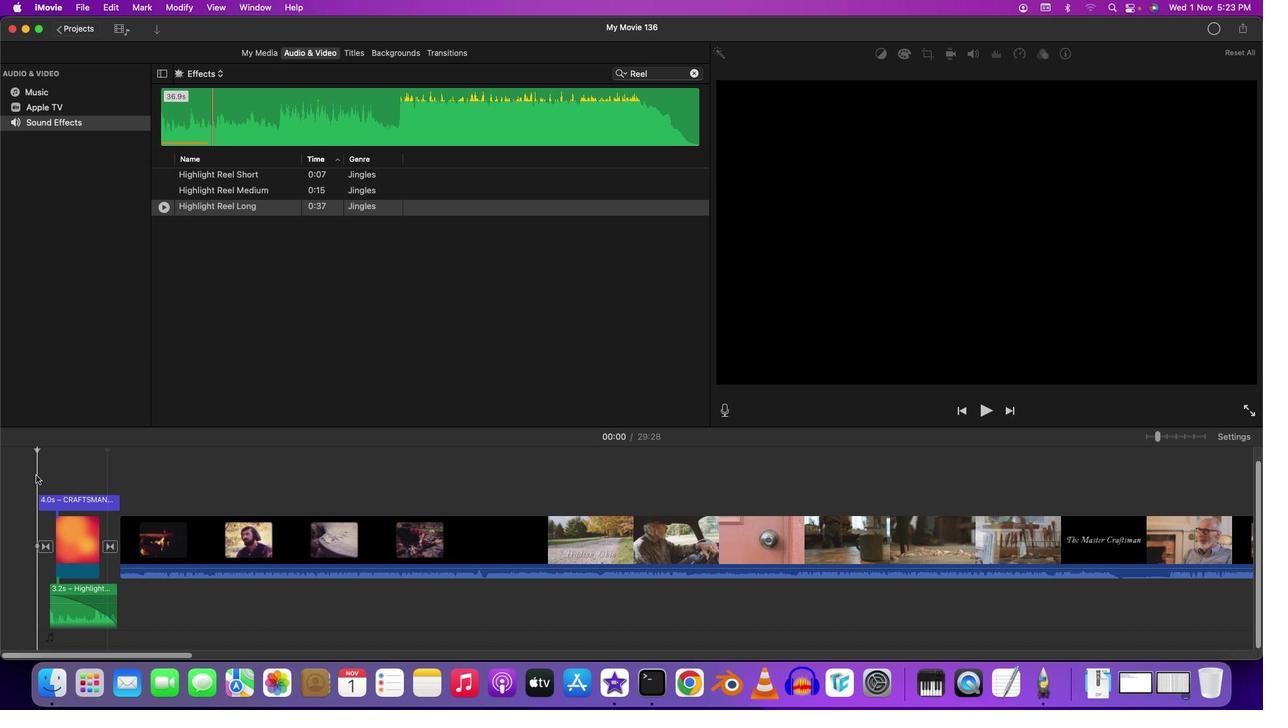 
Action: Key pressed Key.spaceKey.space
Screenshot: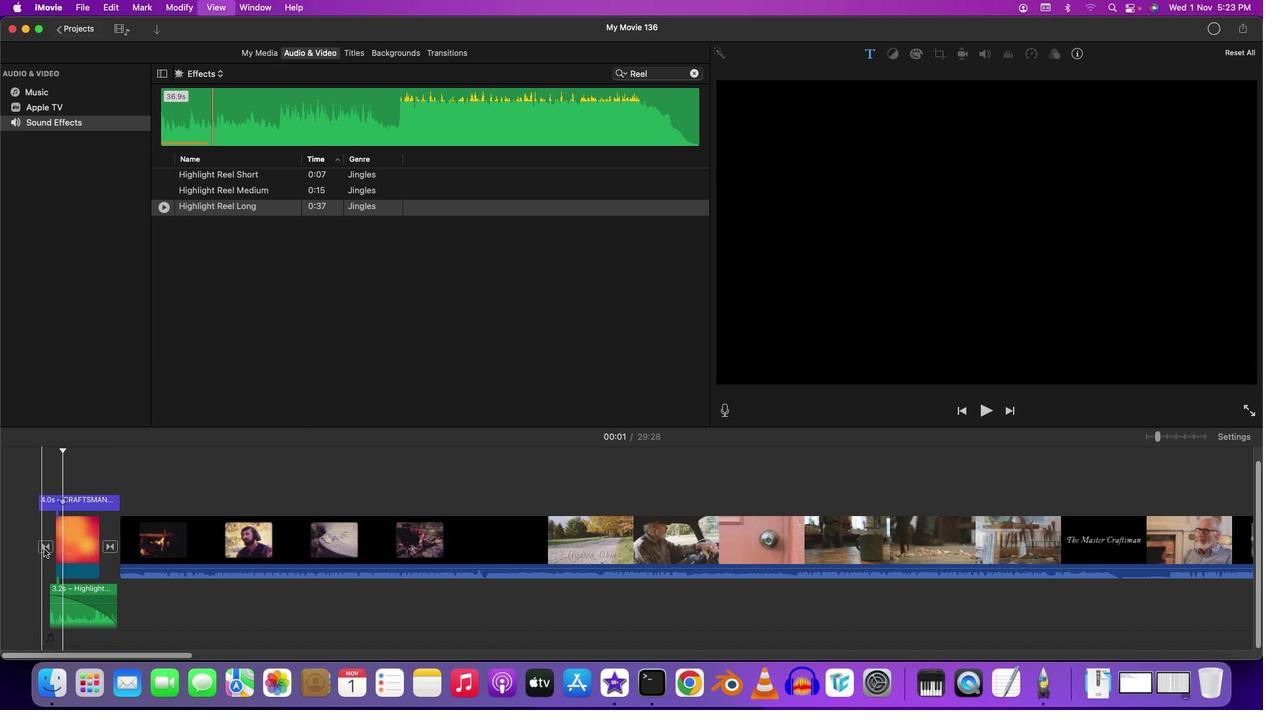 
Action: Mouse moved to (93, 597)
Screenshot: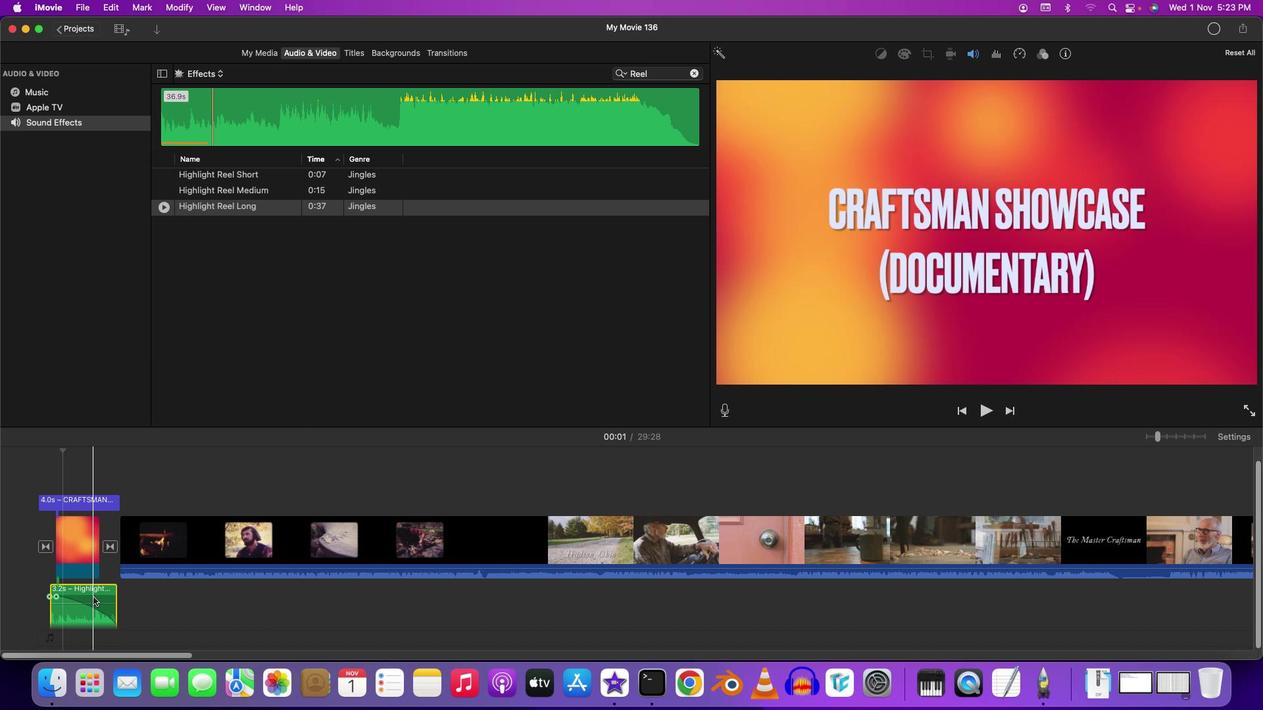 
Action: Mouse pressed left at (93, 597)
Screenshot: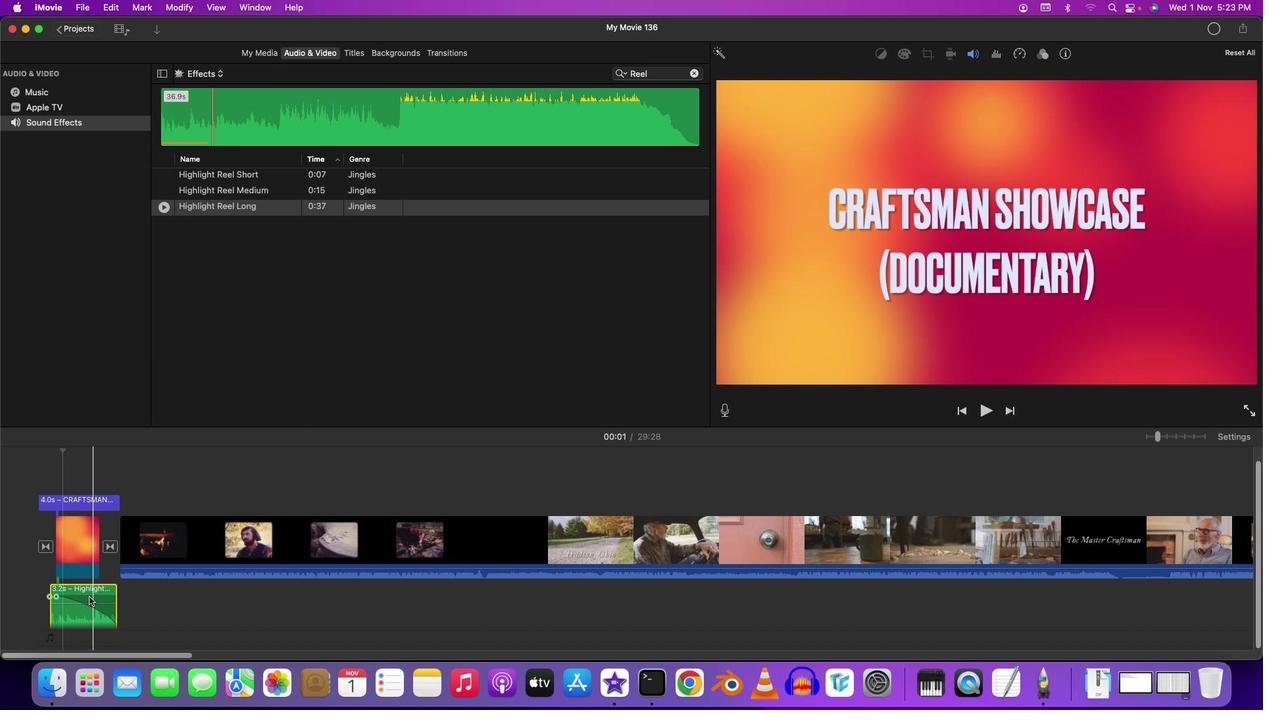 
Action: Mouse moved to (102, 606)
Screenshot: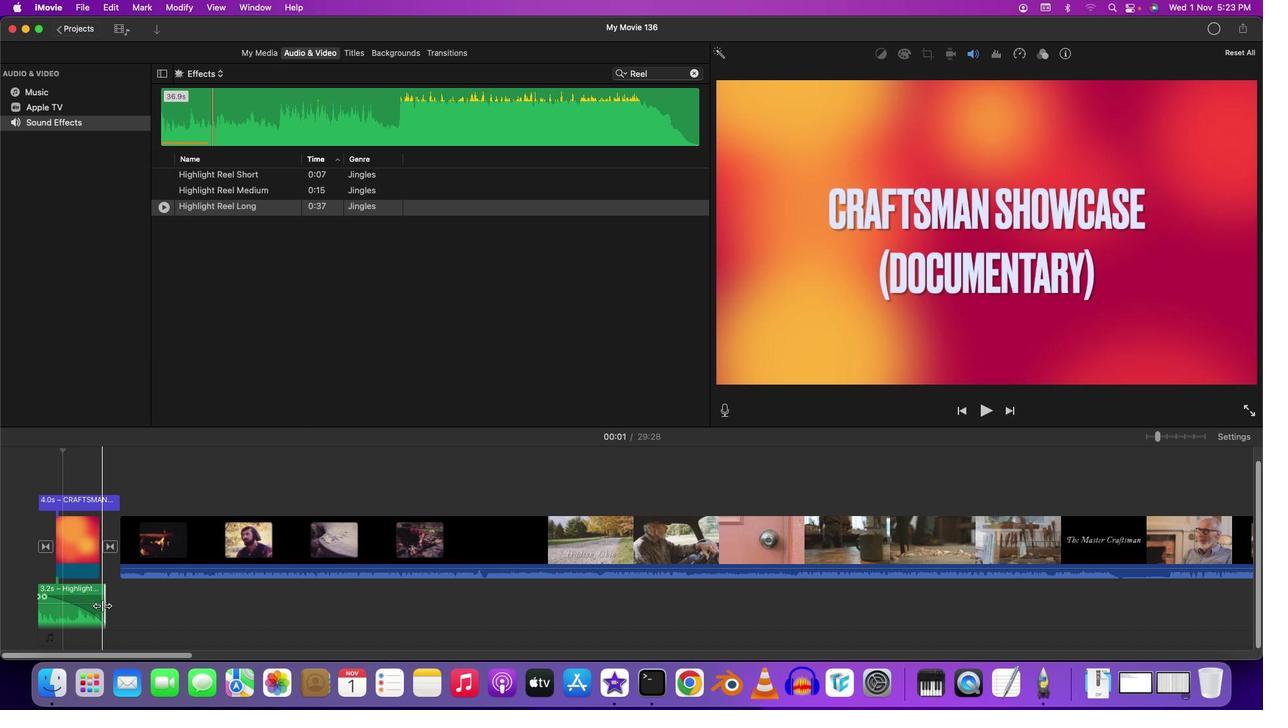 
Action: Mouse pressed left at (102, 606)
Screenshot: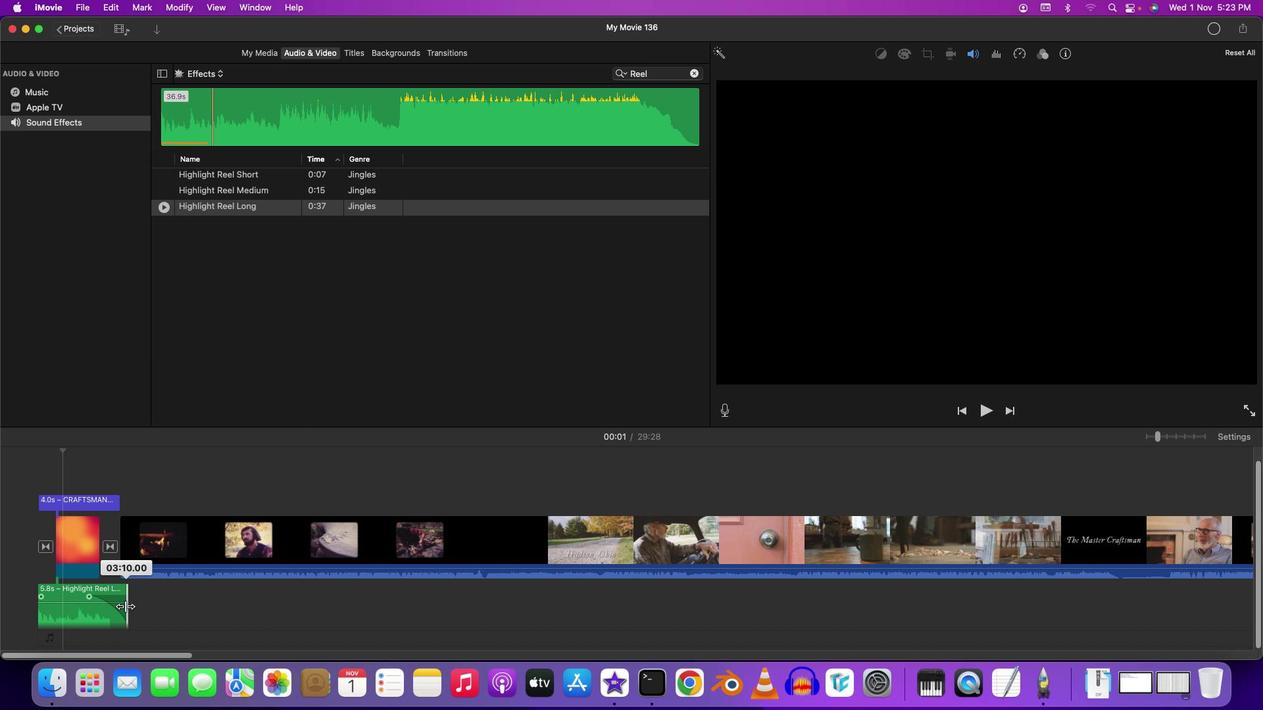
Action: Mouse moved to (34, 464)
Screenshot: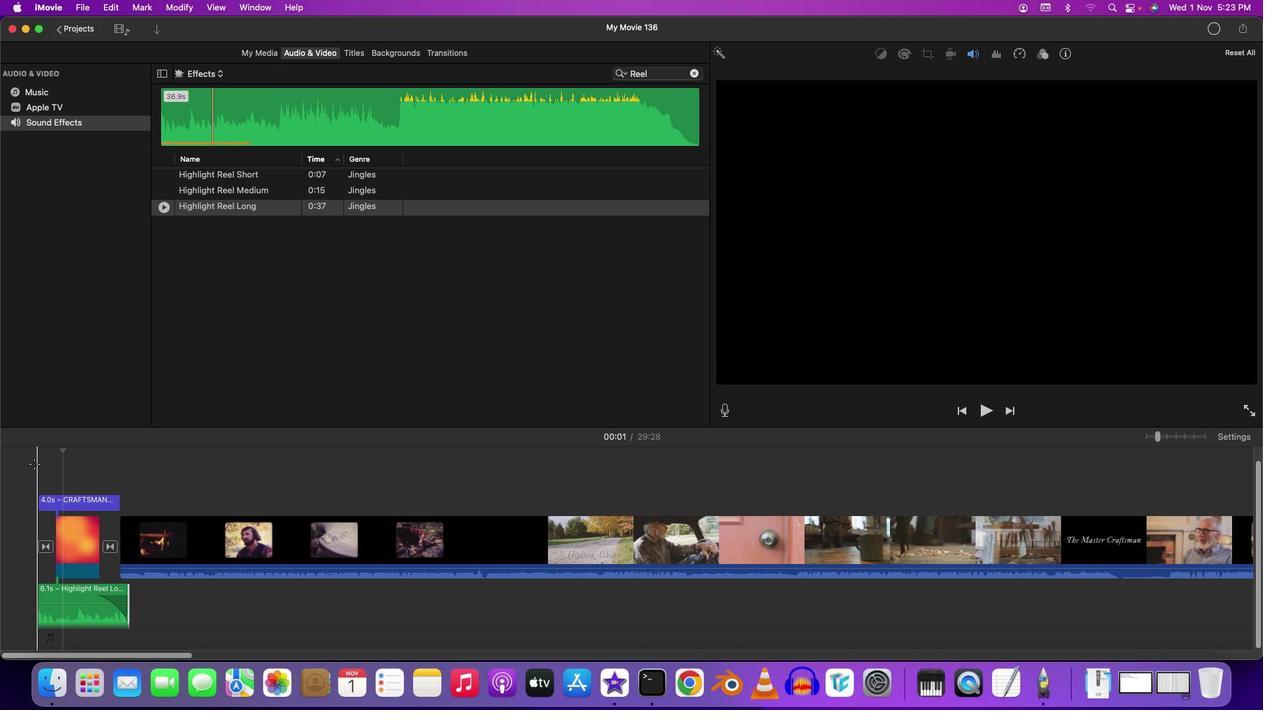 
Action: Mouse pressed left at (34, 464)
Screenshot: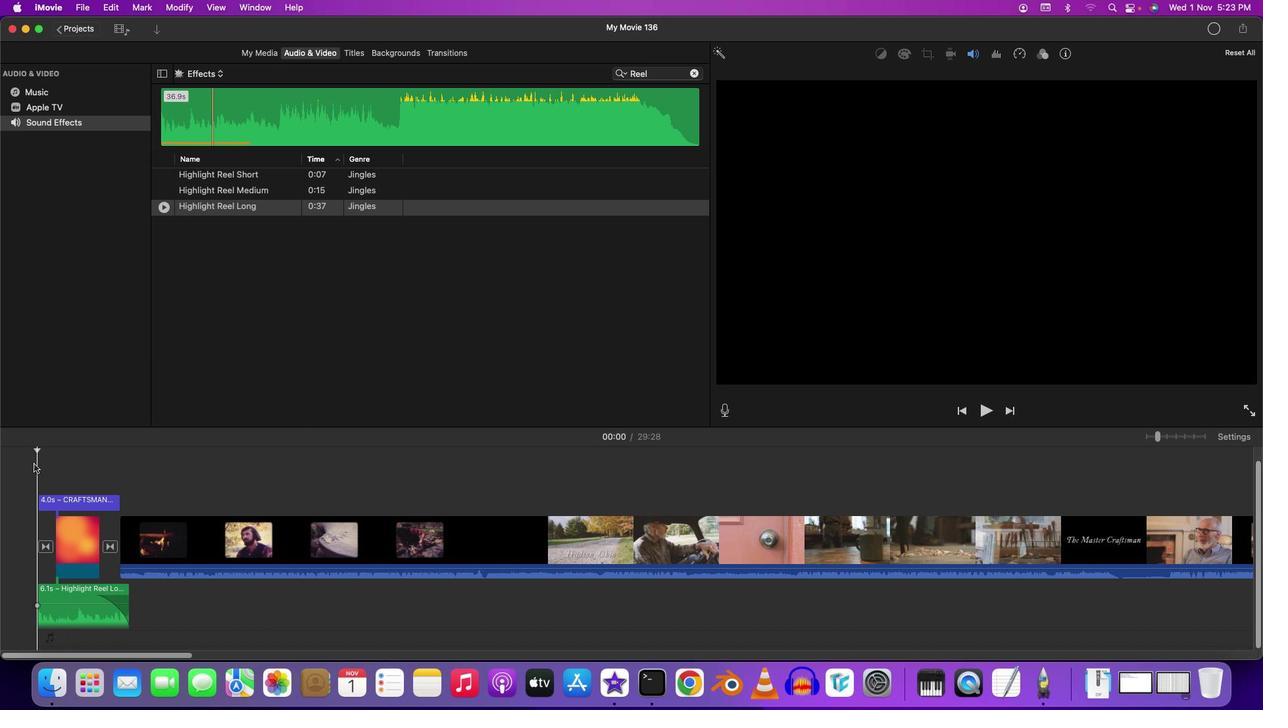 
Action: Key pressed Key.space
Screenshot: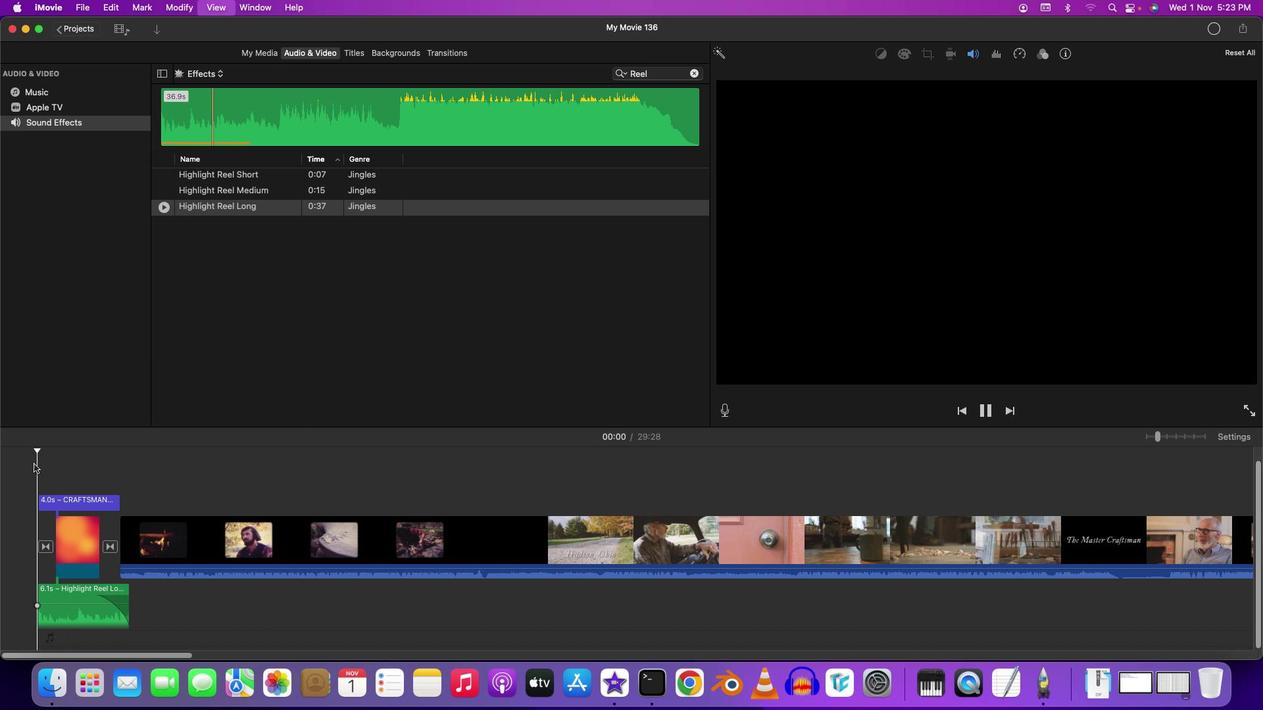 
Action: Mouse moved to (35, 470)
Screenshot: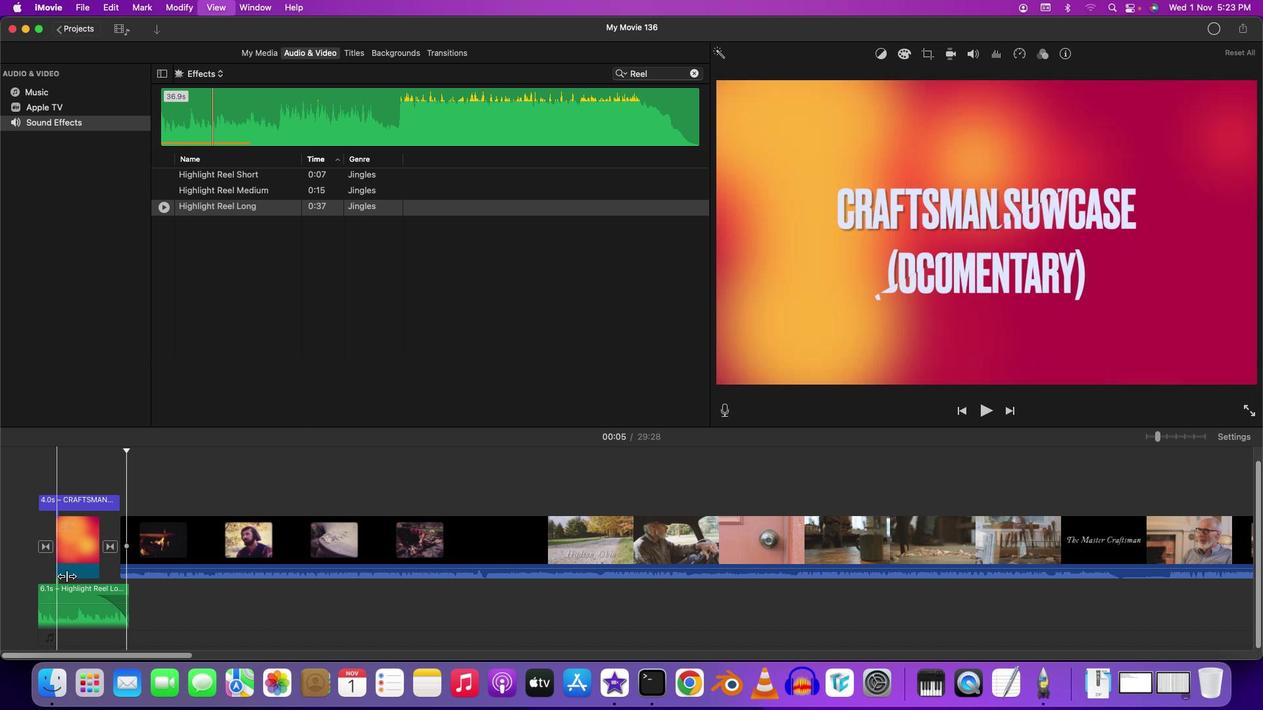 
Action: Key pressed Key.space
Screenshot: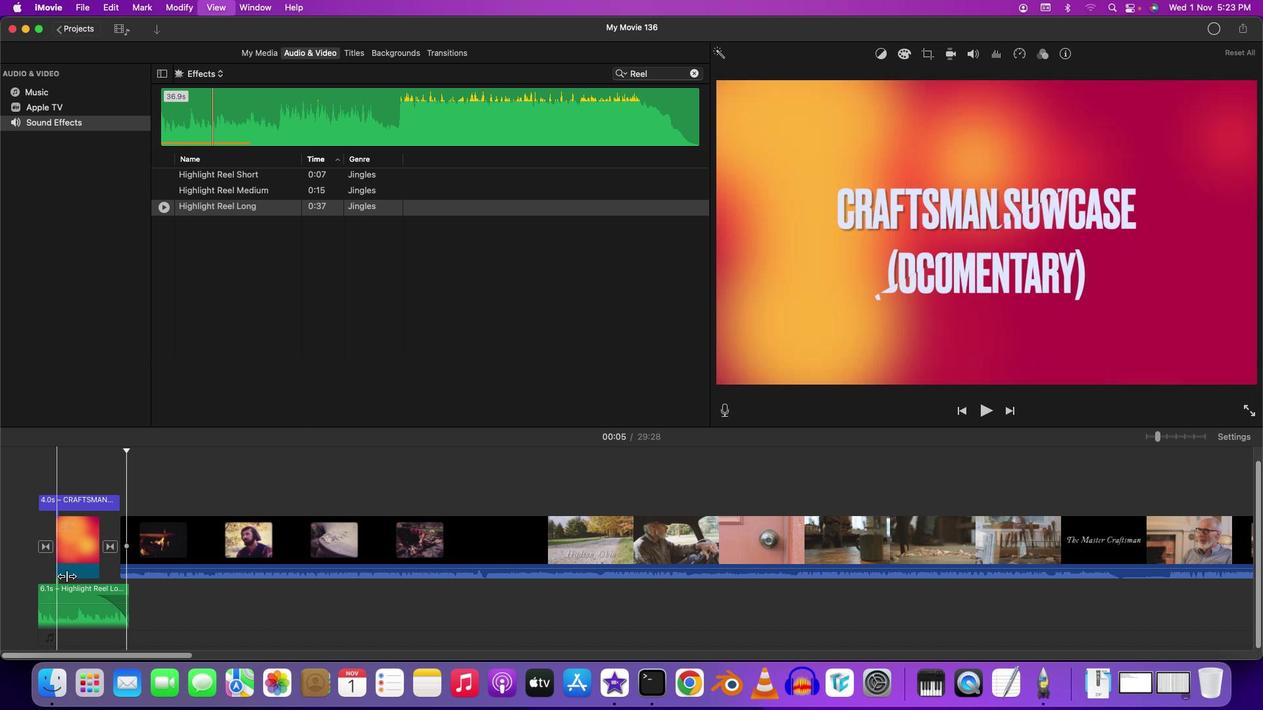 
Action: Mouse moved to (97, 597)
Screenshot: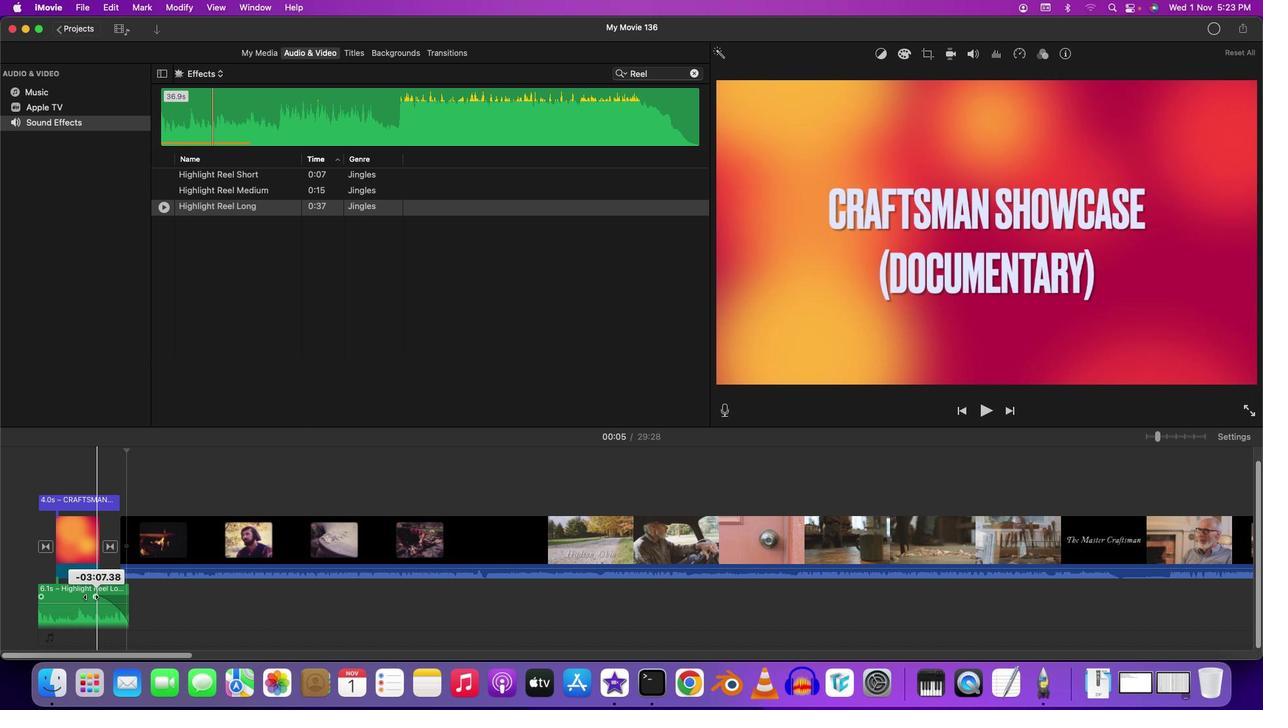 
Action: Mouse pressed left at (97, 597)
Screenshot: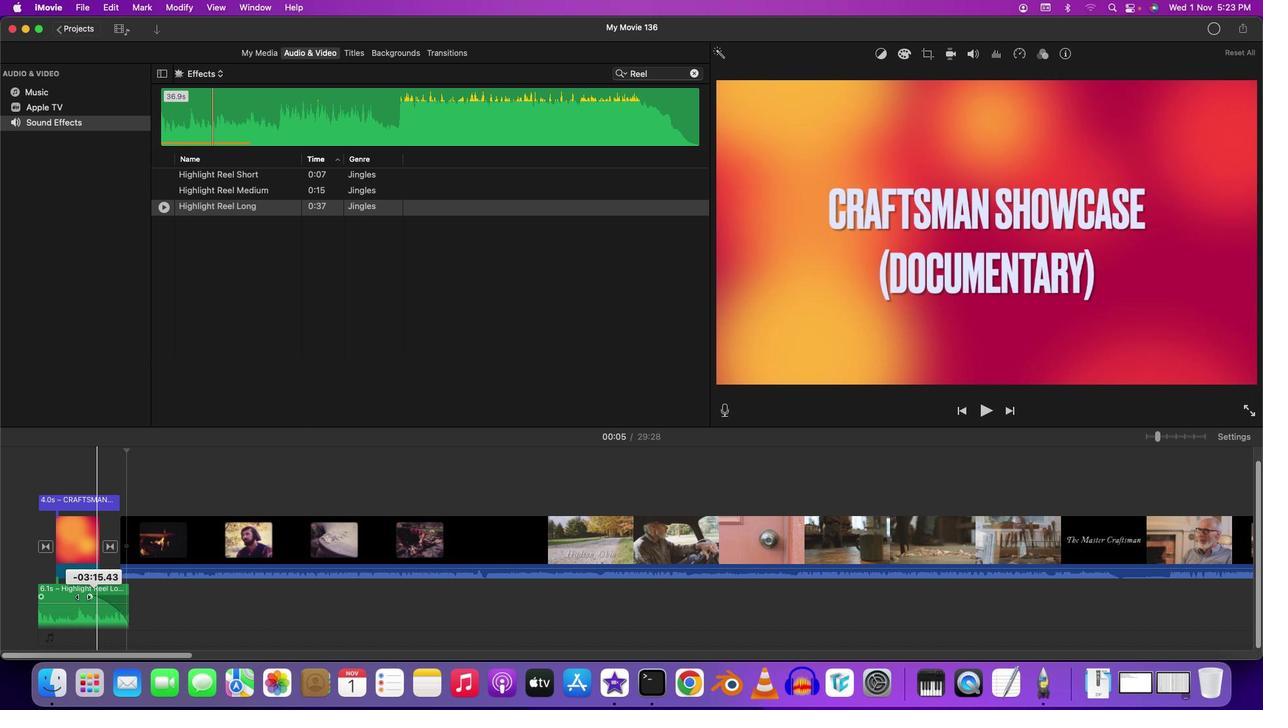 
Action: Mouse moved to (30, 464)
Screenshot: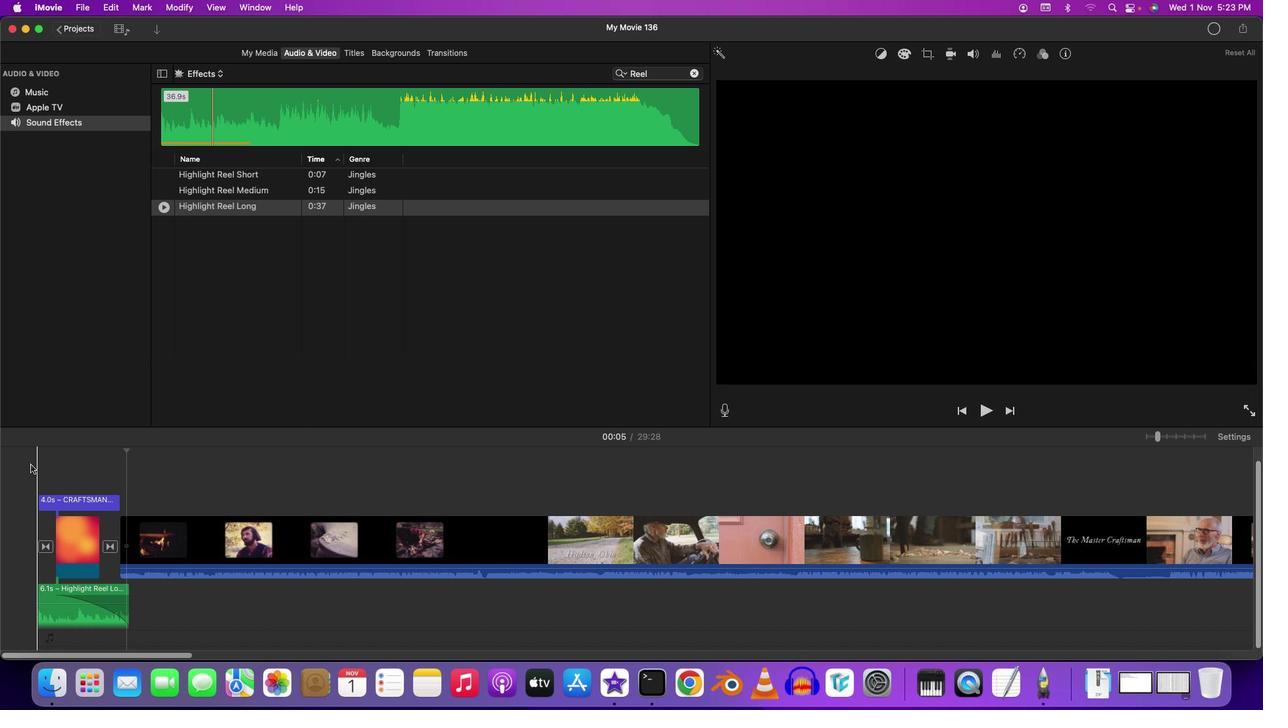 
Action: Mouse pressed left at (30, 464)
Screenshot: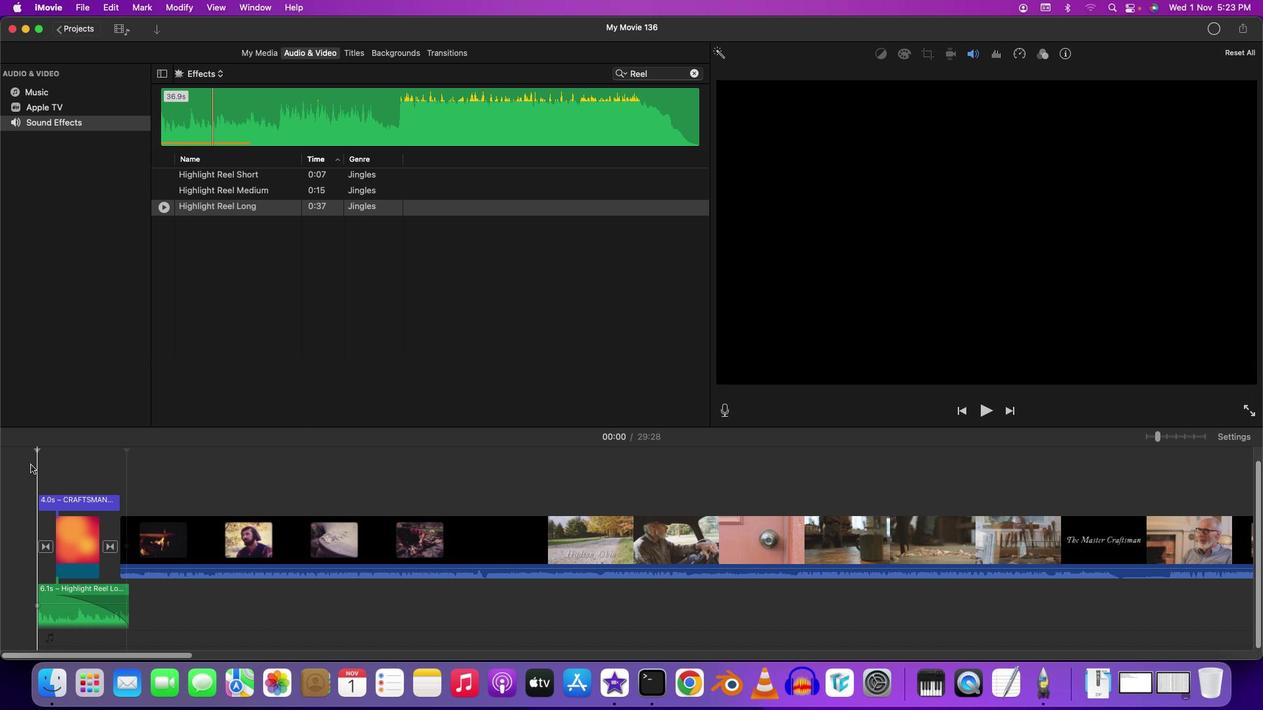 
Action: Key pressed Key.space
Screenshot: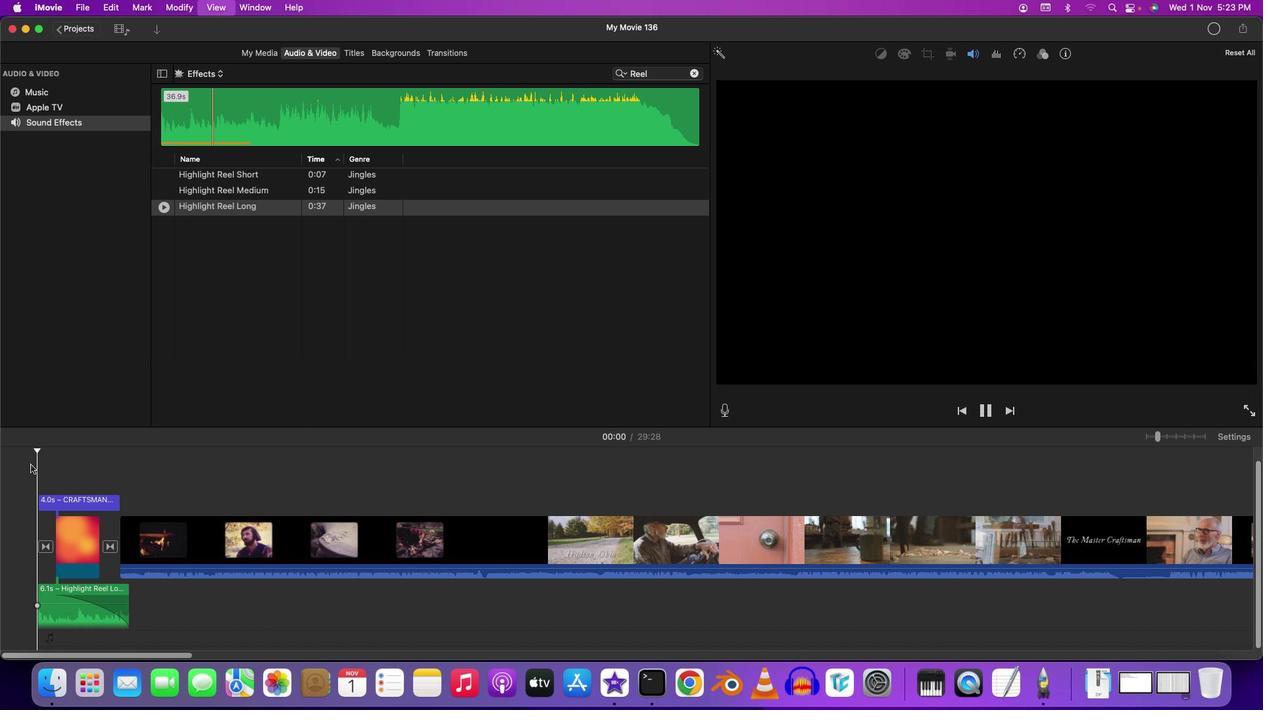 
Action: Mouse moved to (134, 655)
Screenshot: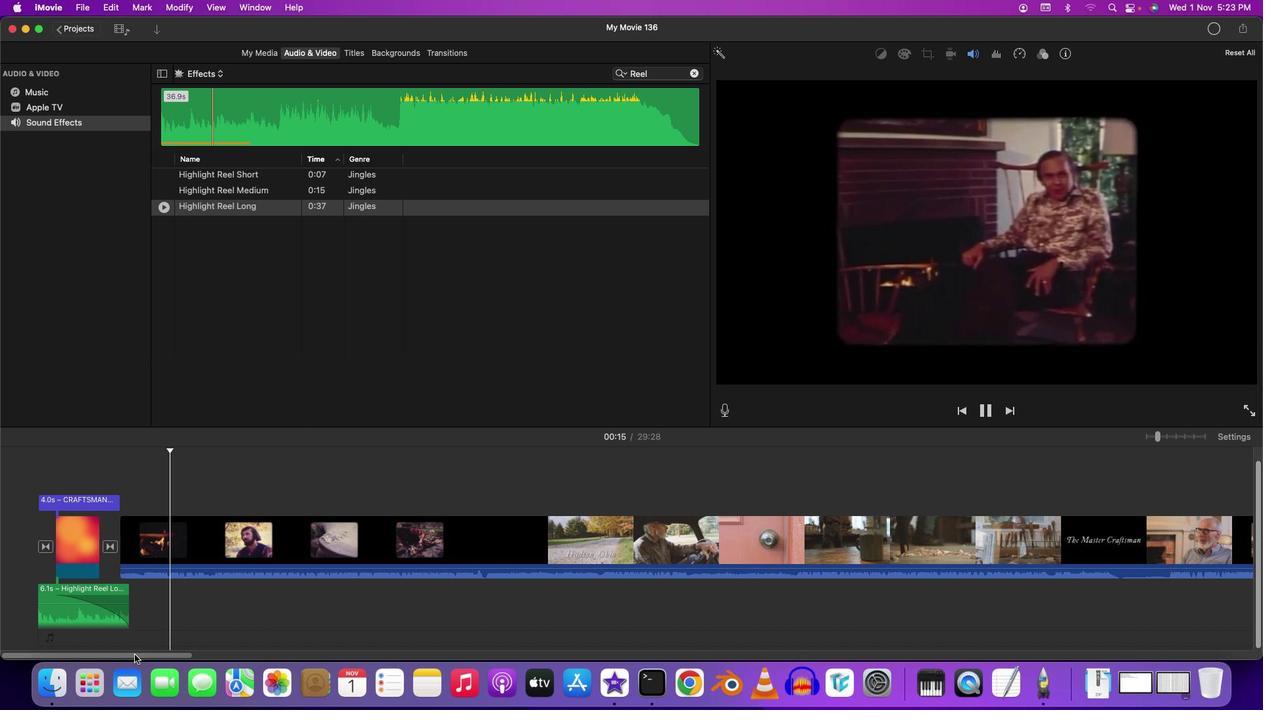 
Action: Mouse pressed left at (134, 655)
Screenshot: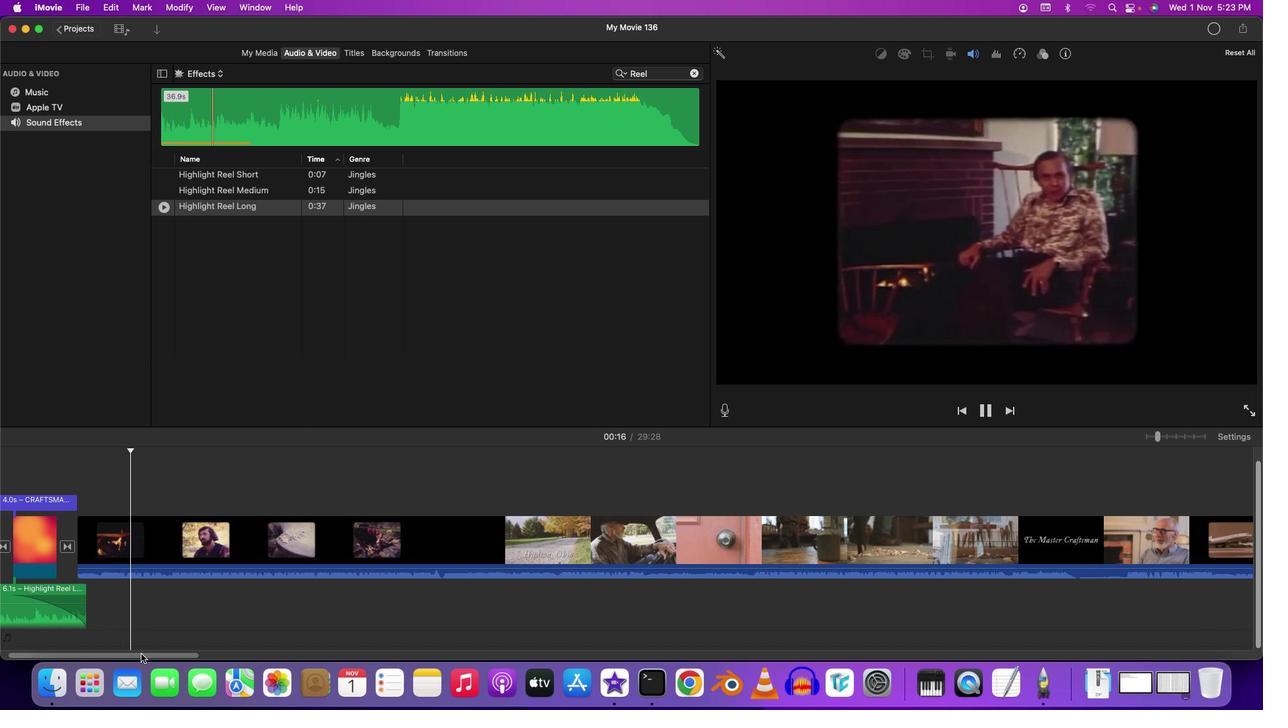 
Action: Mouse moved to (148, 654)
Screenshot: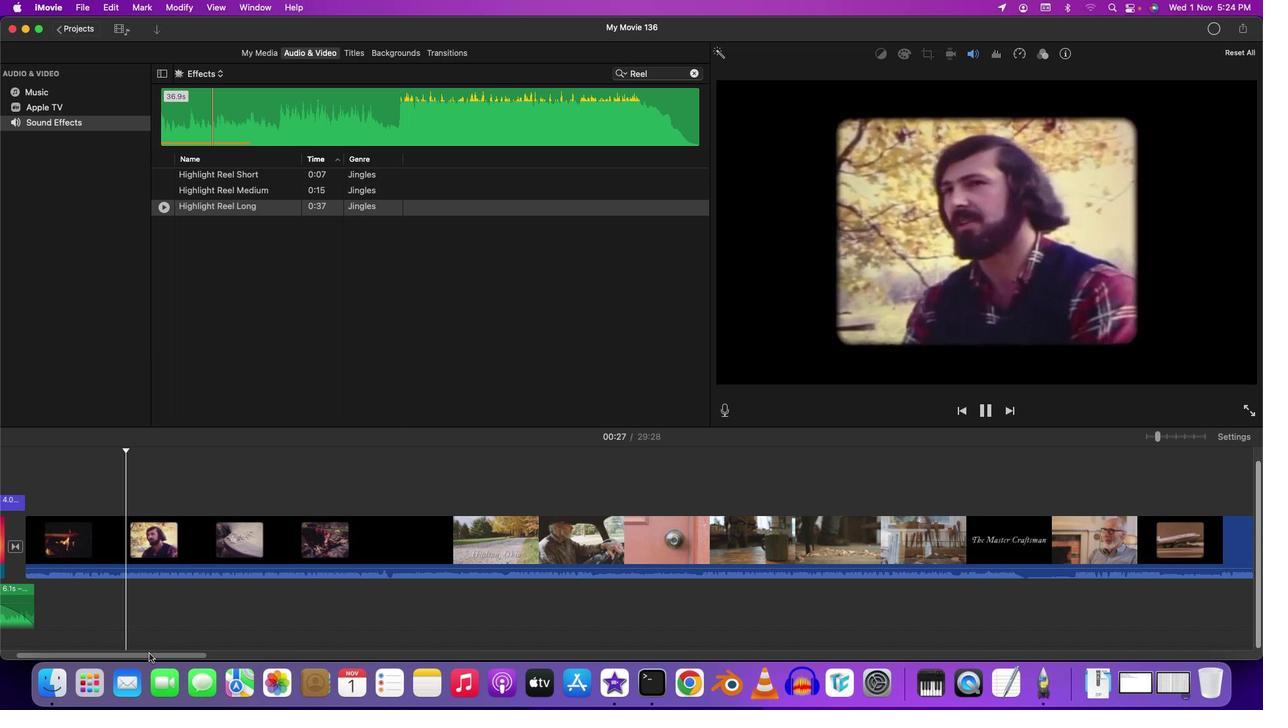 
Action: Mouse pressed left at (148, 654)
Screenshot: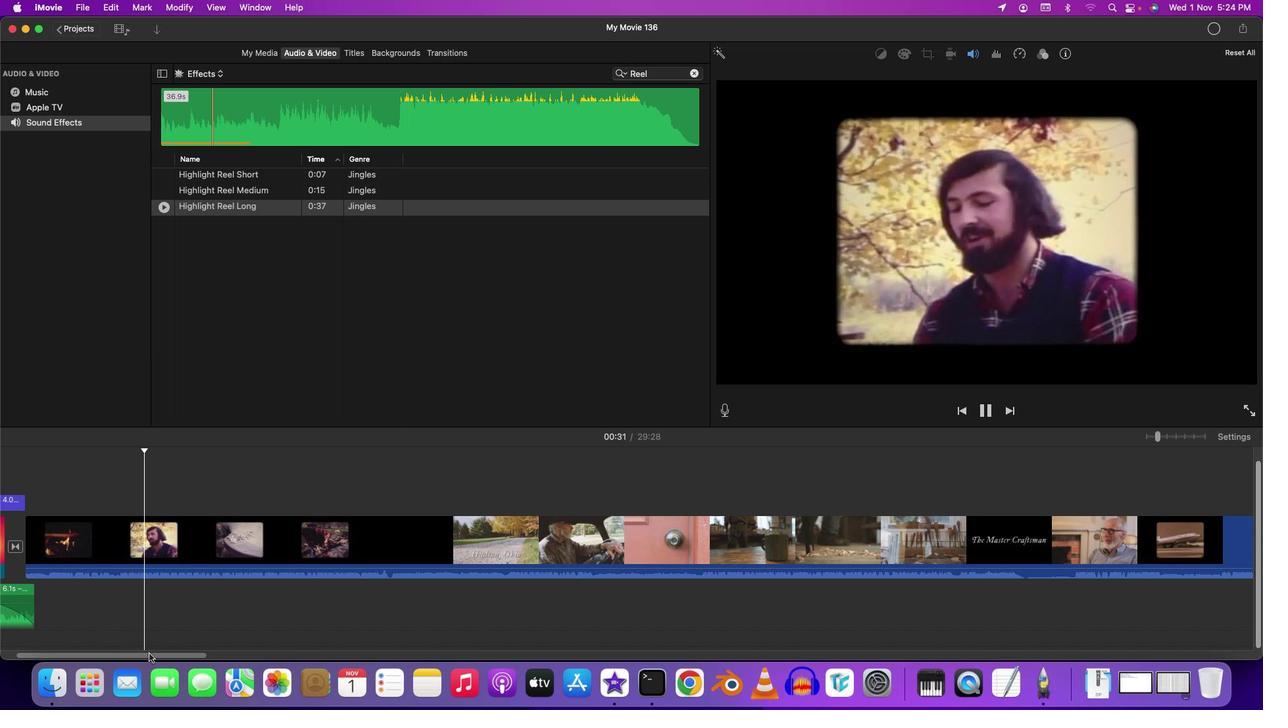
Action: Mouse moved to (190, 655)
Screenshot: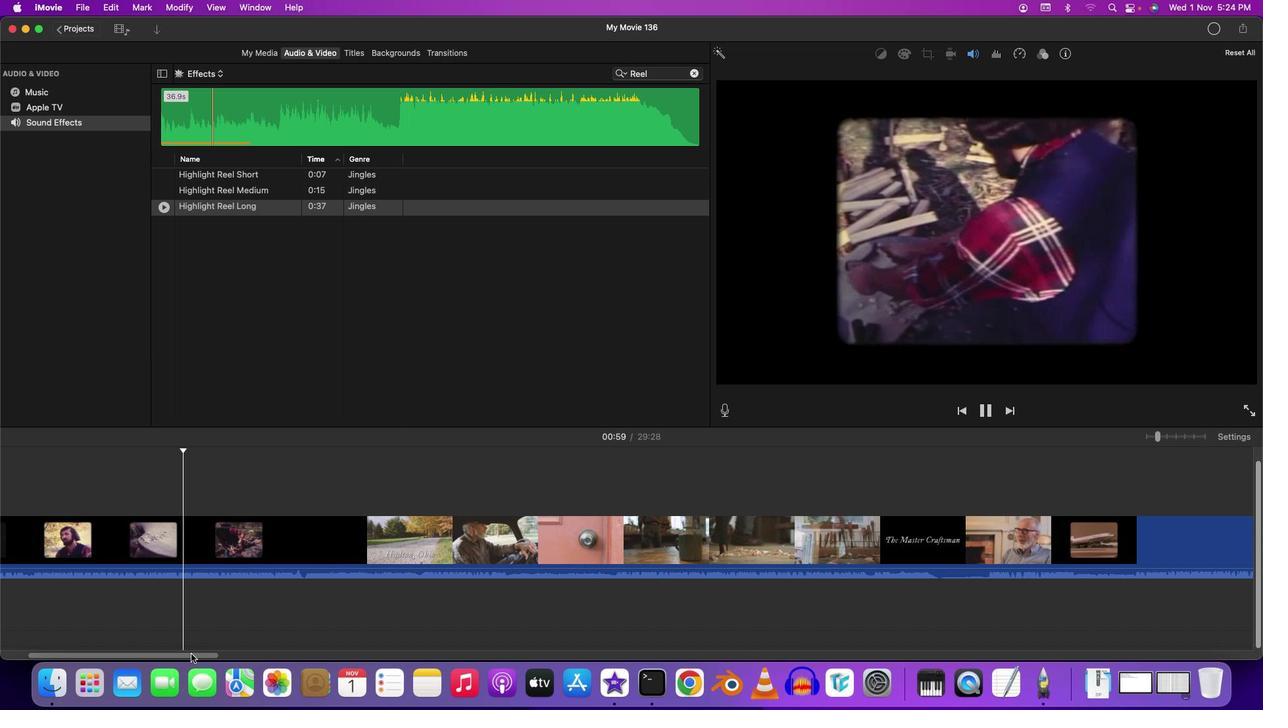 
Action: Mouse pressed left at (190, 655)
Screenshot: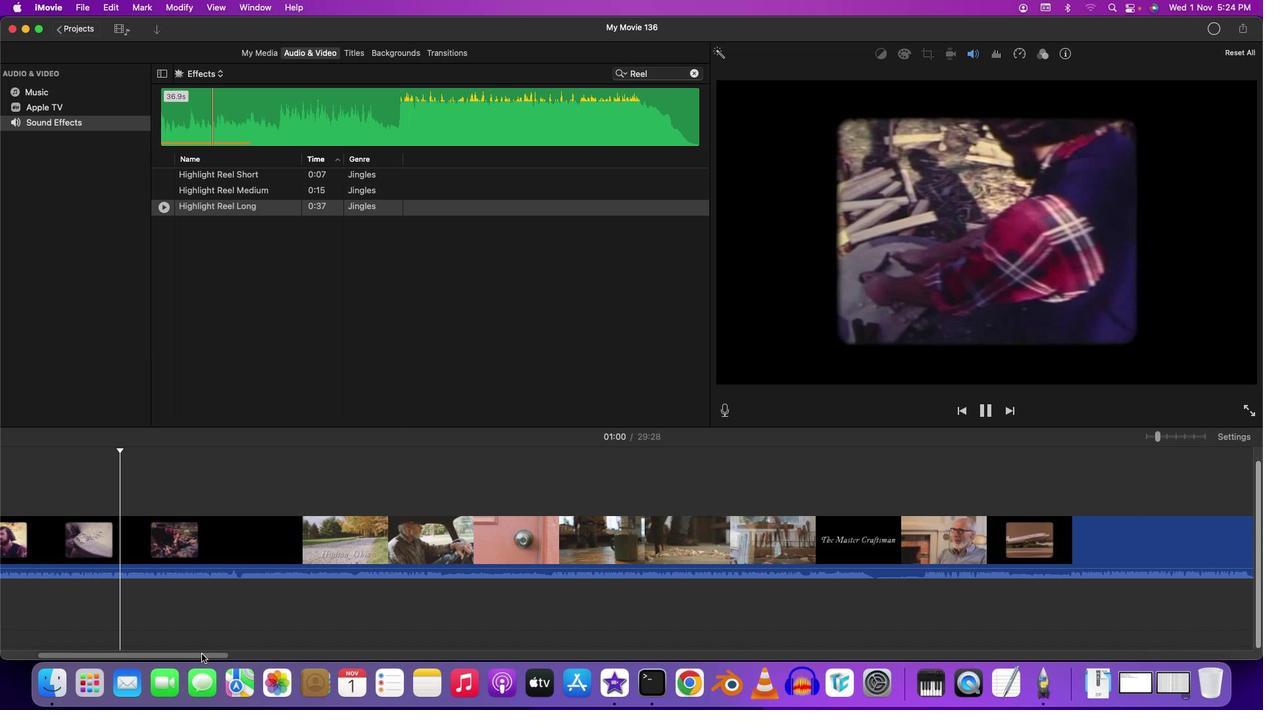 
Action: Mouse moved to (114, 482)
Screenshot: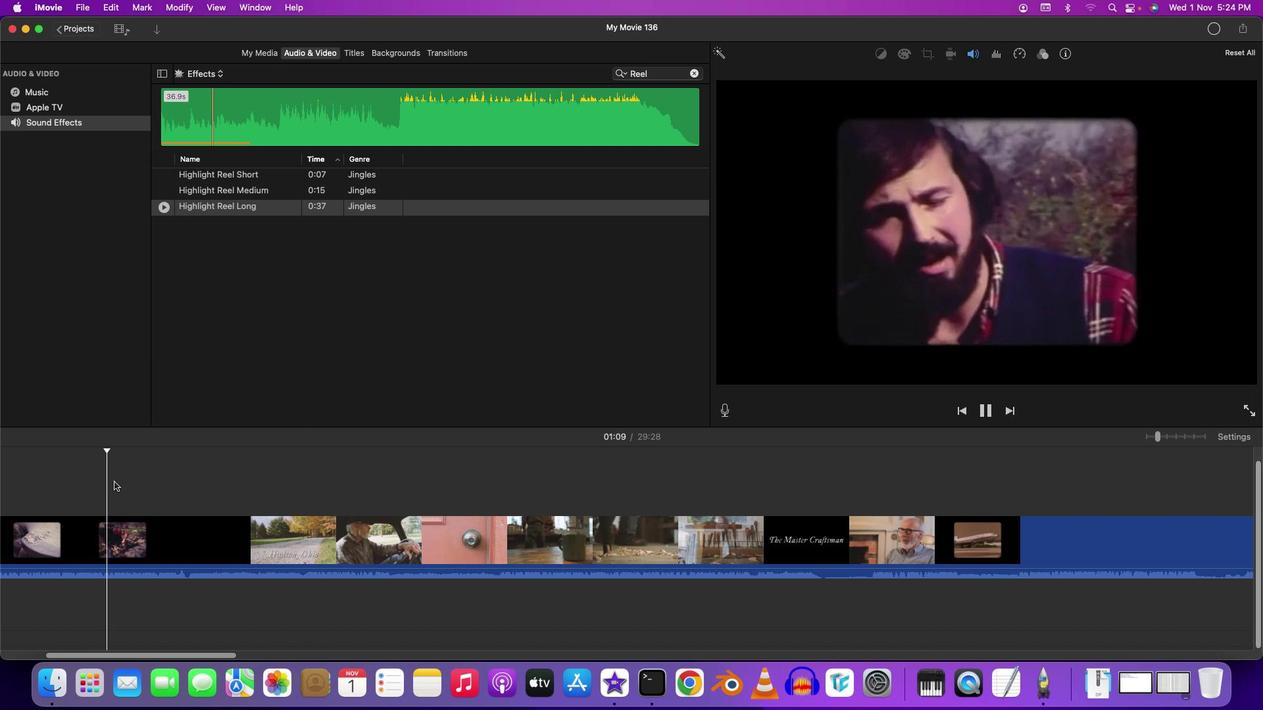 
Action: Mouse pressed left at (114, 482)
Screenshot: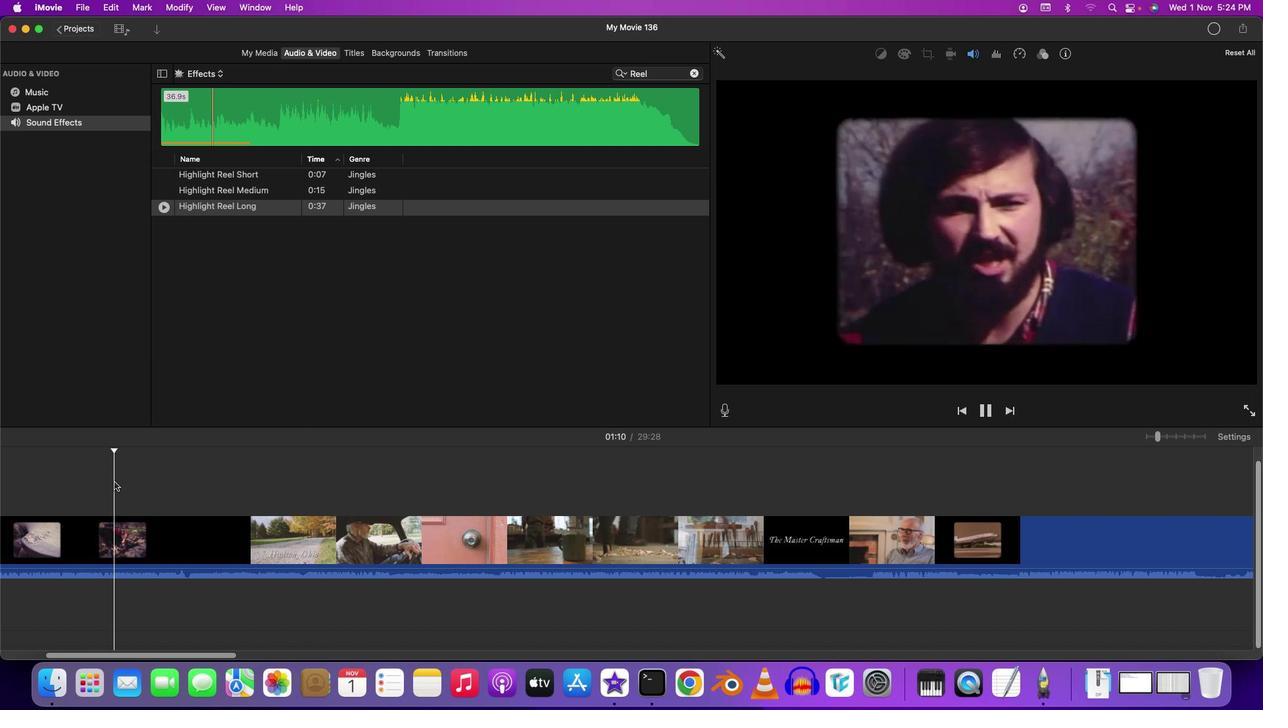 
Action: Mouse moved to (167, 487)
Screenshot: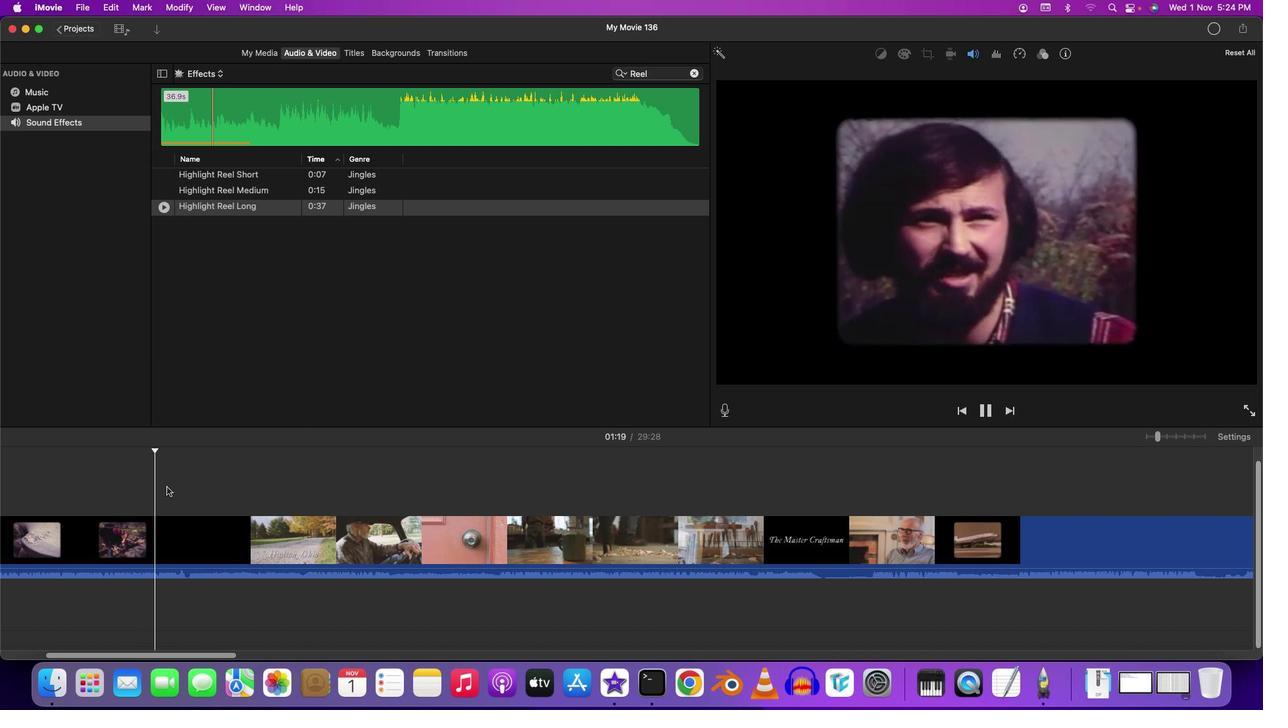 
Action: Mouse pressed left at (167, 487)
Screenshot: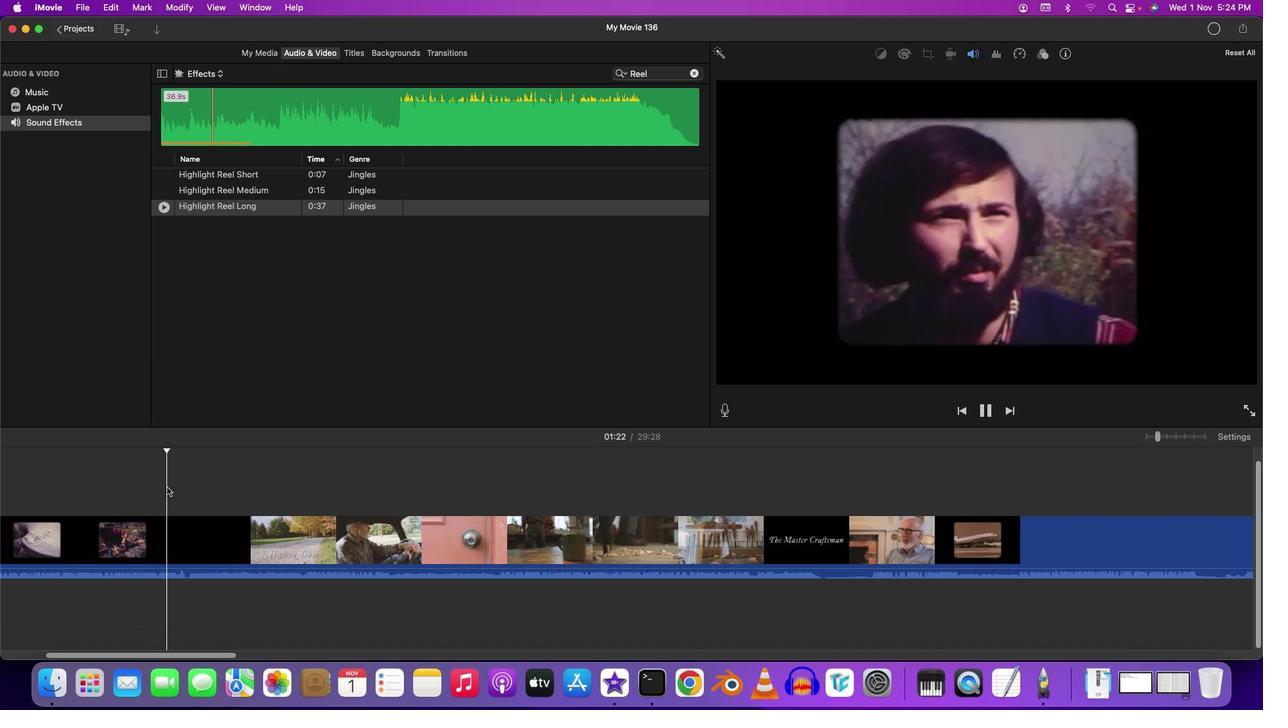 
Action: Mouse moved to (197, 490)
Screenshot: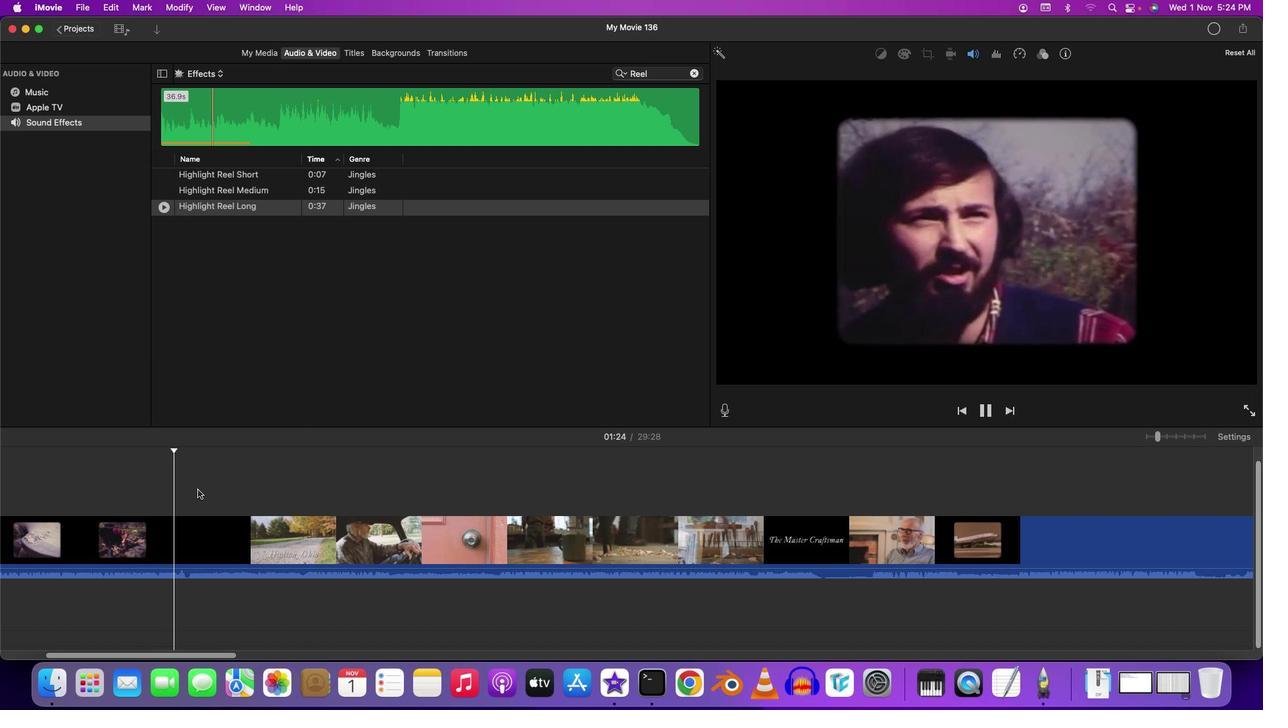 
Action: Key pressed Key.space
Screenshot: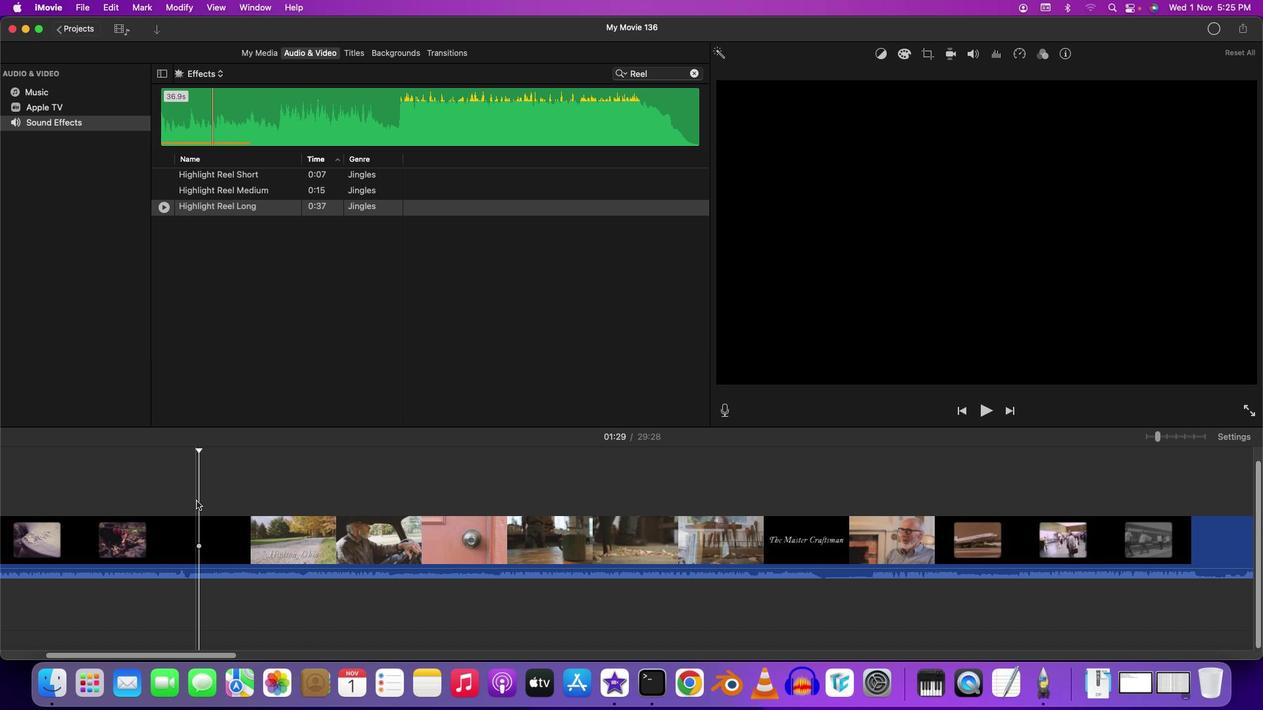 
Action: Mouse moved to (184, 533)
Screenshot: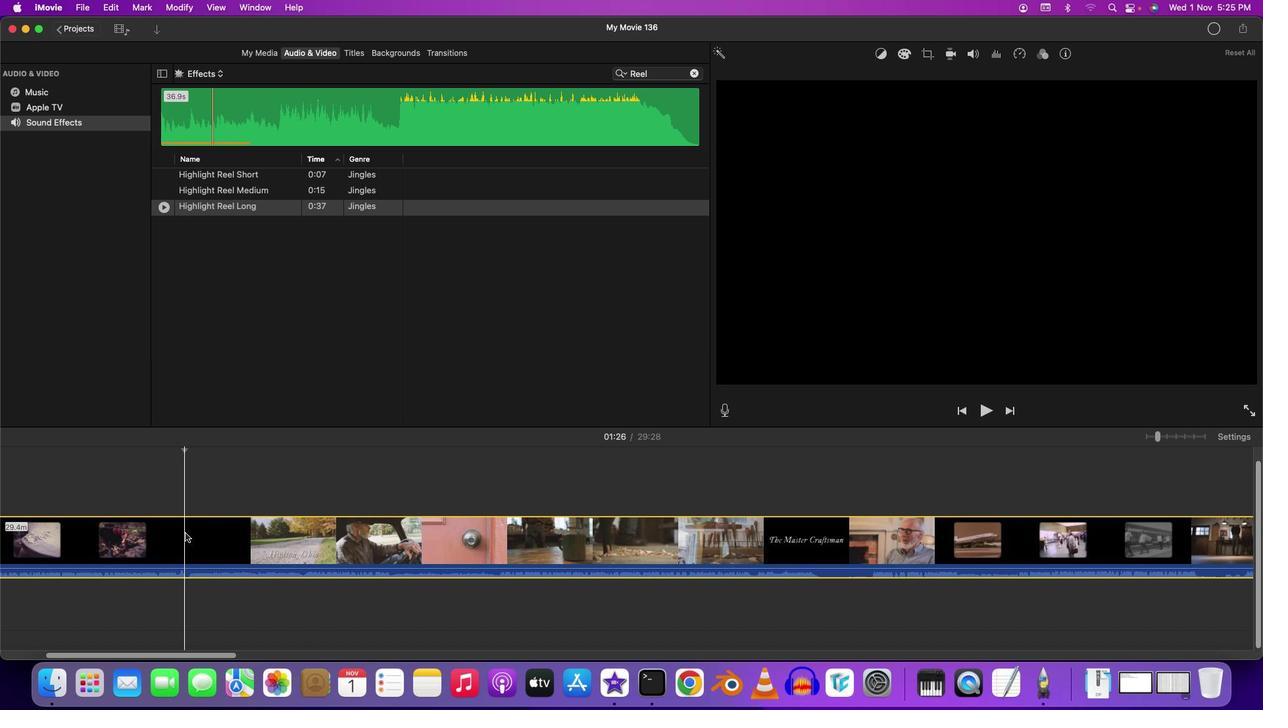 
Action: Mouse pressed left at (184, 533)
Screenshot: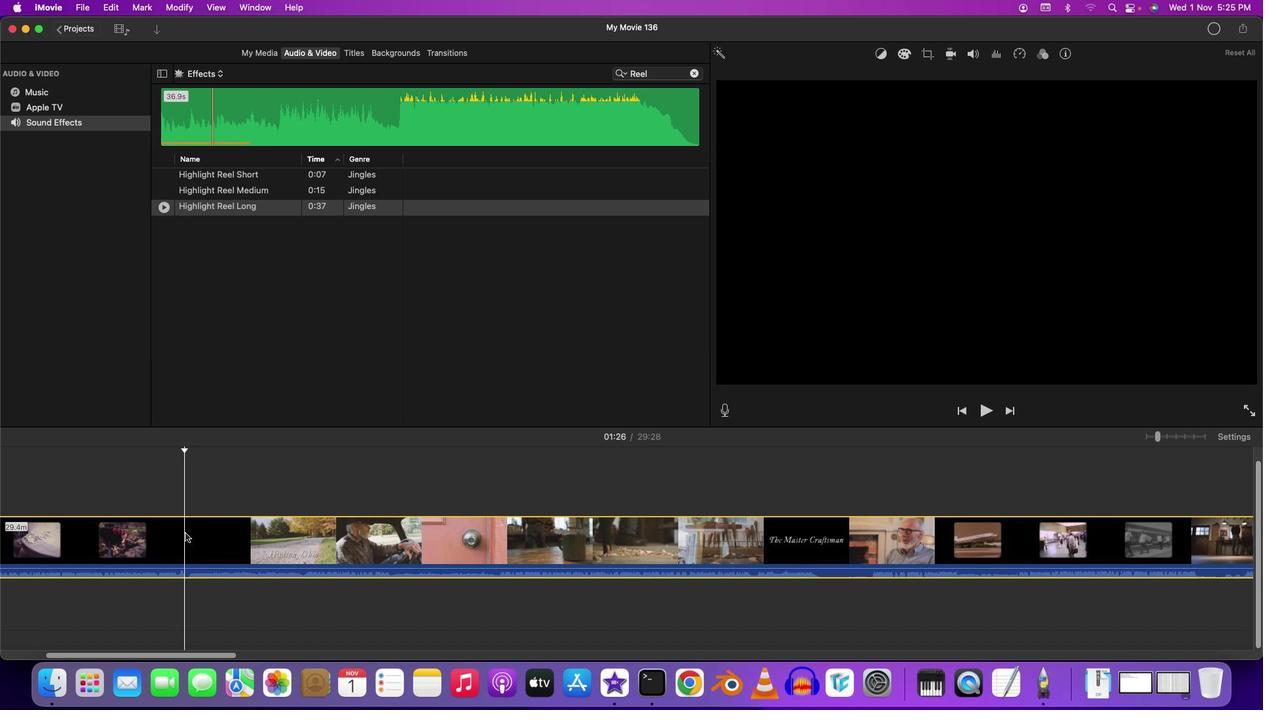 
Action: Mouse moved to (179, 535)
Screenshot: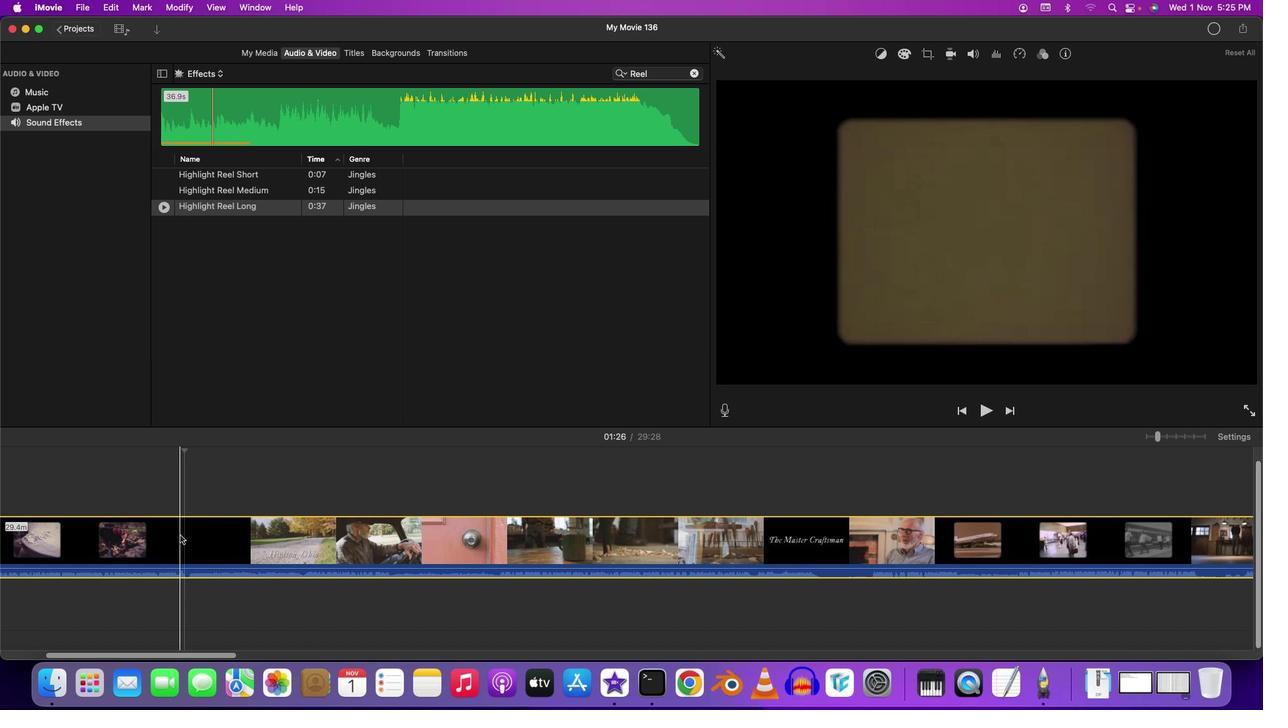 
Action: Mouse pressed left at (179, 535)
Screenshot: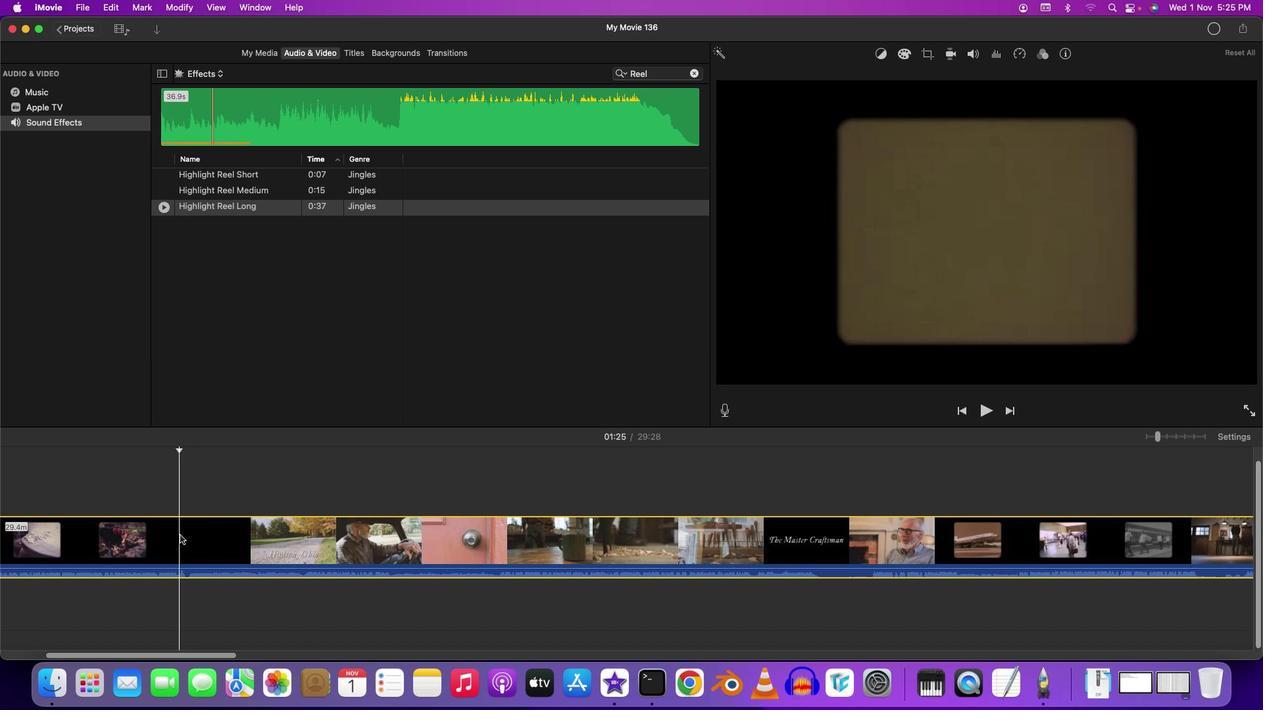 
Action: Mouse moved to (173, 534)
Screenshot: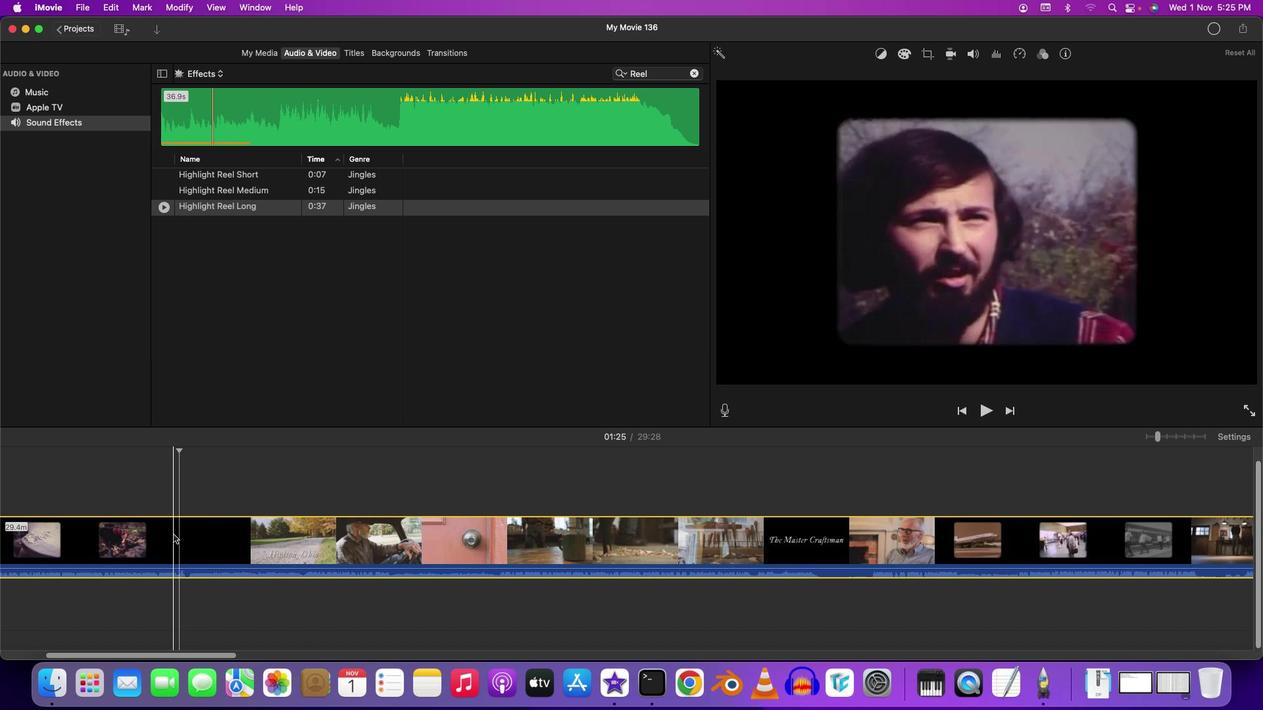 
Action: Mouse pressed left at (173, 534)
Screenshot: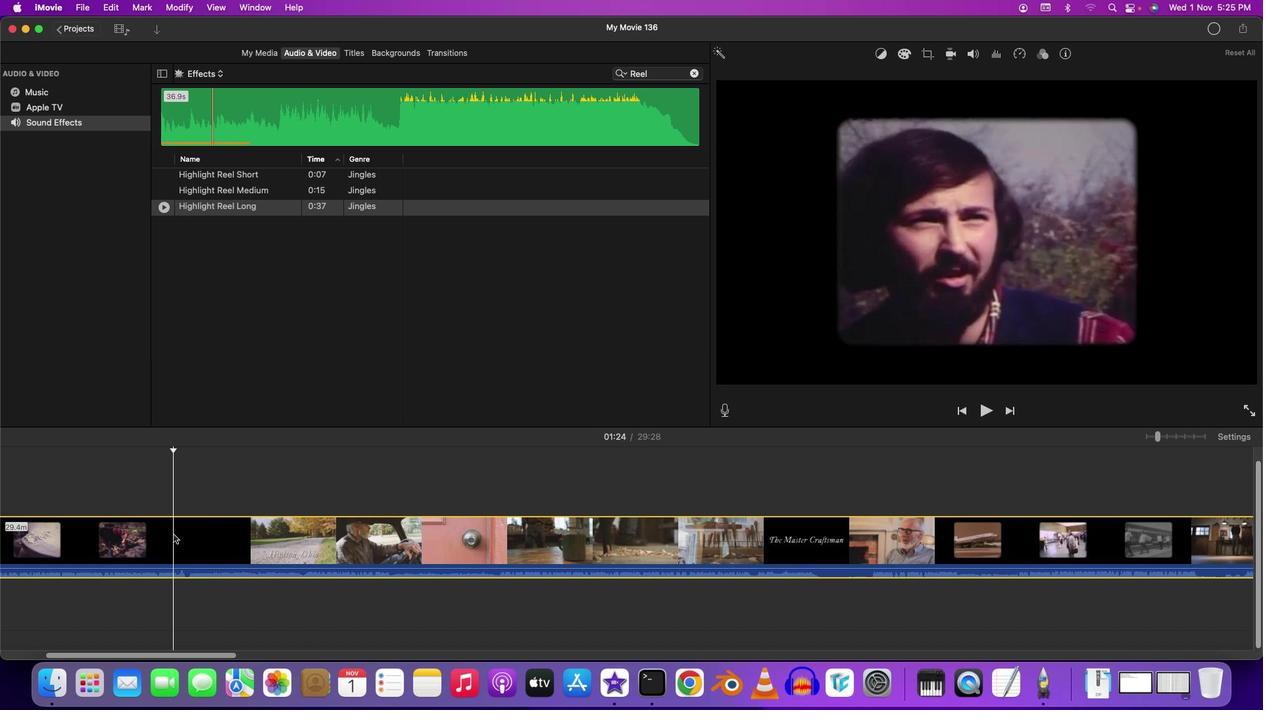 
Action: Key pressed Key.spaceKey.spaceKey.spaceKey.spaceKey.leftKey.leftKey.leftKey.leftKey.right
Screenshot: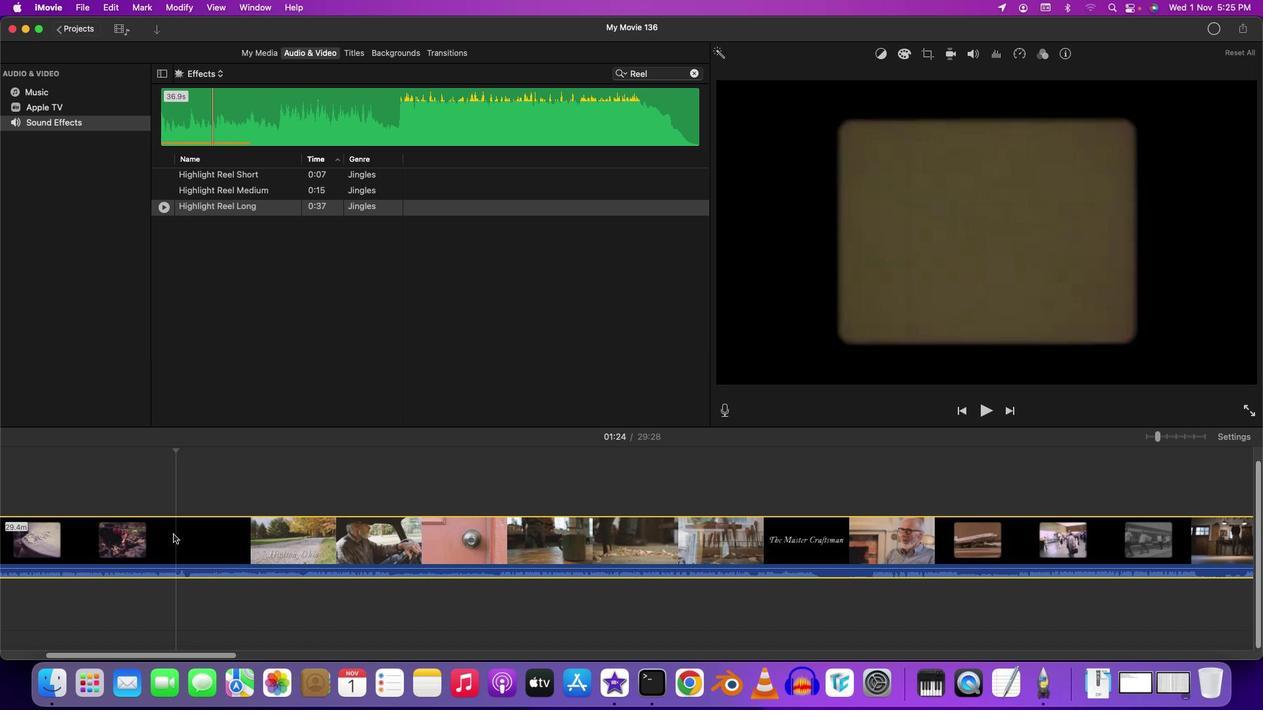
Action: Mouse moved to (176, 543)
Screenshot: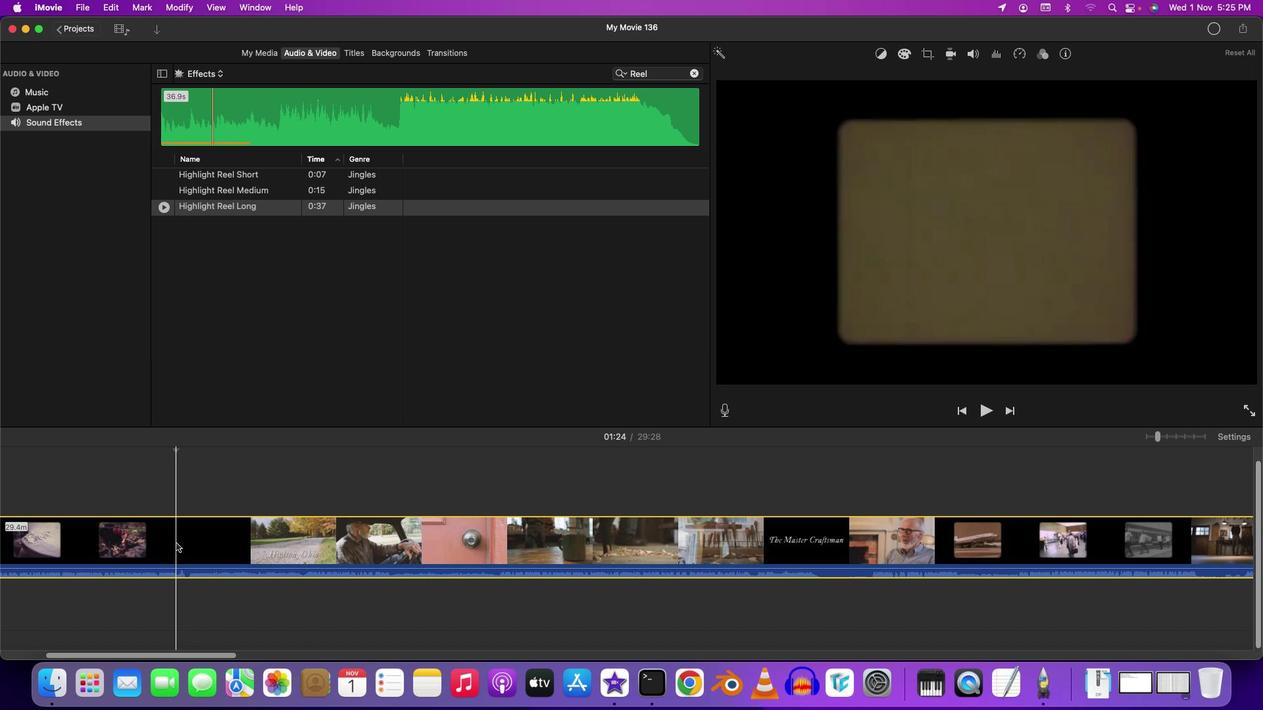 
Action: Mouse pressed left at (176, 543)
Screenshot: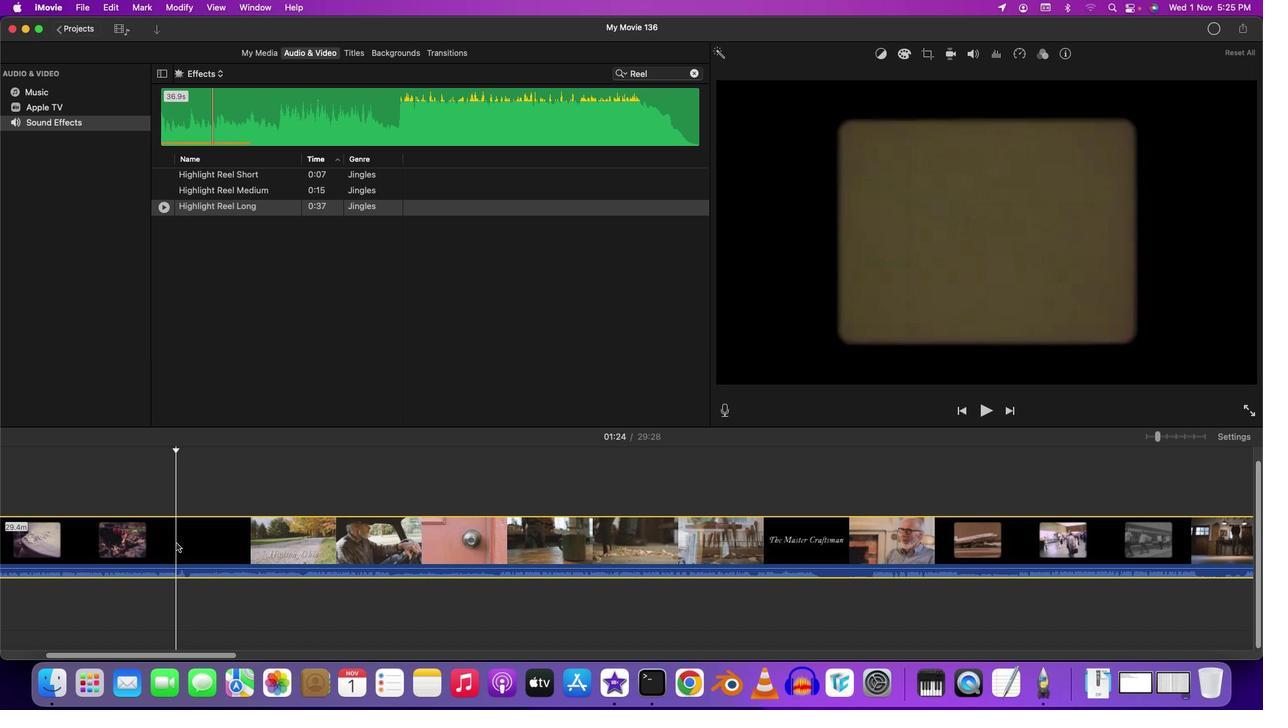 
Action: Mouse moved to (176, 543)
Screenshot: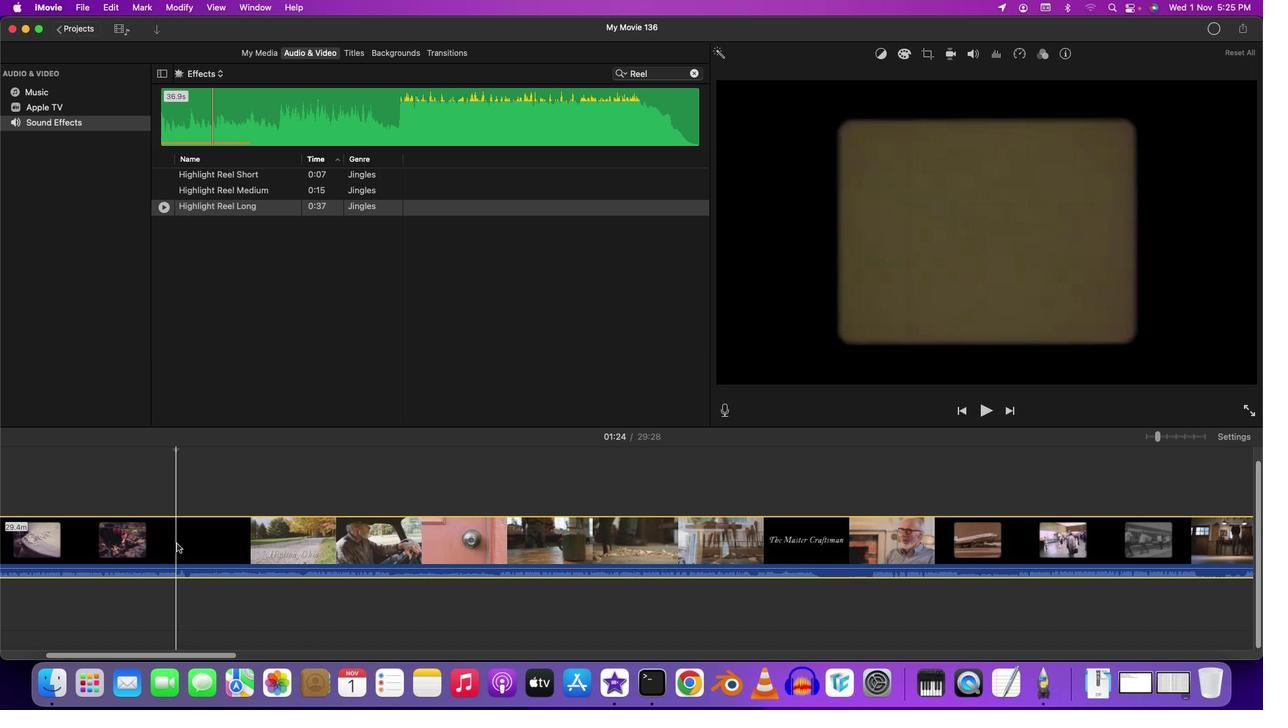 
Action: Mouse pressed left at (176, 543)
Screenshot: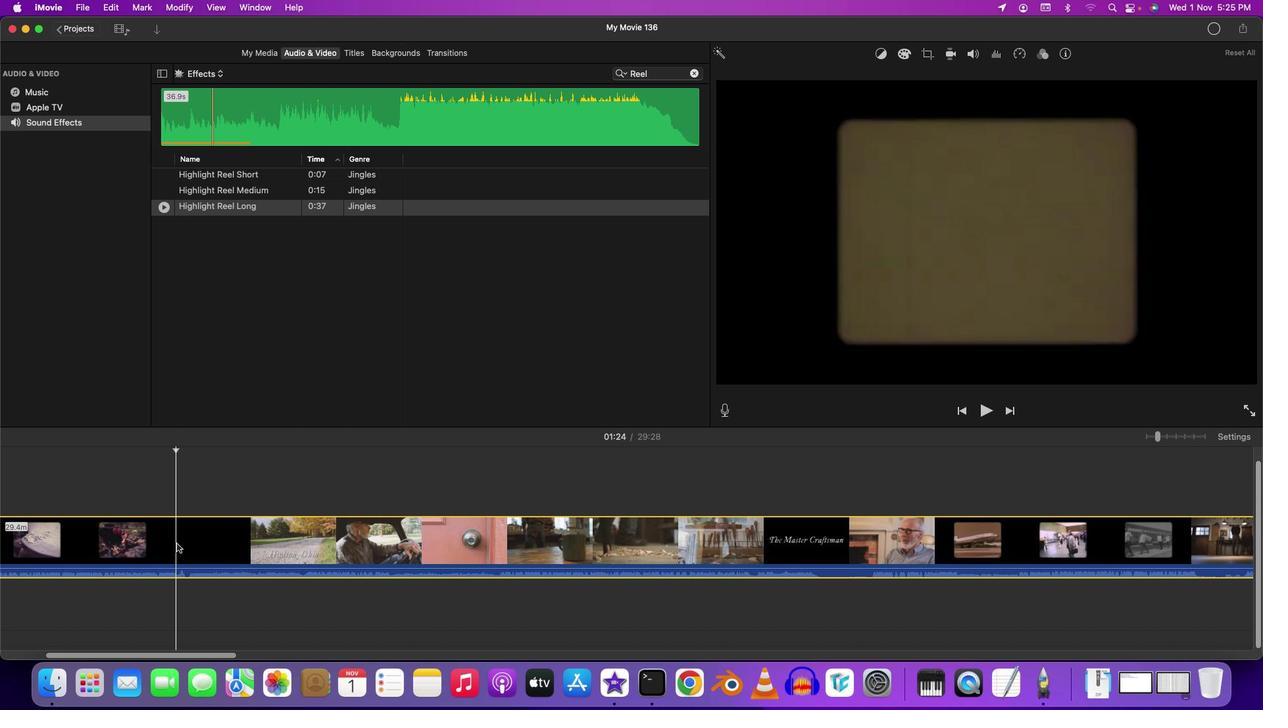 
Action: Key pressed Key.cmd'b'
Screenshot: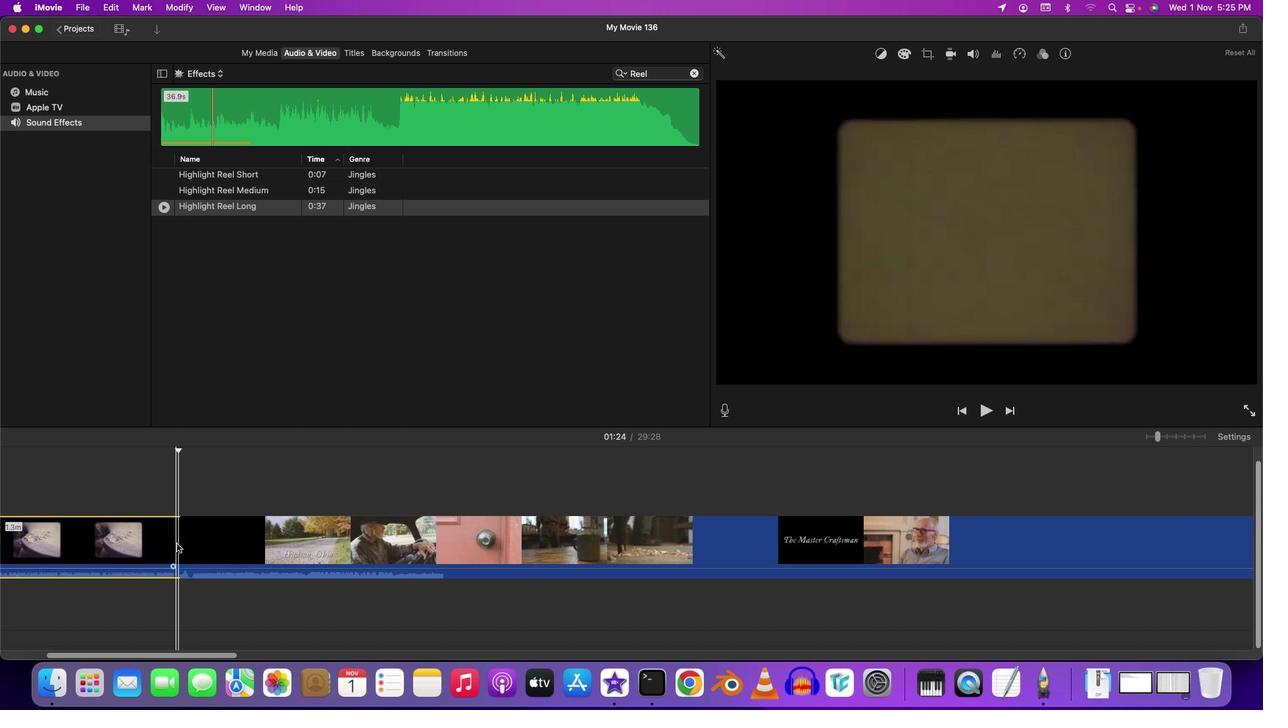
Action: Mouse moved to (464, 57)
Screenshot: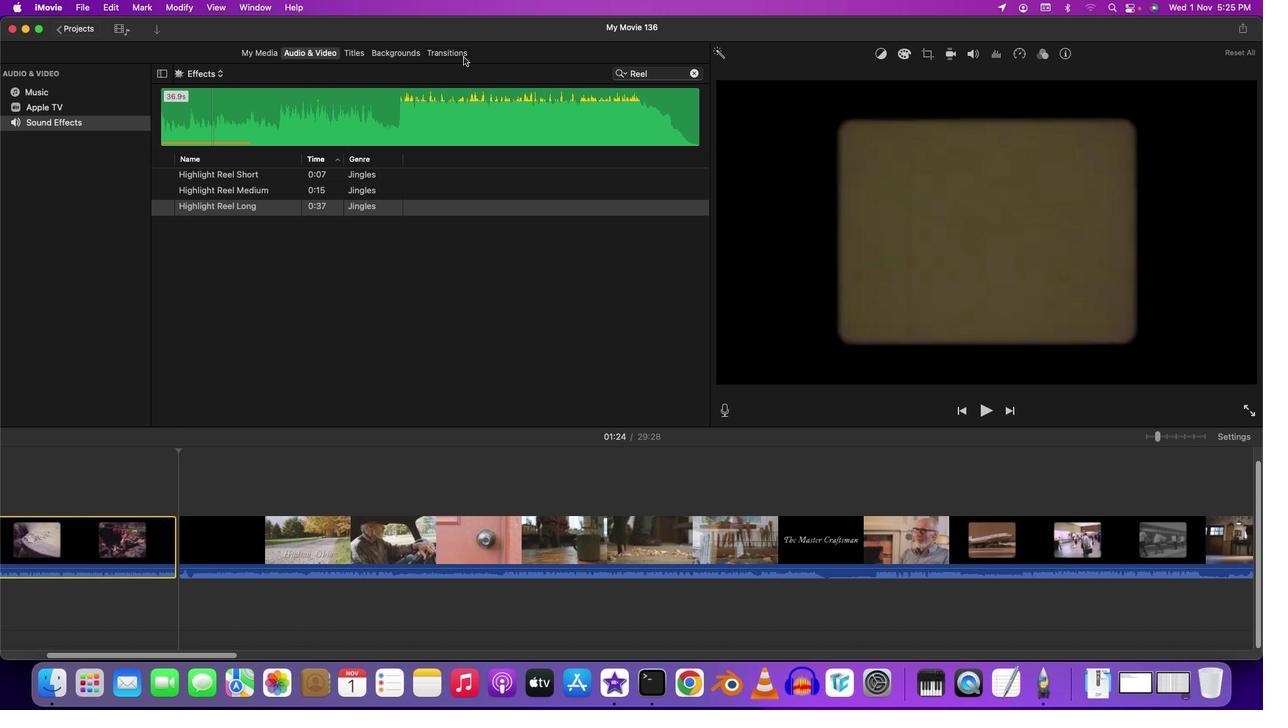 
Action: Mouse pressed left at (464, 57)
Screenshot: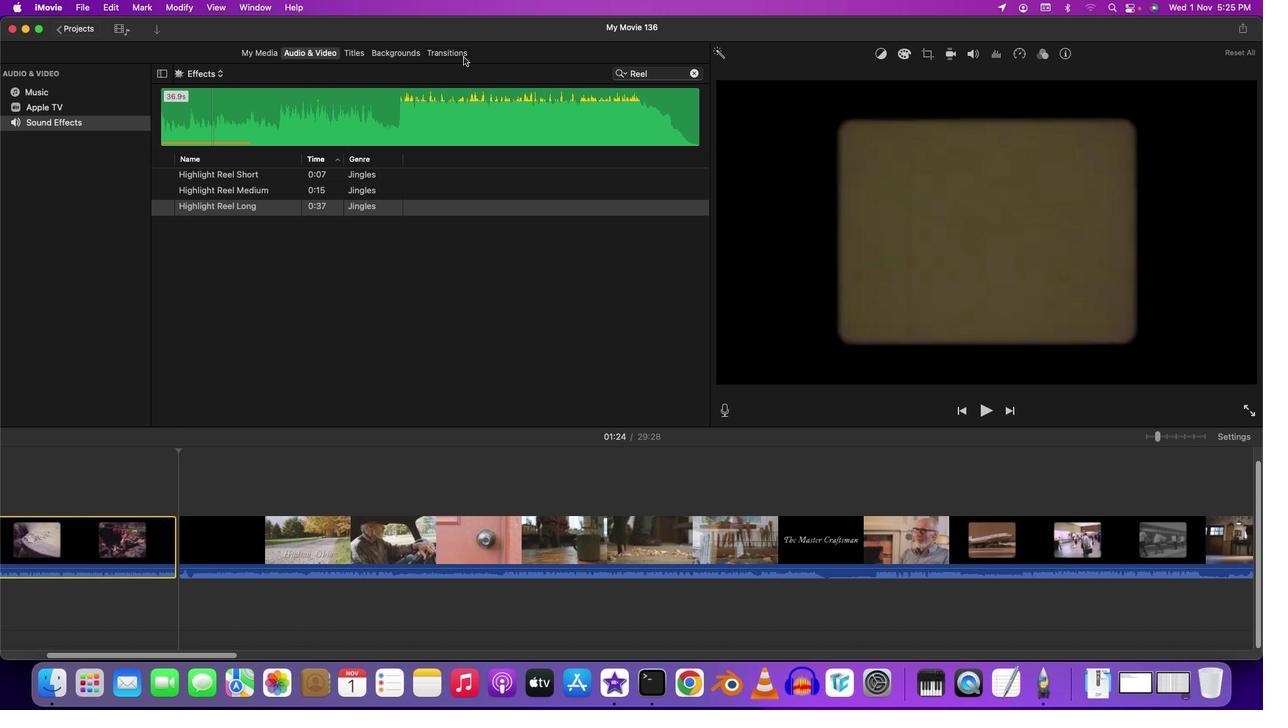 
Action: Mouse moved to (107, 163)
Screenshot: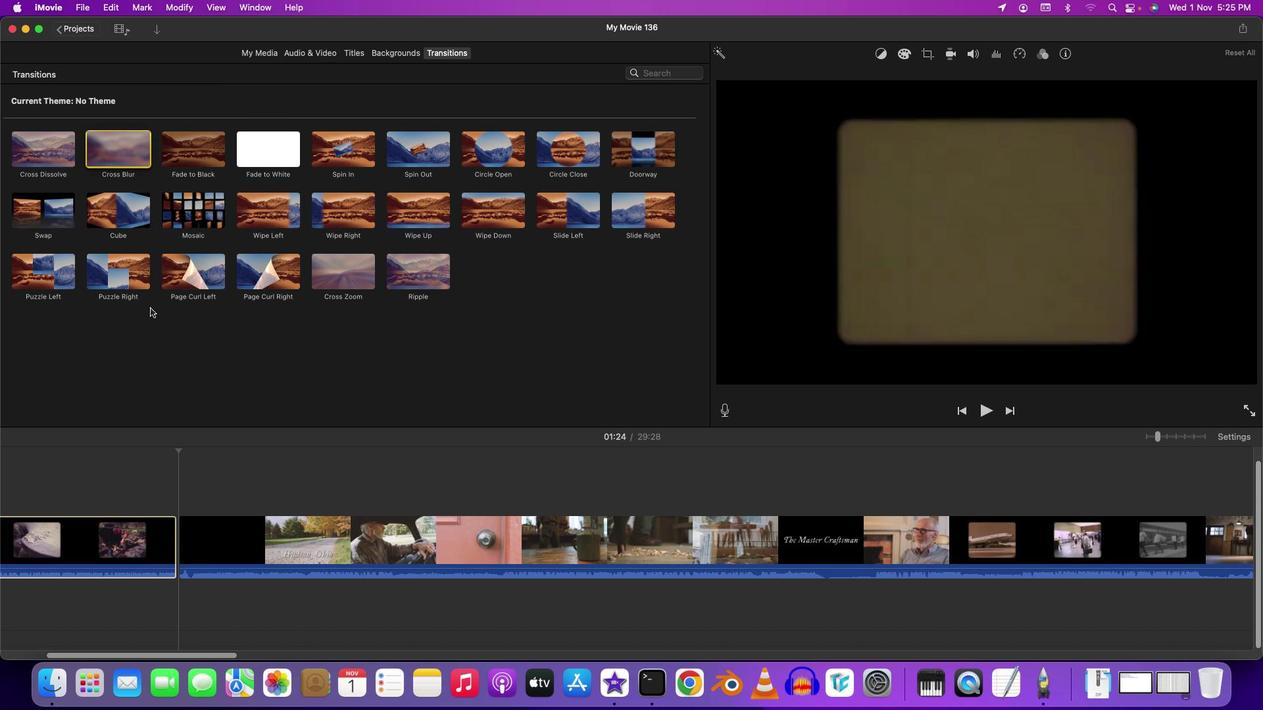 
Action: Mouse pressed left at (107, 163)
Screenshot: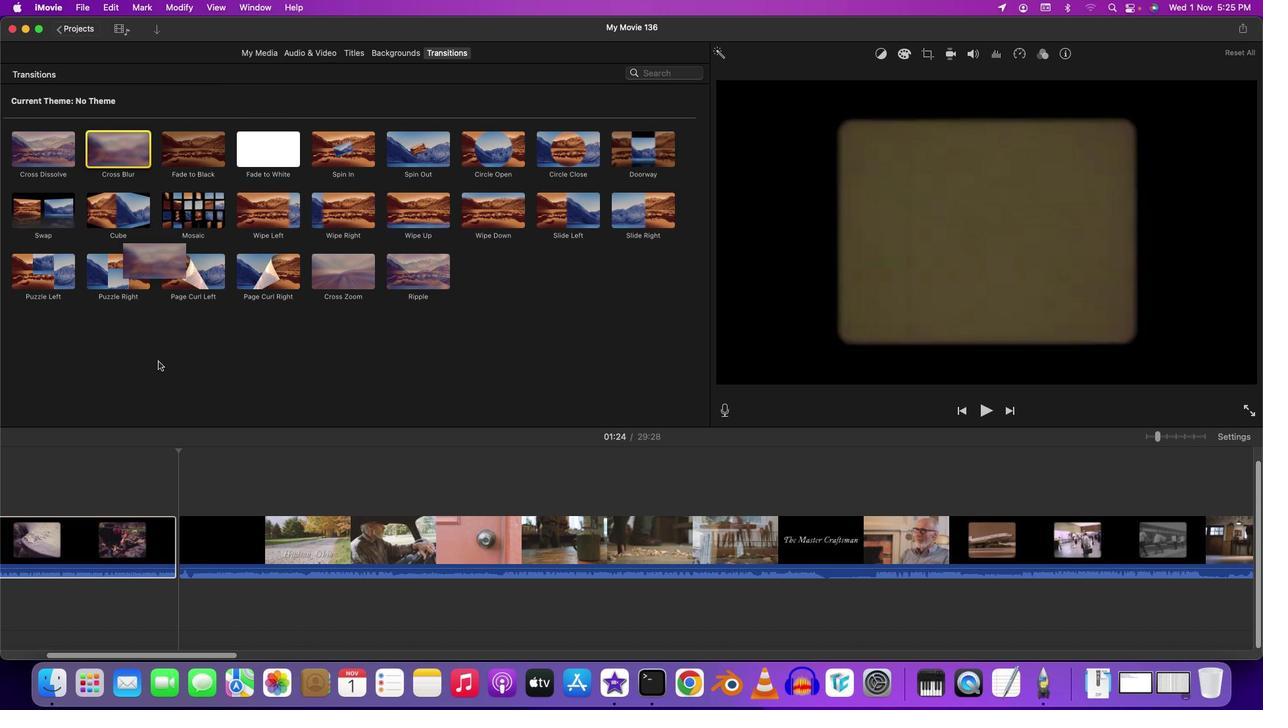 
Action: Mouse moved to (168, 481)
Screenshot: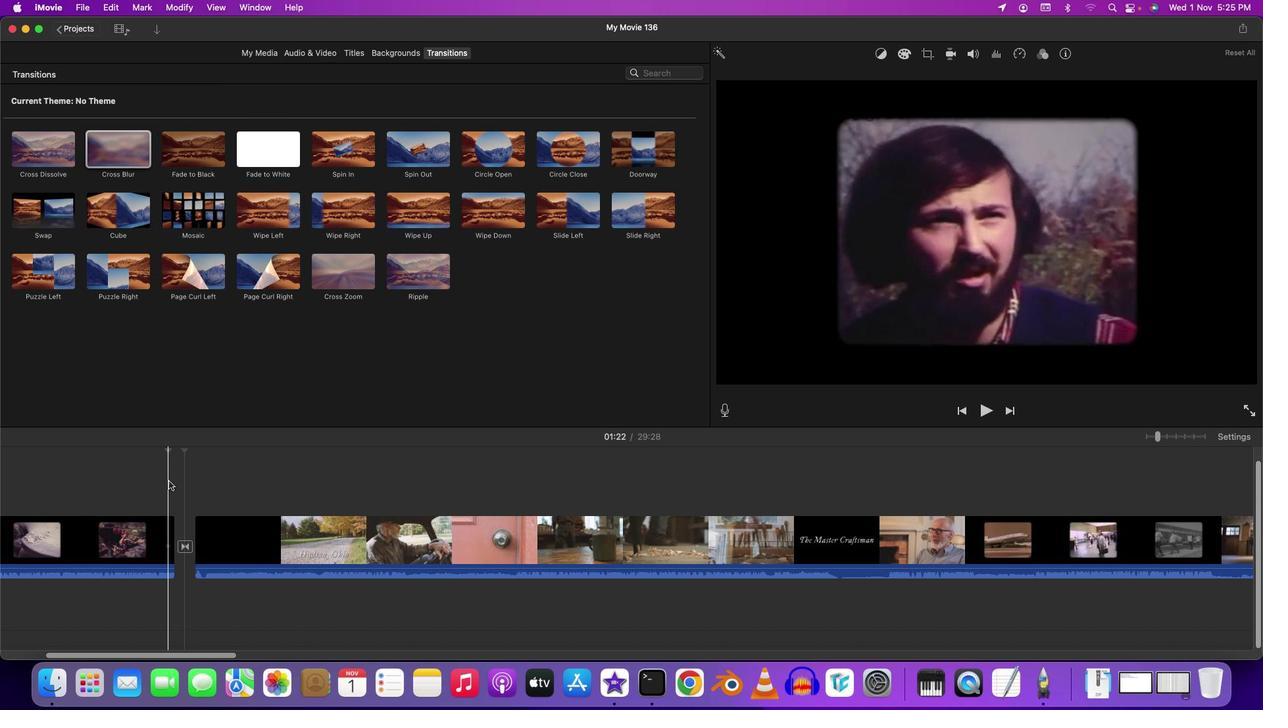 
Action: Mouse pressed left at (168, 481)
Screenshot: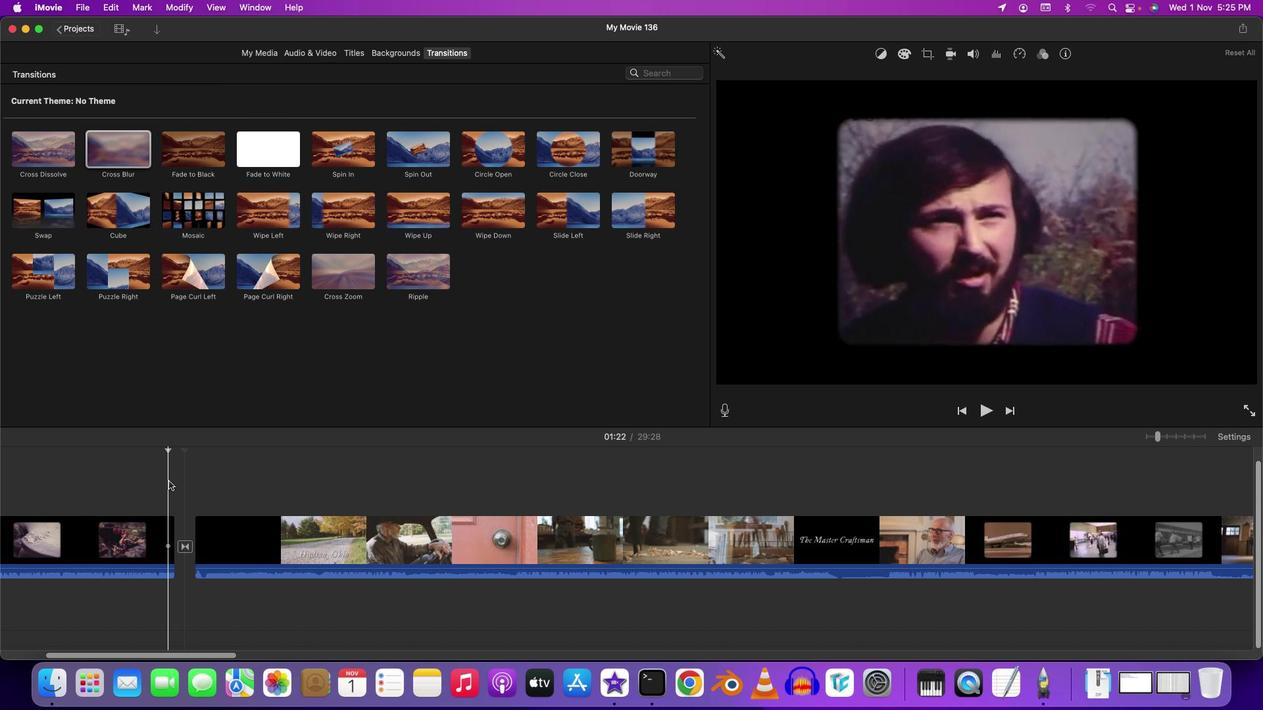 
Action: Key pressed Key.space
Screenshot: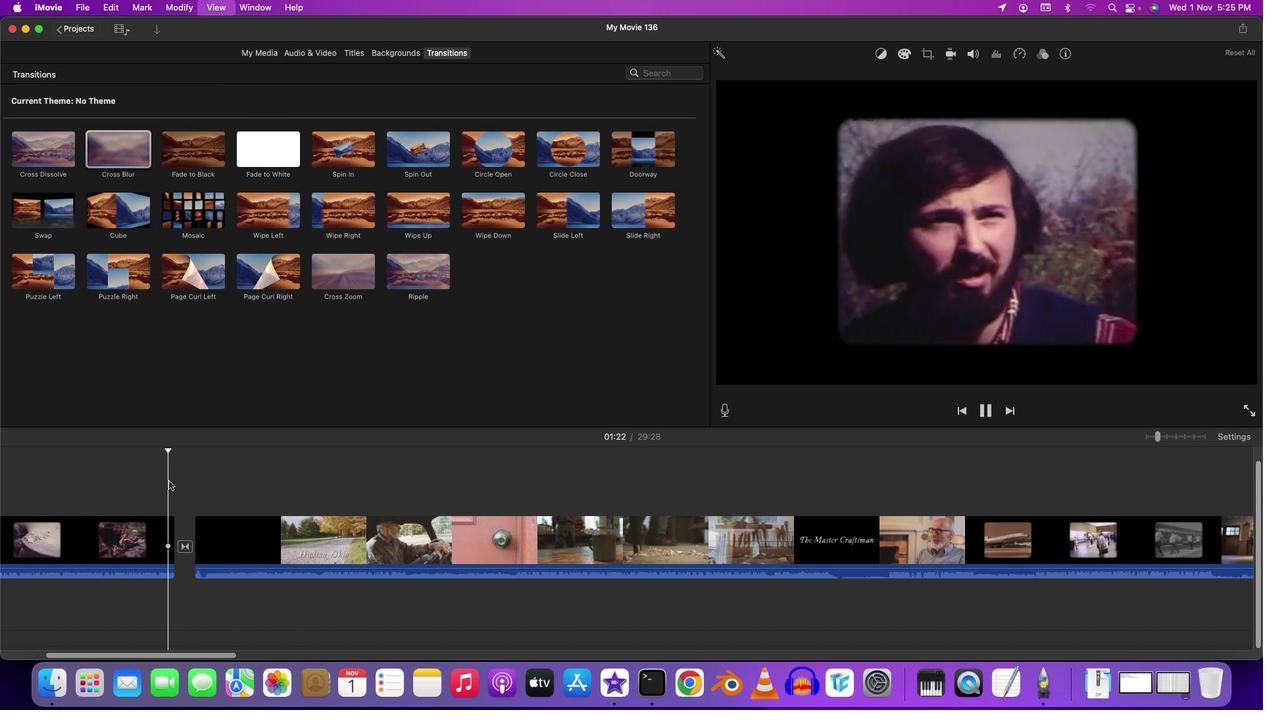 
Action: Mouse moved to (206, 656)
Screenshot: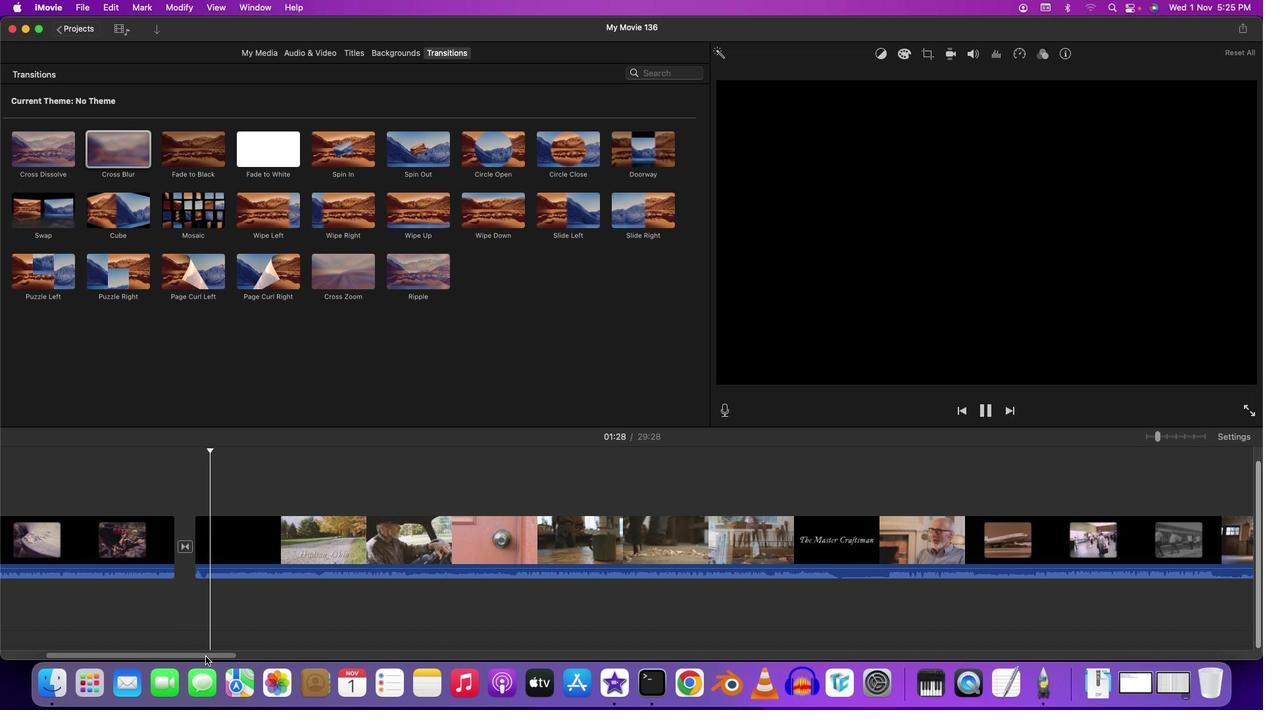 
Action: Mouse pressed left at (206, 656)
Screenshot: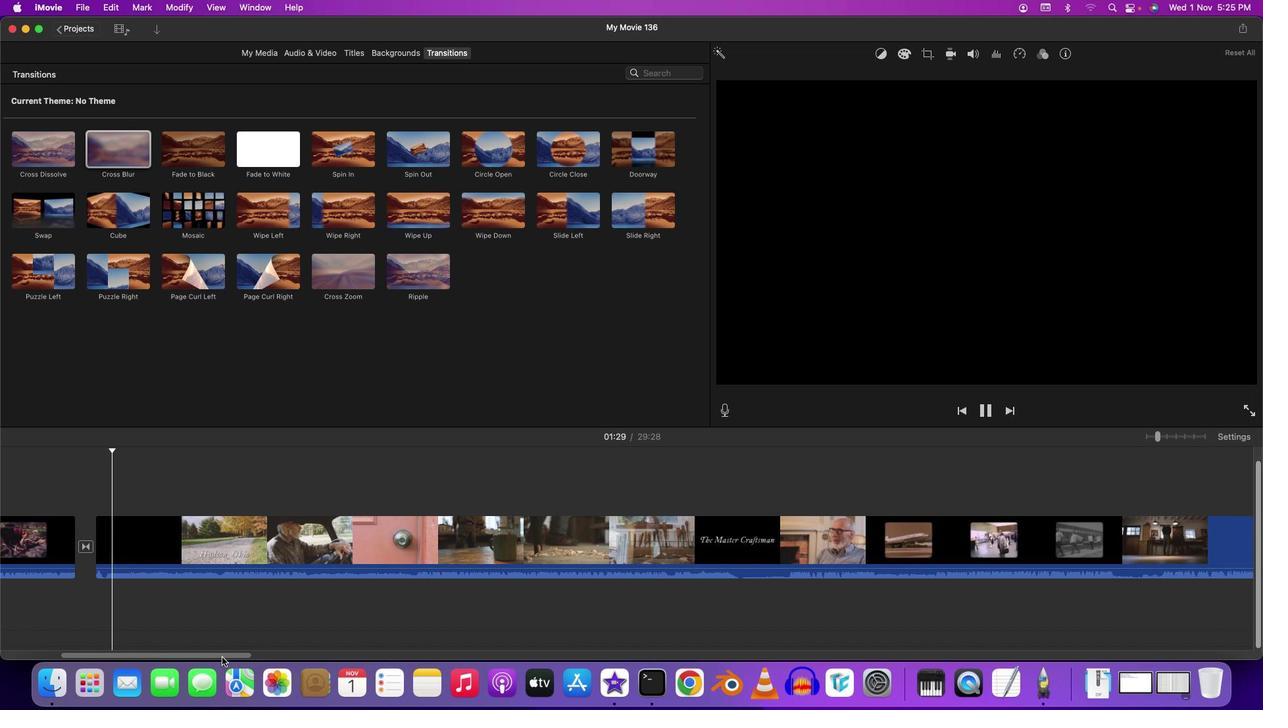 
Action: Mouse moved to (154, 656)
Screenshot: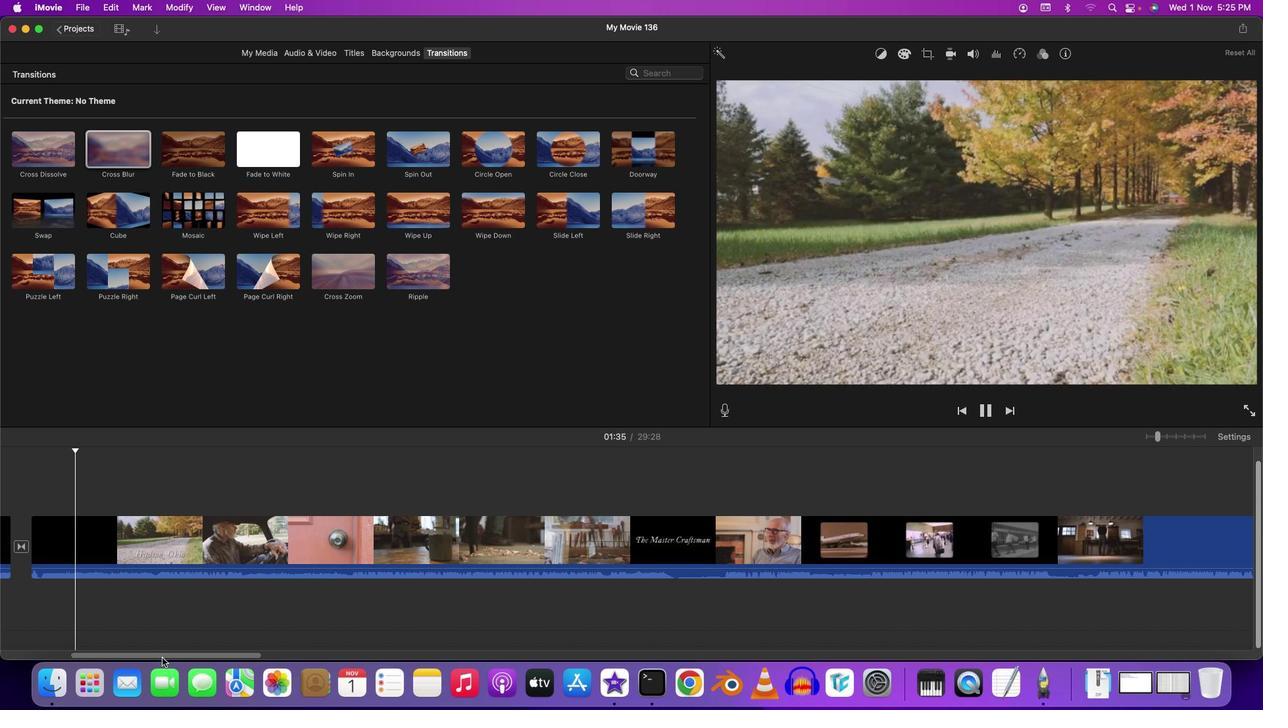 
Action: Mouse pressed left at (154, 656)
Screenshot: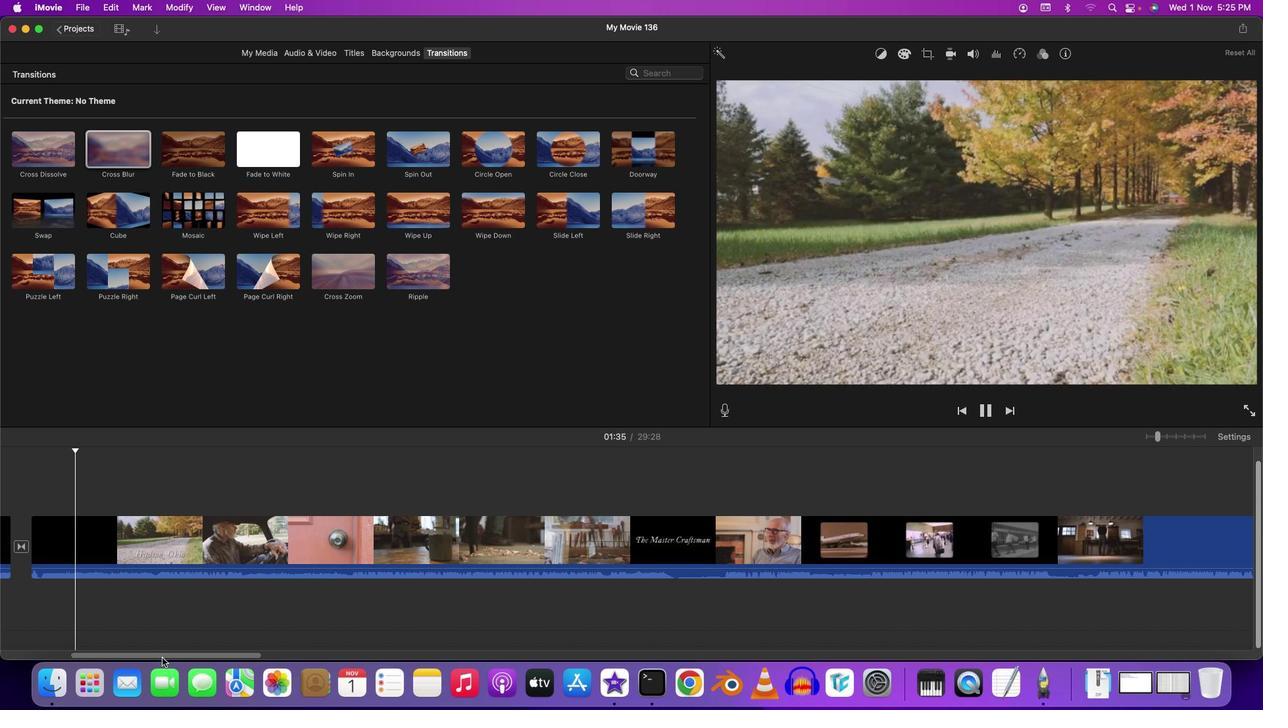 
Action: Mouse moved to (147, 654)
Screenshot: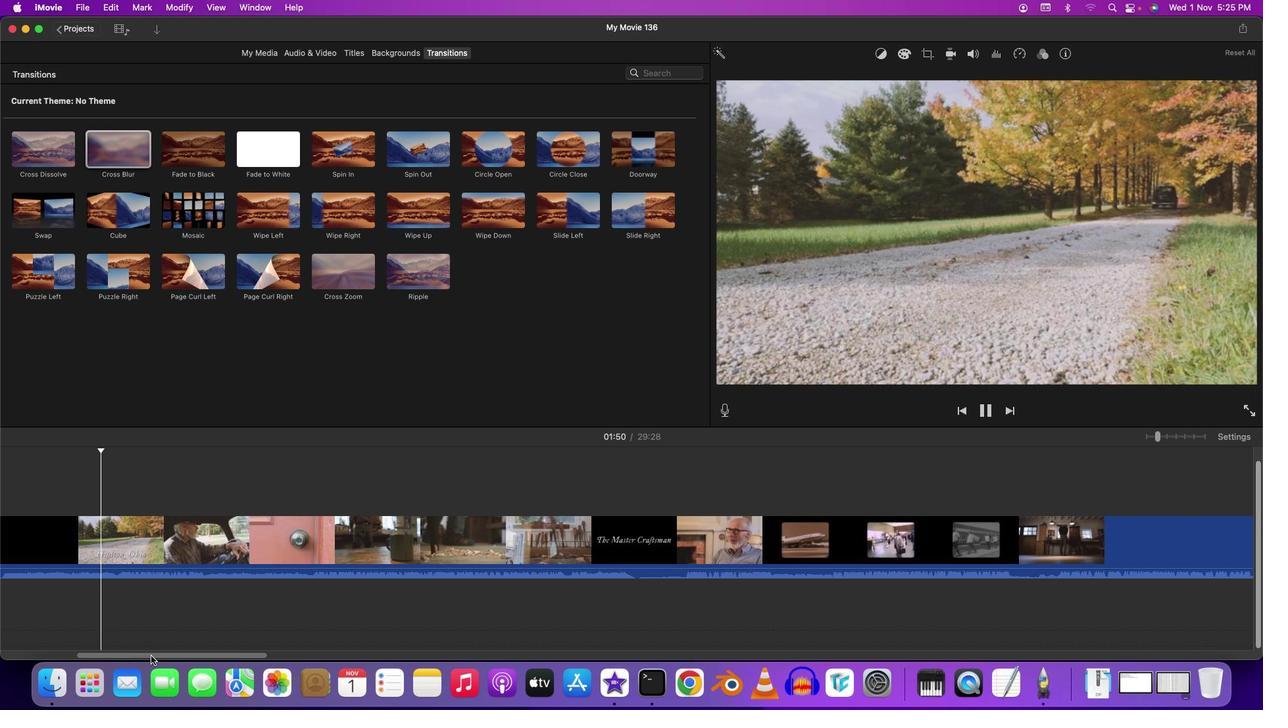 
Action: Mouse pressed left at (147, 654)
Screenshot: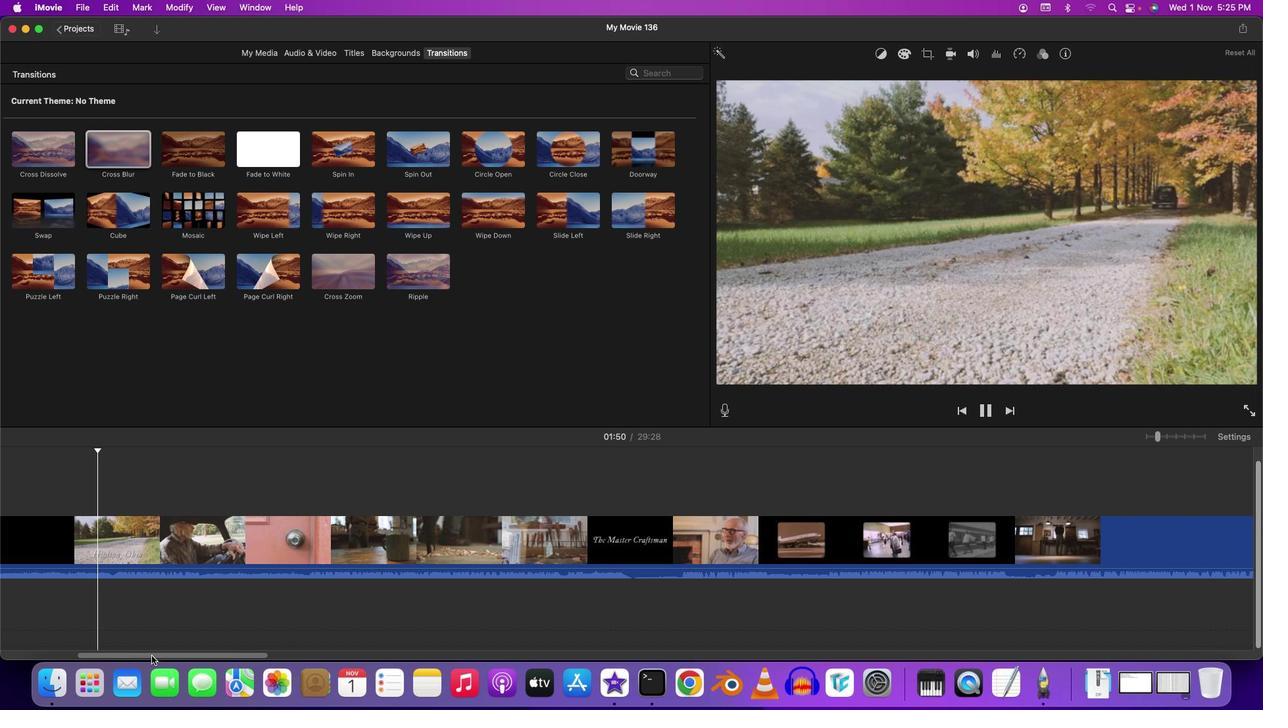 
Action: Mouse moved to (67, 502)
Screenshot: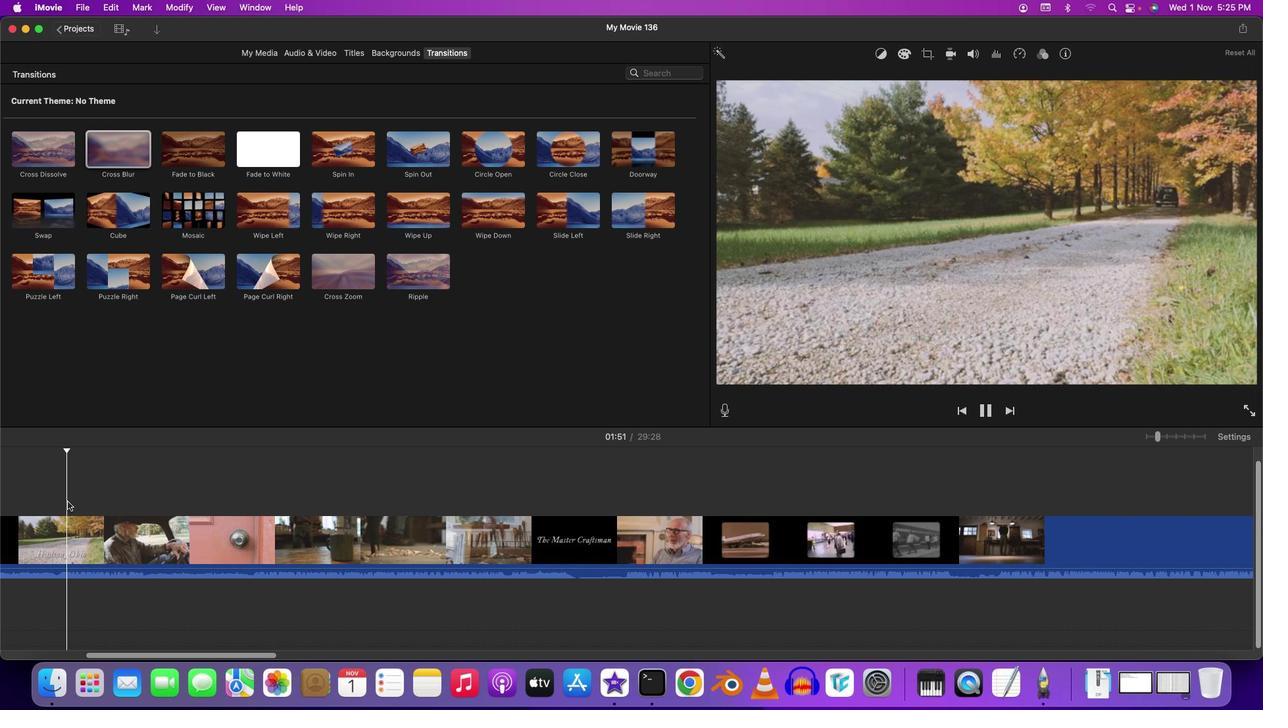 
Action: Mouse pressed left at (67, 502)
Screenshot: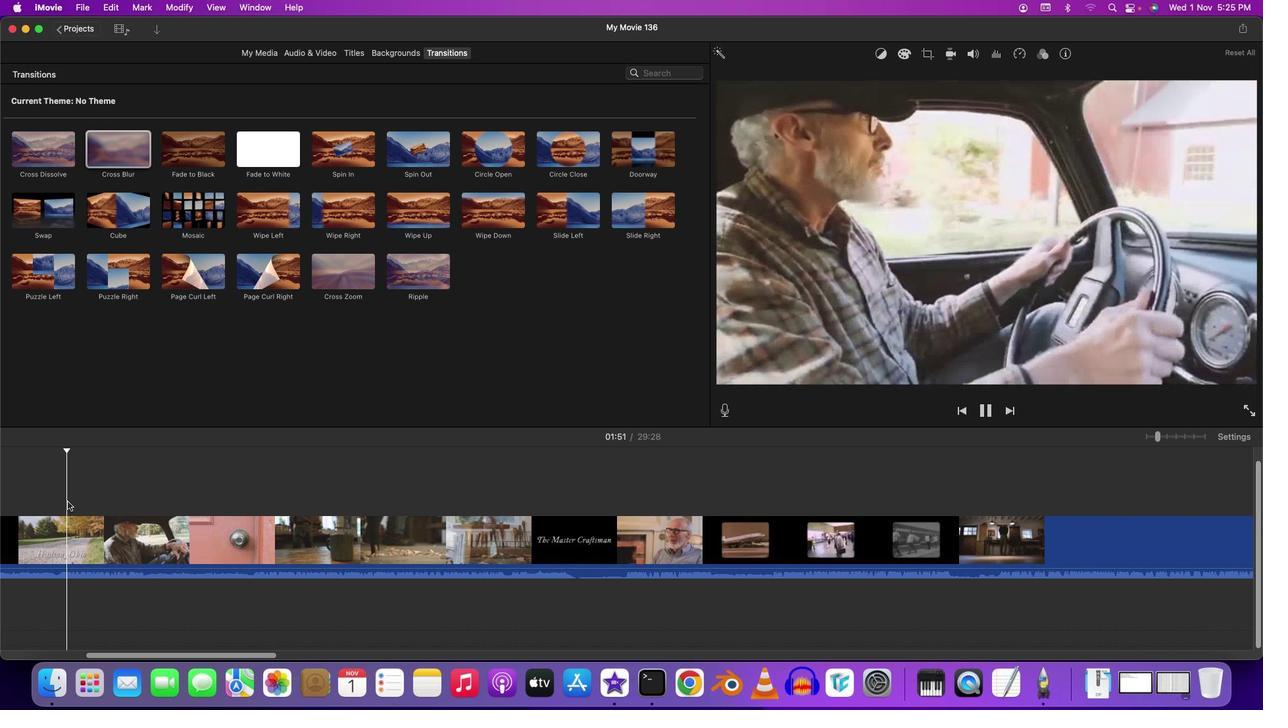 
Action: Mouse moved to (59, 493)
Screenshot: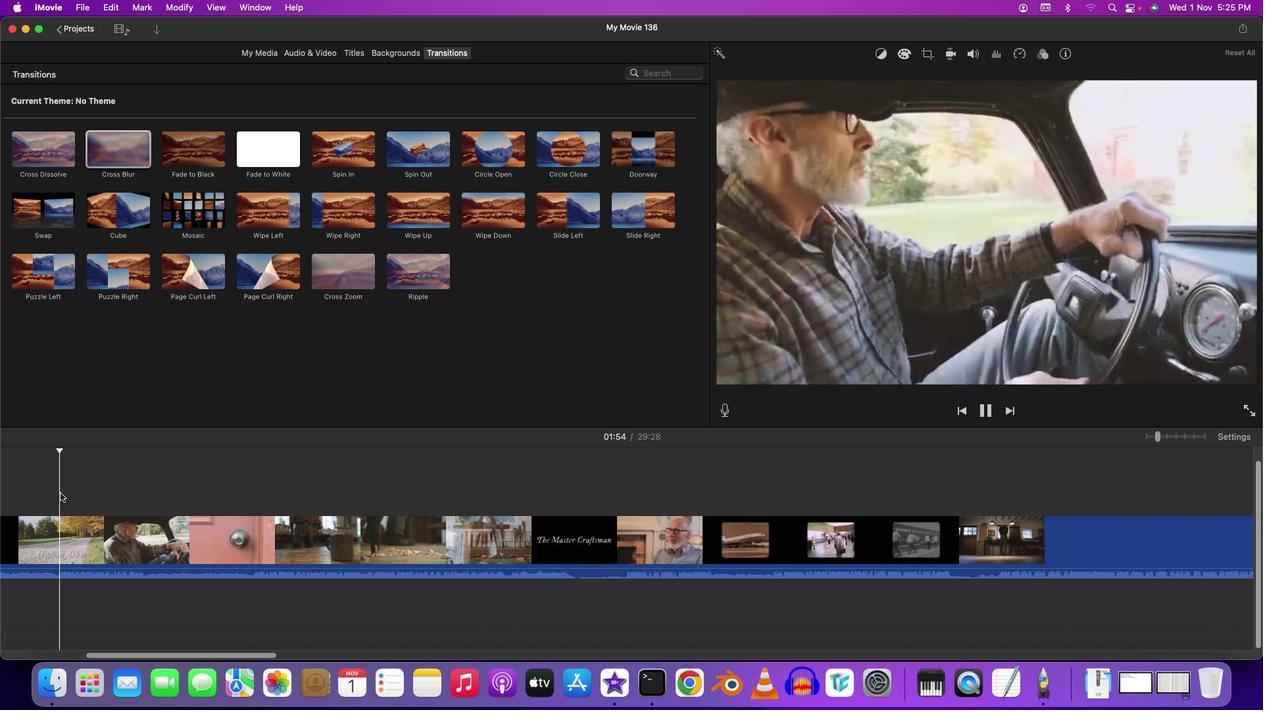 
Action: Mouse pressed left at (59, 493)
Screenshot: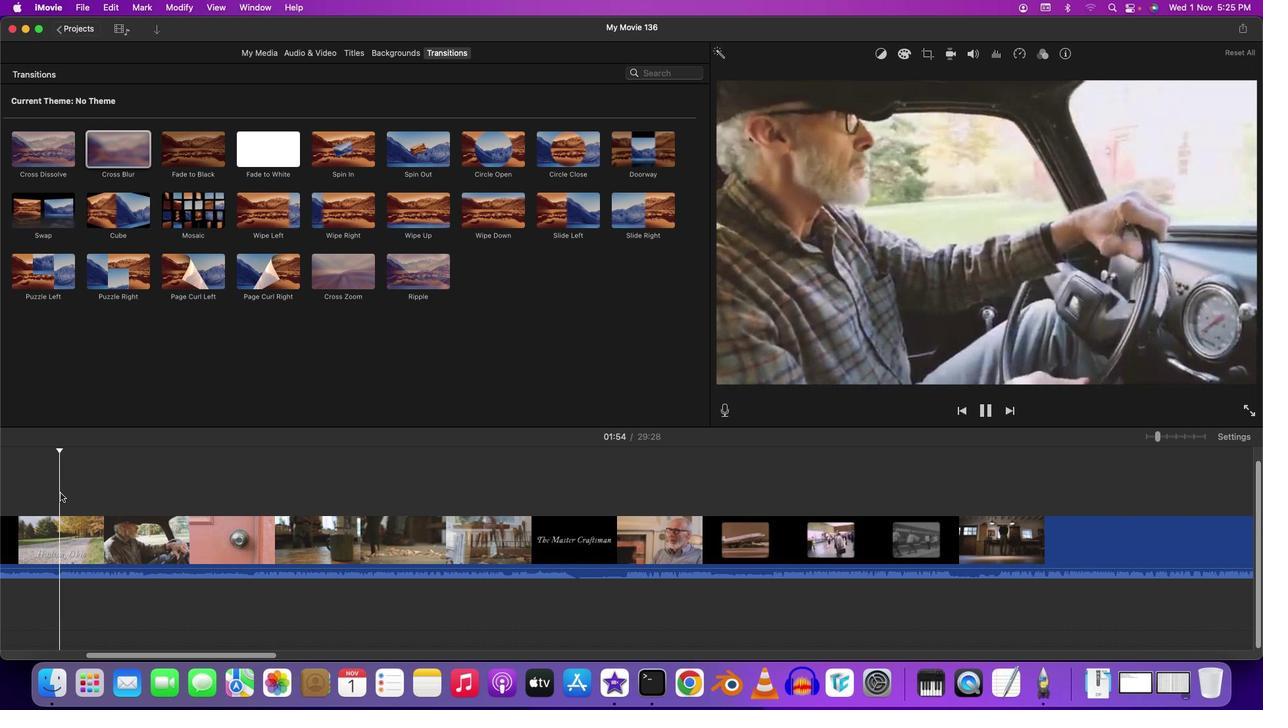 
Action: Mouse moved to (50, 491)
Screenshot: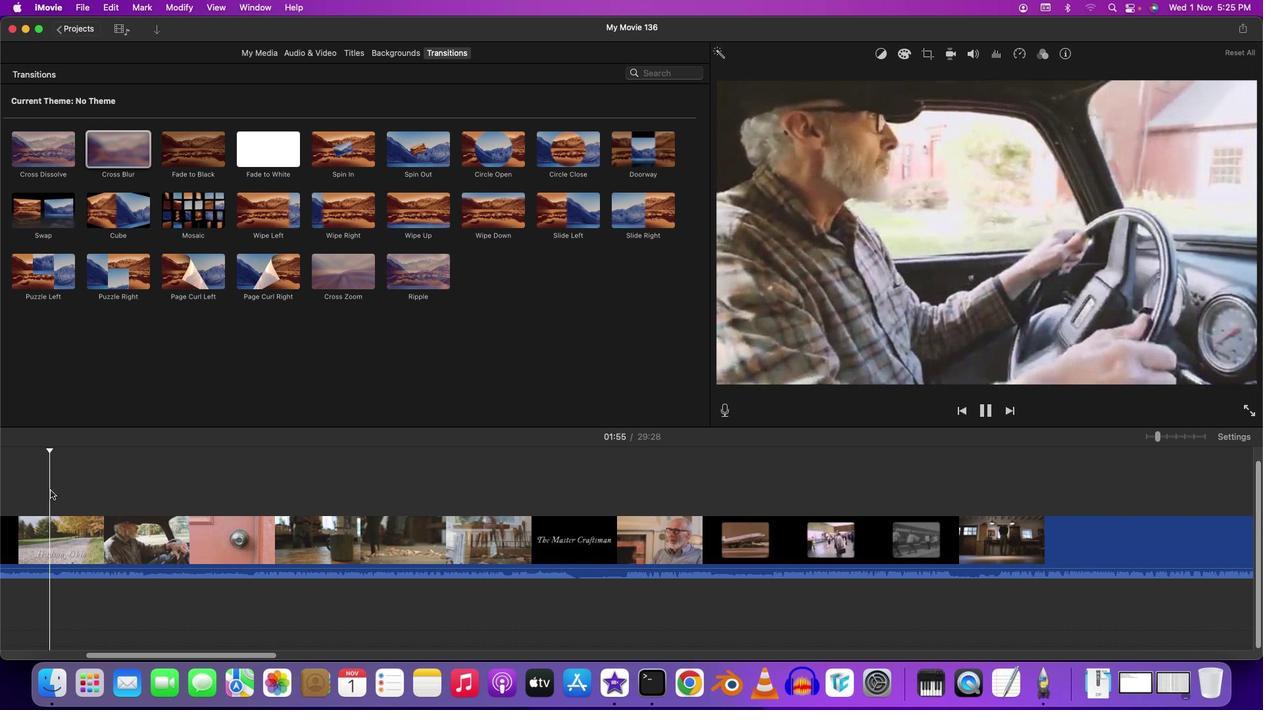 
Action: Mouse pressed left at (50, 491)
Screenshot: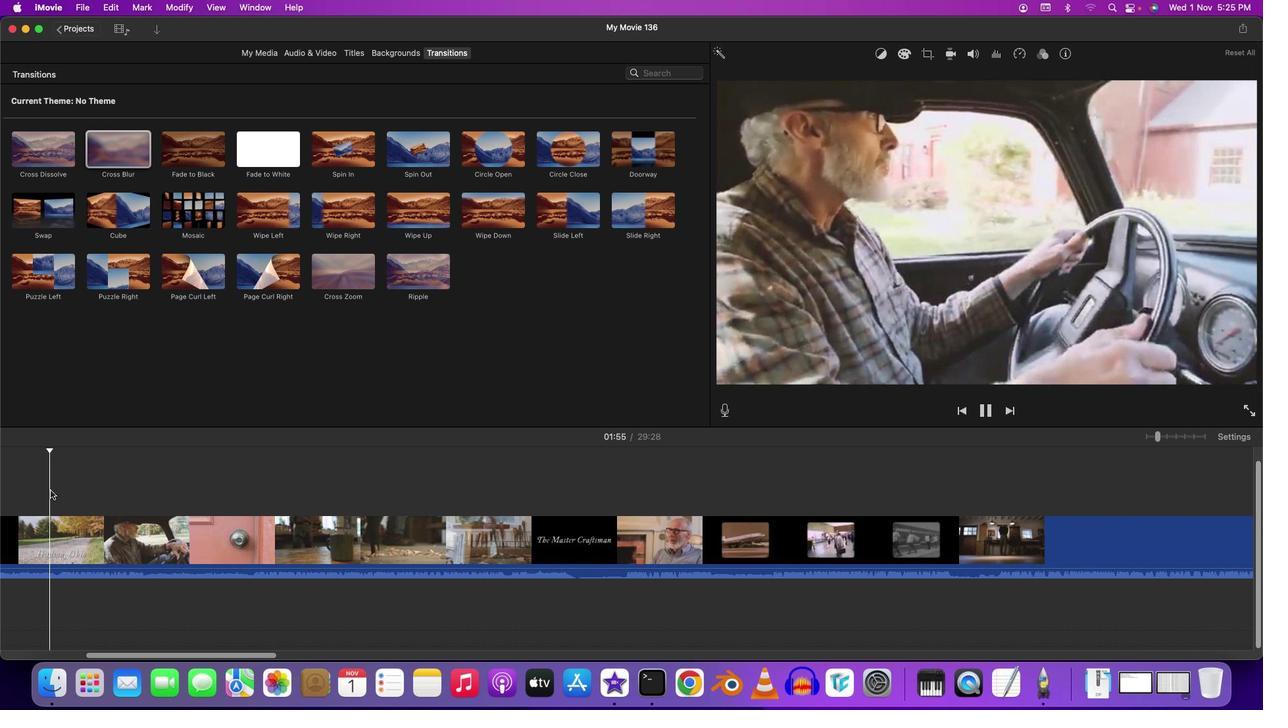 
Action: Mouse moved to (132, 493)
Screenshot: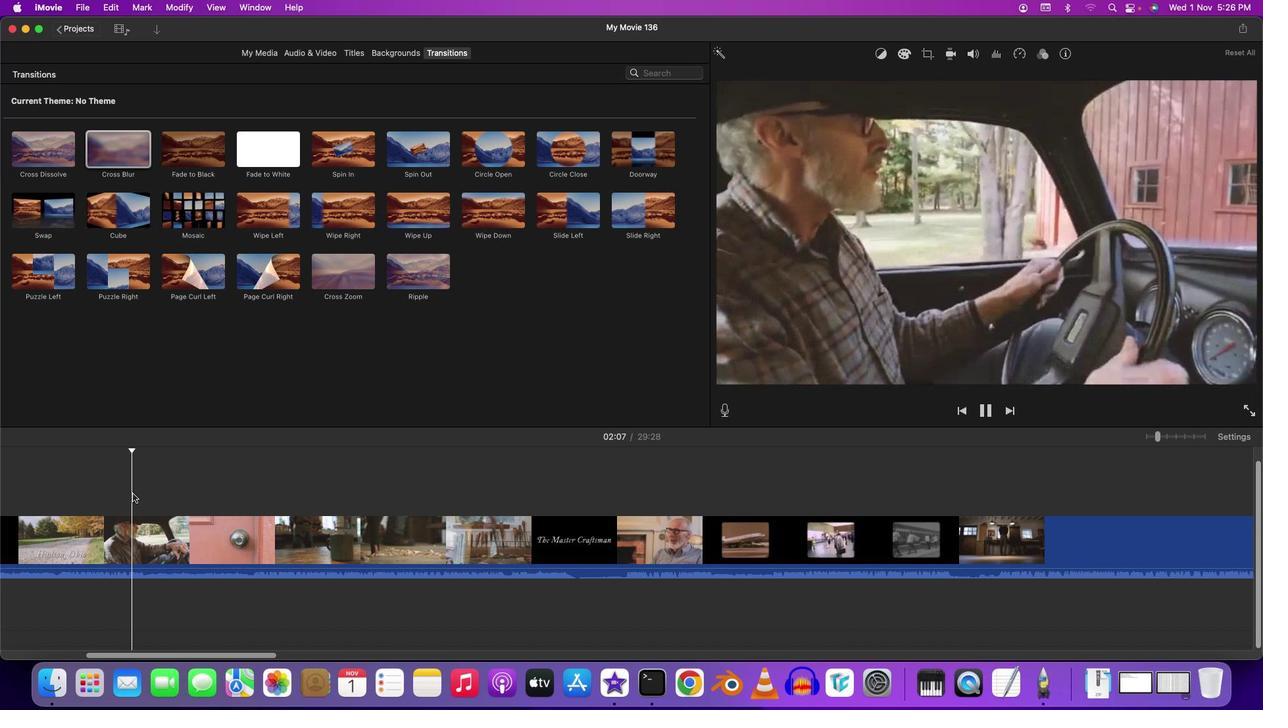 
Action: Mouse pressed left at (132, 493)
Screenshot: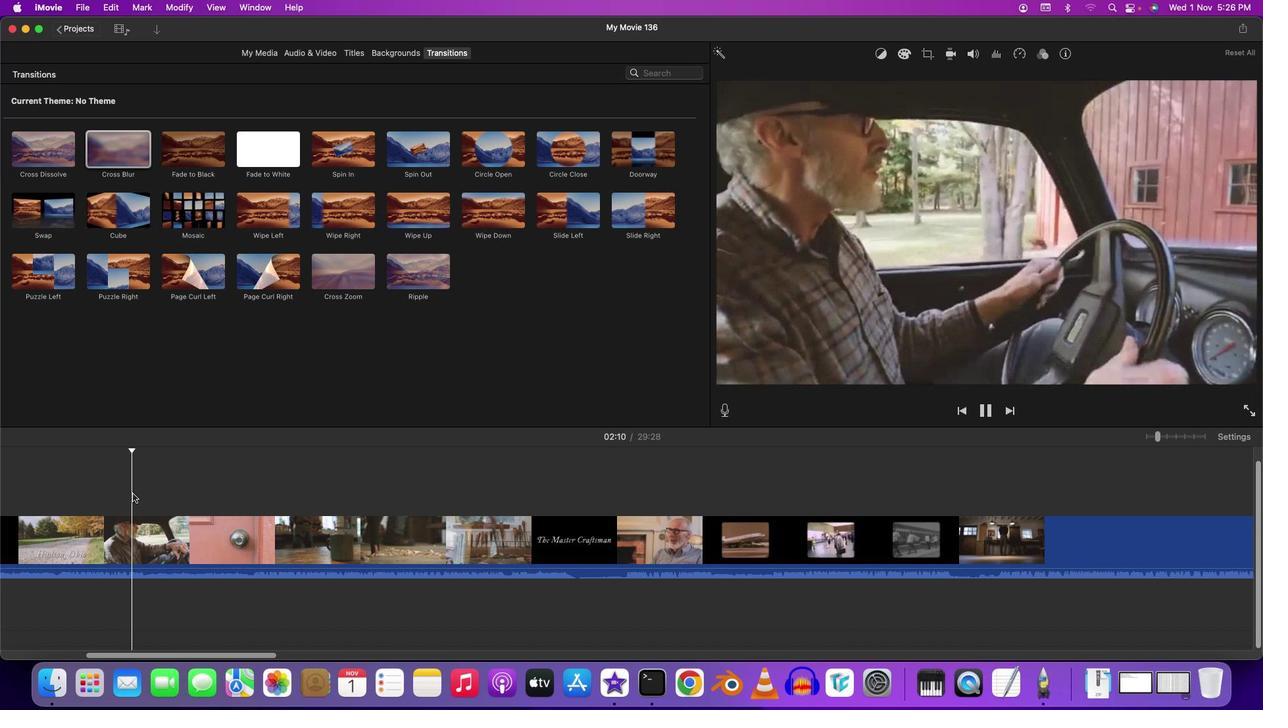
Action: Mouse moved to (154, 491)
Screenshot: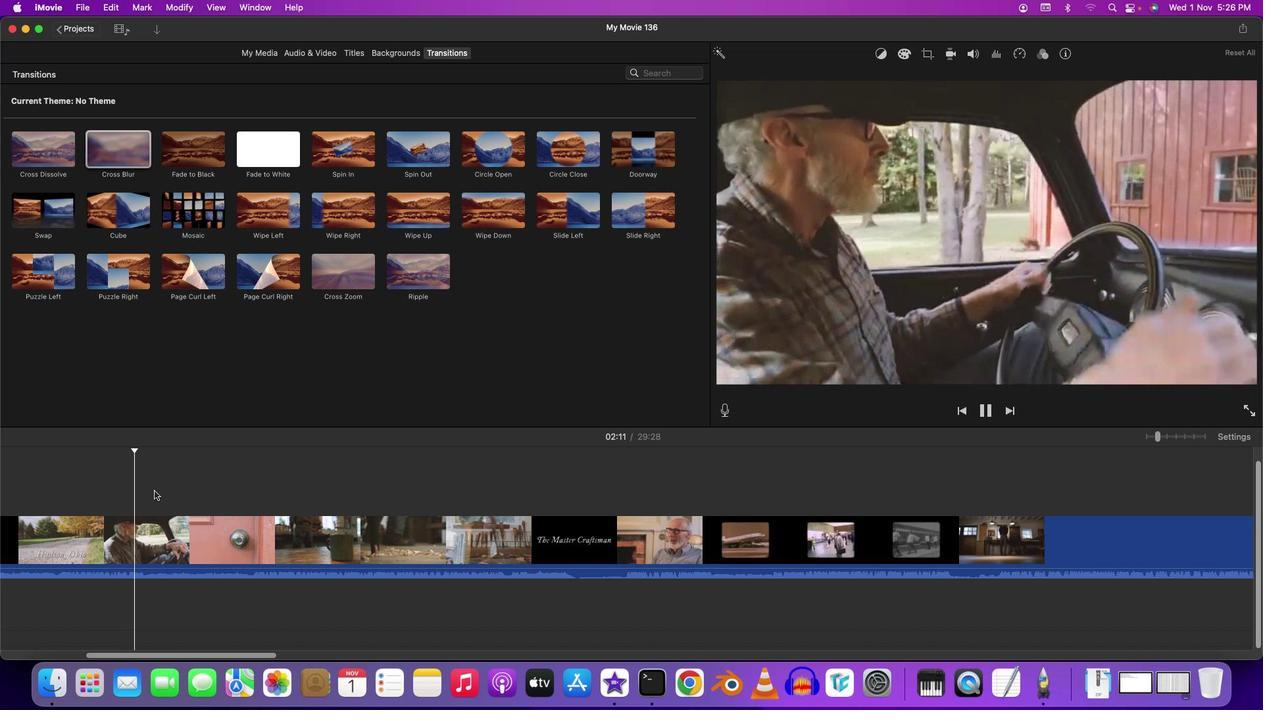 
Action: Mouse pressed left at (154, 491)
Screenshot: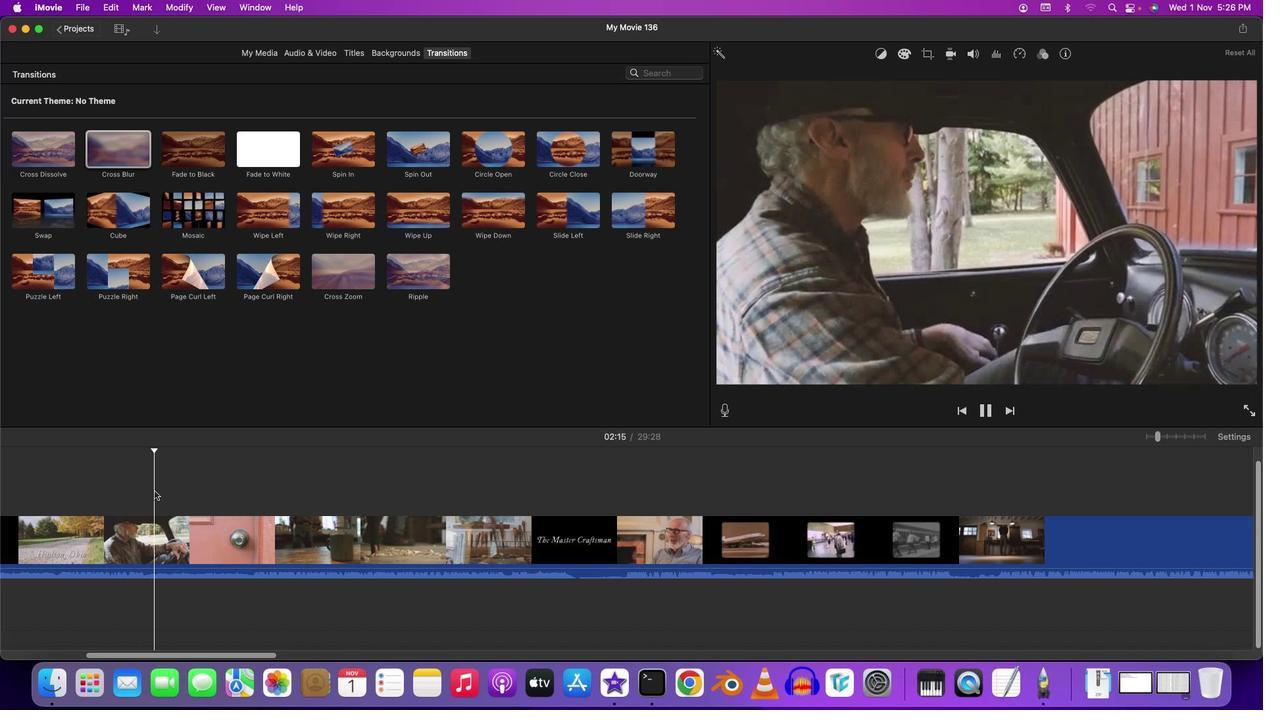 
Action: Mouse moved to (194, 491)
Screenshot: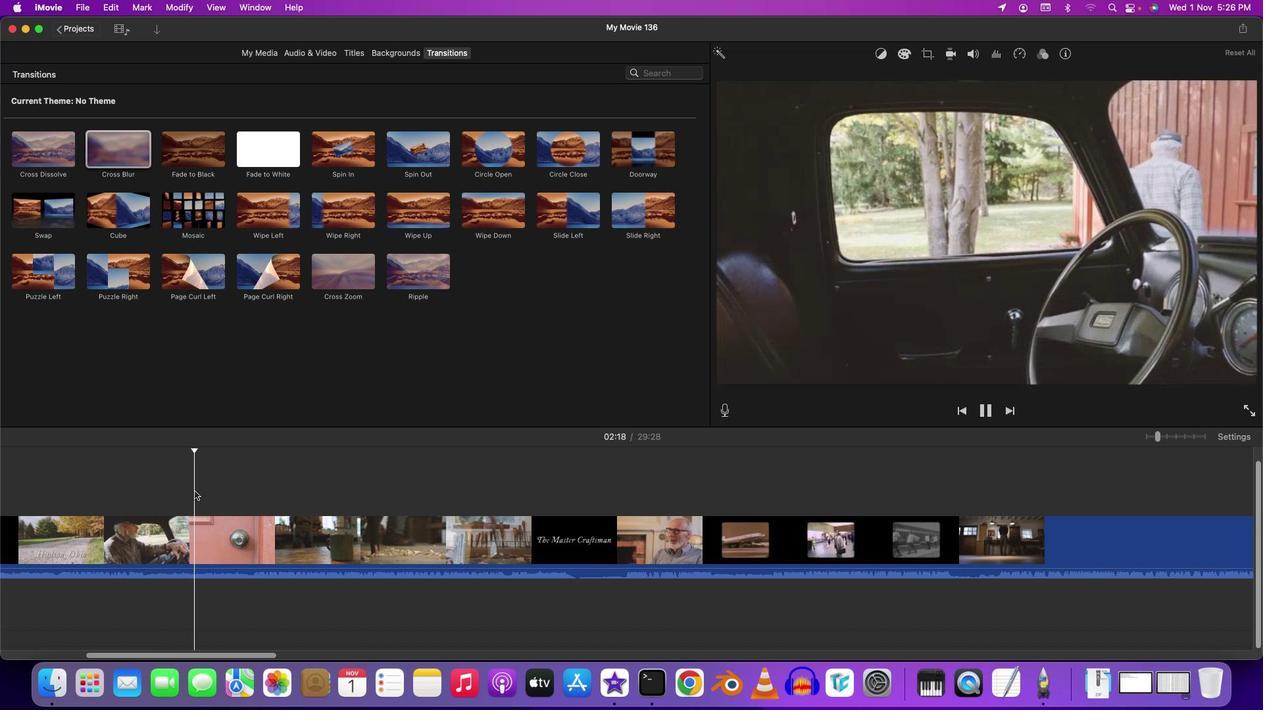 
Action: Mouse pressed left at (194, 491)
Screenshot: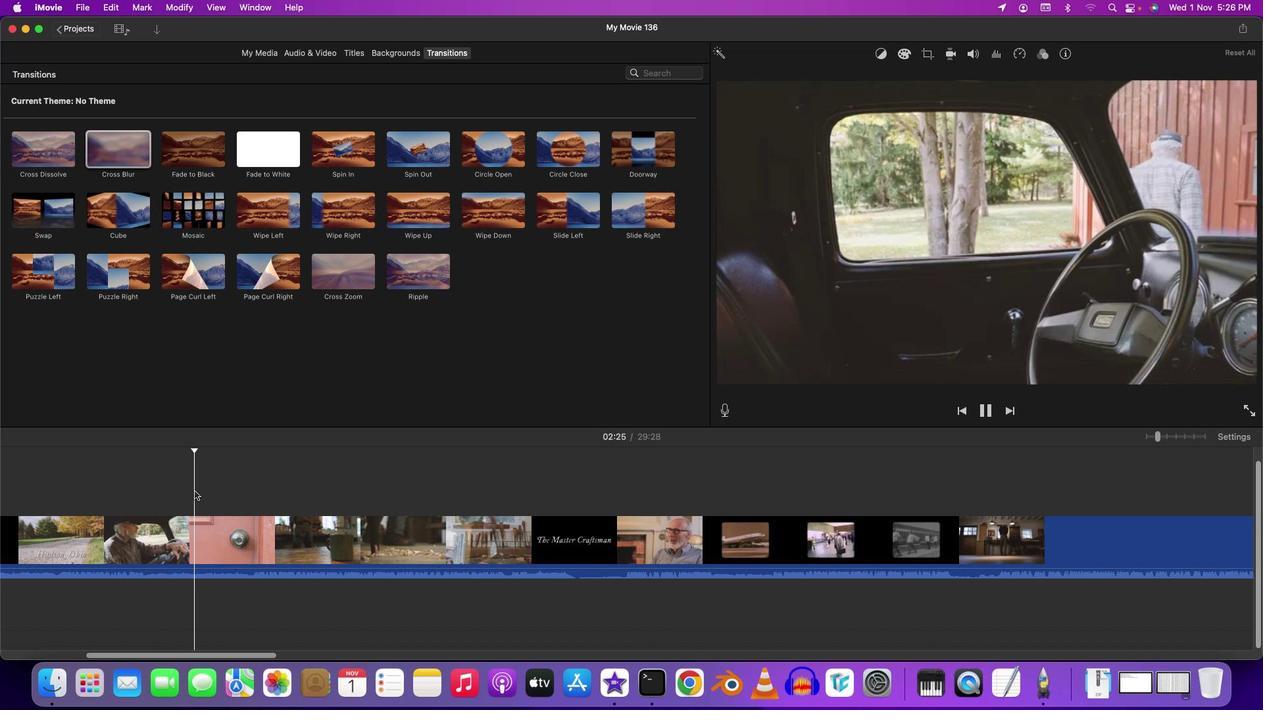 
Action: Mouse moved to (215, 488)
Screenshot: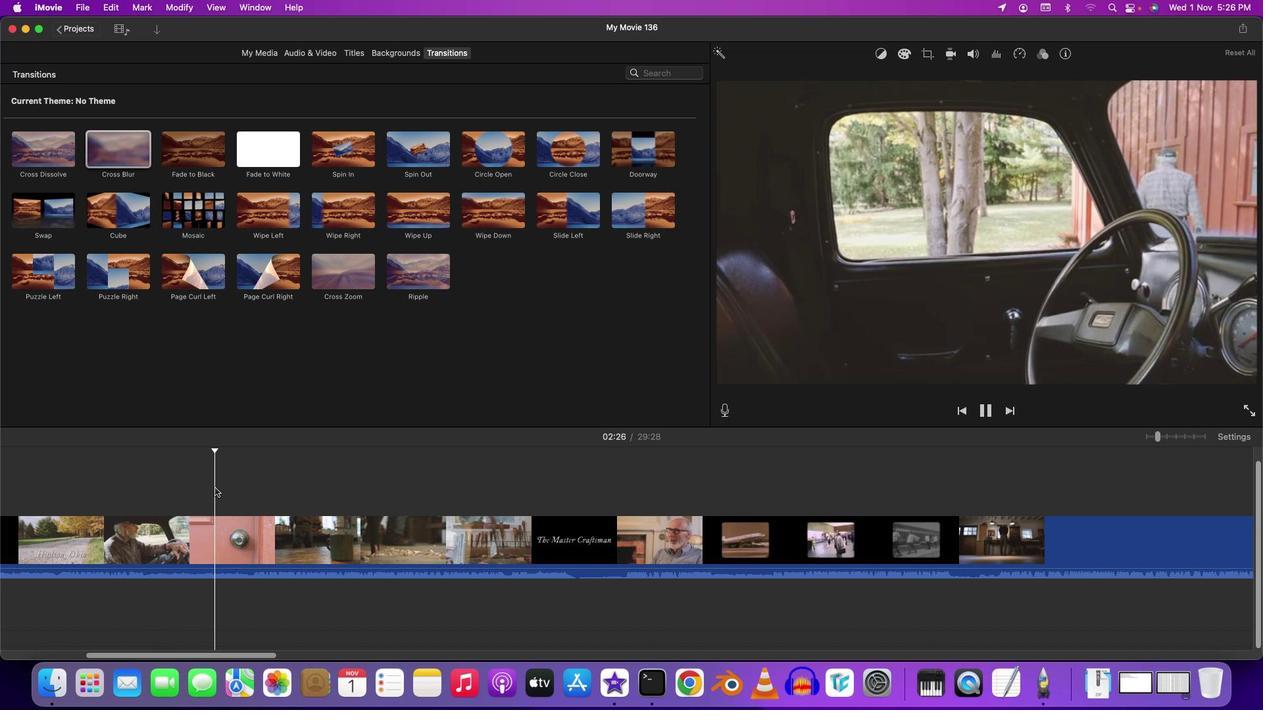 
Action: Mouse pressed left at (215, 488)
Screenshot: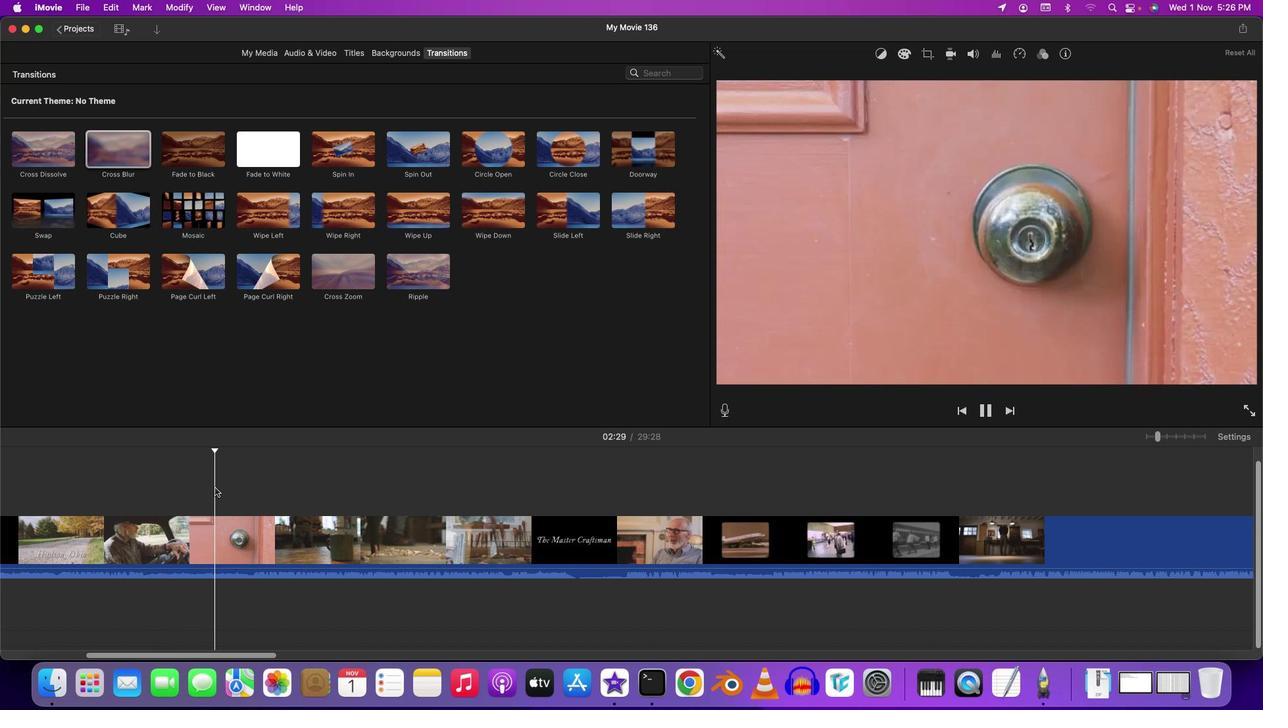
Action: Mouse moved to (235, 486)
Screenshot: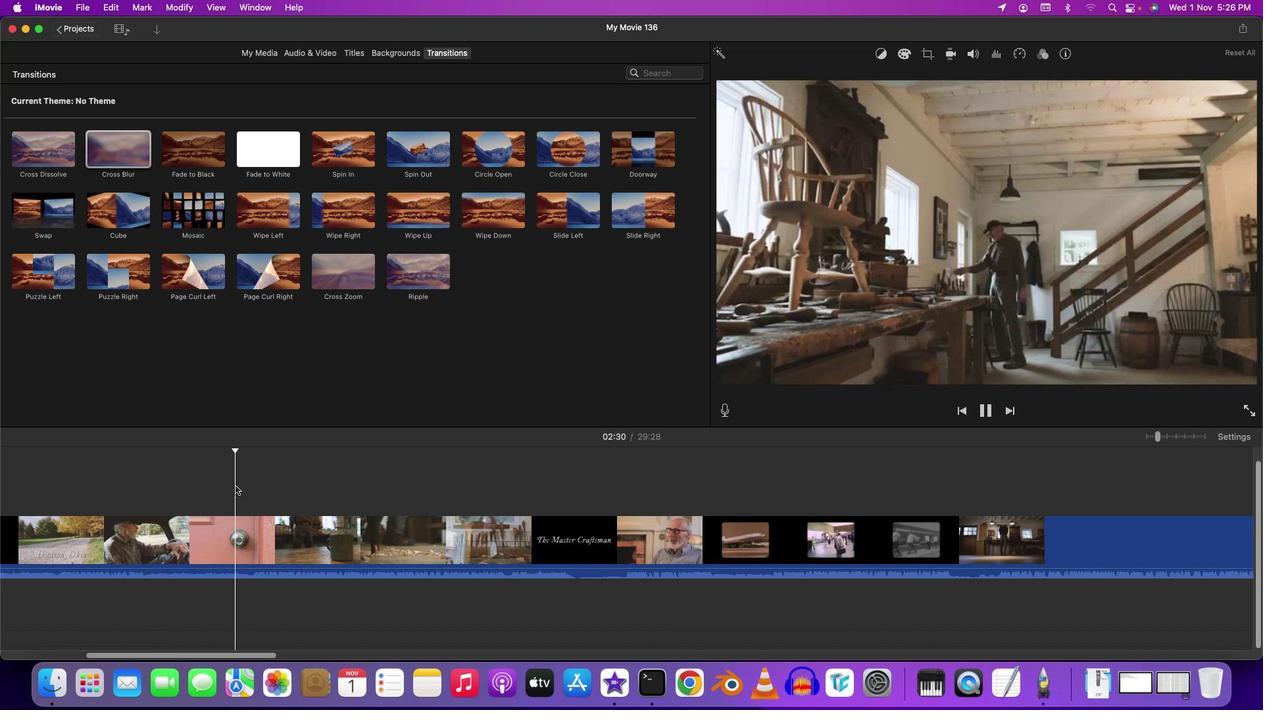 
Action: Mouse pressed left at (235, 486)
Screenshot: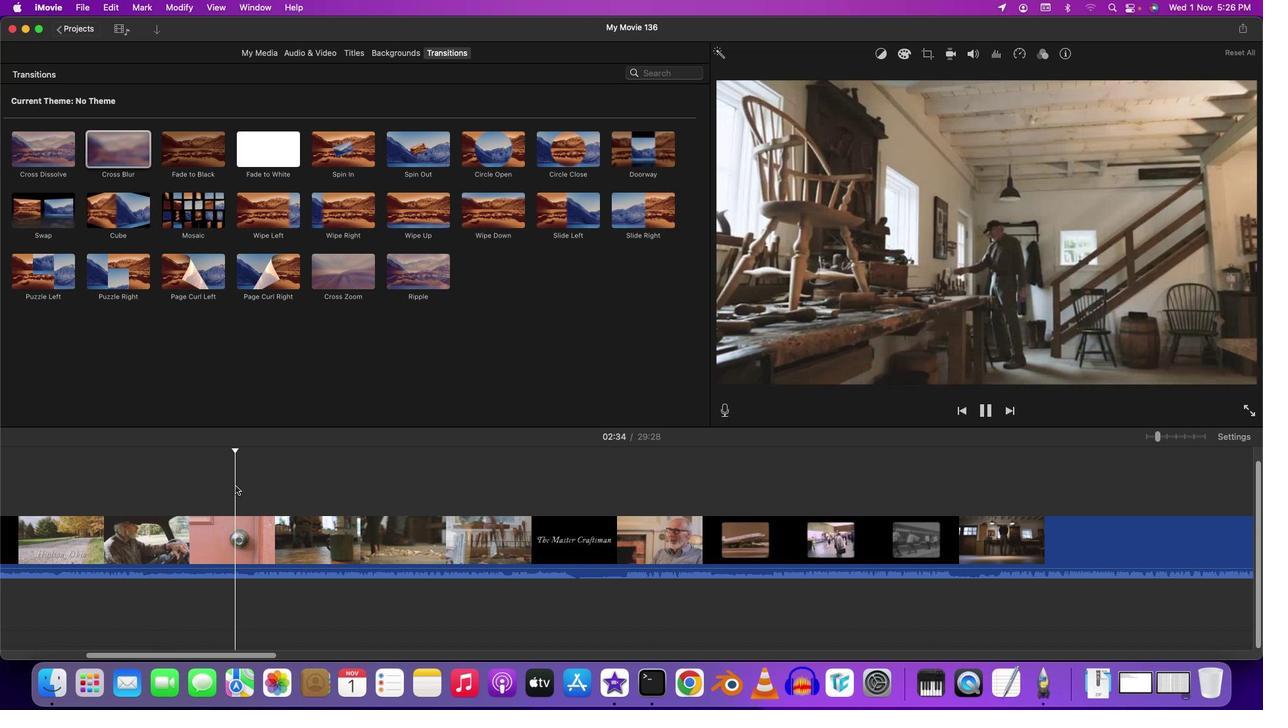 
Action: Mouse moved to (244, 486)
Screenshot: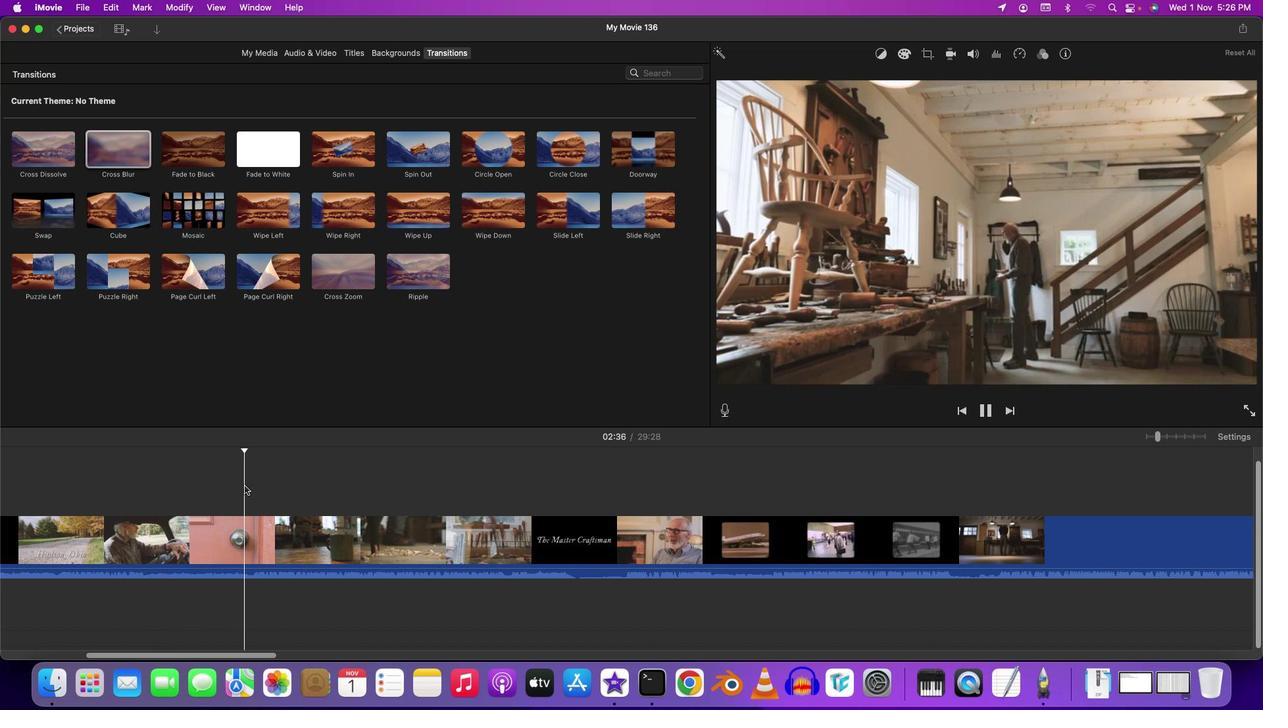 
Action: Mouse pressed left at (244, 486)
Screenshot: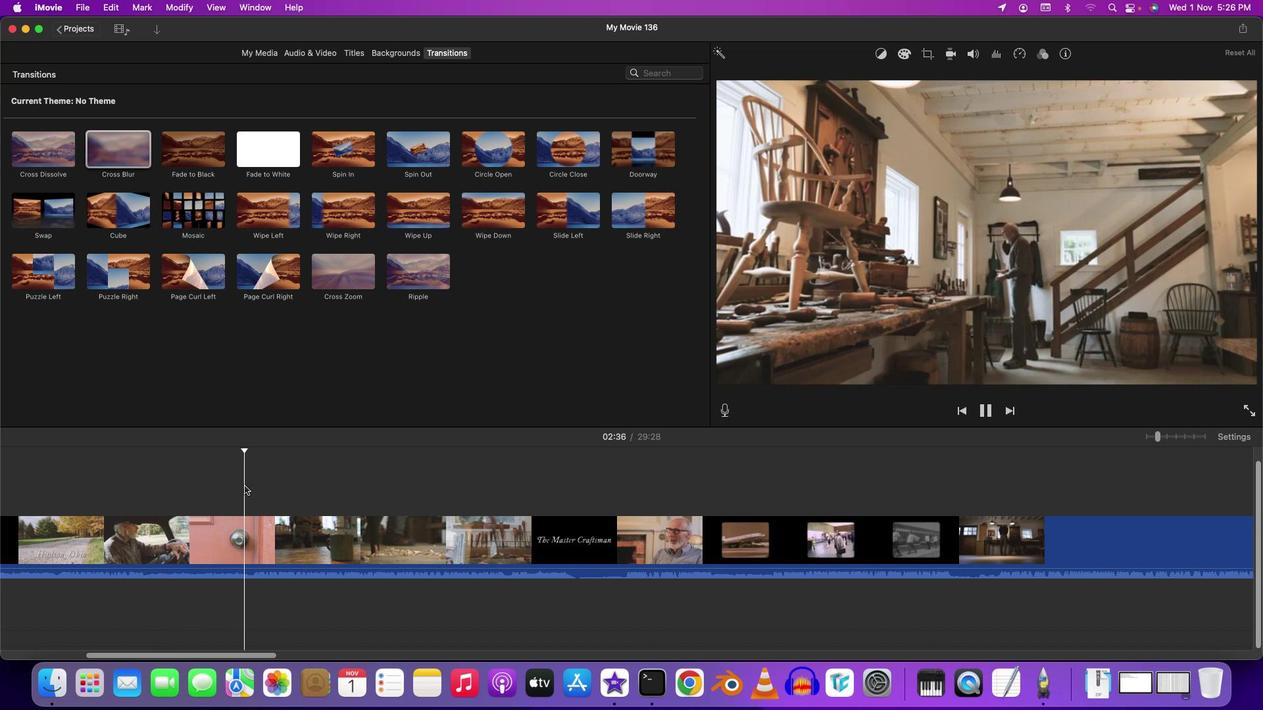 
Action: Mouse moved to (266, 484)
Screenshot: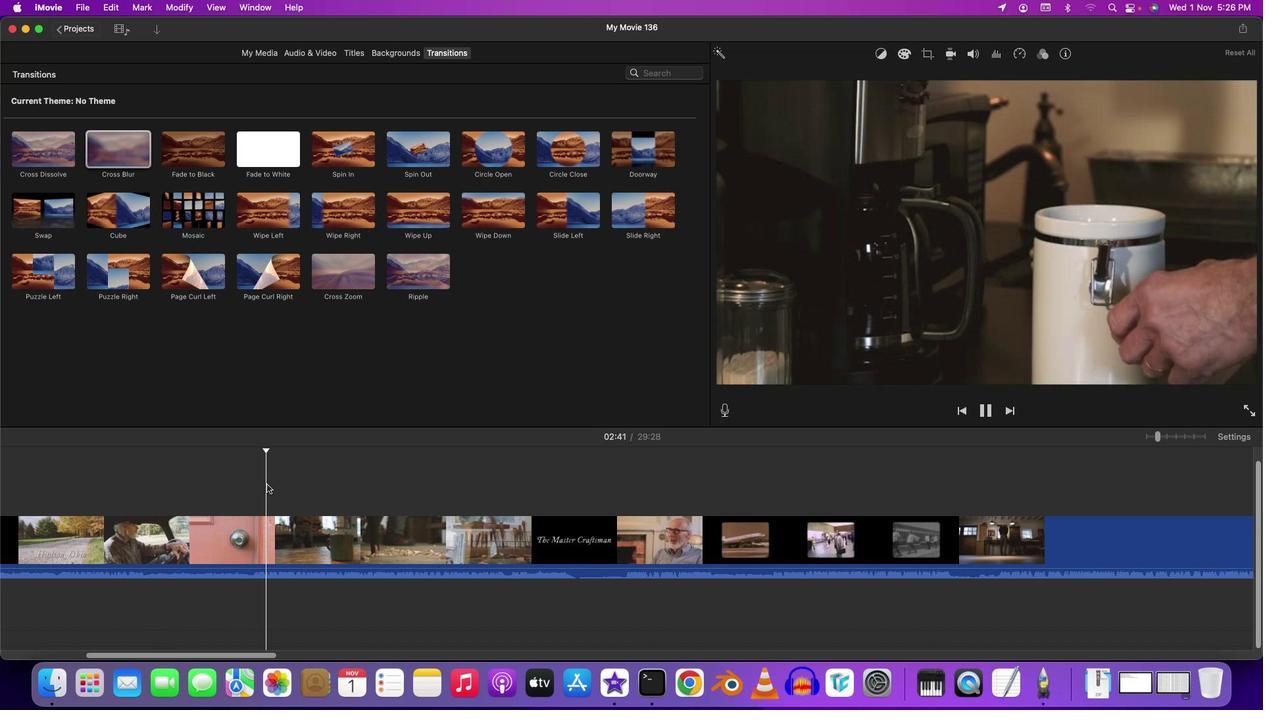 
Action: Mouse pressed left at (266, 484)
Screenshot: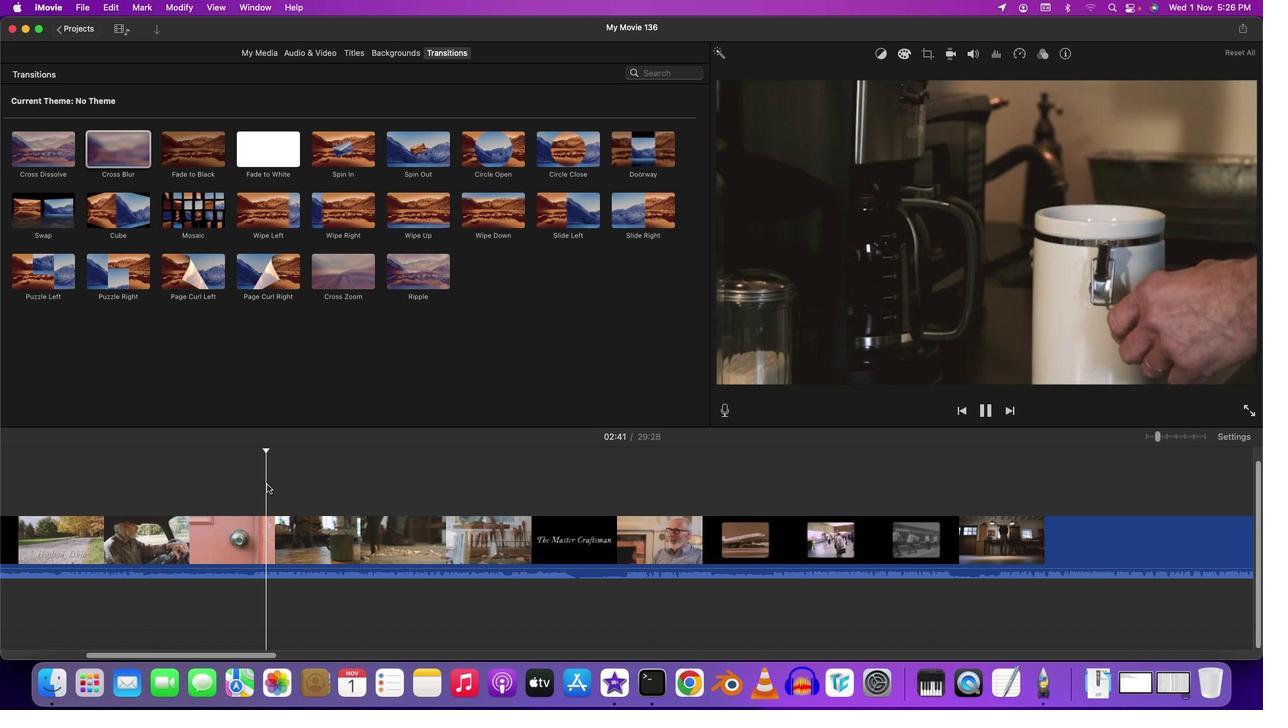 
Action: Mouse moved to (280, 485)
Screenshot: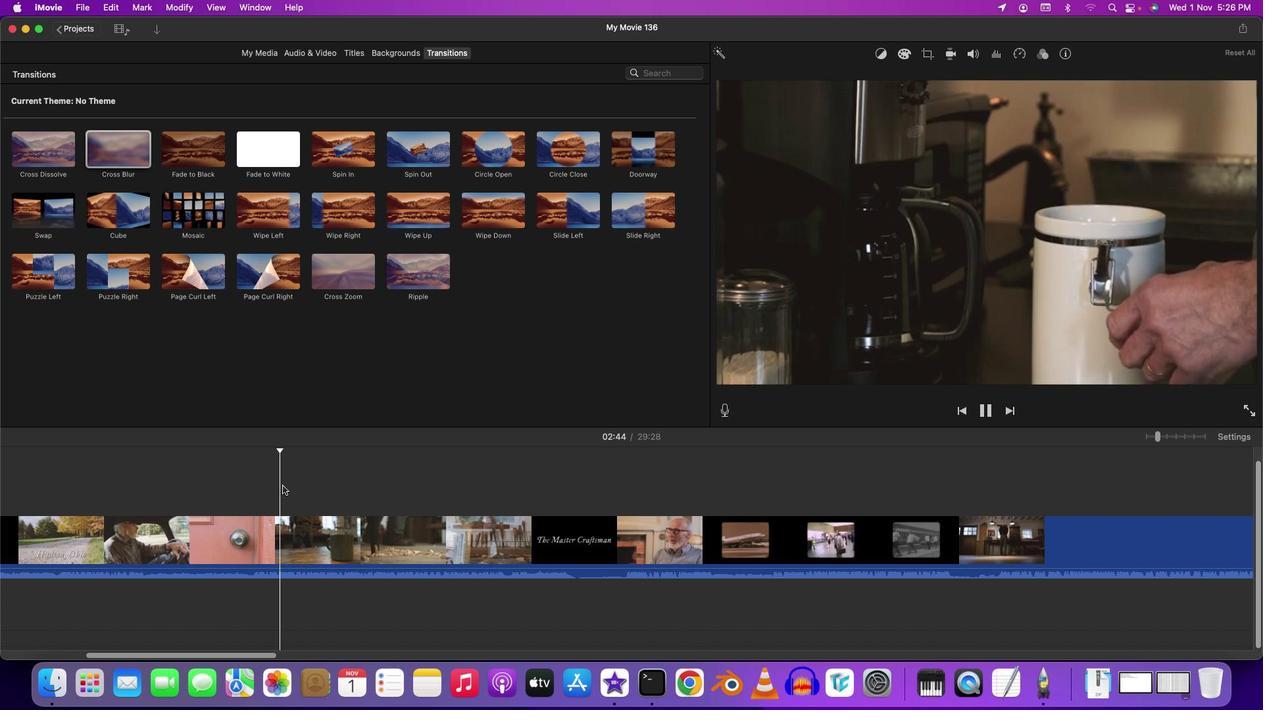 
Action: Mouse pressed left at (280, 485)
Screenshot: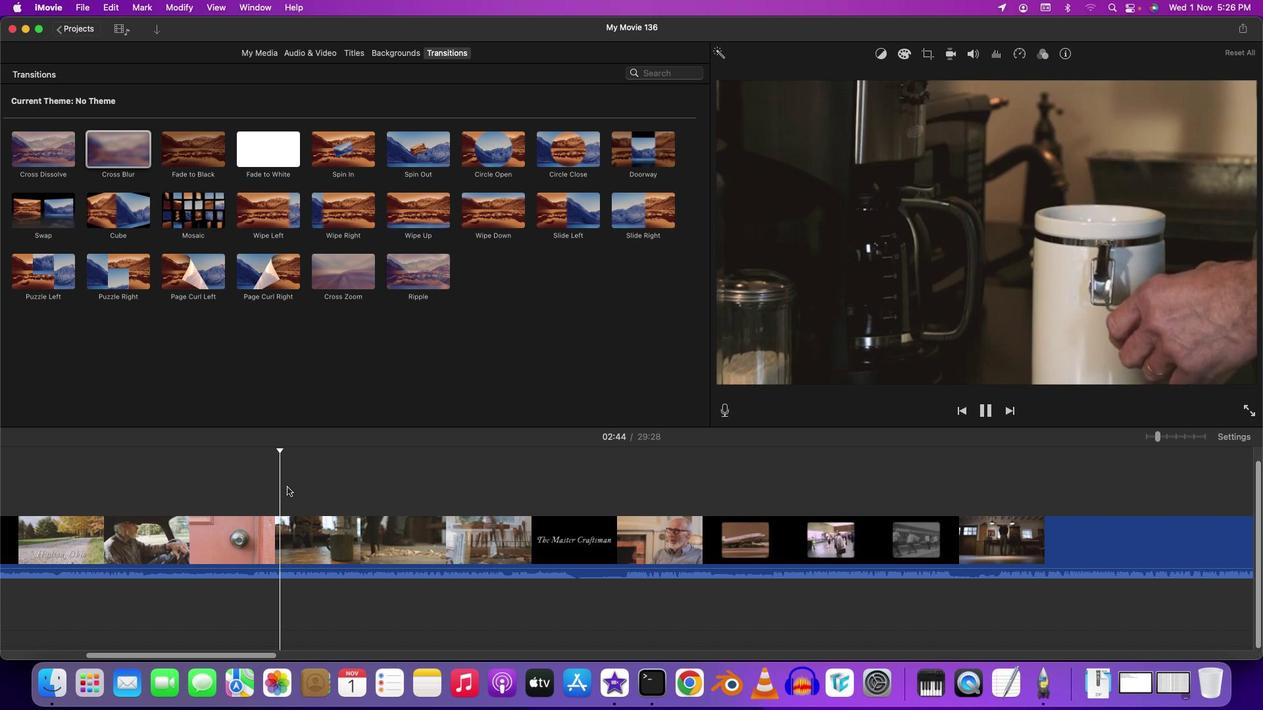 
Action: Mouse moved to (313, 489)
Screenshot: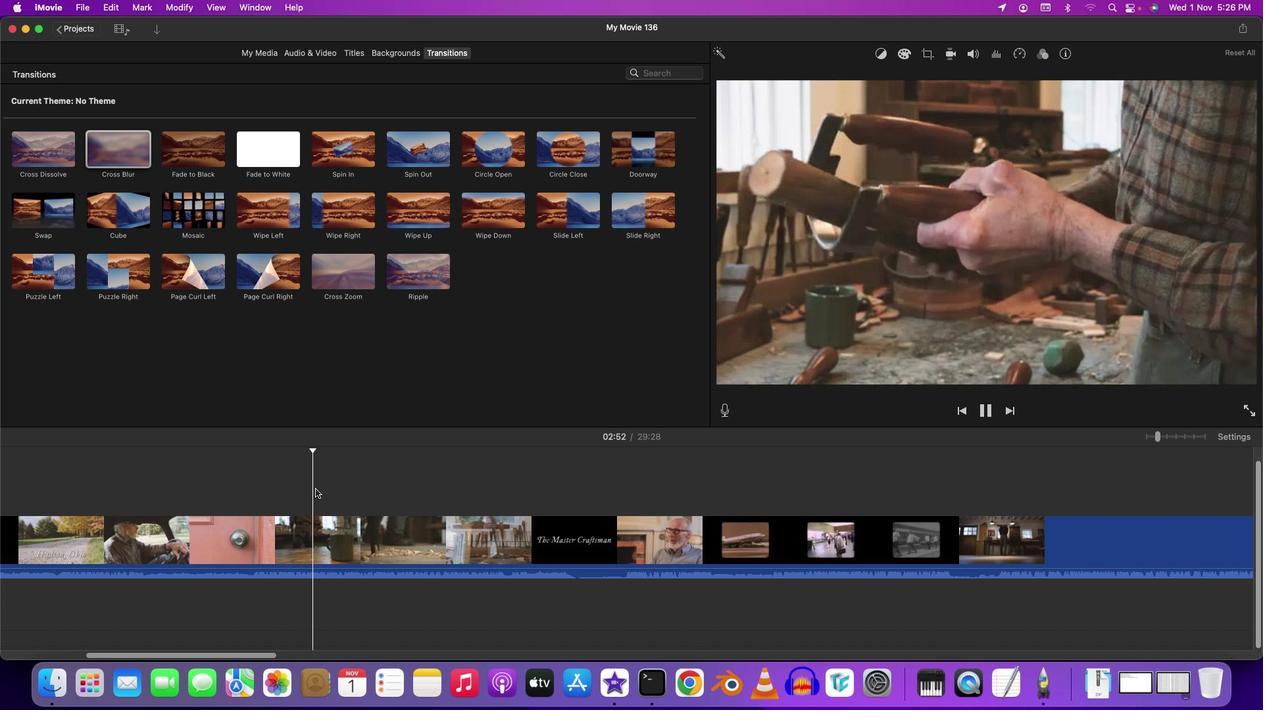 
Action: Mouse pressed left at (313, 489)
Screenshot: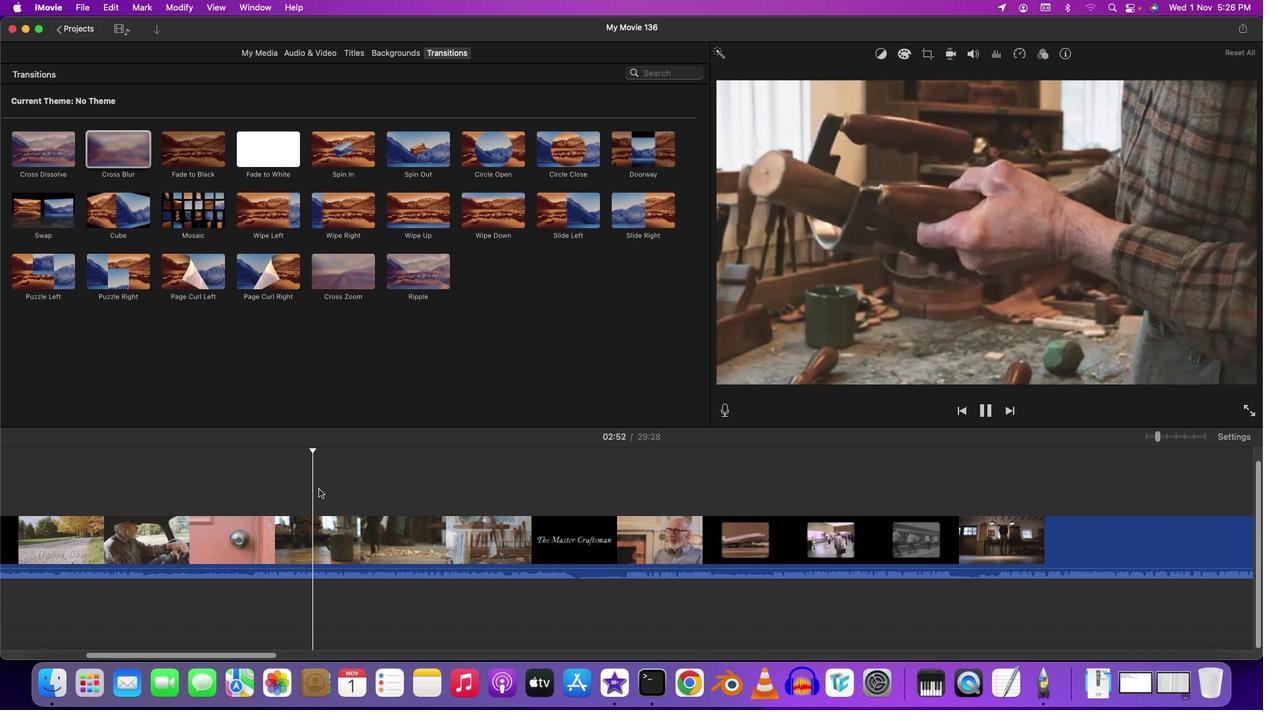 
Action: Mouse moved to (341, 487)
Screenshot: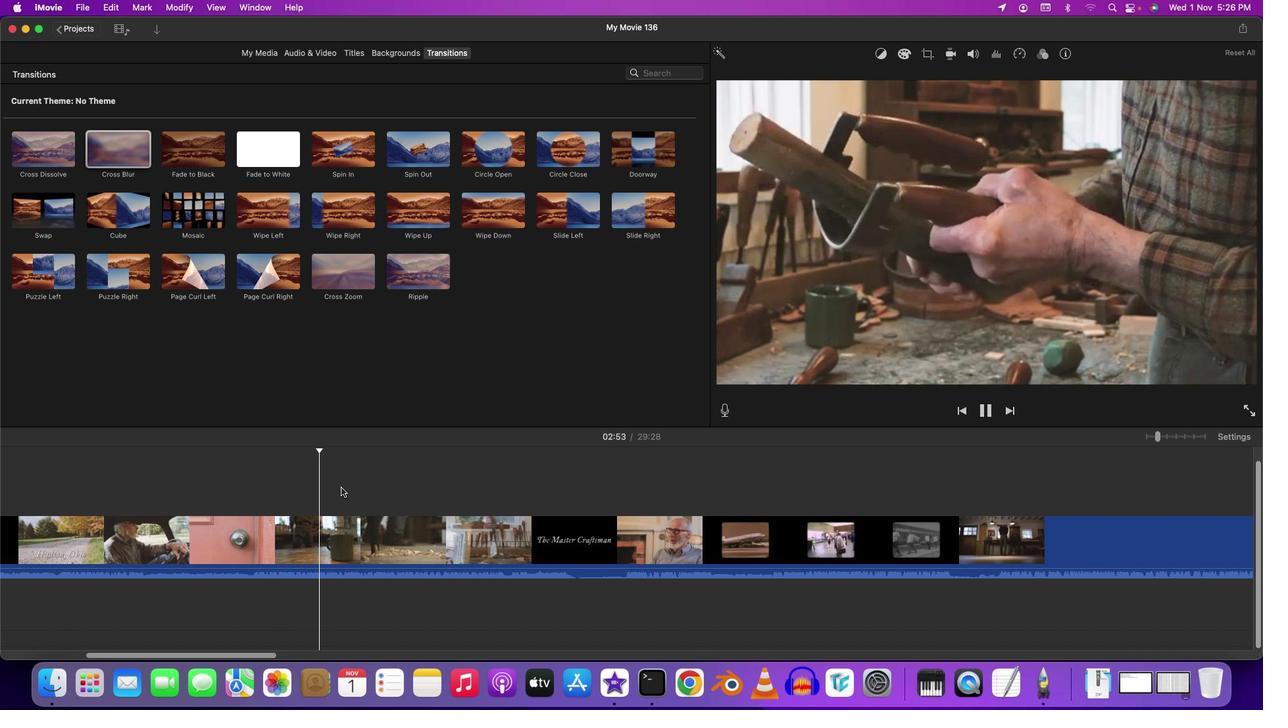 
Action: Mouse pressed left at (341, 487)
Screenshot: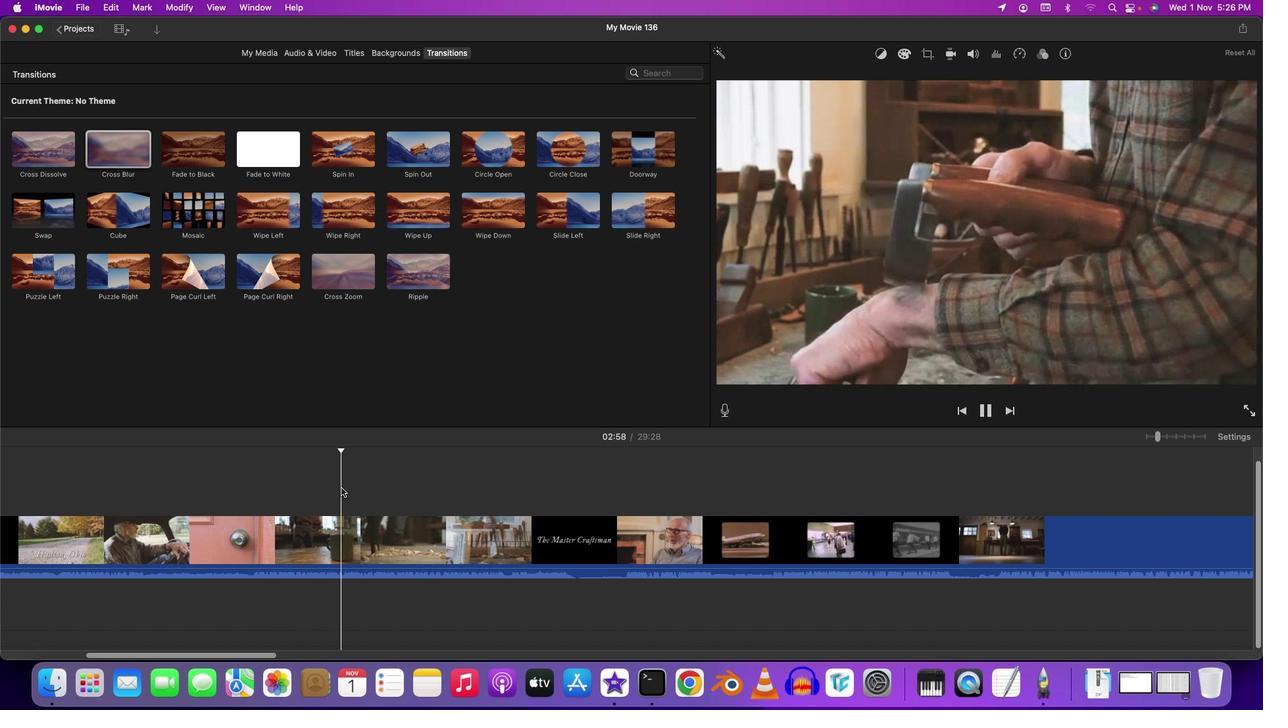 
Action: Mouse moved to (358, 487)
Screenshot: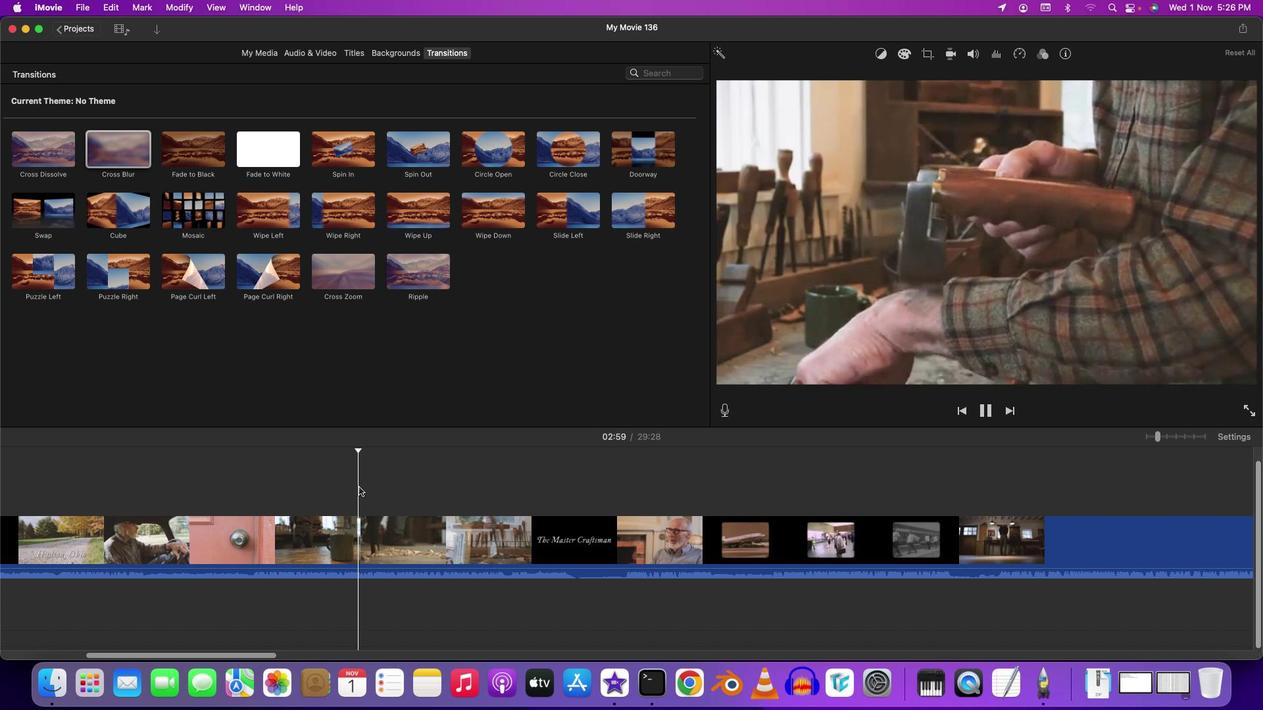 
Action: Mouse pressed left at (358, 487)
Screenshot: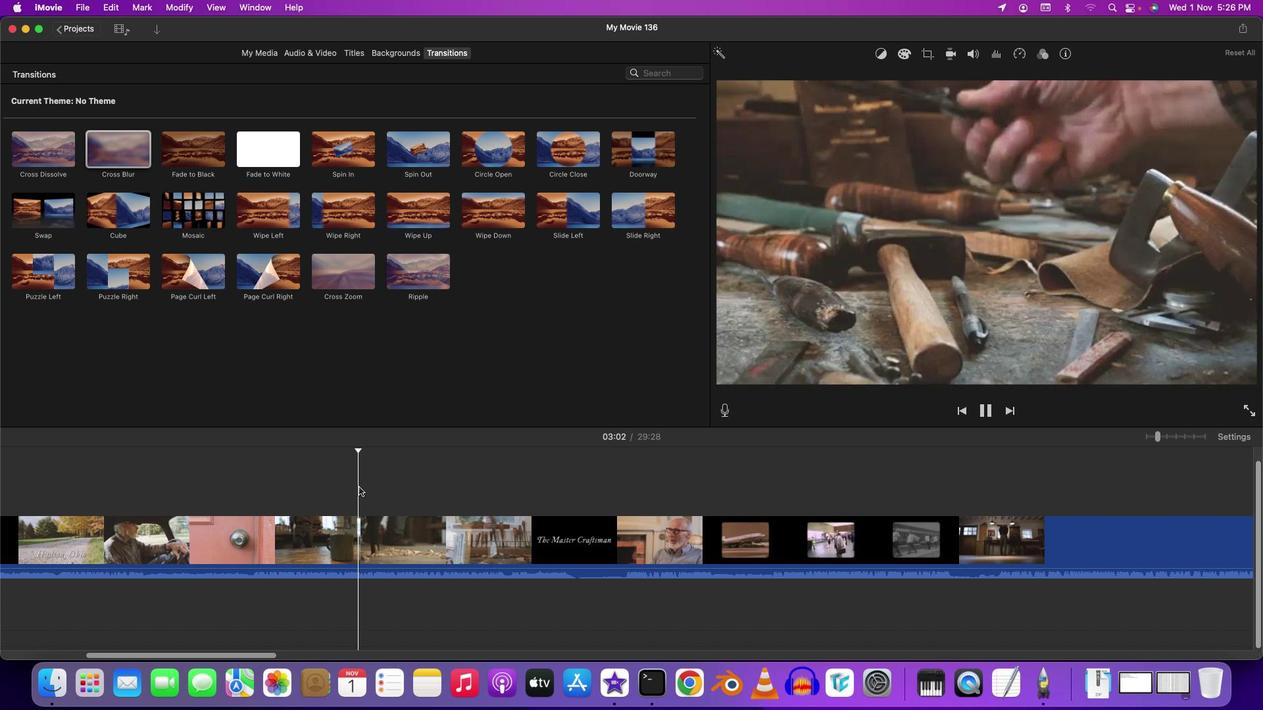 
Action: Mouse moved to (427, 491)
Screenshot: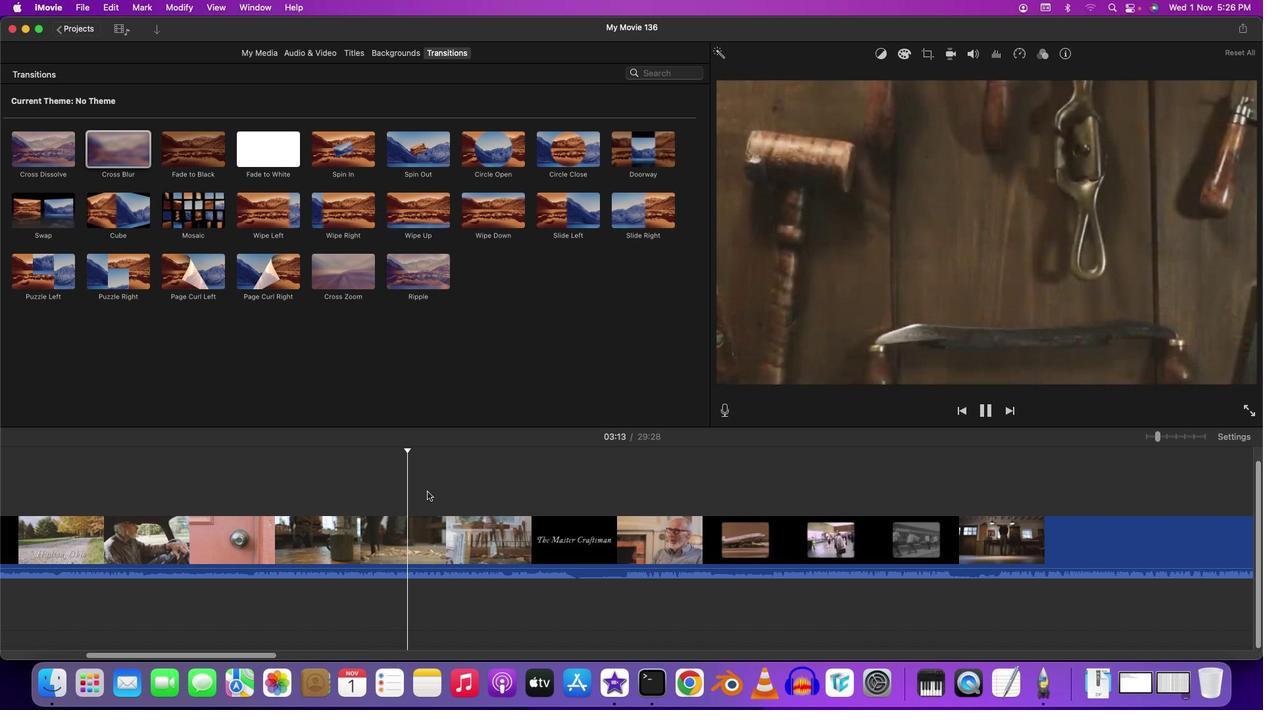
Action: Mouse pressed left at (427, 491)
Screenshot: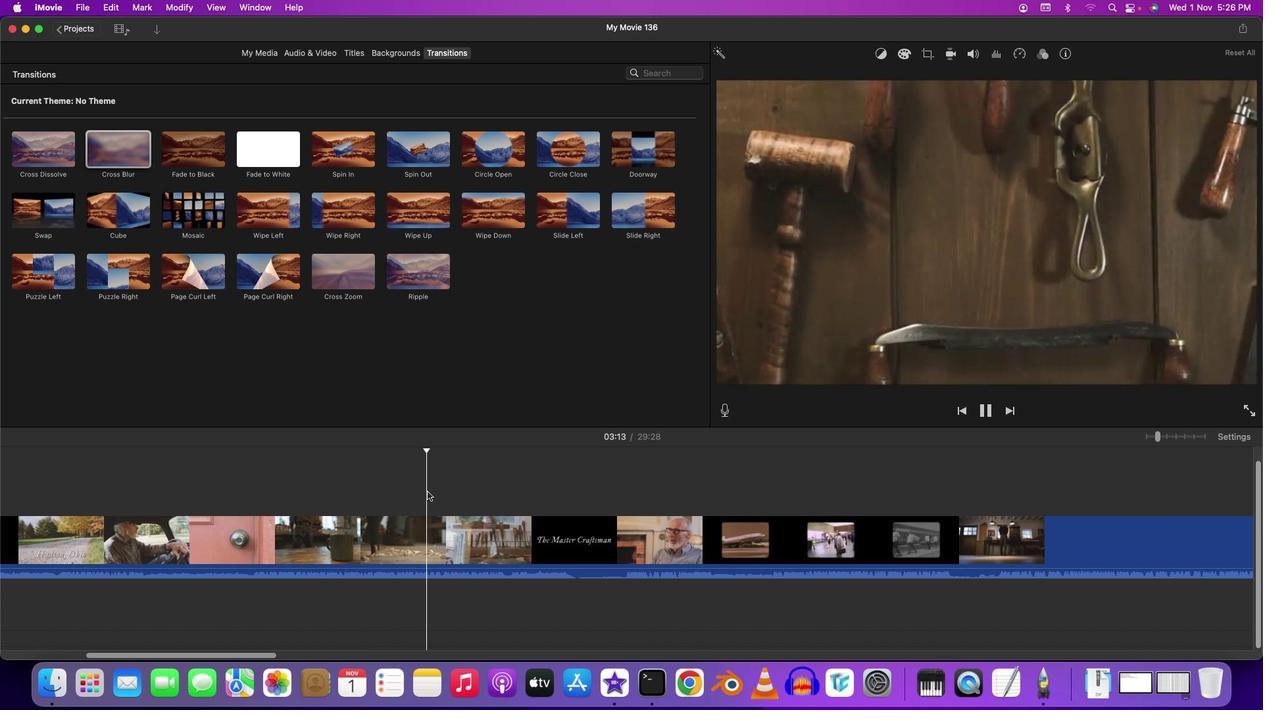 
Action: Mouse moved to (482, 491)
Screenshot: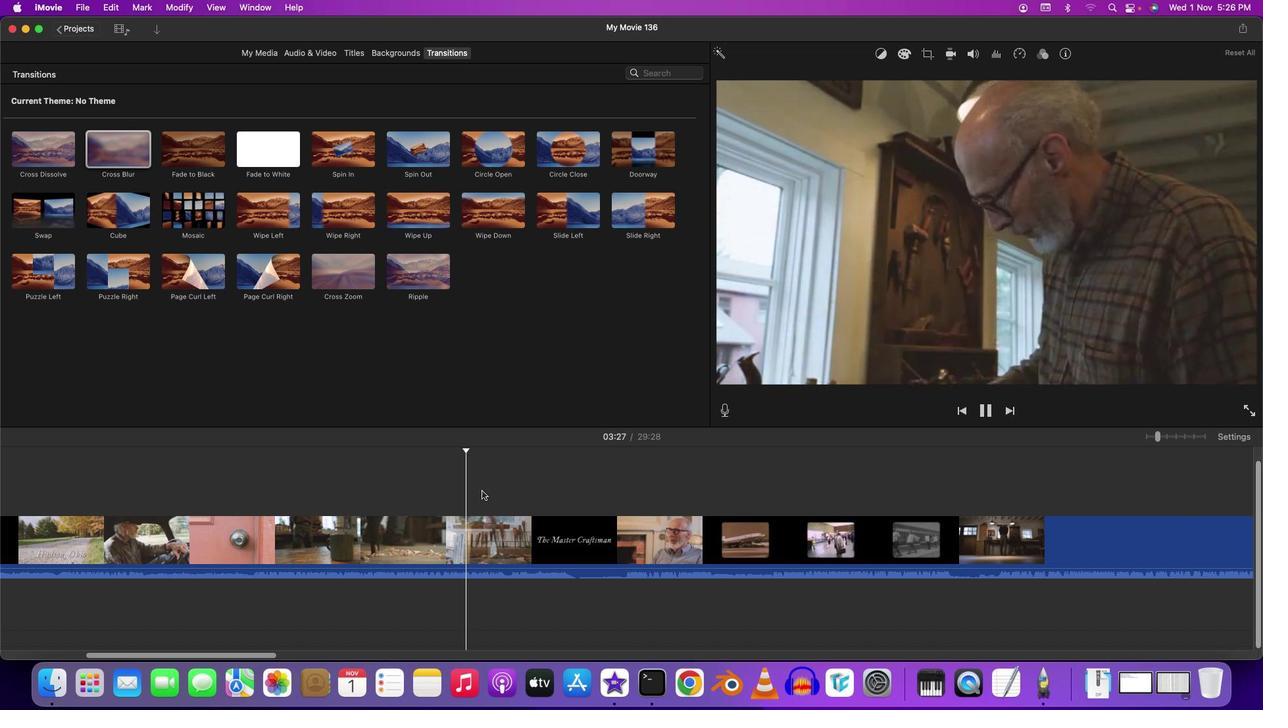 
Action: Mouse pressed left at (482, 491)
Screenshot: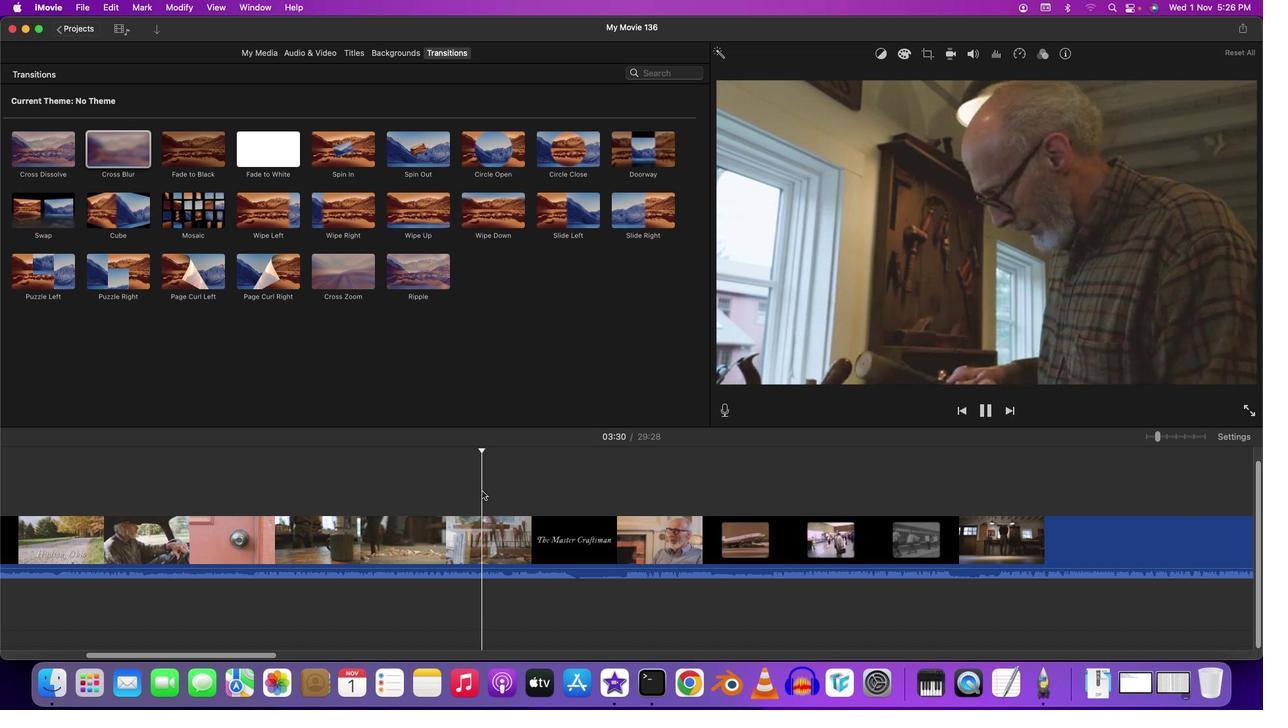 
Action: Mouse moved to (552, 490)
Screenshot: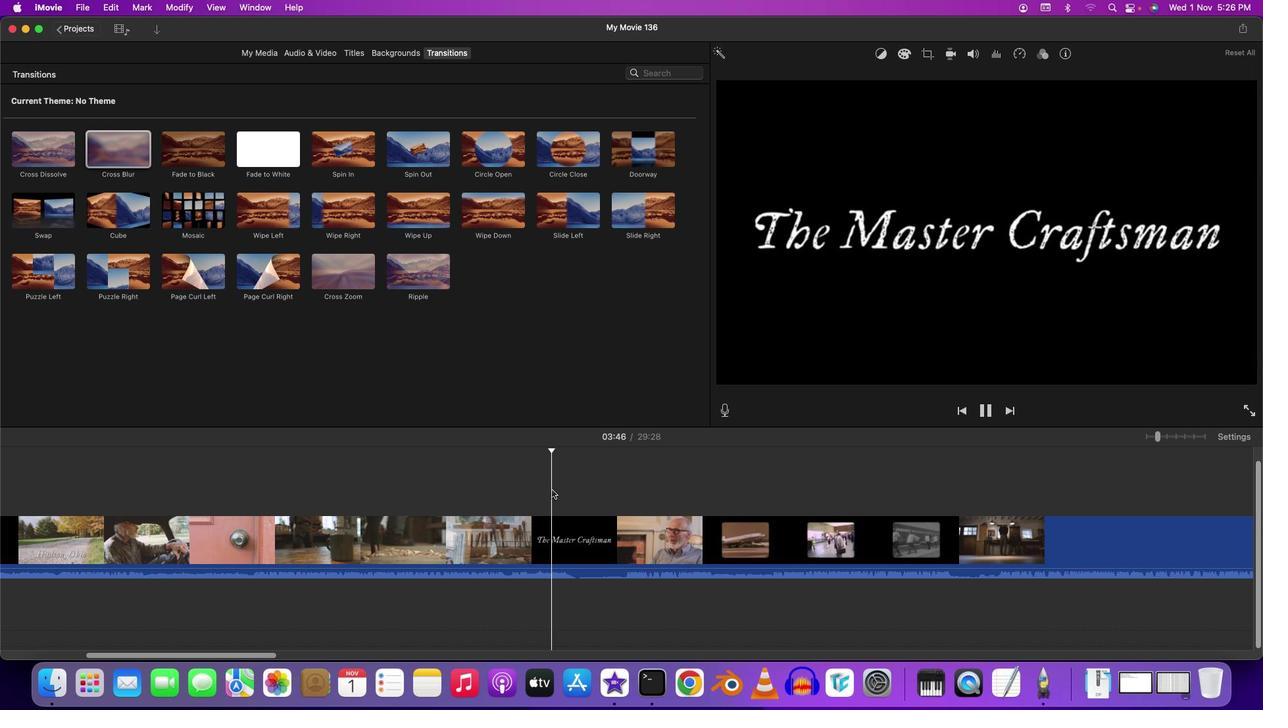 
Action: Mouse pressed left at (552, 490)
Screenshot: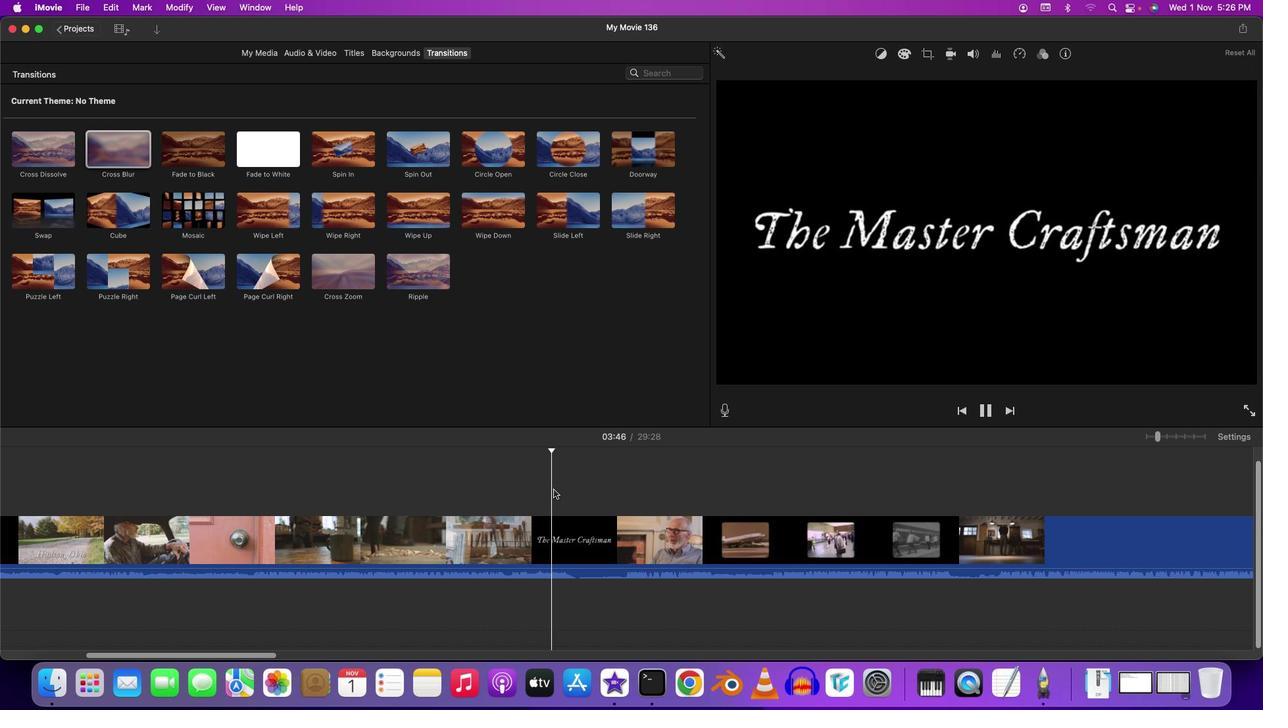 
Action: Mouse moved to (550, 493)
Screenshot: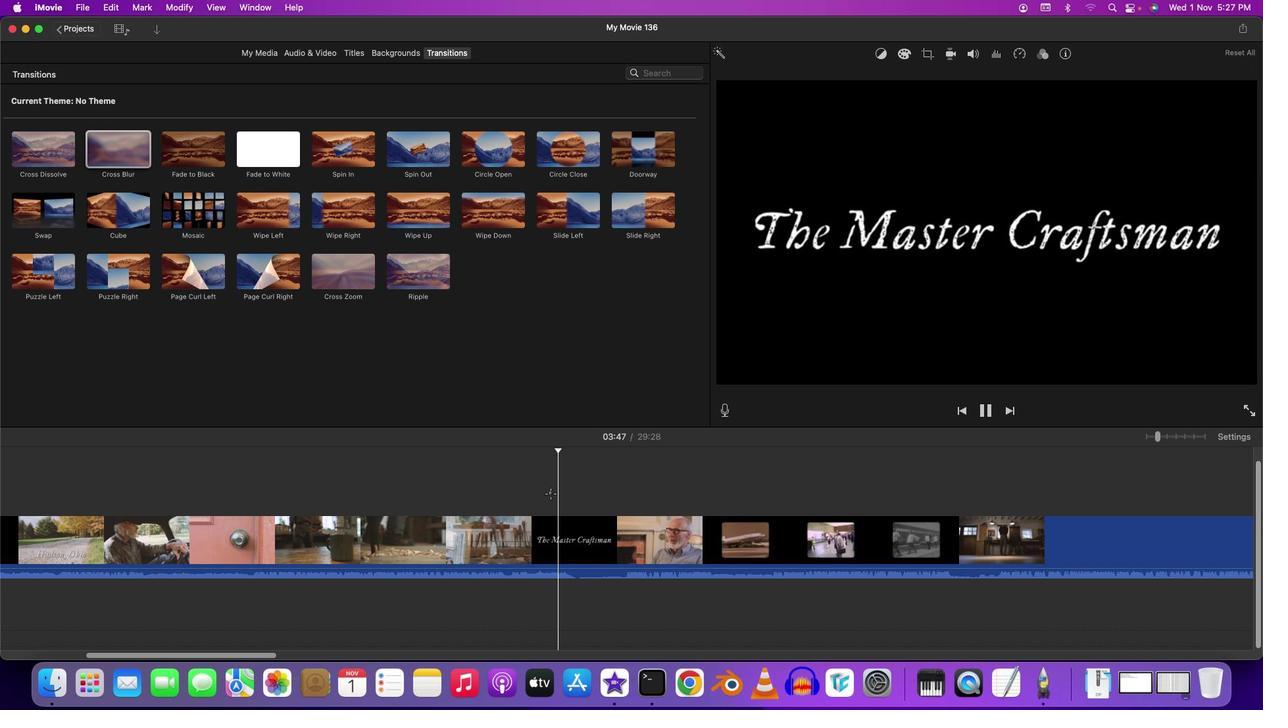 
Action: Mouse pressed left at (550, 493)
Screenshot: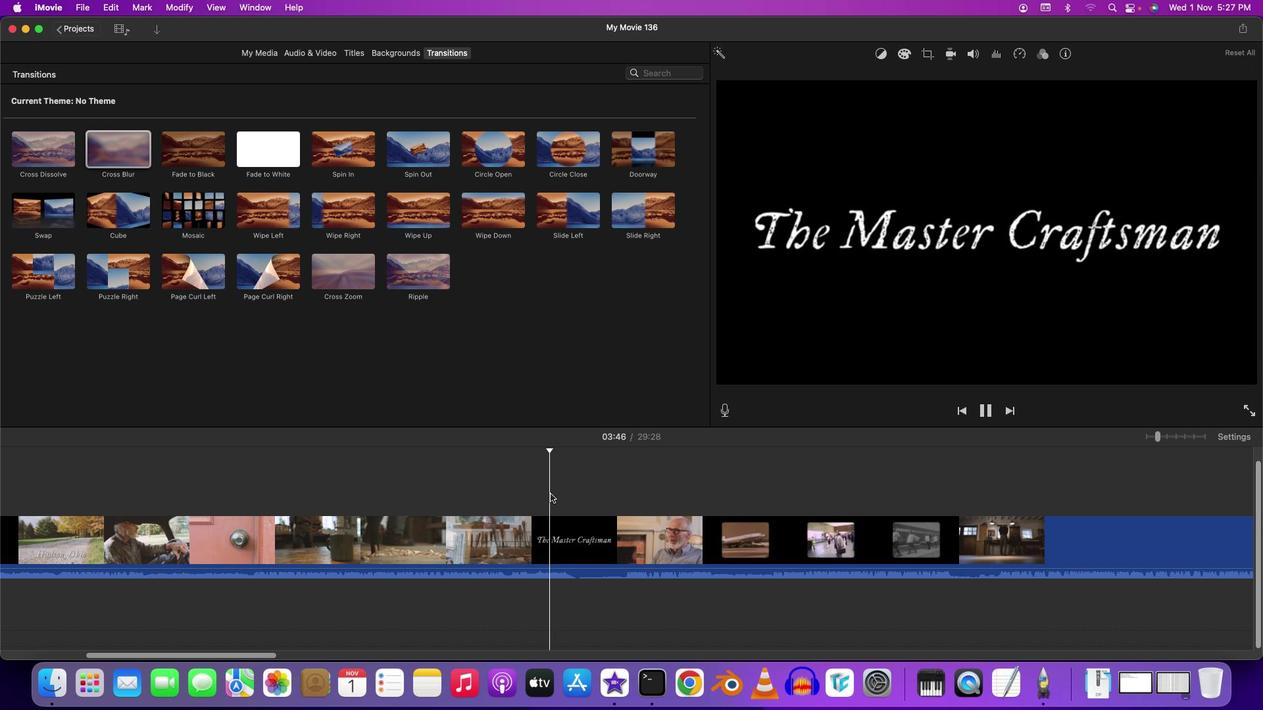 
Action: Mouse moved to (538, 491)
Screenshot: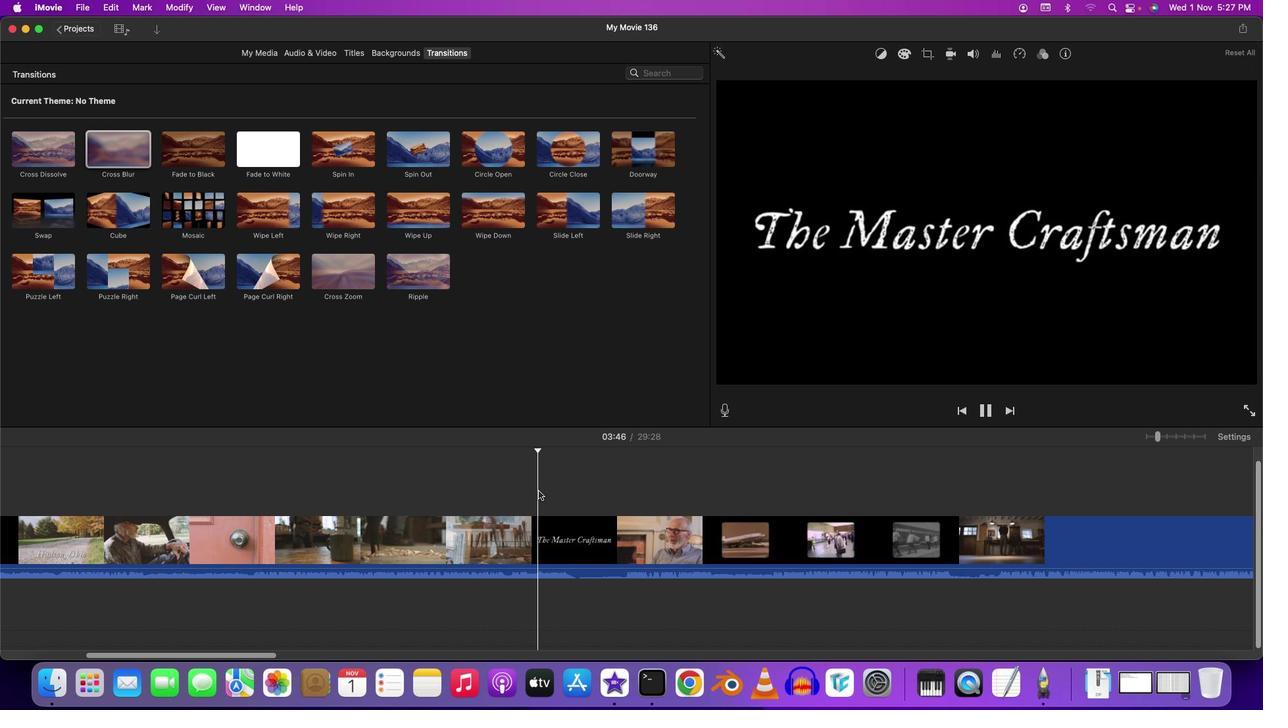 
Action: Mouse pressed left at (538, 491)
Screenshot: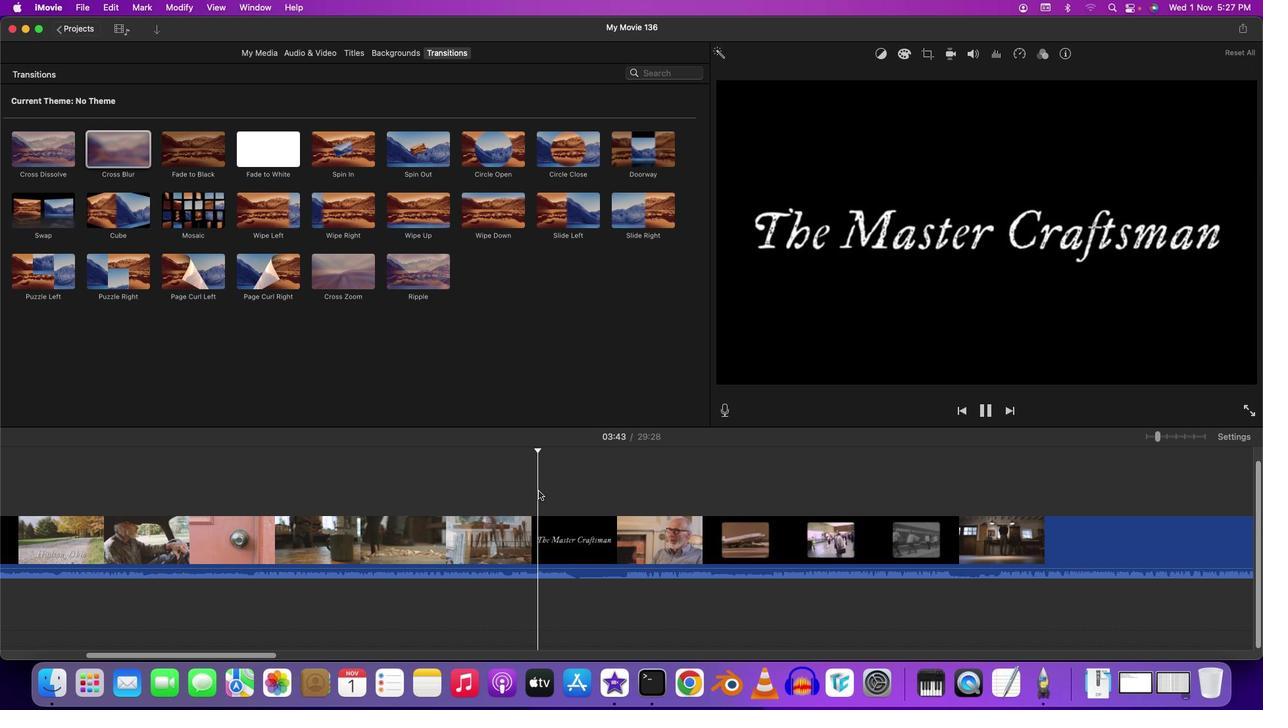 
Action: Mouse moved to (521, 489)
Screenshot: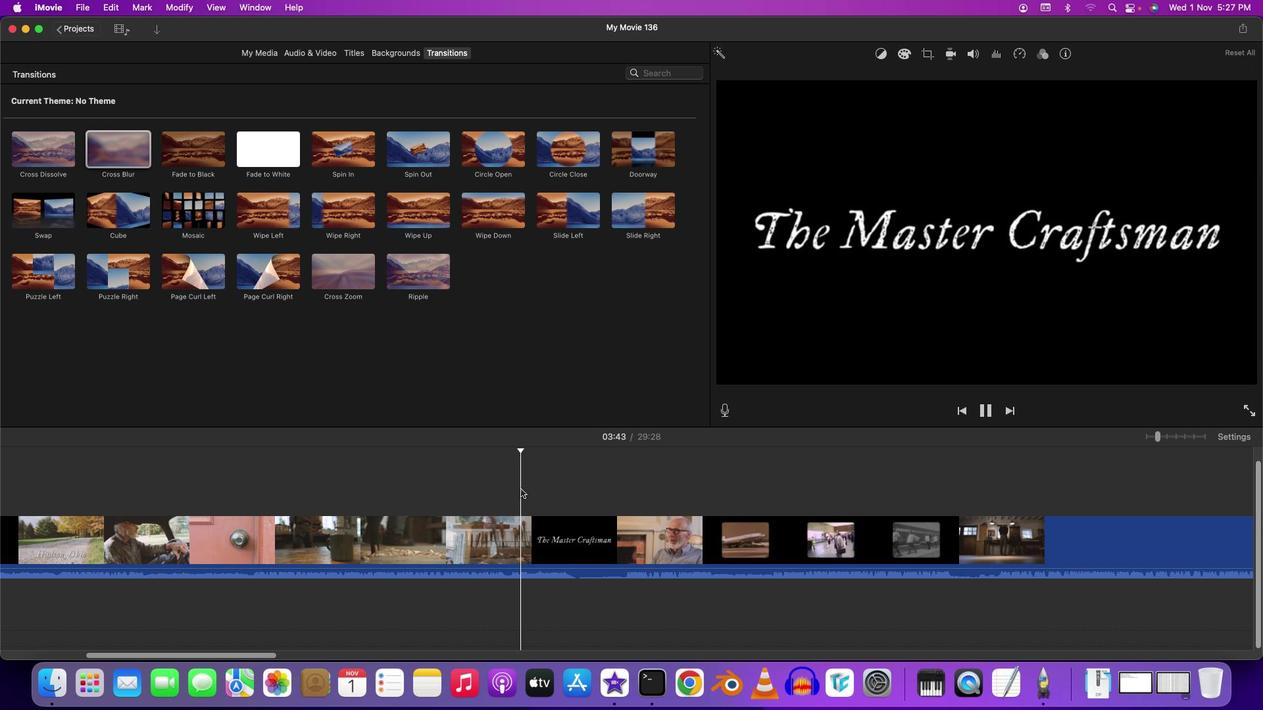 
Action: Mouse pressed left at (521, 489)
Screenshot: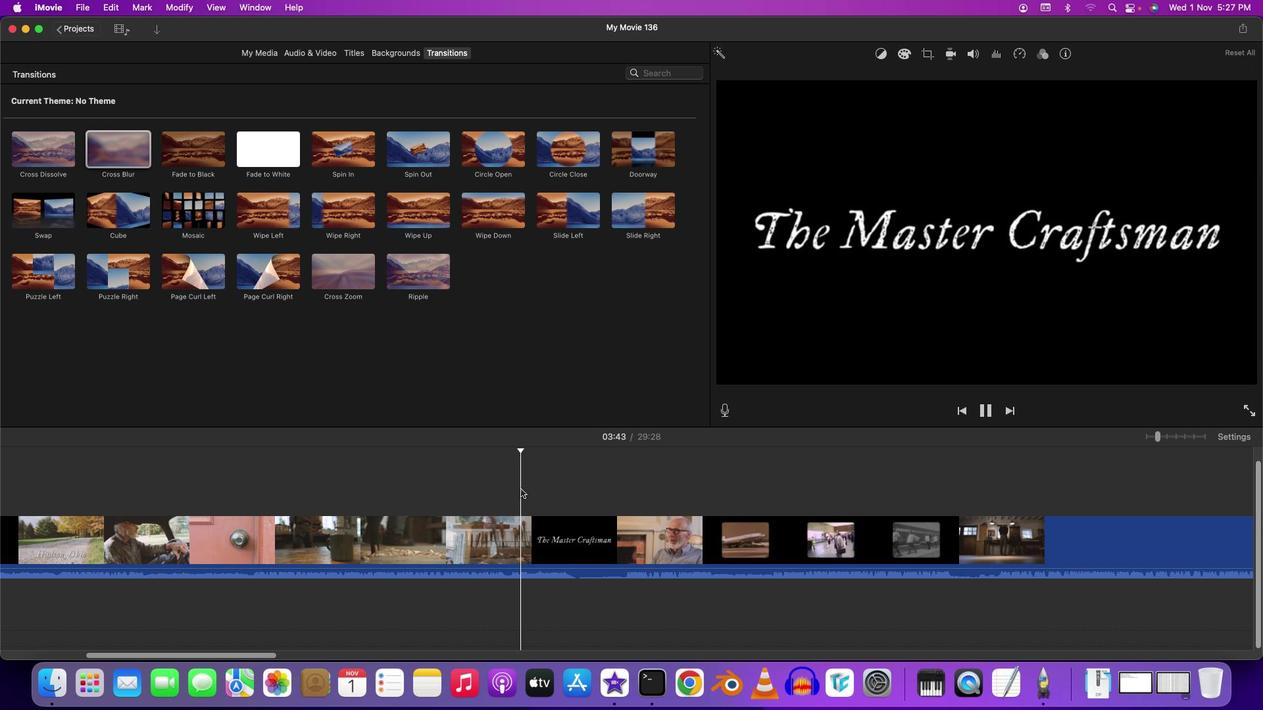 
Action: Key pressed Key.spaceKey.spaceKey.spaceKey.spaceKey.spaceKey.leftKey.leftKey.leftKey.leftKey.leftKey.leftKey.left
Screenshot: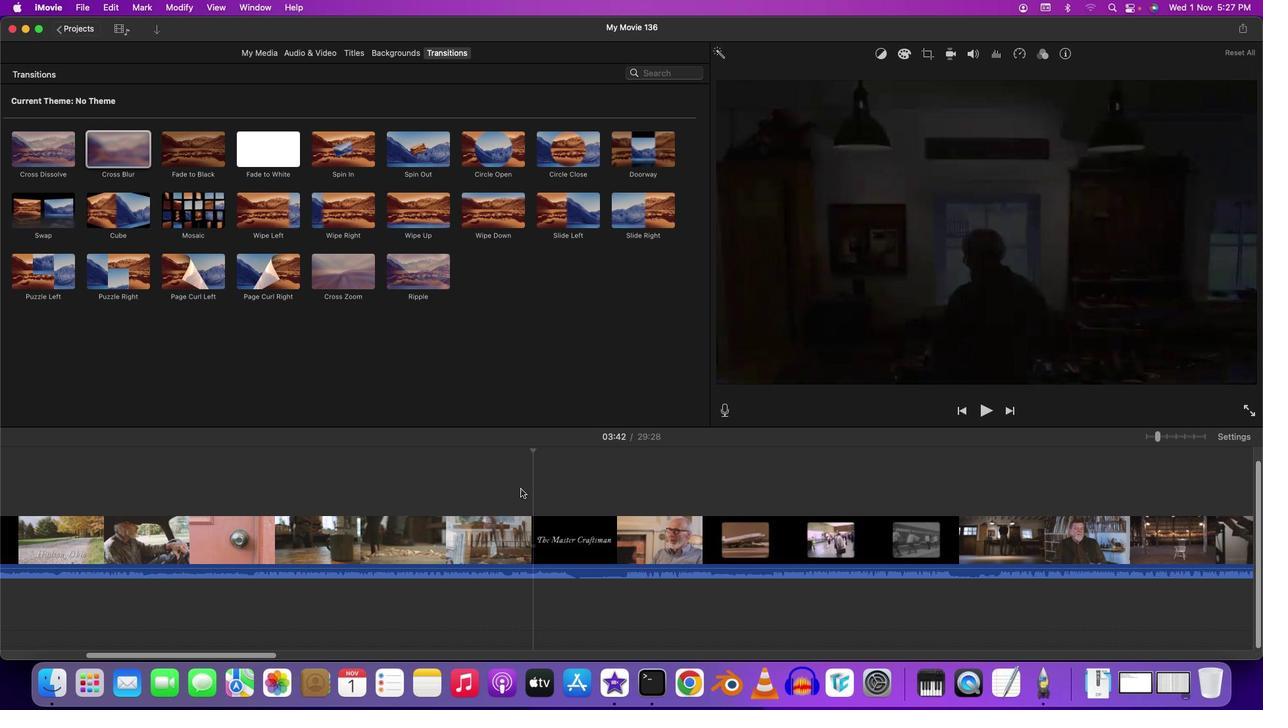 
Action: Mouse moved to (533, 558)
